 Task: Look for Airbnb options in Seremban, Malaysia from 9th December, 2023 to 16th December, 2023 for 2 adults, 1 child.2 bedrooms having 2 beds and 1 bathroom. Property type can be flat. Look for 4 properties as per requirement.
Action: Mouse moved to (562, 149)
Screenshot: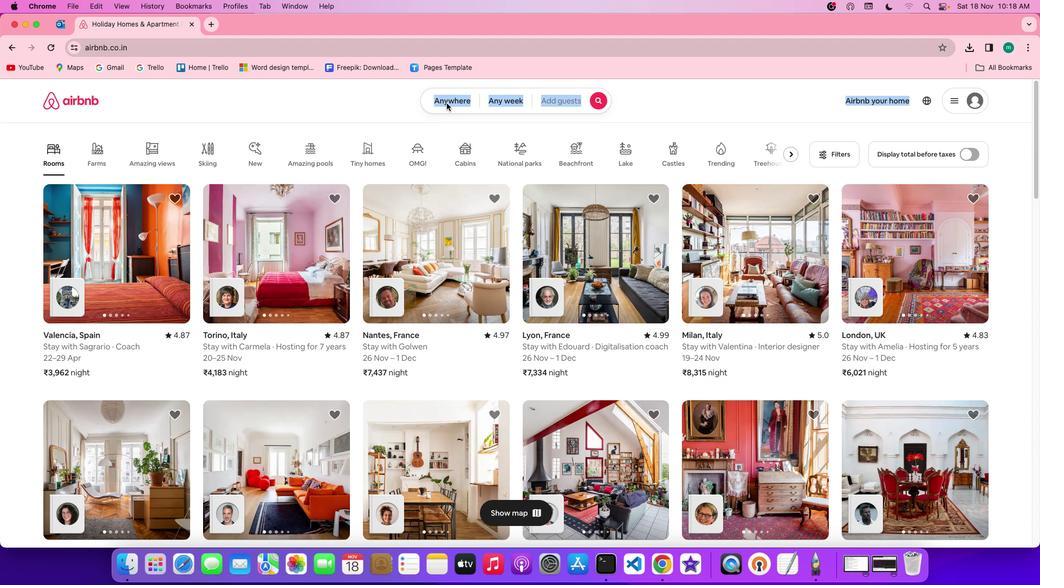 
Action: Mouse pressed left at (562, 149)
Screenshot: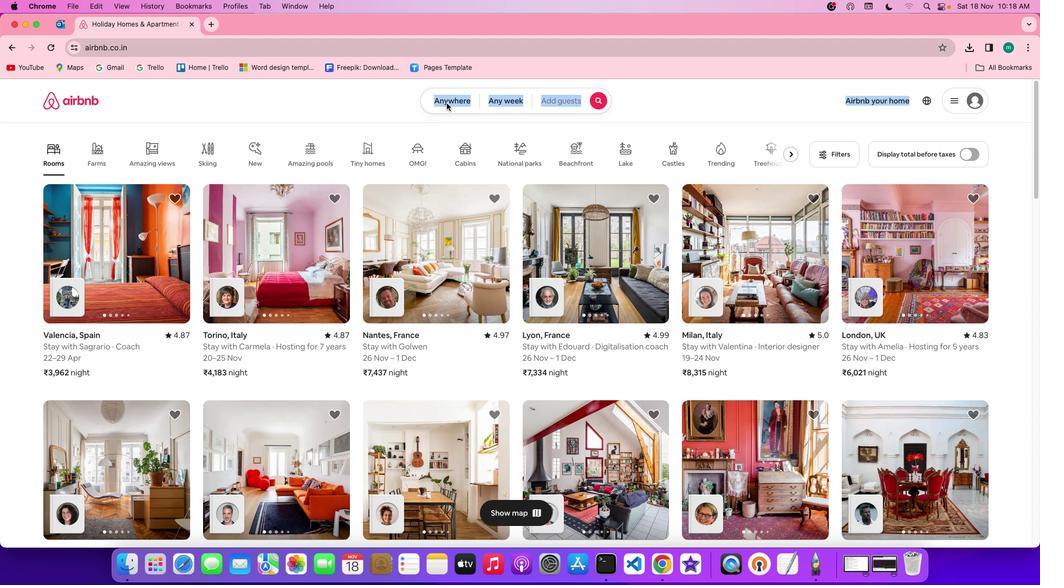 
Action: Mouse pressed left at (562, 149)
Screenshot: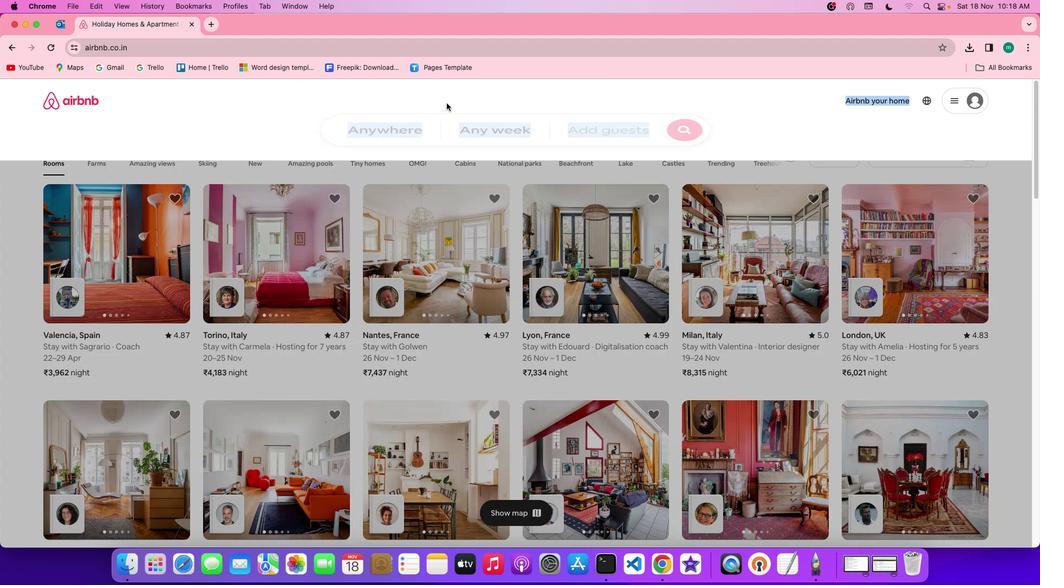 
Action: Mouse moved to (516, 189)
Screenshot: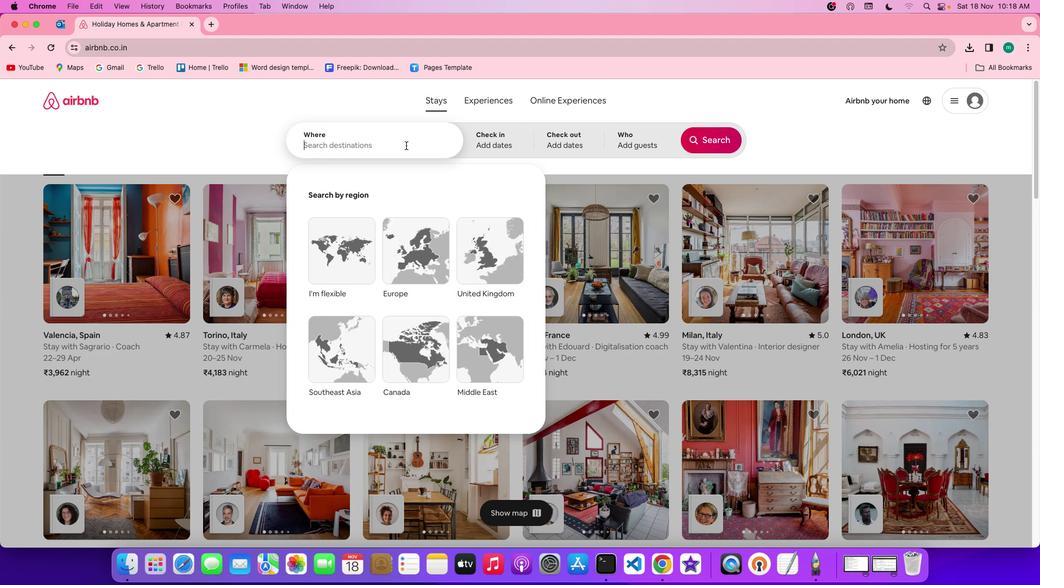 
Action: Mouse pressed left at (516, 189)
Screenshot: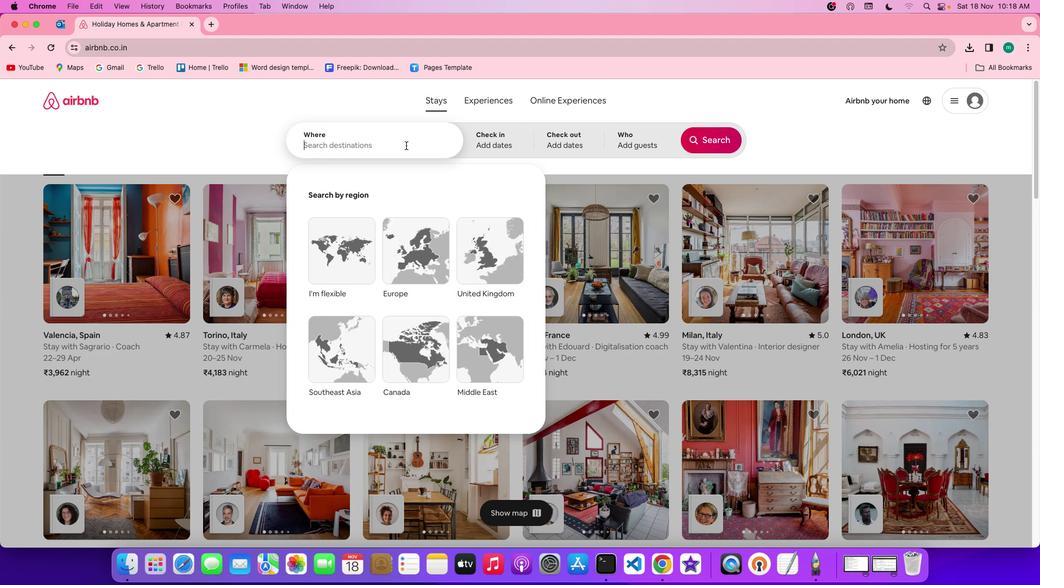 
Action: Mouse moved to (514, 190)
Screenshot: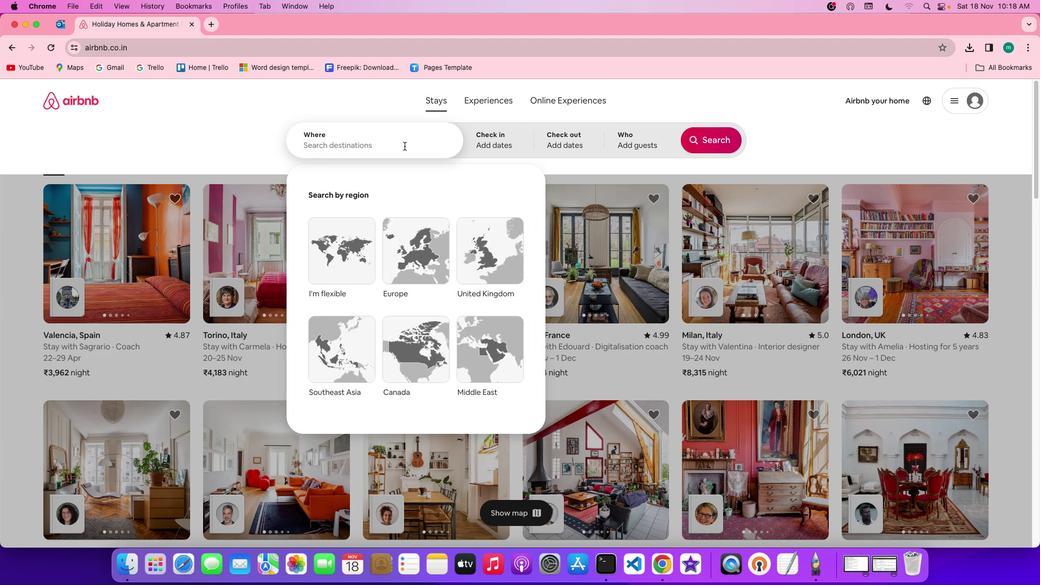 
Action: Key pressed Key.spaceKey.shift'S''e''r''e''m''b''a''n'','Key.spaceKey.shift'm''a''l''a''y''s''i''a'
Screenshot: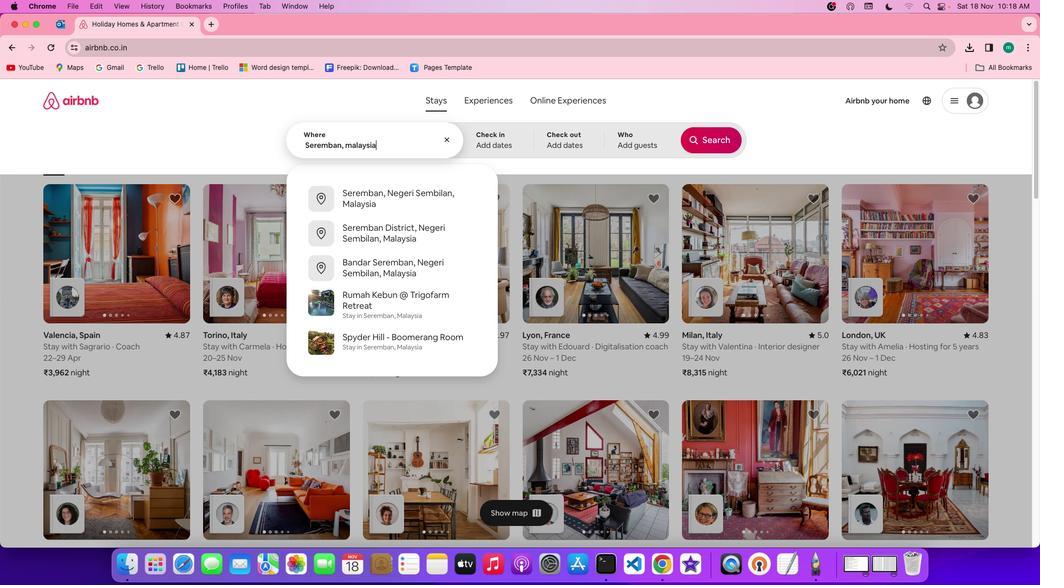 
Action: Mouse moved to (616, 189)
Screenshot: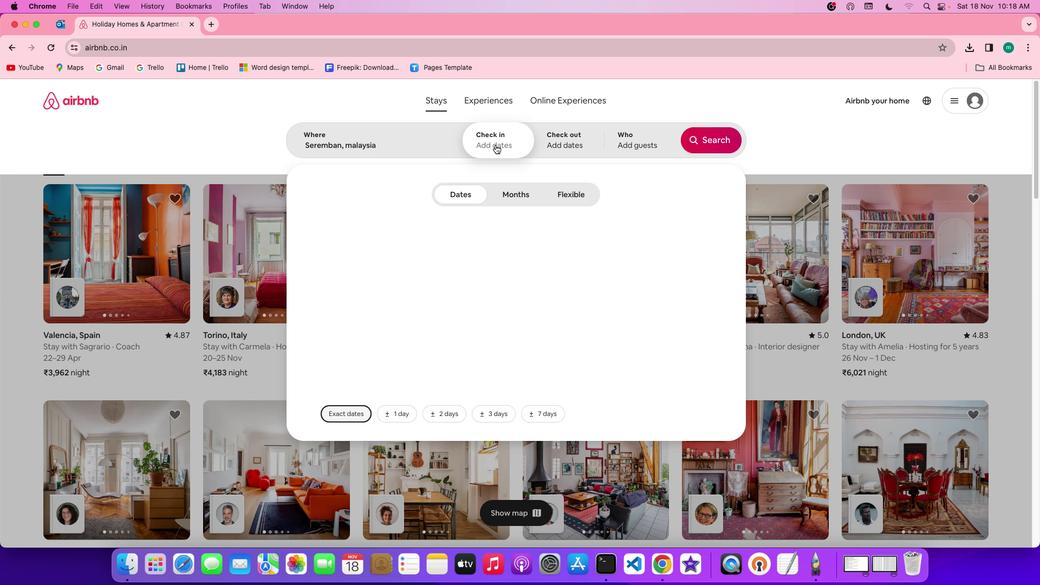 
Action: Mouse pressed left at (616, 189)
Screenshot: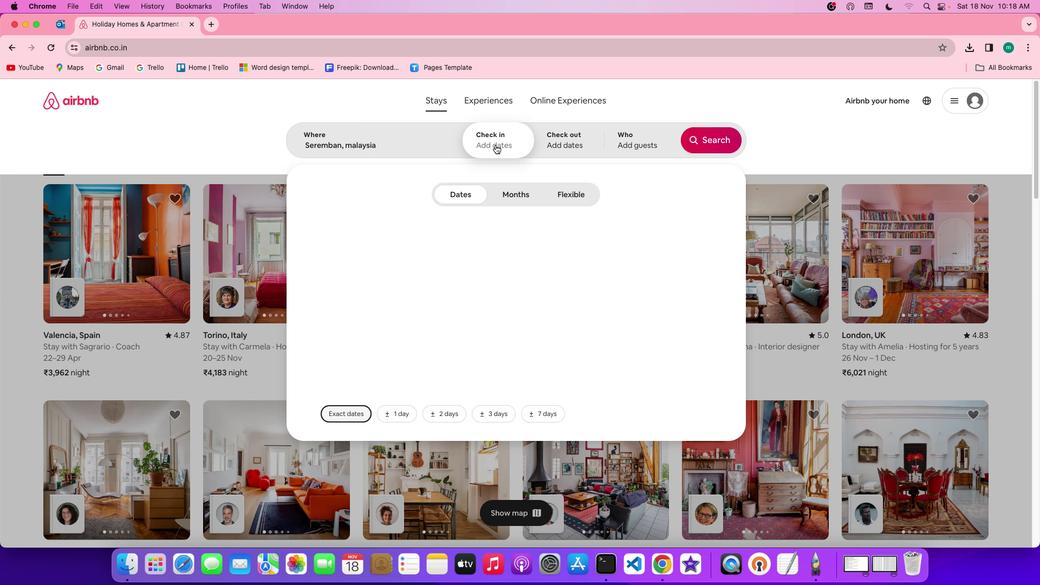 
Action: Mouse moved to (843, 338)
Screenshot: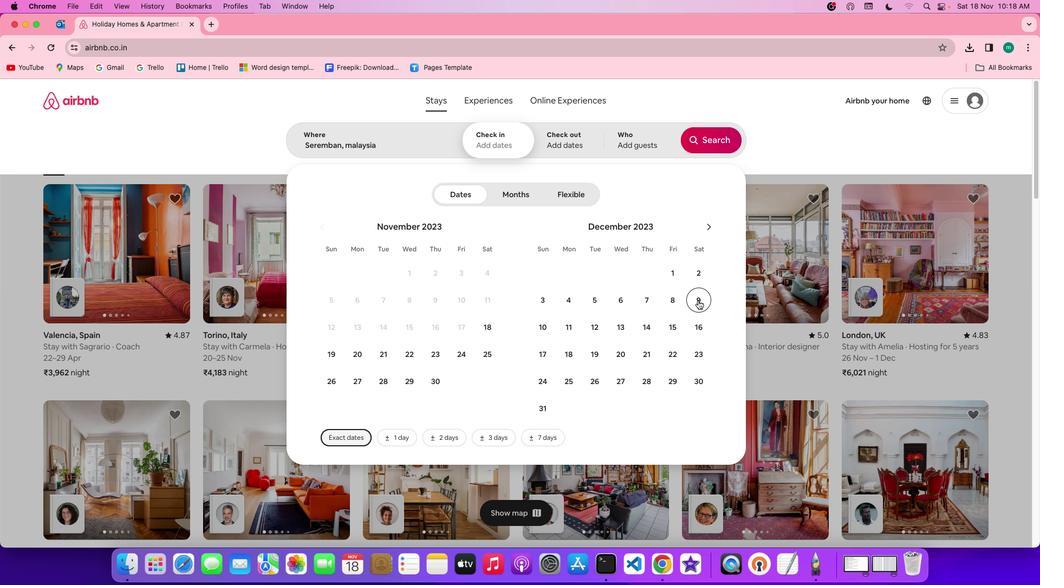 
Action: Mouse pressed left at (843, 338)
Screenshot: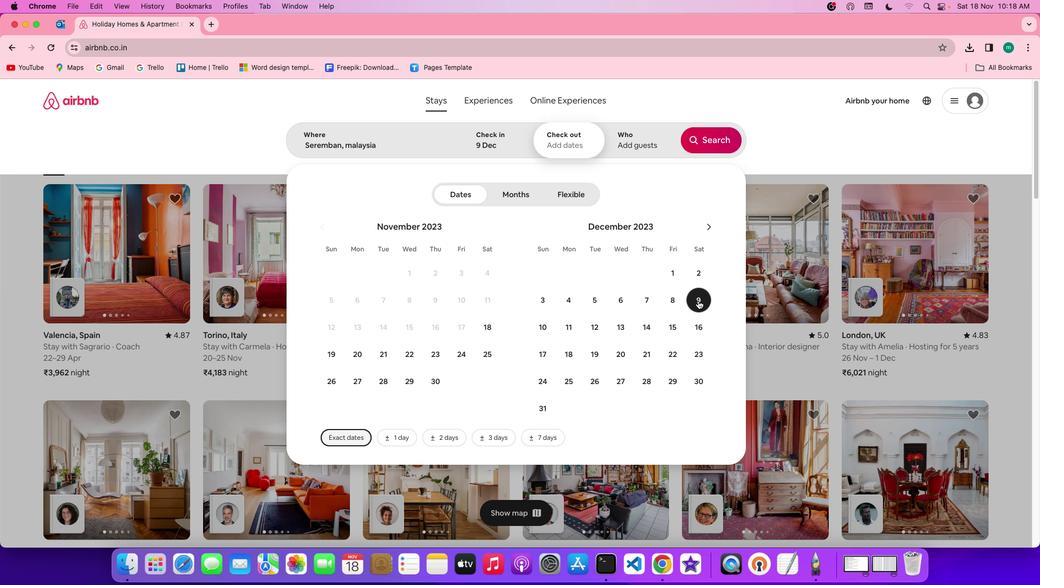 
Action: Mouse moved to (844, 365)
Screenshot: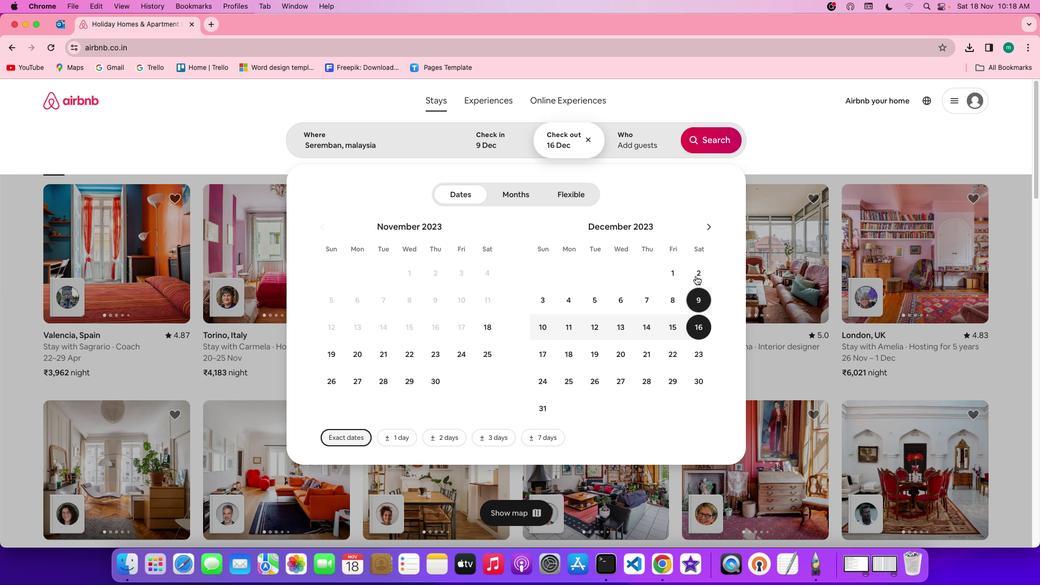 
Action: Mouse pressed left at (844, 365)
Screenshot: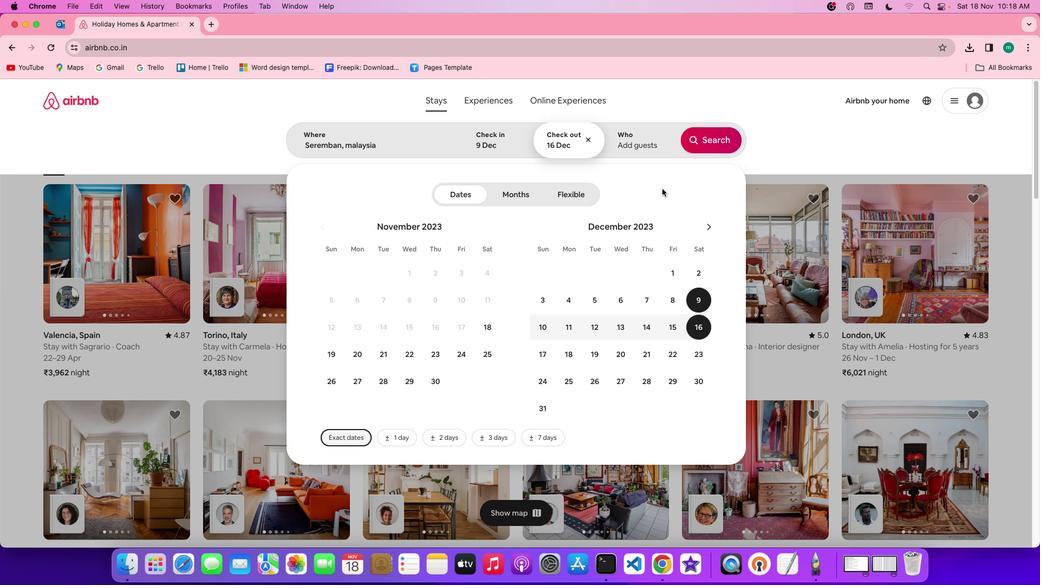 
Action: Mouse moved to (781, 179)
Screenshot: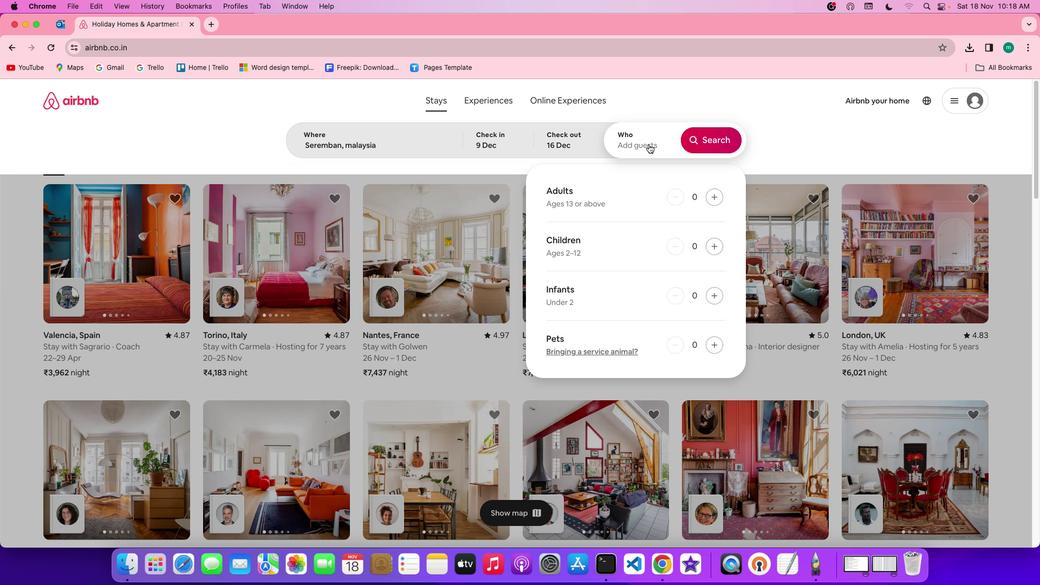 
Action: Mouse pressed left at (781, 179)
Screenshot: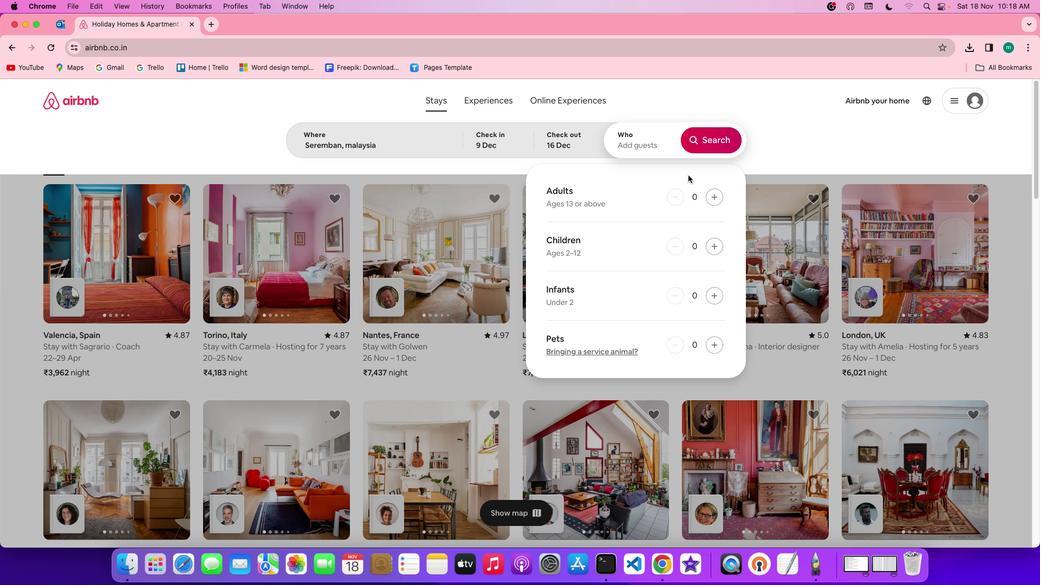 
Action: Mouse moved to (860, 241)
Screenshot: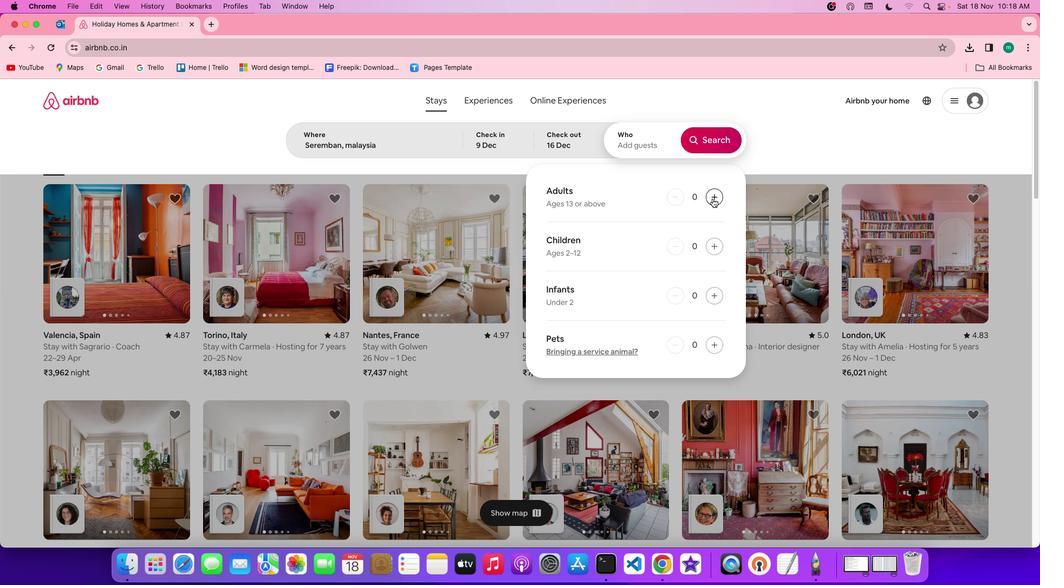 
Action: Mouse pressed left at (860, 241)
Screenshot: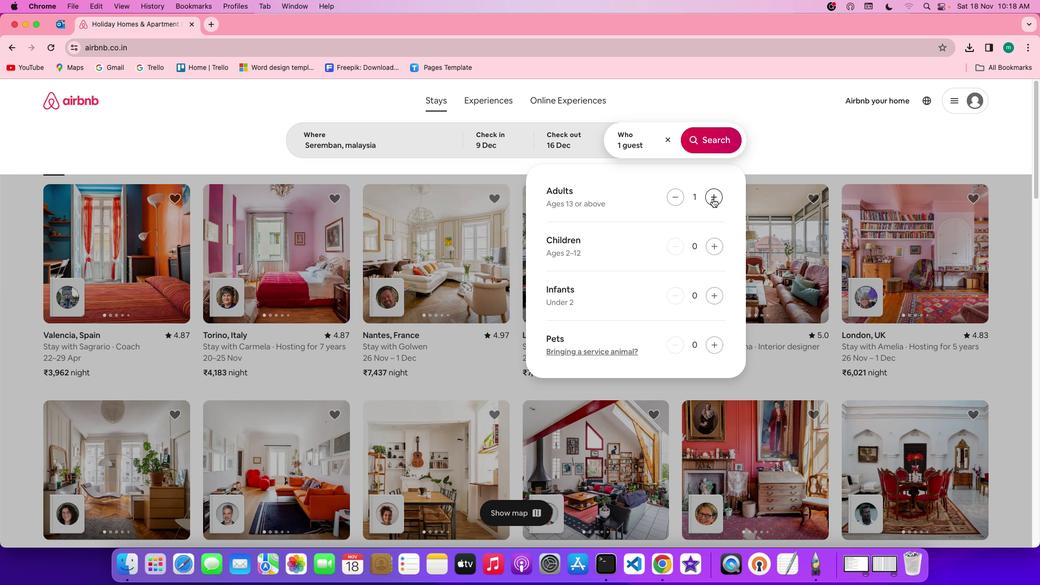 
Action: Mouse pressed left at (860, 241)
Screenshot: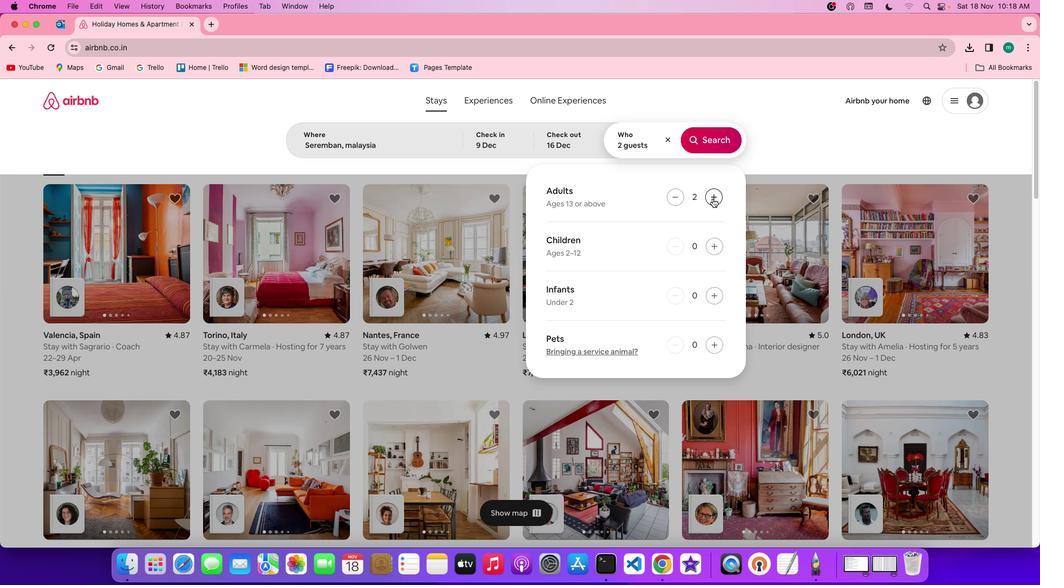 
Action: Mouse moved to (858, 287)
Screenshot: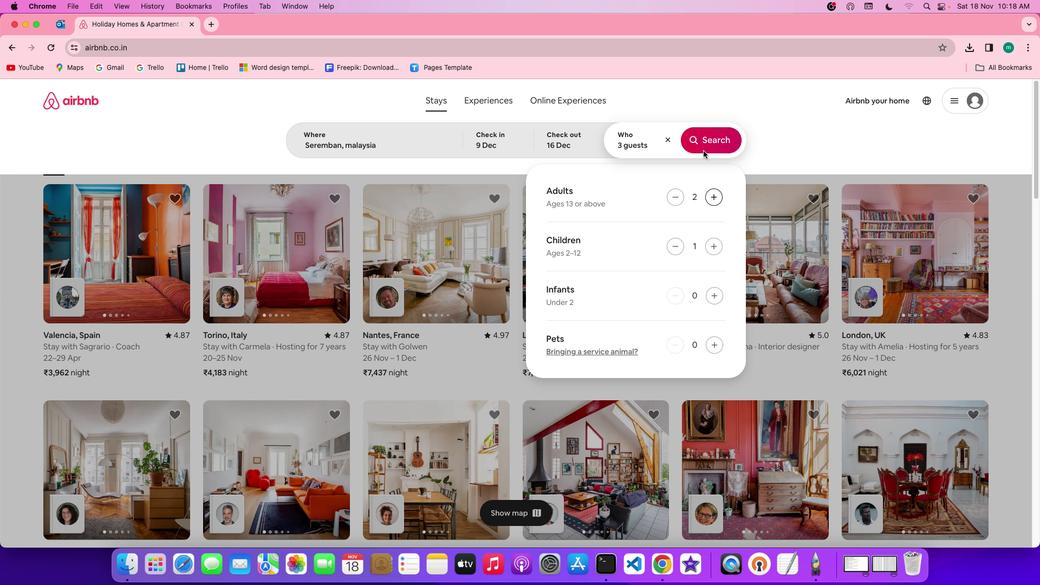 
Action: Mouse pressed left at (858, 287)
Screenshot: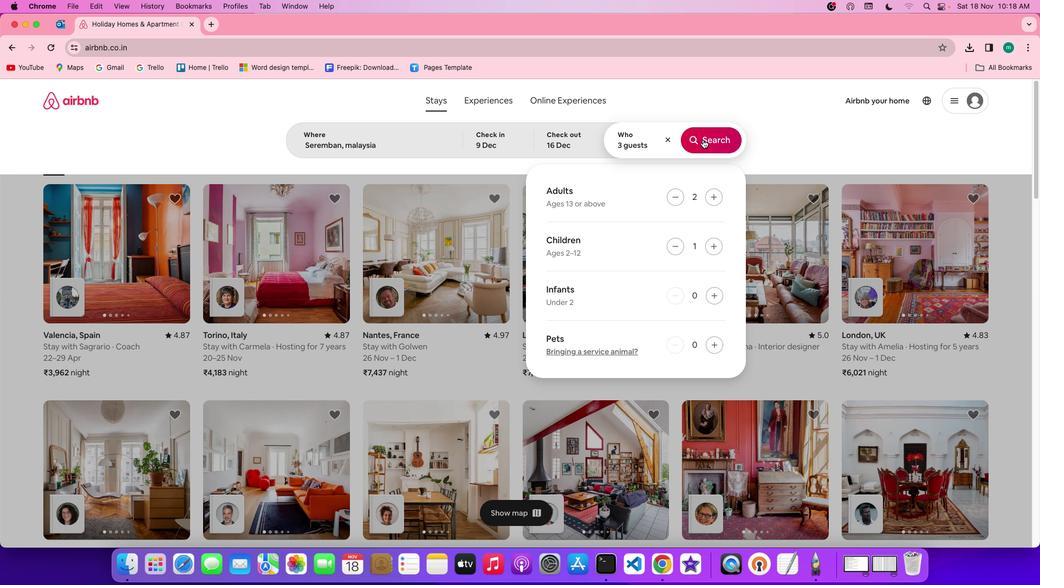 
Action: Mouse moved to (851, 179)
Screenshot: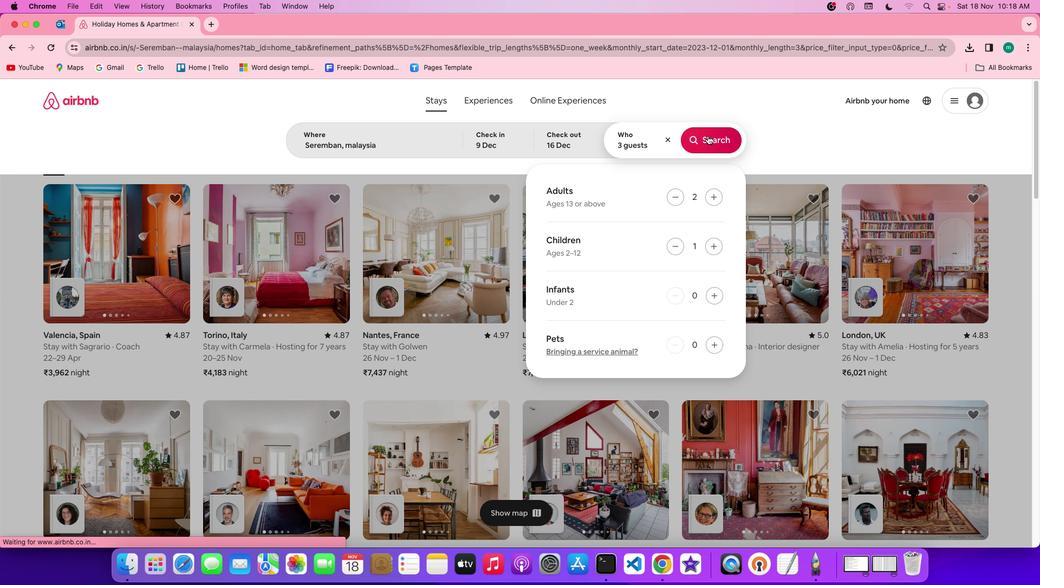 
Action: Mouse pressed left at (851, 179)
Screenshot: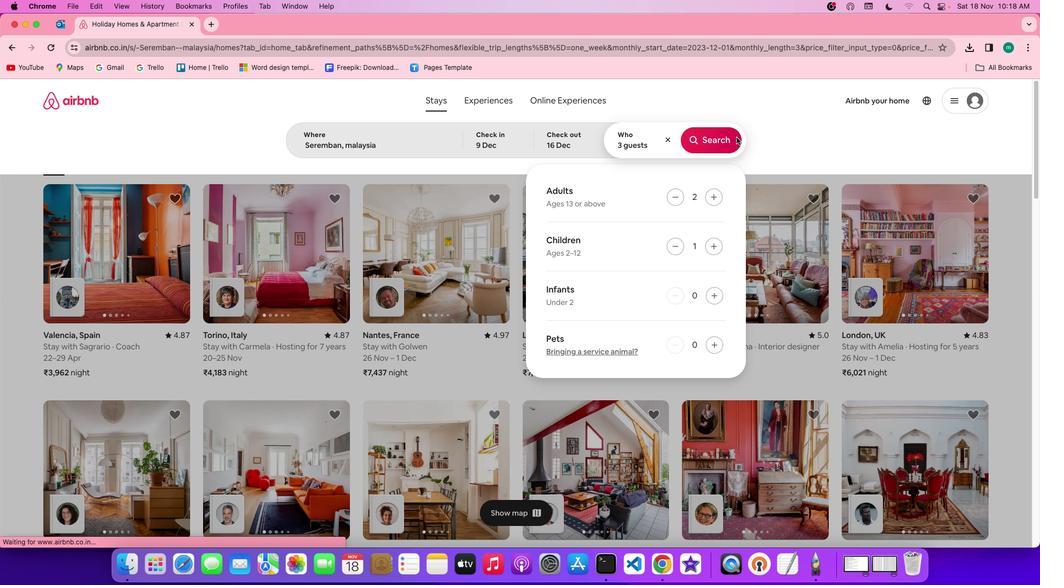 
Action: Mouse moved to (1045, 186)
Screenshot: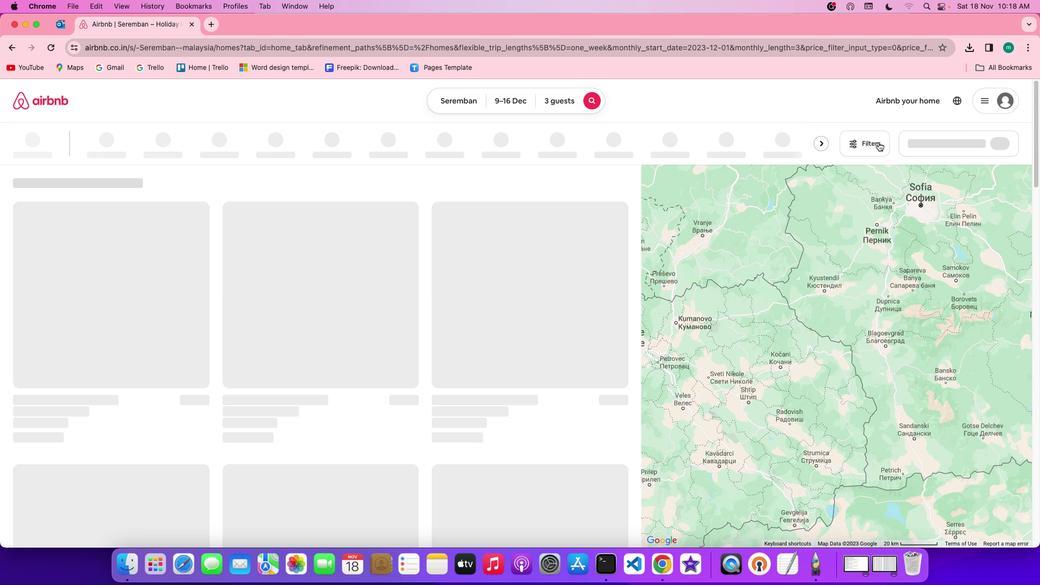 
Action: Mouse pressed left at (1045, 186)
Screenshot: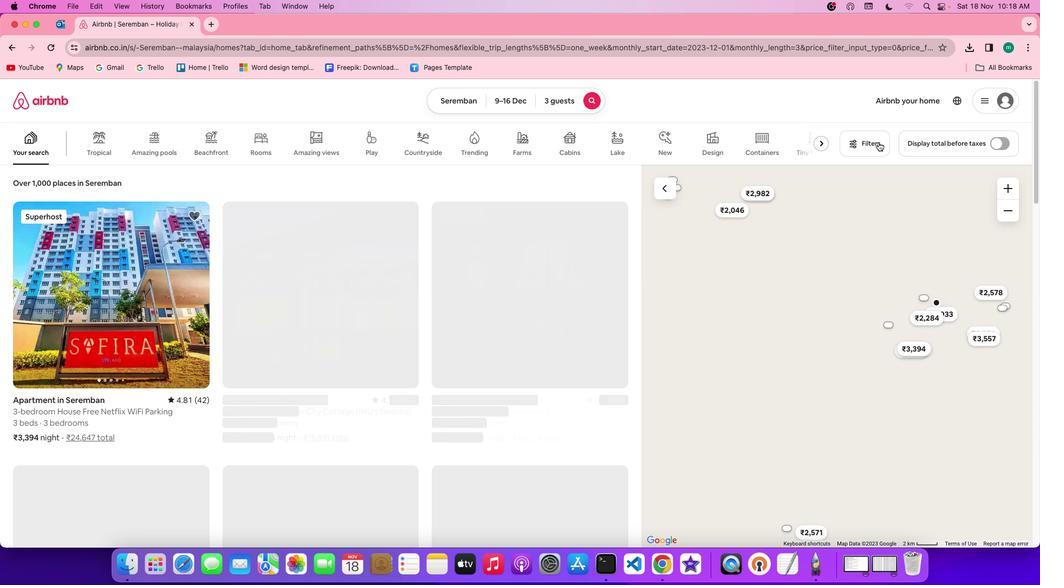 
Action: Mouse moved to (762, 332)
Screenshot: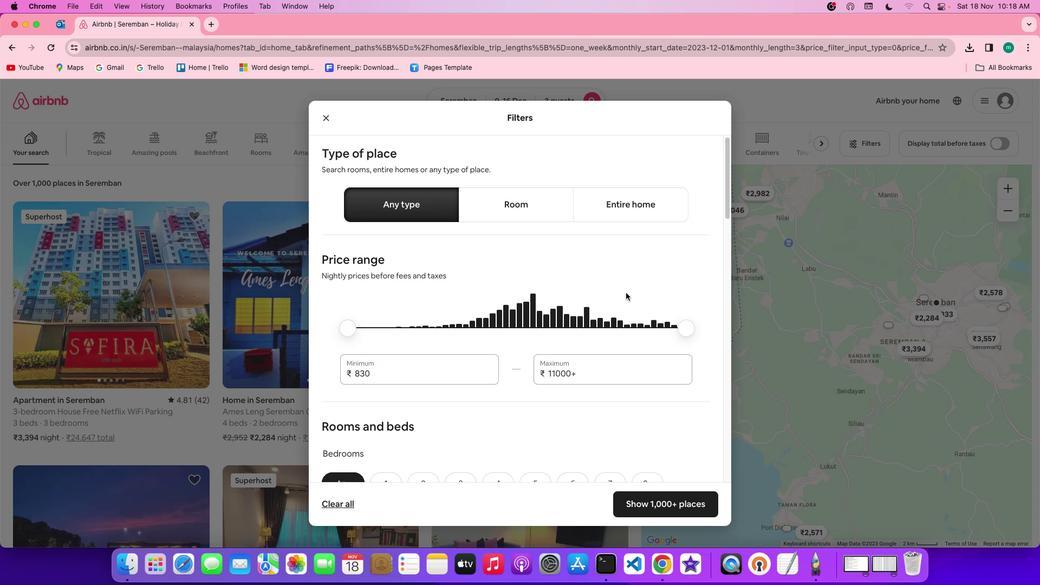 
Action: Mouse scrolled (762, 332) with delta (61, 49)
Screenshot: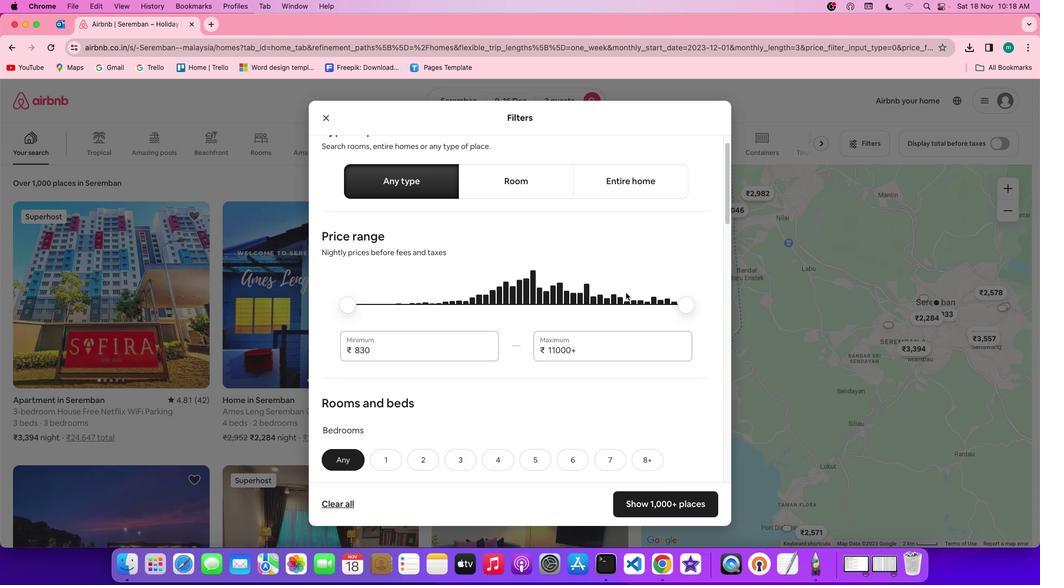 
Action: Mouse scrolled (762, 332) with delta (61, 49)
Screenshot: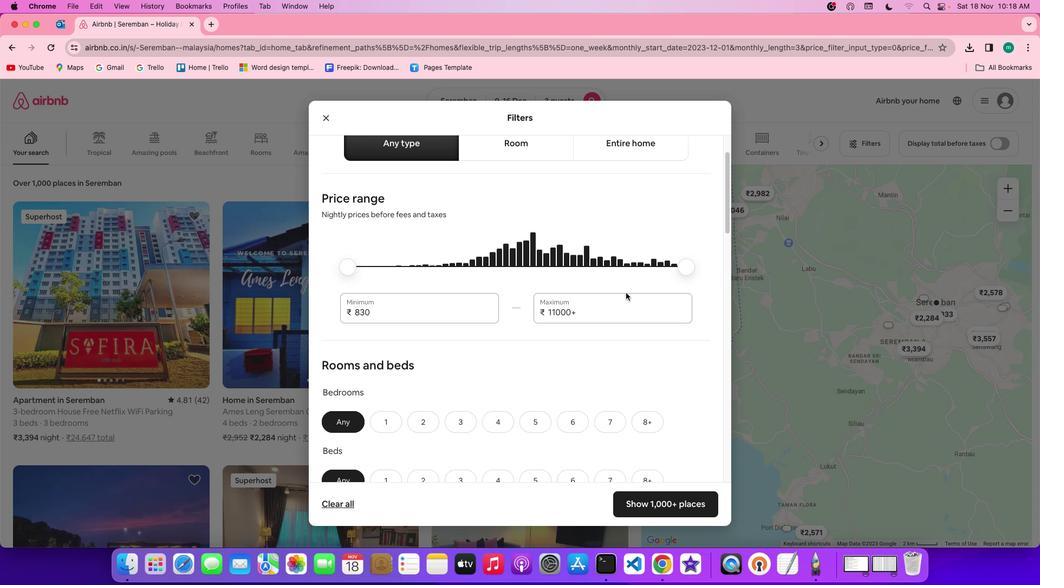 
Action: Mouse scrolled (762, 332) with delta (61, 49)
Screenshot: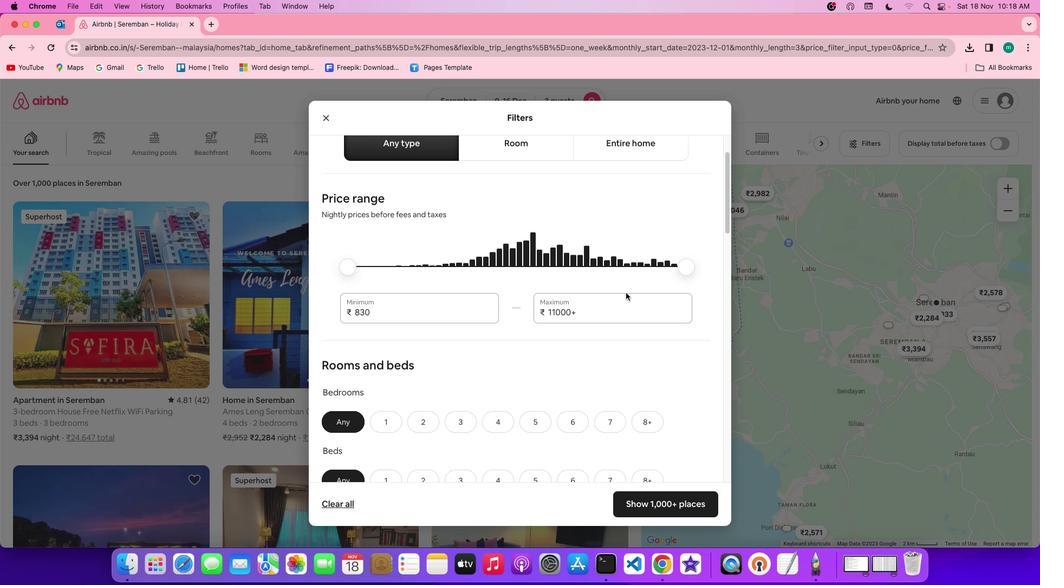 
Action: Mouse scrolled (762, 332) with delta (61, 49)
Screenshot: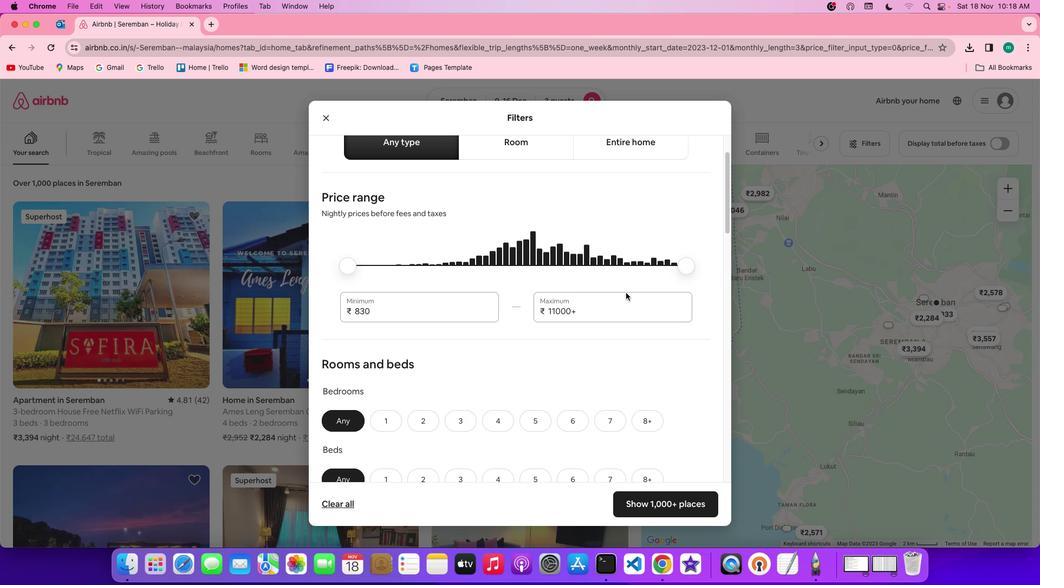 
Action: Mouse scrolled (762, 332) with delta (61, 49)
Screenshot: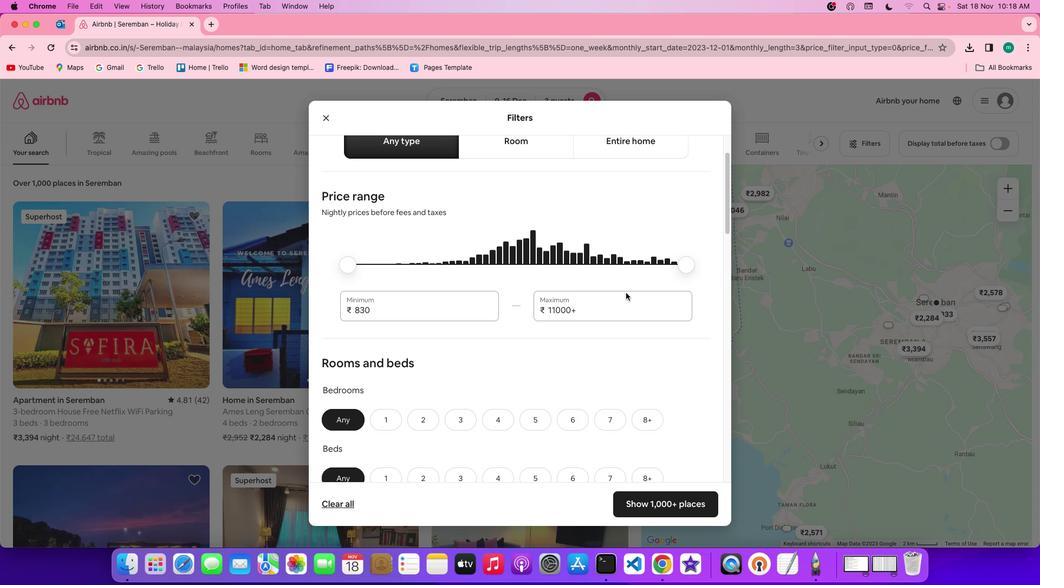 
Action: Mouse scrolled (762, 332) with delta (61, 49)
Screenshot: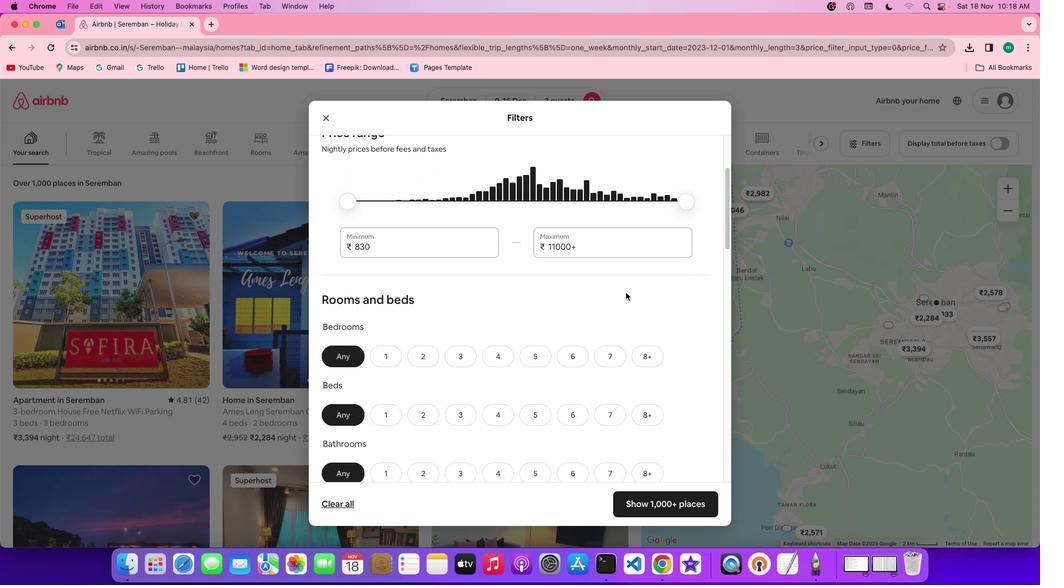 
Action: Mouse scrolled (762, 332) with delta (61, 49)
Screenshot: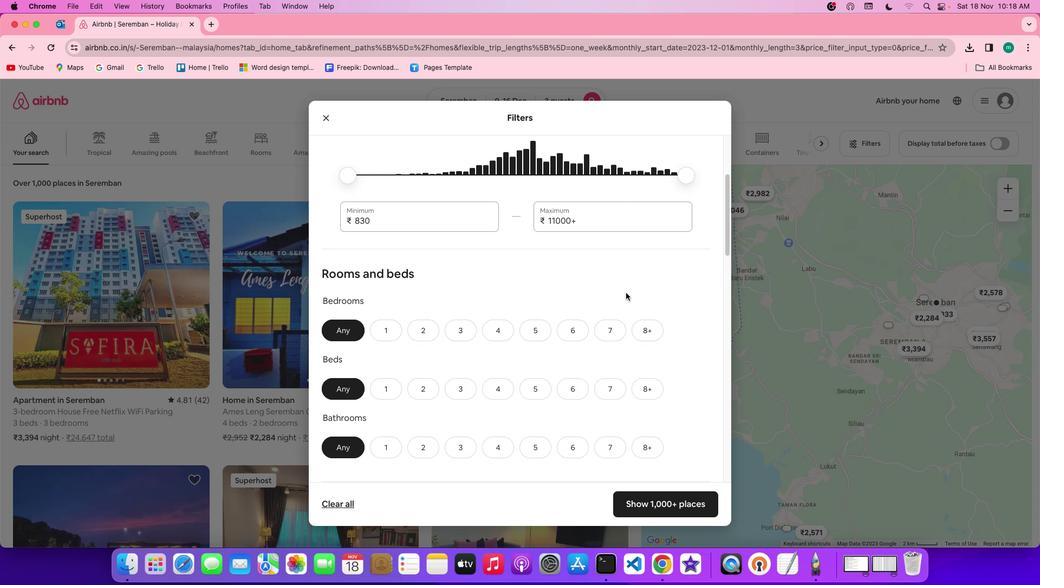 
Action: Mouse scrolled (762, 332) with delta (61, 49)
Screenshot: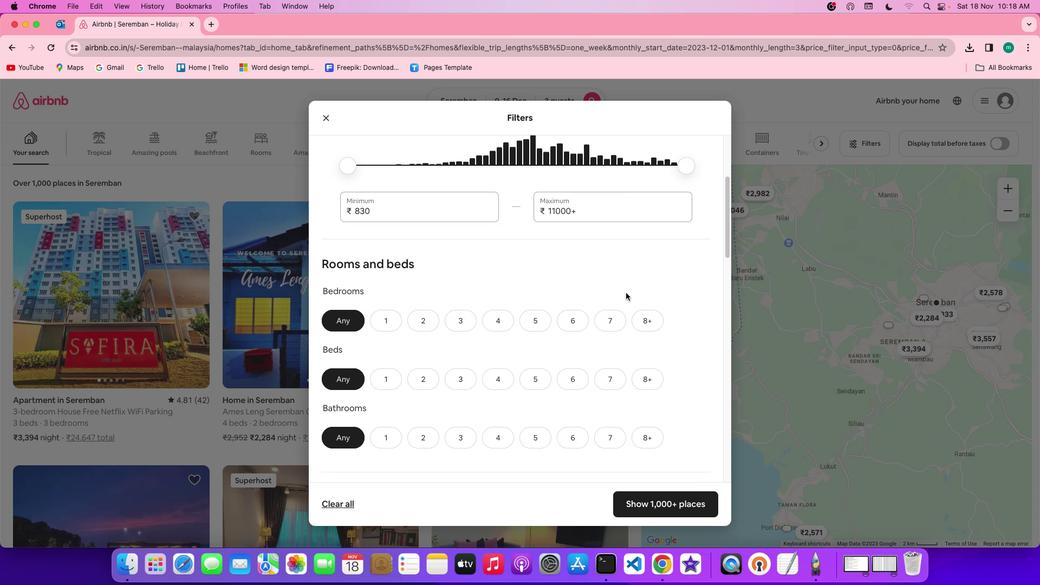 
Action: Mouse scrolled (762, 332) with delta (61, 49)
Screenshot: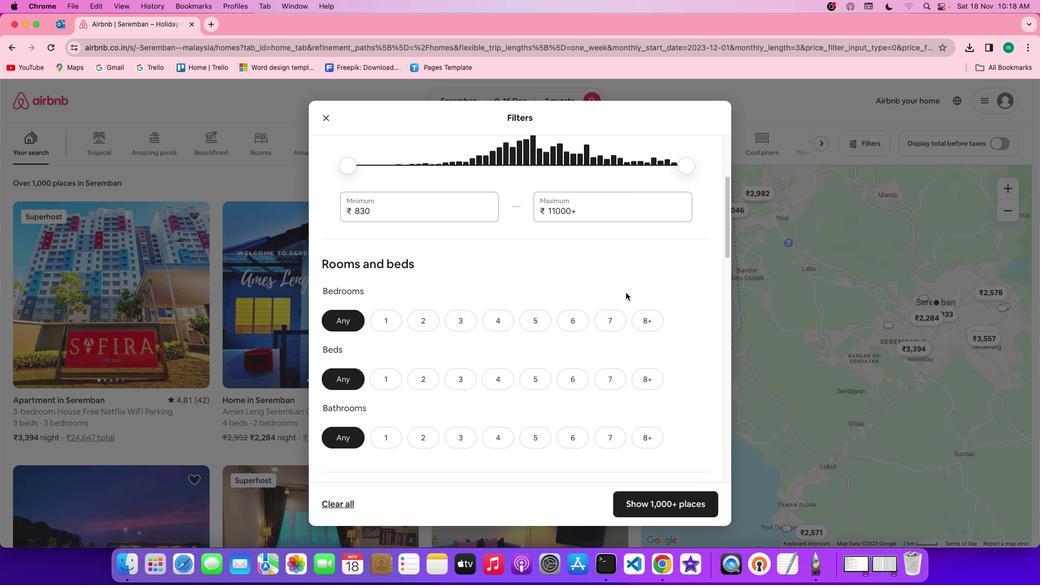 
Action: Mouse scrolled (762, 332) with delta (61, 49)
Screenshot: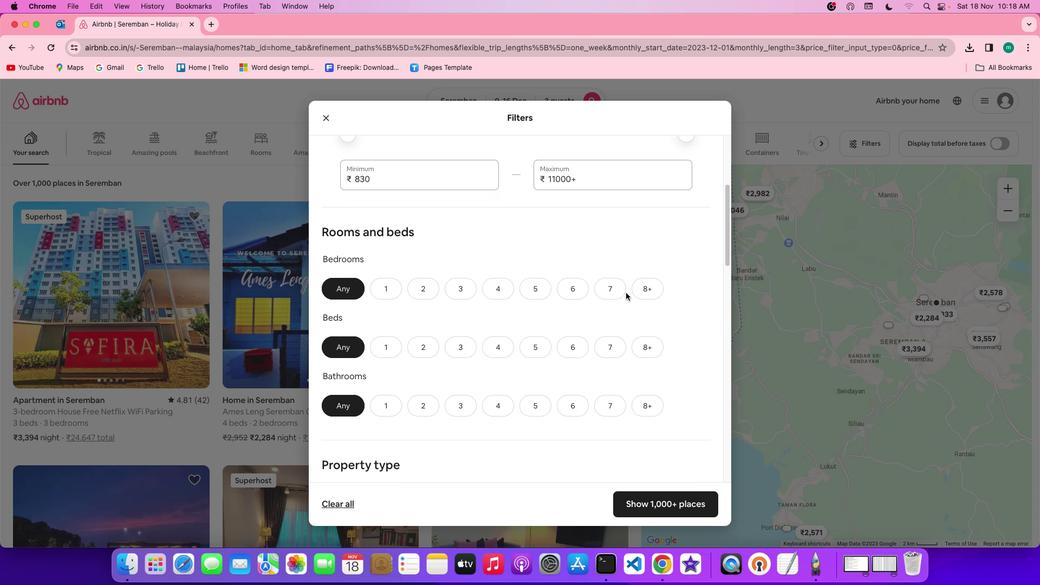 
Action: Mouse scrolled (762, 332) with delta (61, 49)
Screenshot: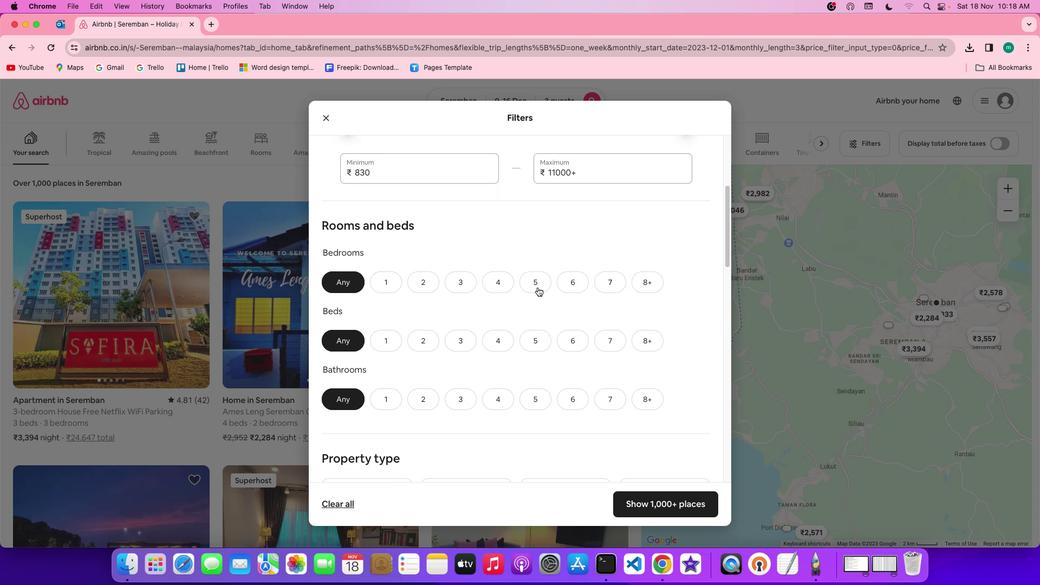 
Action: Mouse scrolled (762, 332) with delta (61, 49)
Screenshot: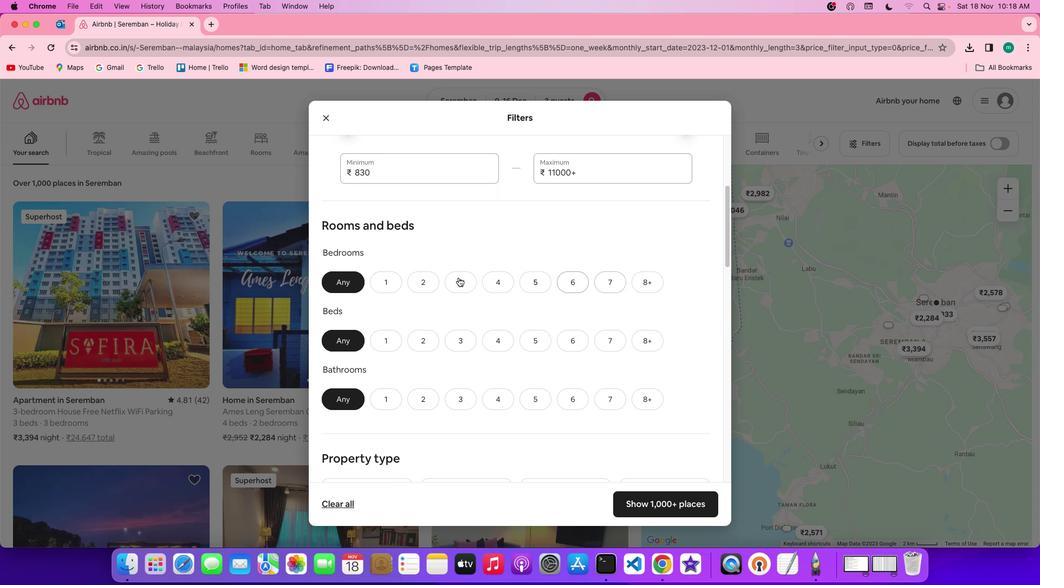 
Action: Mouse moved to (545, 318)
Screenshot: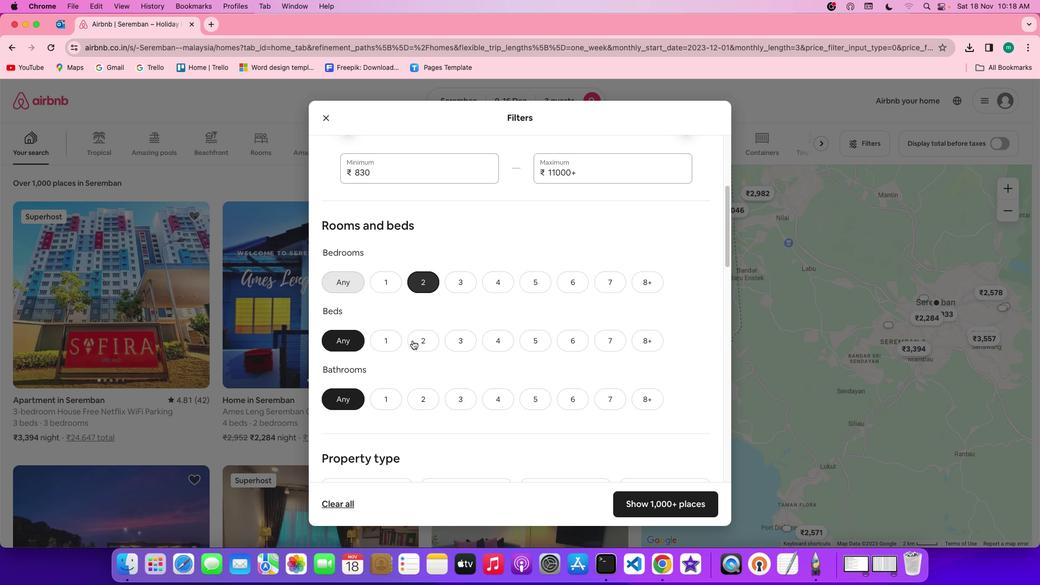 
Action: Mouse pressed left at (545, 318)
Screenshot: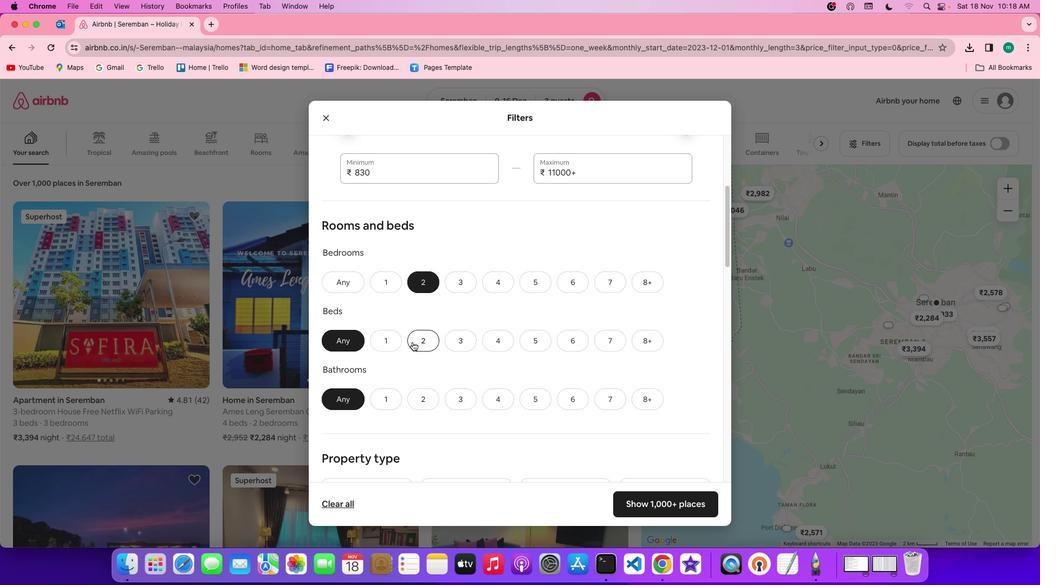 
Action: Mouse moved to (523, 378)
Screenshot: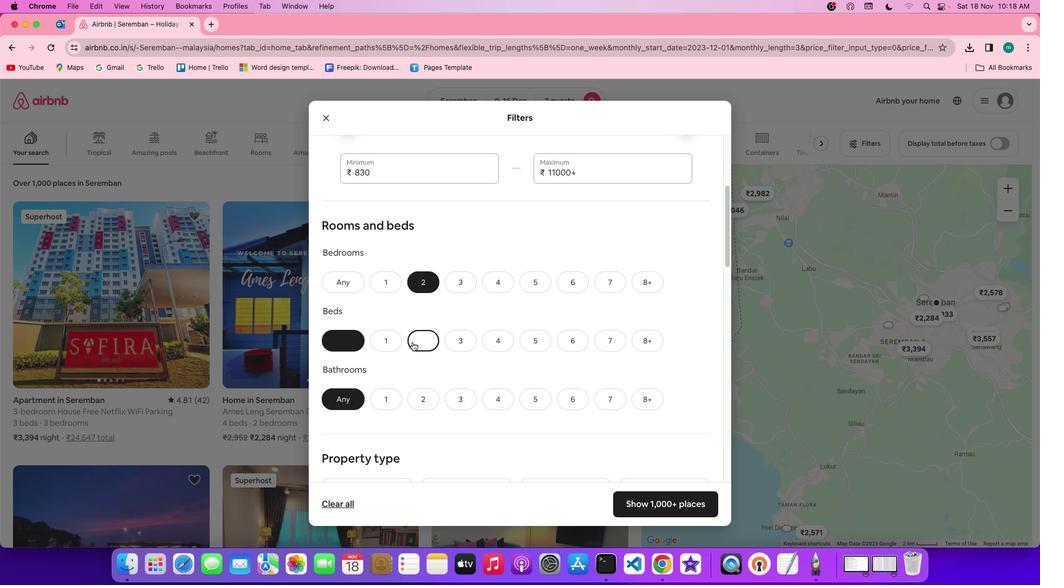 
Action: Mouse pressed left at (523, 378)
Screenshot: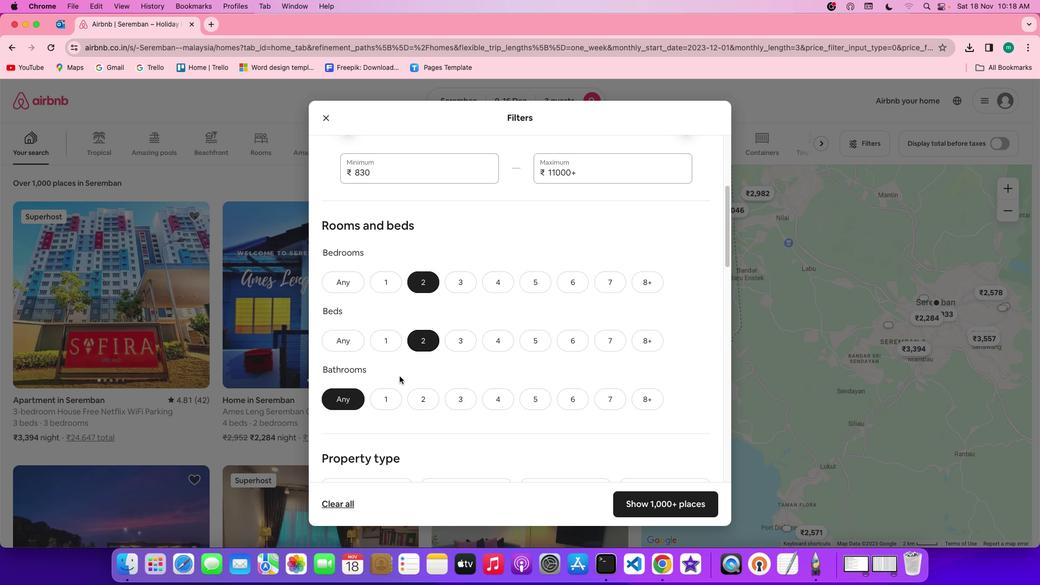 
Action: Mouse moved to (495, 434)
Screenshot: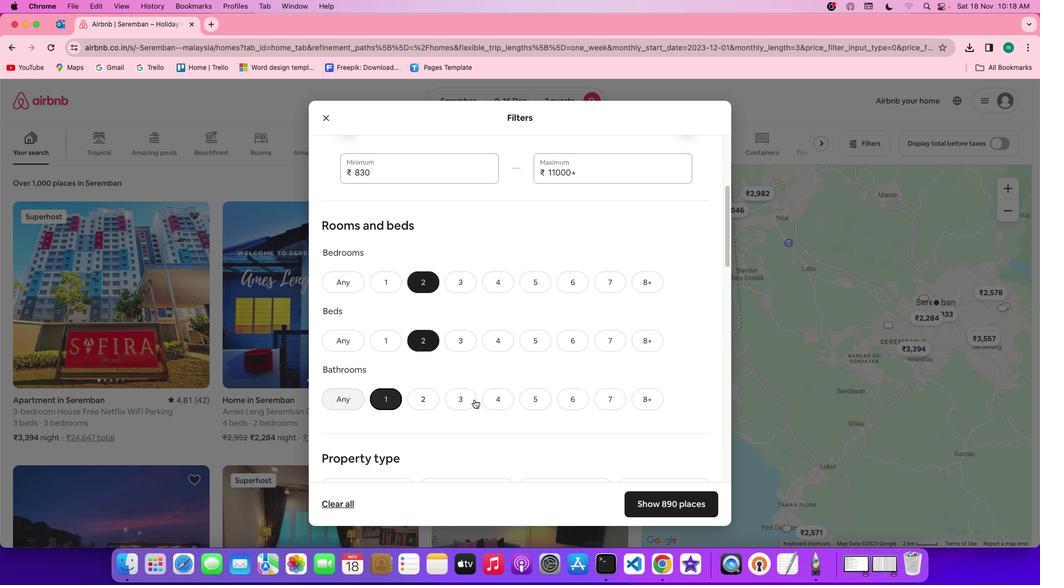
Action: Mouse pressed left at (495, 434)
Screenshot: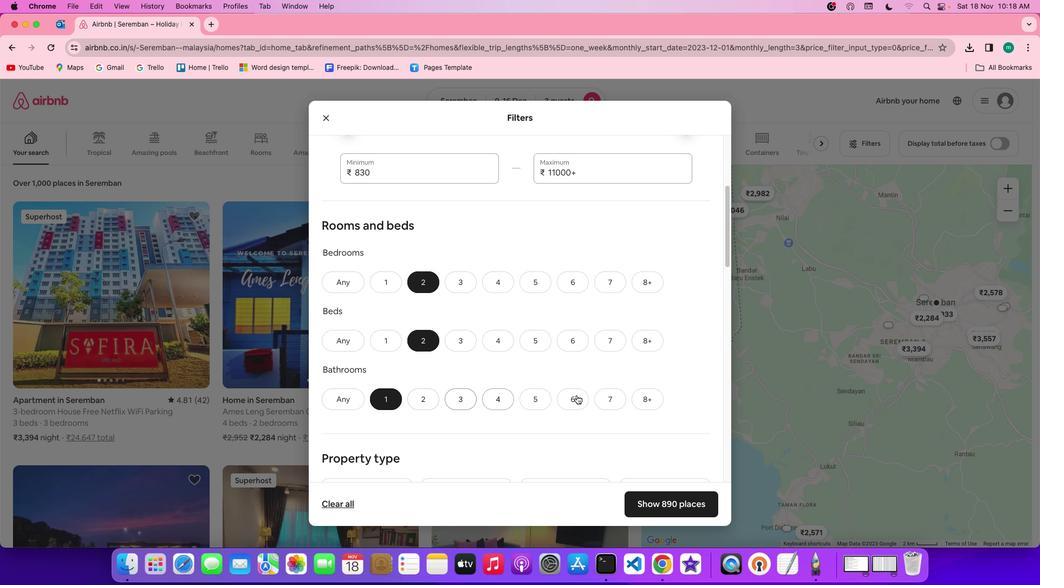 
Action: Mouse moved to (734, 430)
Screenshot: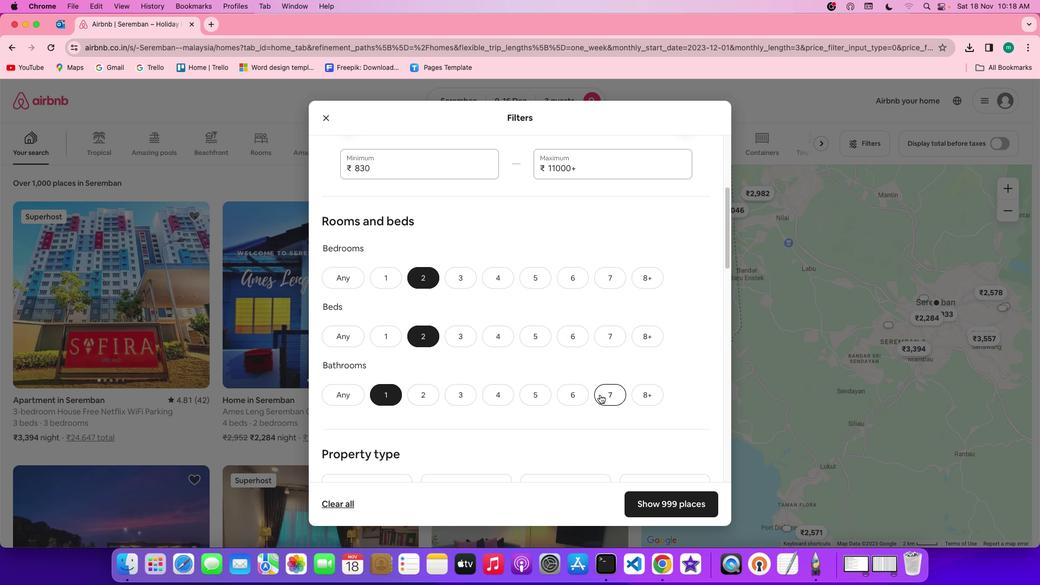 
Action: Mouse scrolled (734, 430) with delta (61, 49)
Screenshot: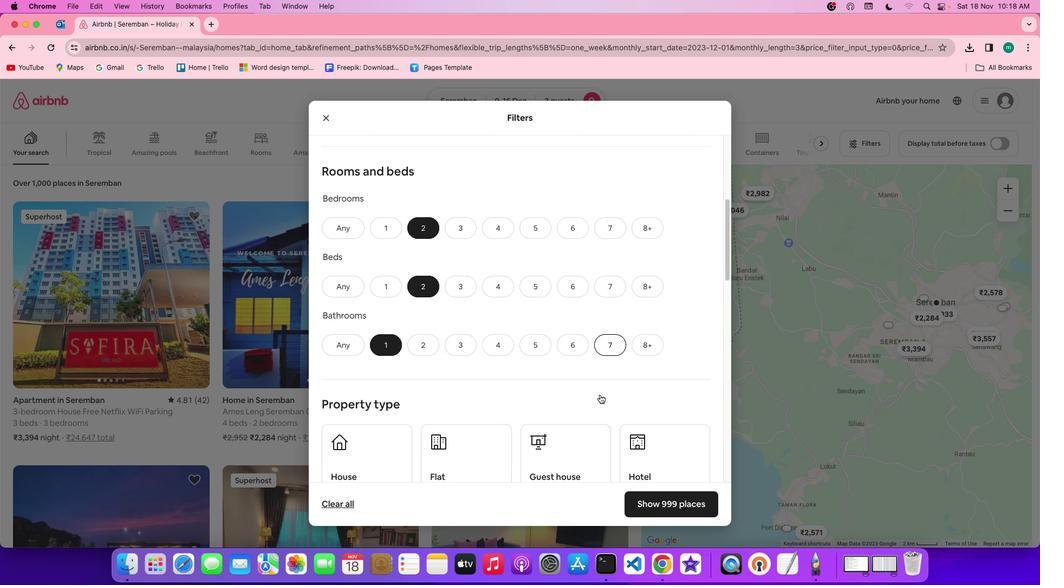 
Action: Mouse scrolled (734, 430) with delta (61, 49)
Screenshot: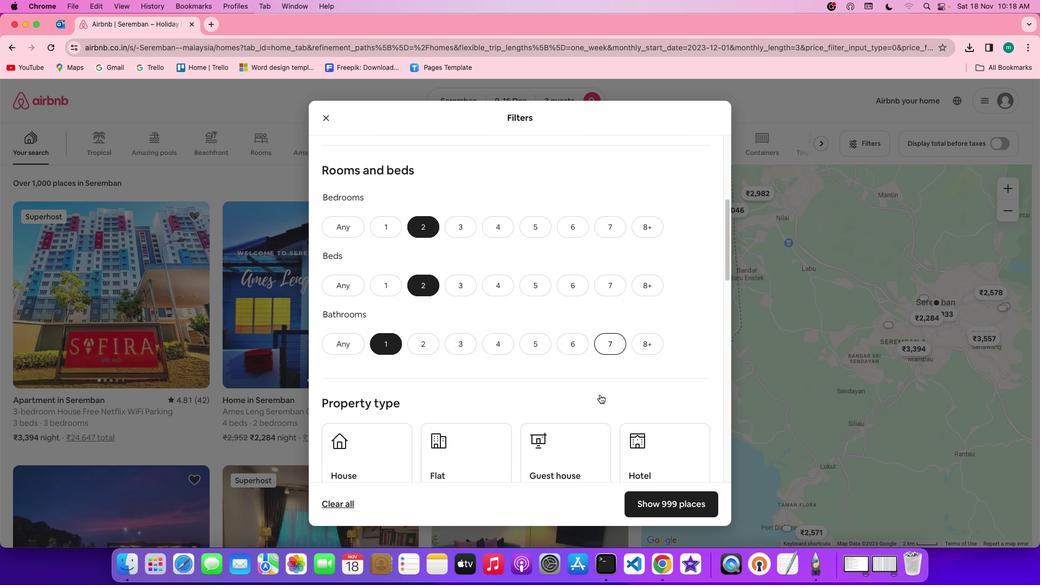 
Action: Mouse scrolled (734, 430) with delta (61, 49)
Screenshot: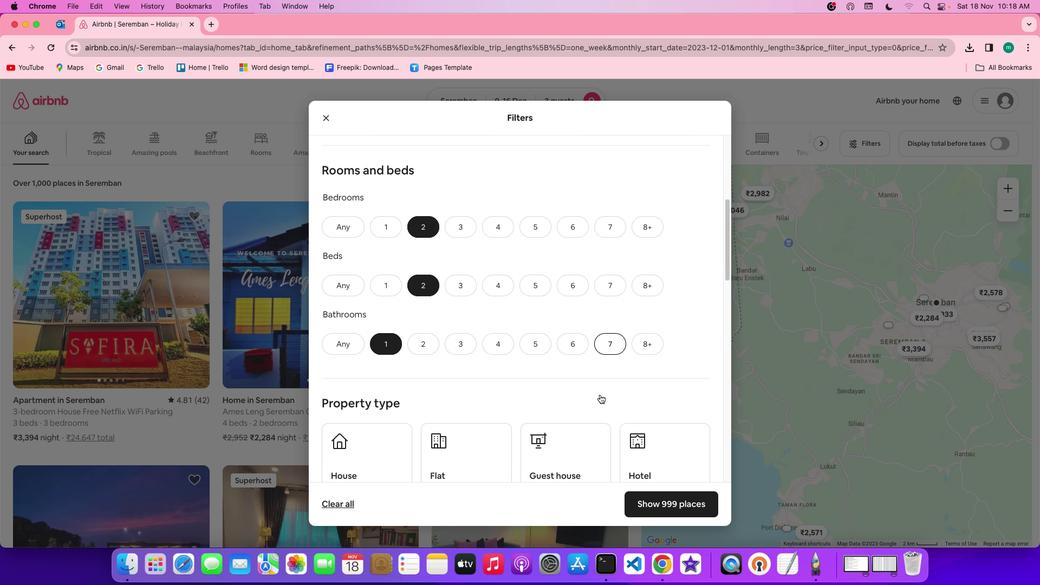 
Action: Mouse scrolled (734, 430) with delta (61, 49)
Screenshot: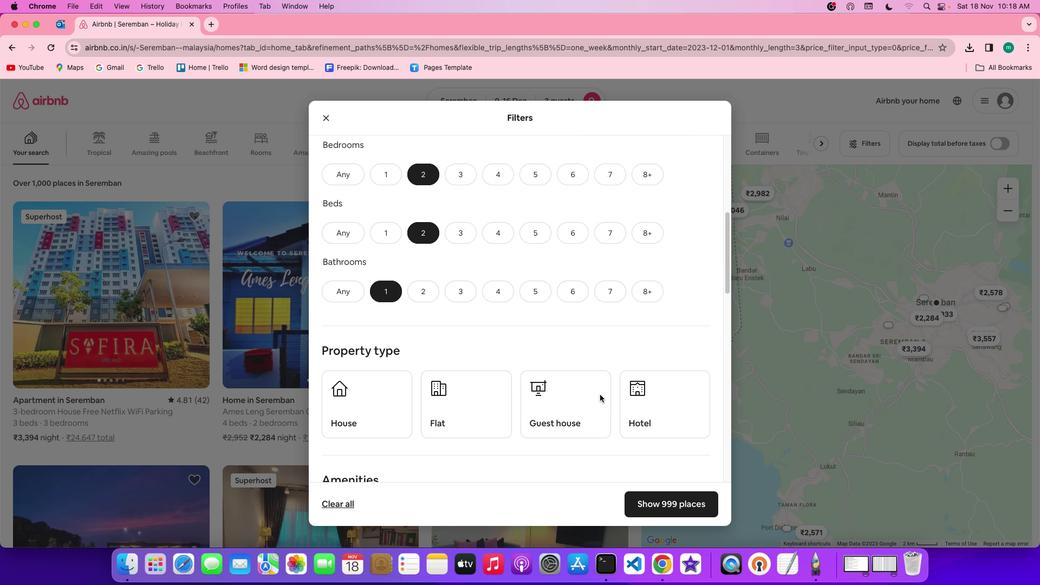 
Action: Mouse scrolled (734, 430) with delta (61, 49)
Screenshot: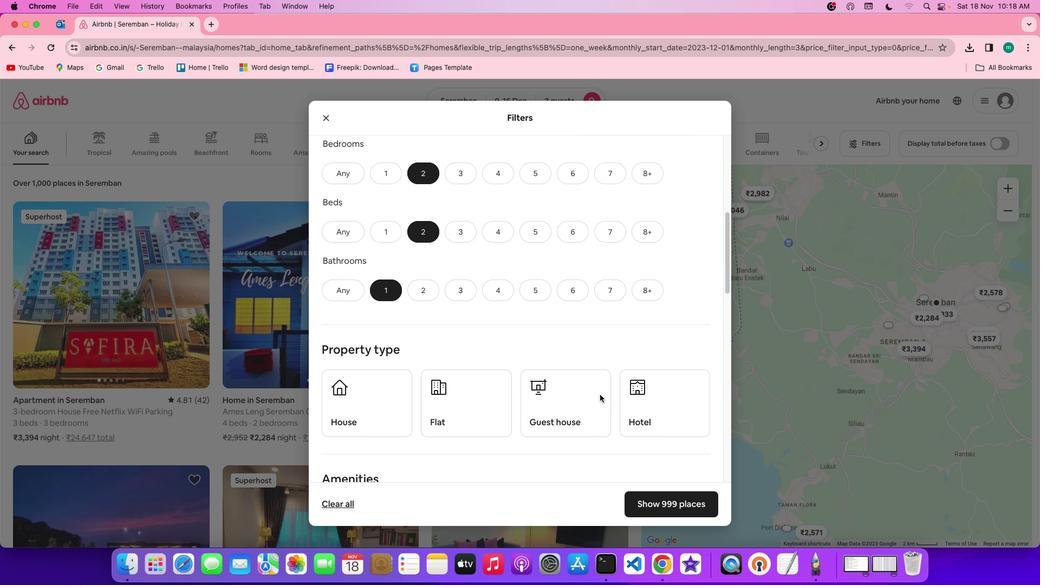 
Action: Mouse scrolled (734, 430) with delta (61, 49)
Screenshot: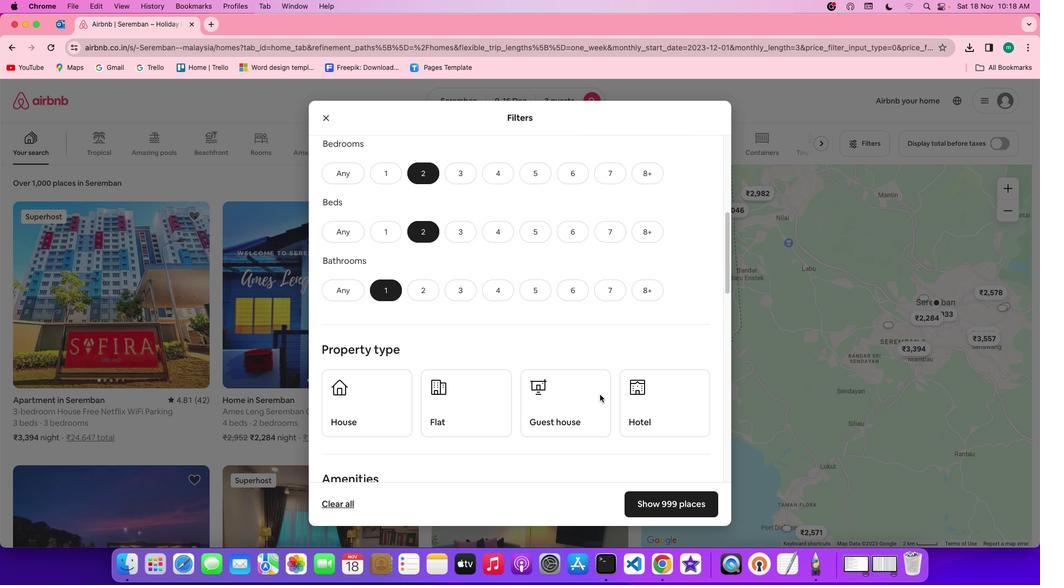 
Action: Mouse scrolled (734, 430) with delta (61, 49)
Screenshot: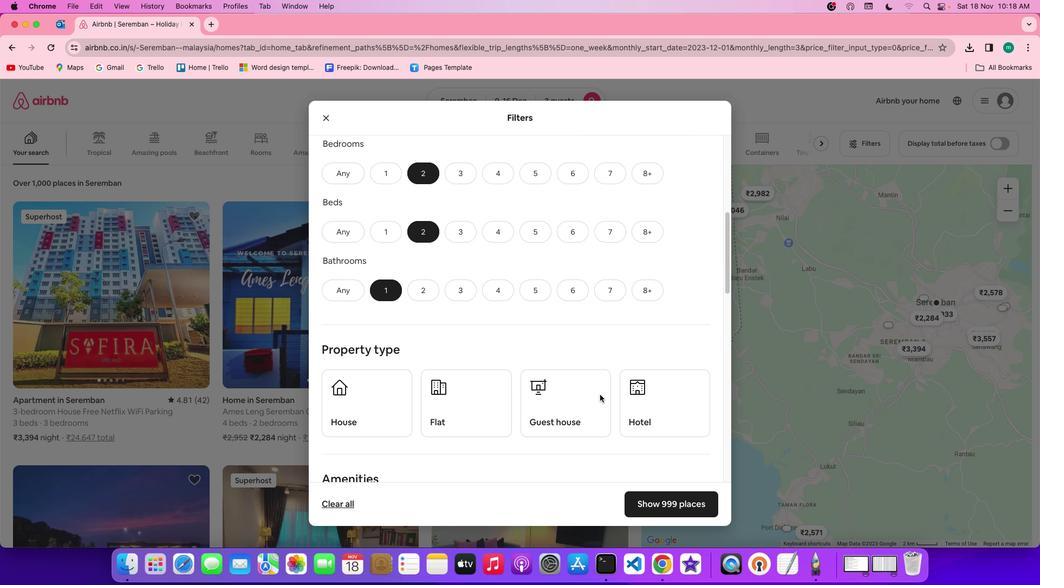 
Action: Mouse scrolled (734, 430) with delta (61, 49)
Screenshot: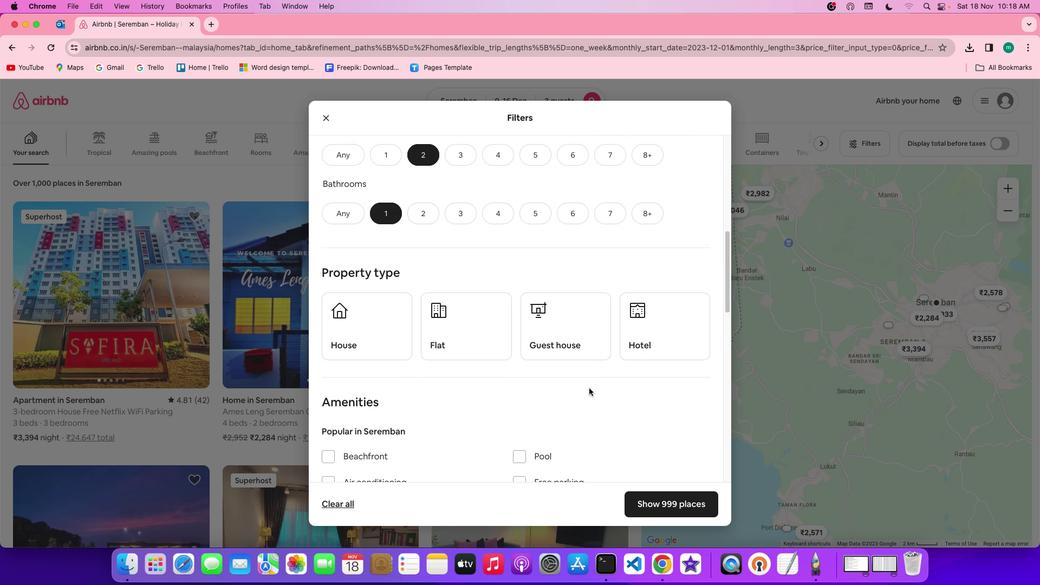 
Action: Mouse scrolled (734, 430) with delta (61, 49)
Screenshot: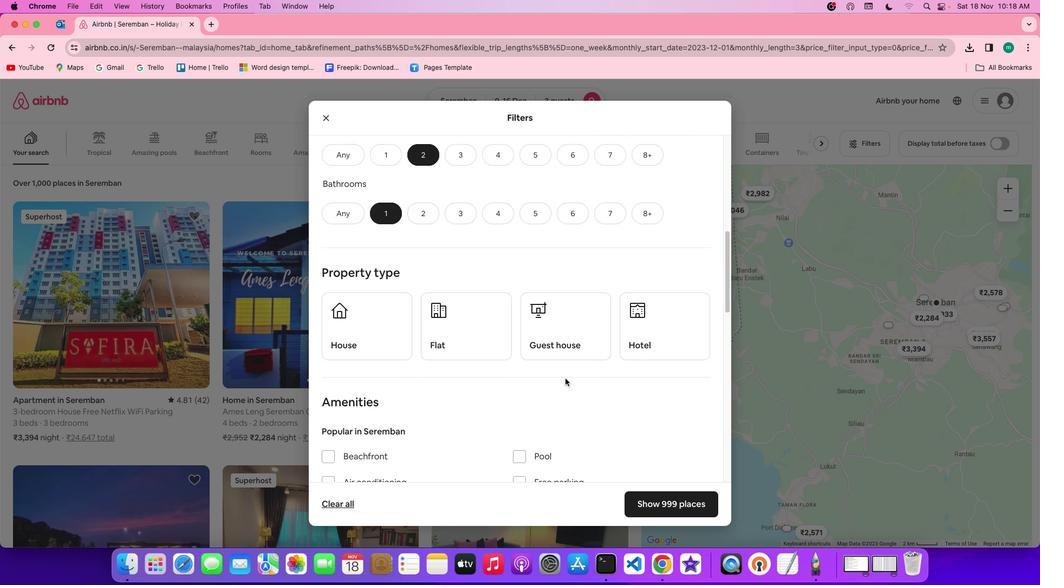 
Action: Mouse scrolled (734, 430) with delta (61, 48)
Screenshot: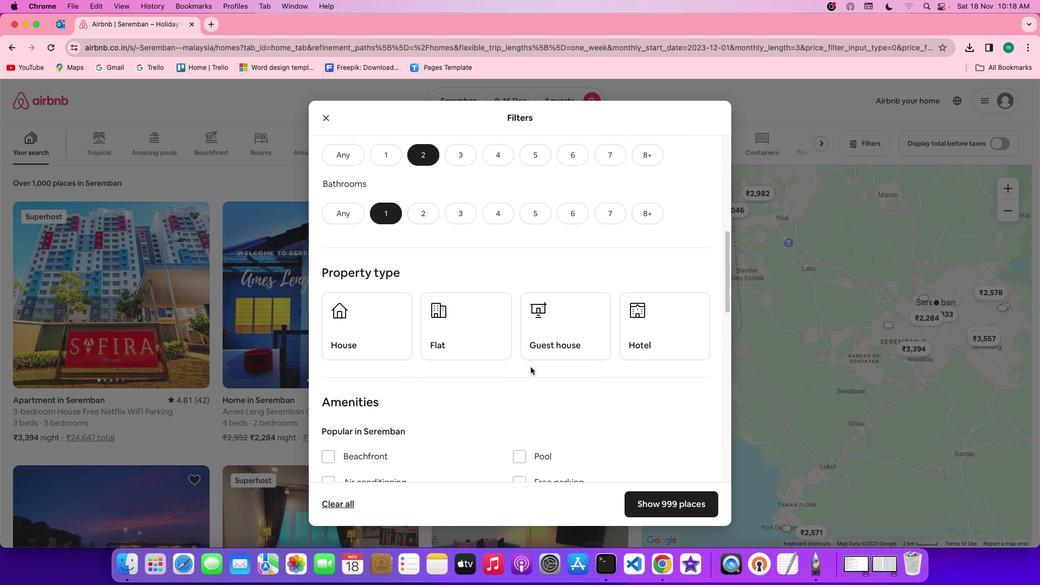 
Action: Mouse moved to (595, 384)
Screenshot: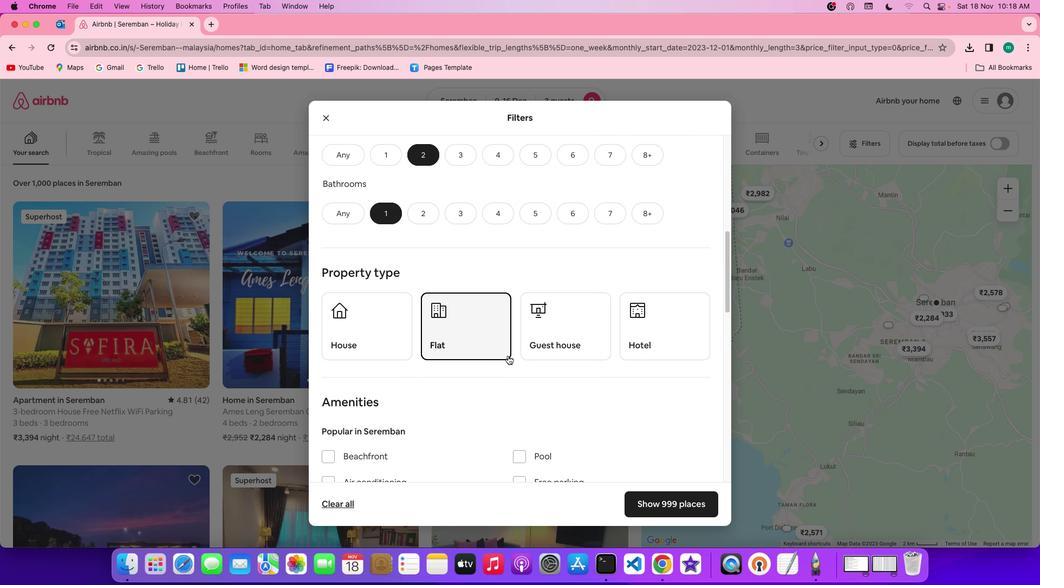
Action: Mouse pressed left at (595, 384)
Screenshot: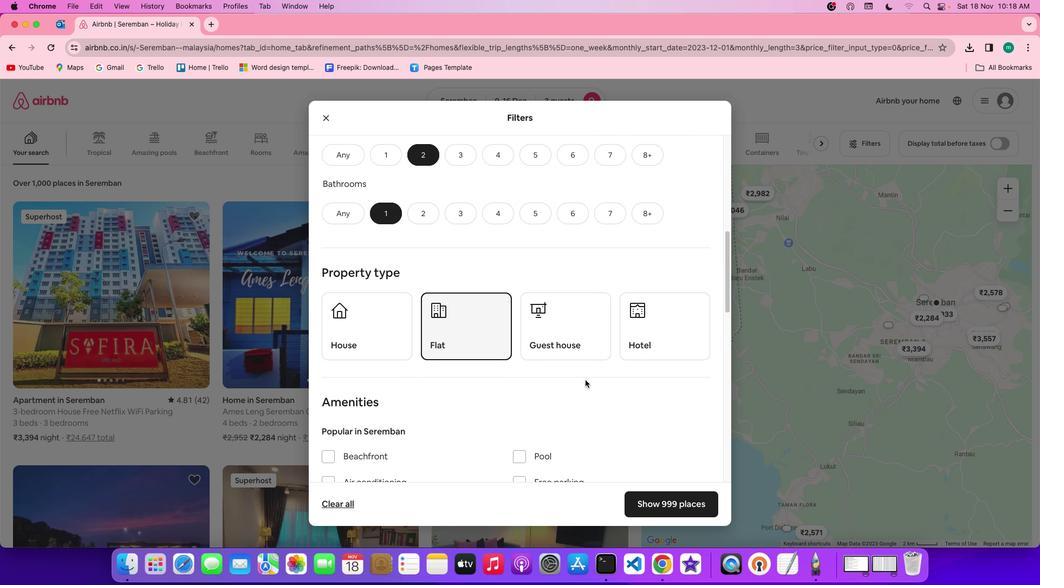 
Action: Mouse moved to (729, 418)
Screenshot: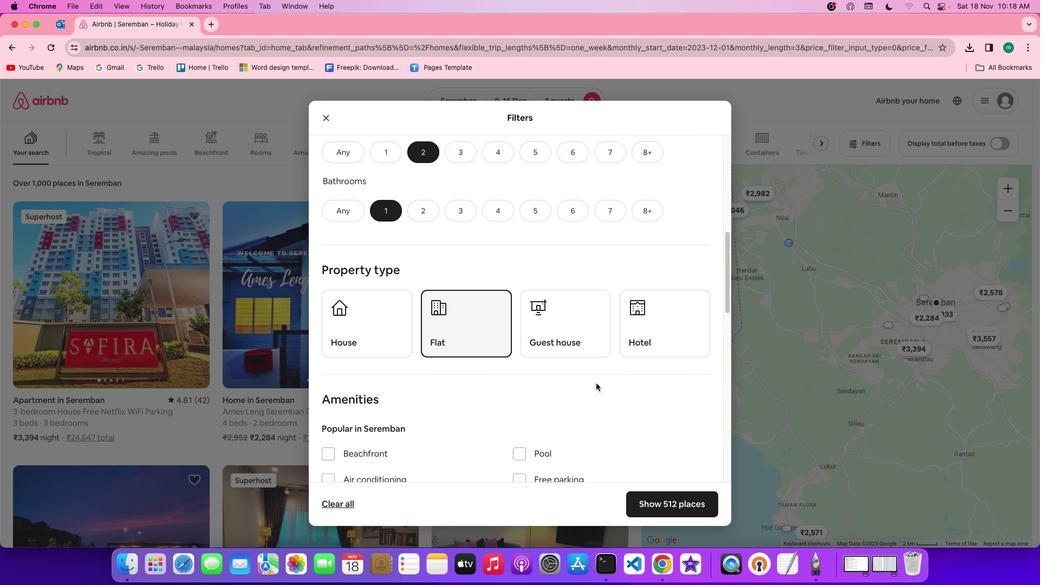 
Action: Mouse scrolled (729, 418) with delta (61, 49)
Screenshot: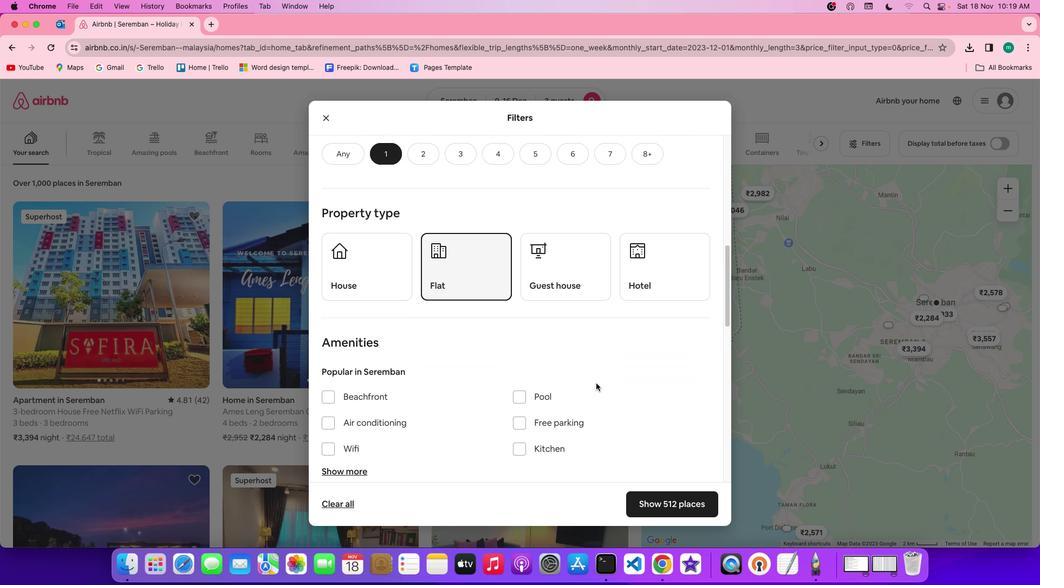 
Action: Mouse scrolled (729, 418) with delta (61, 49)
Screenshot: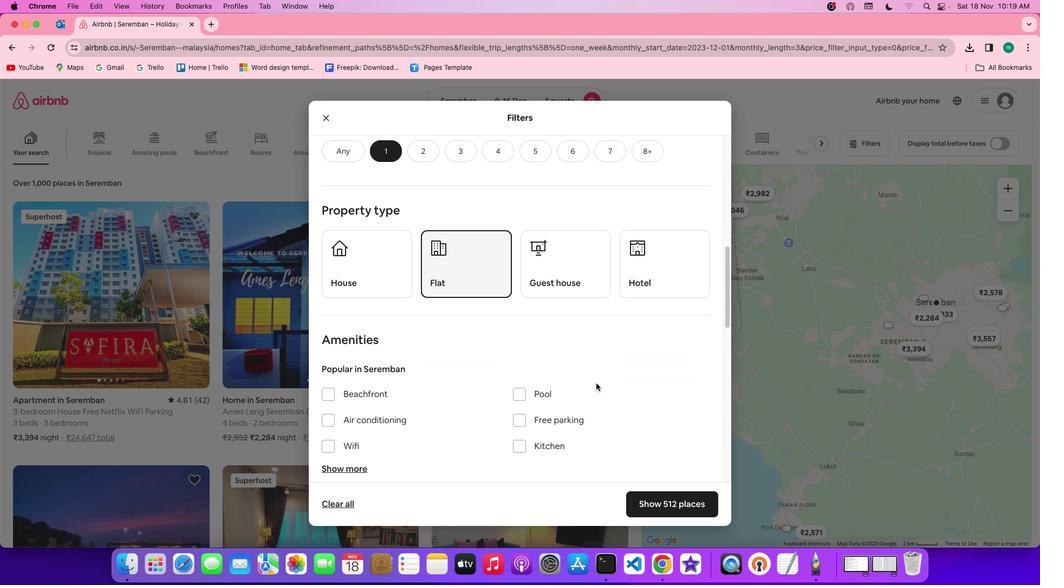 
Action: Mouse scrolled (729, 418) with delta (61, 48)
Screenshot: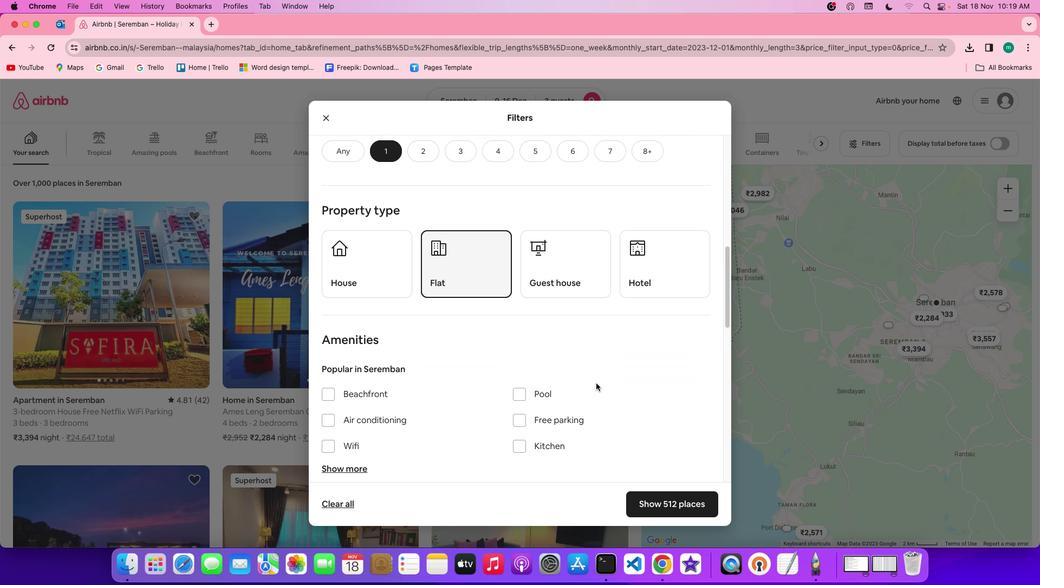 
Action: Mouse scrolled (729, 418) with delta (61, 49)
Screenshot: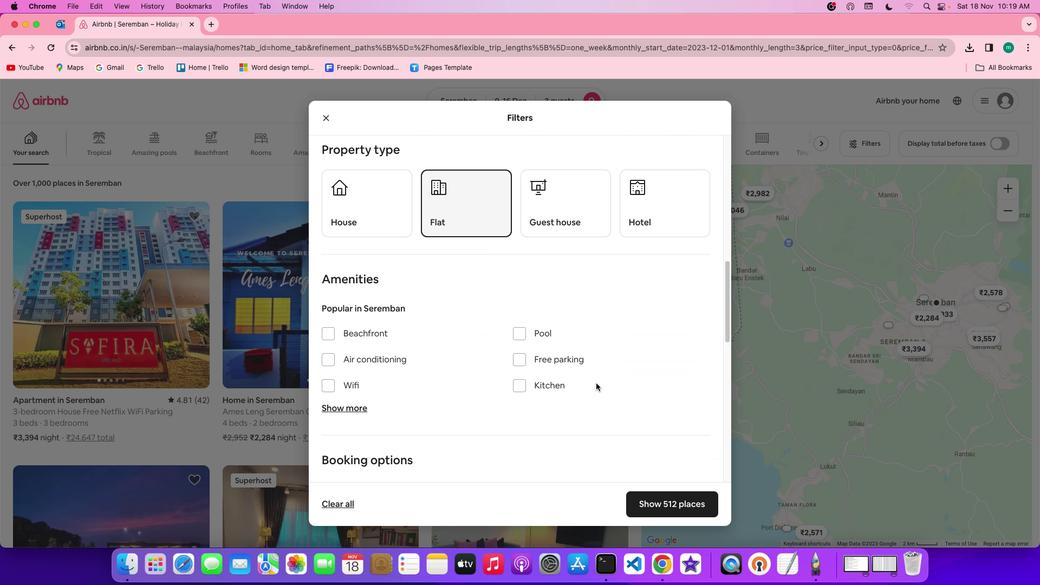 
Action: Mouse scrolled (729, 418) with delta (61, 49)
Screenshot: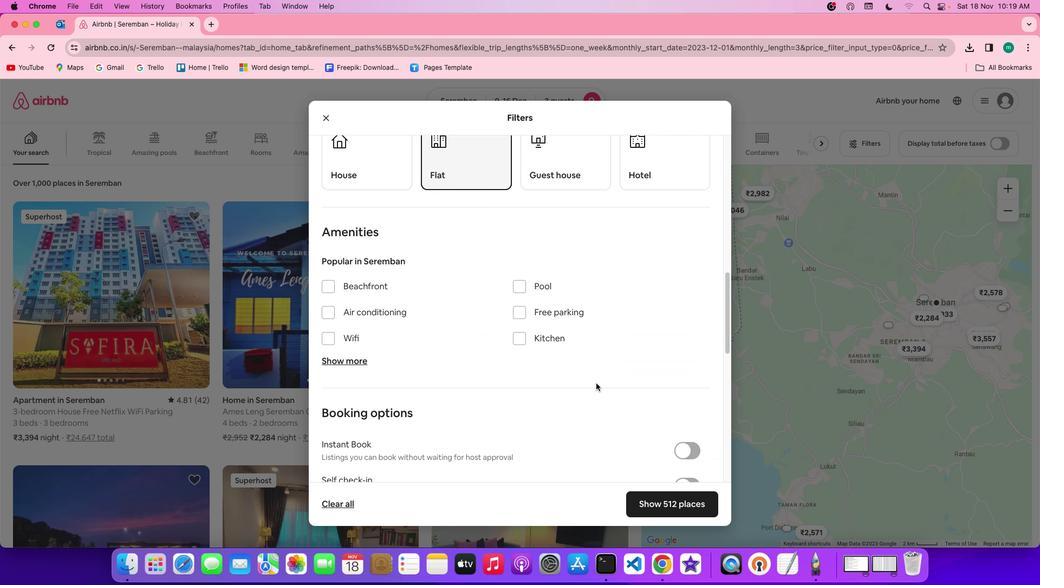 
Action: Mouse scrolled (729, 418) with delta (61, 49)
Screenshot: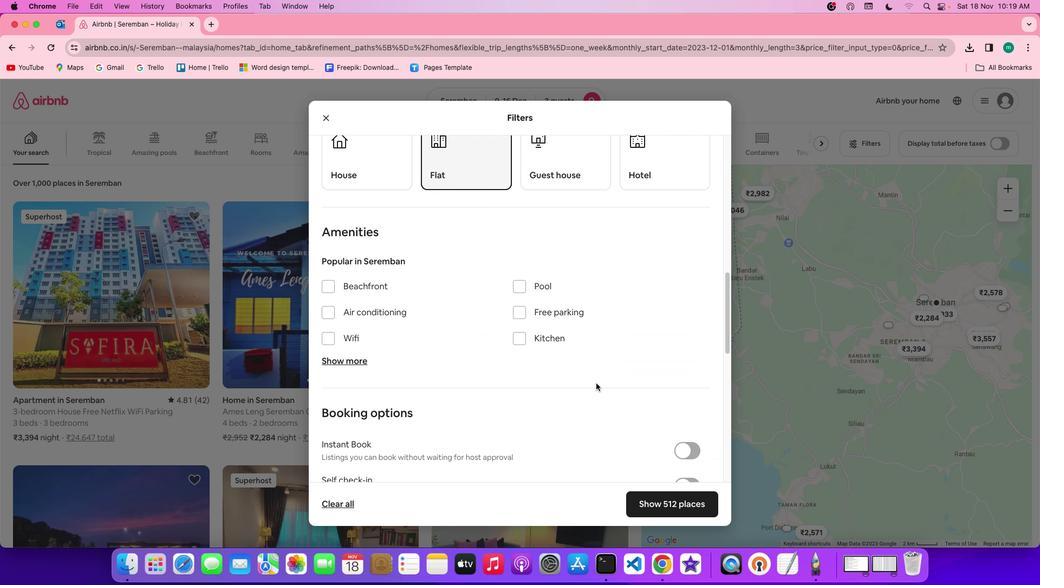 
Action: Mouse scrolled (729, 418) with delta (61, 48)
Screenshot: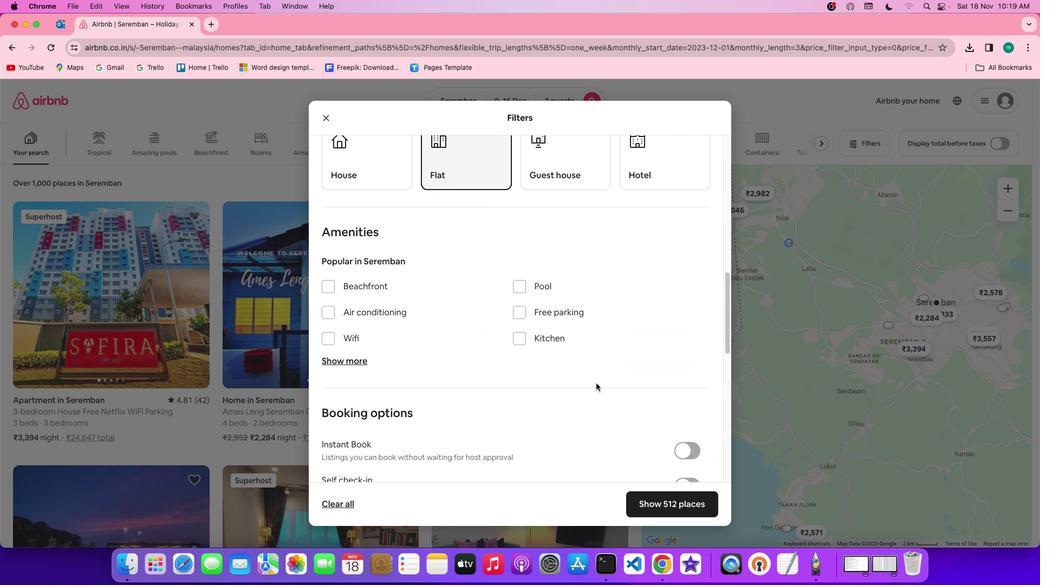 
Action: Mouse scrolled (729, 418) with delta (61, 49)
Screenshot: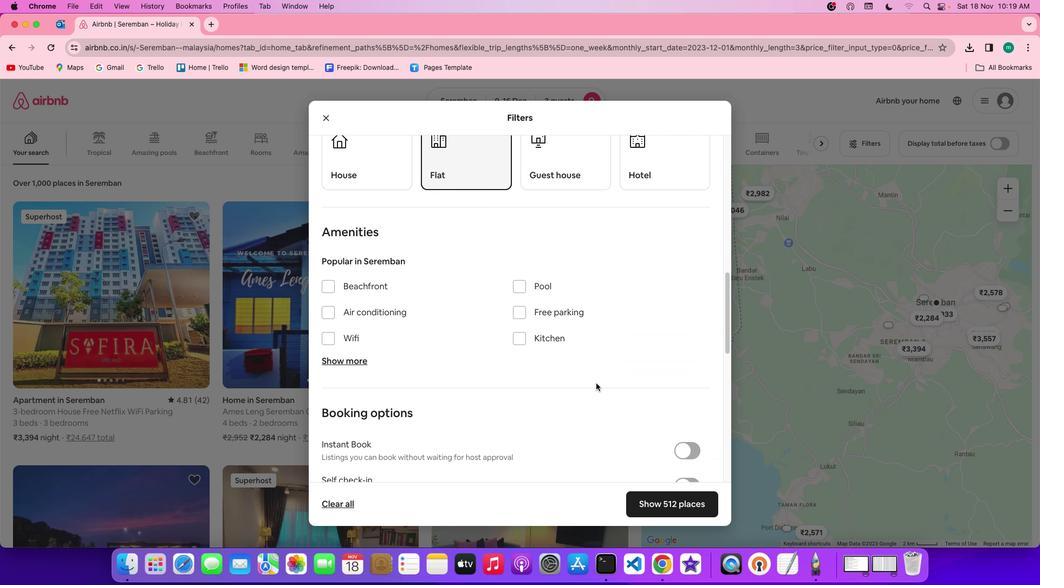 
Action: Mouse scrolled (729, 418) with delta (61, 49)
Screenshot: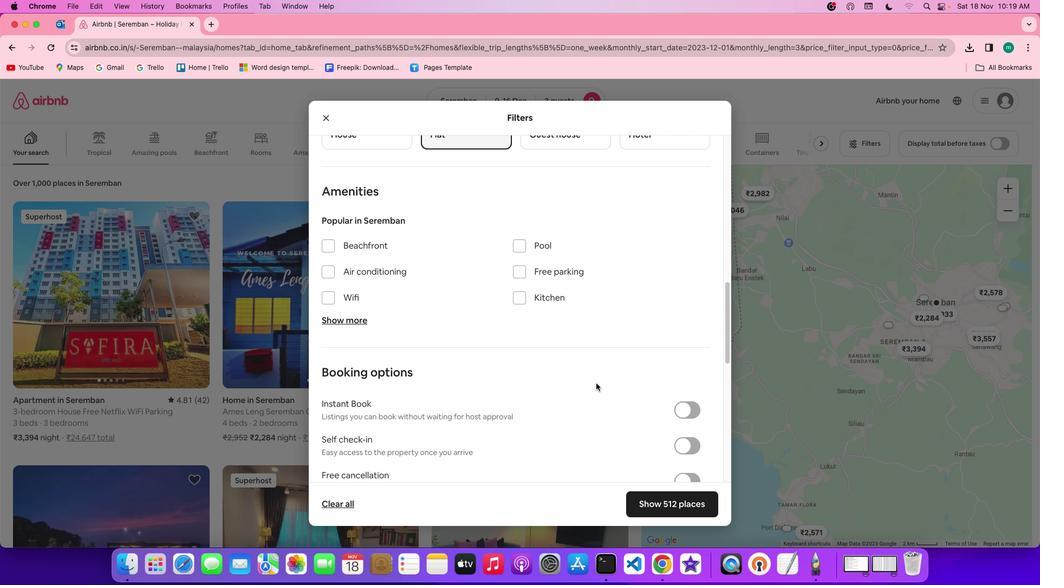 
Action: Mouse scrolled (729, 418) with delta (61, 49)
Screenshot: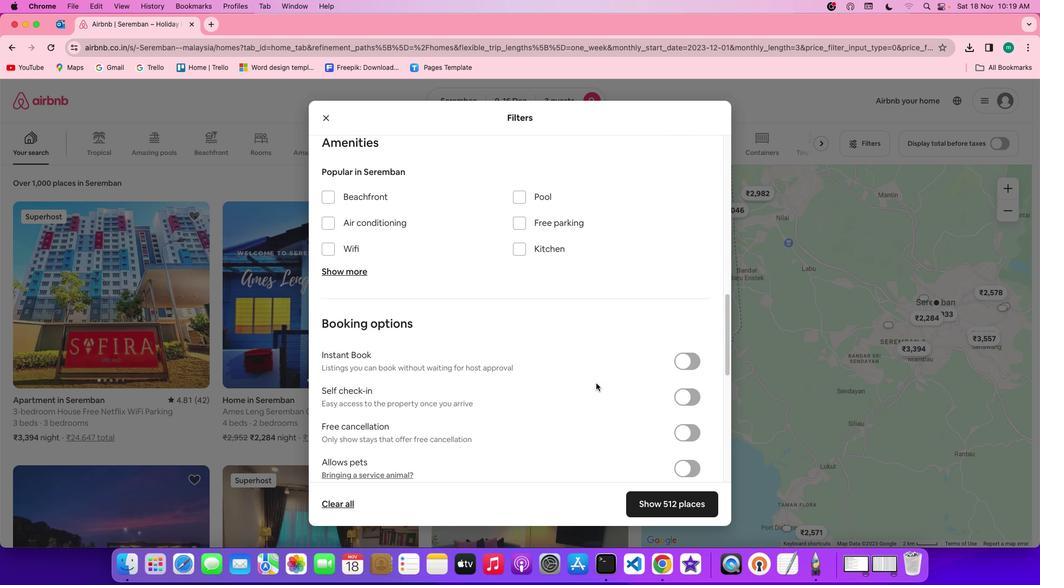 
Action: Mouse scrolled (729, 418) with delta (61, 49)
Screenshot: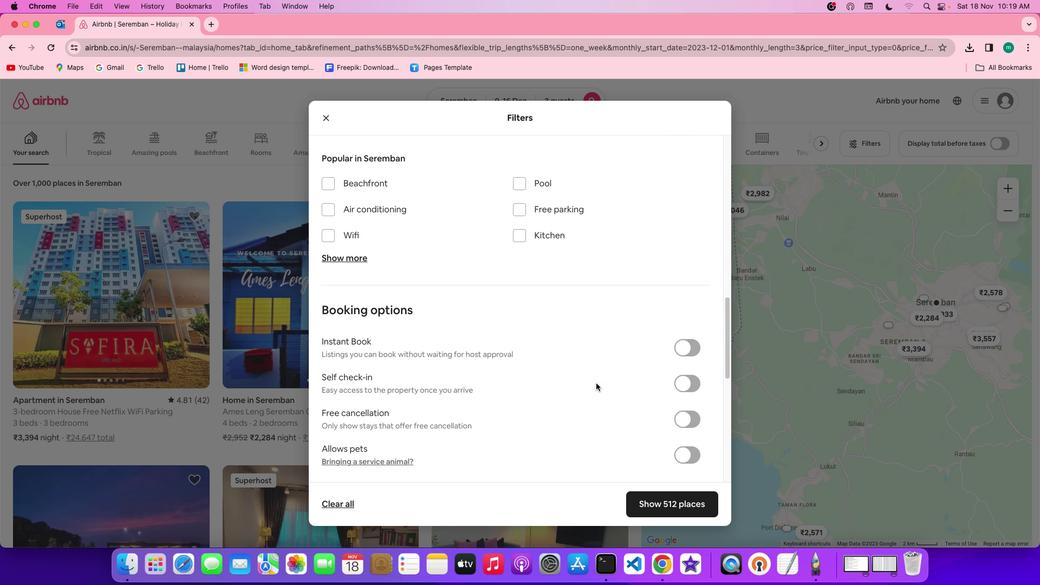
Action: Mouse scrolled (729, 418) with delta (61, 49)
Screenshot: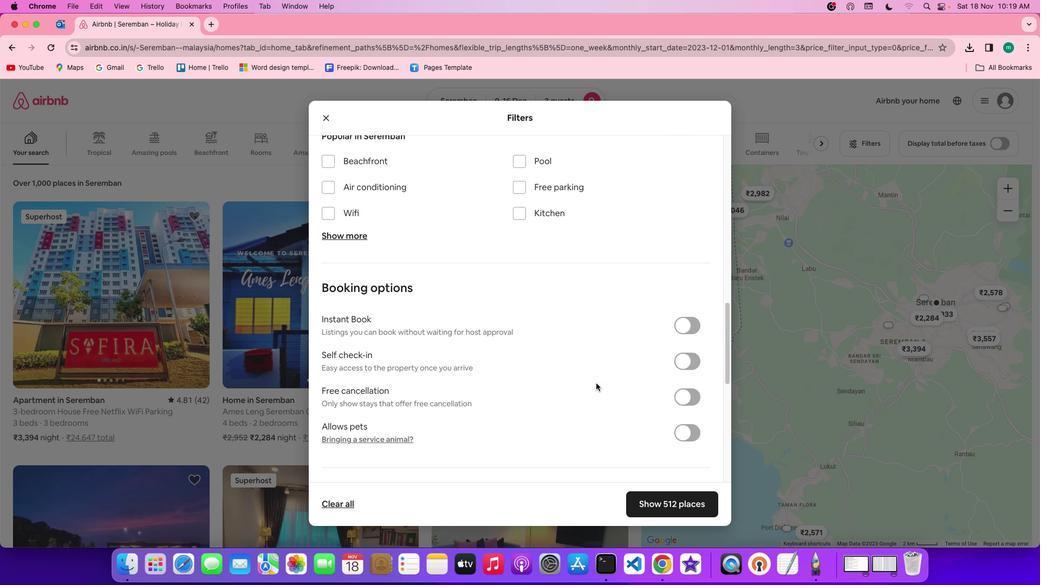 
Action: Mouse scrolled (729, 418) with delta (61, 49)
Screenshot: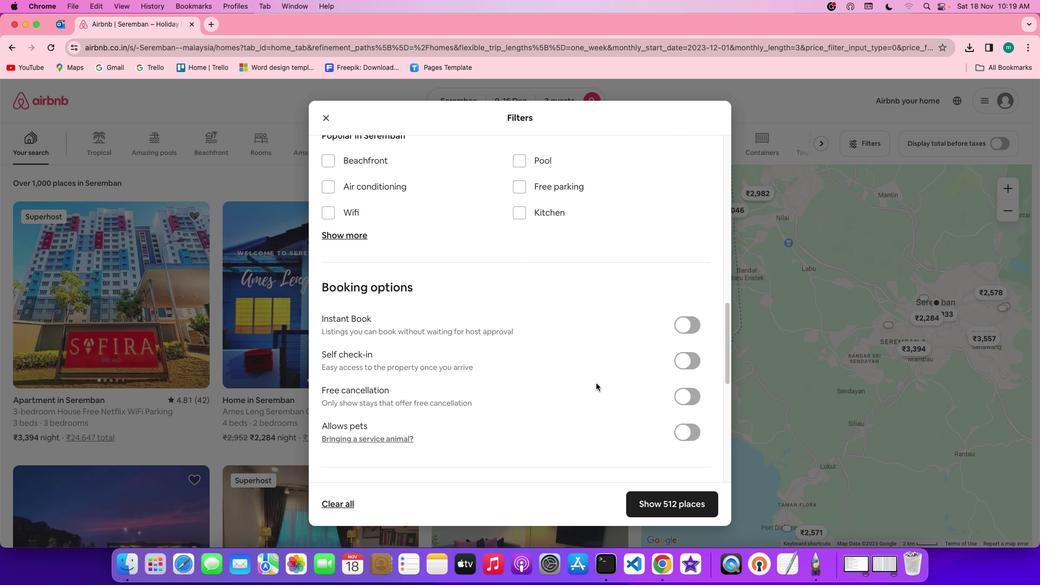 
Action: Mouse scrolled (729, 418) with delta (61, 49)
Screenshot: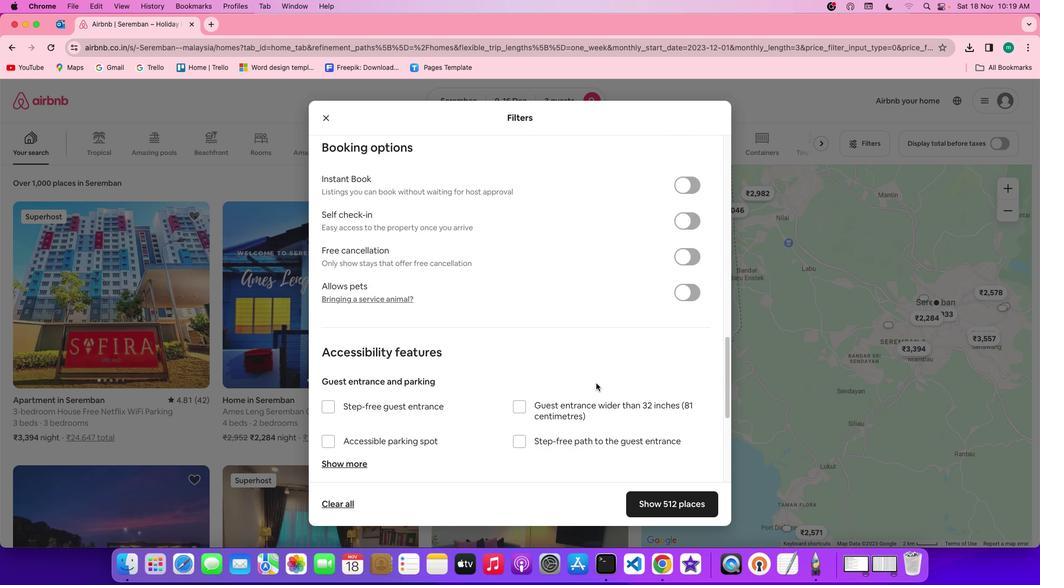 
Action: Mouse scrolled (729, 418) with delta (61, 49)
Screenshot: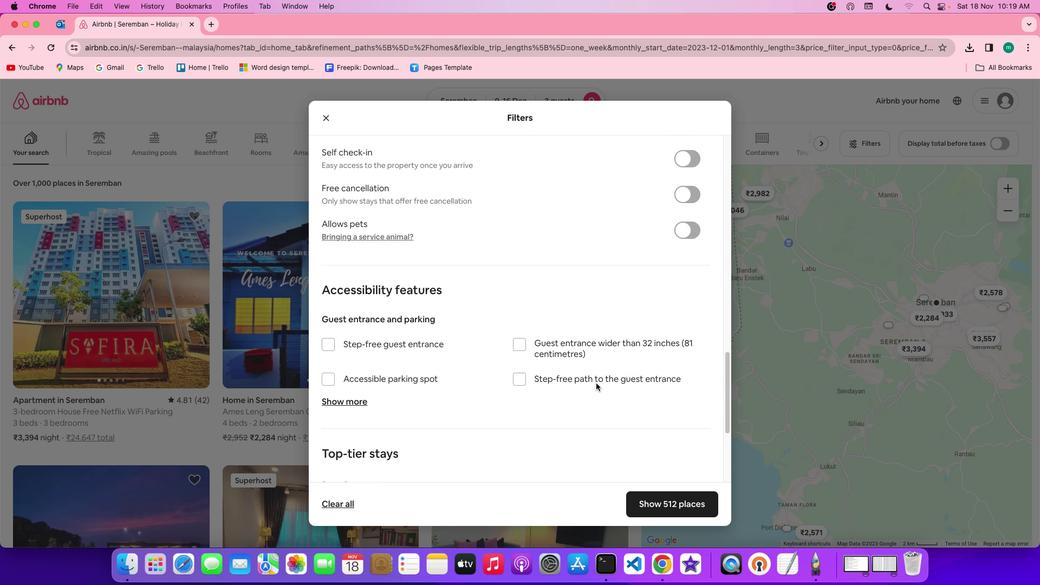
Action: Mouse scrolled (729, 418) with delta (61, 48)
Screenshot: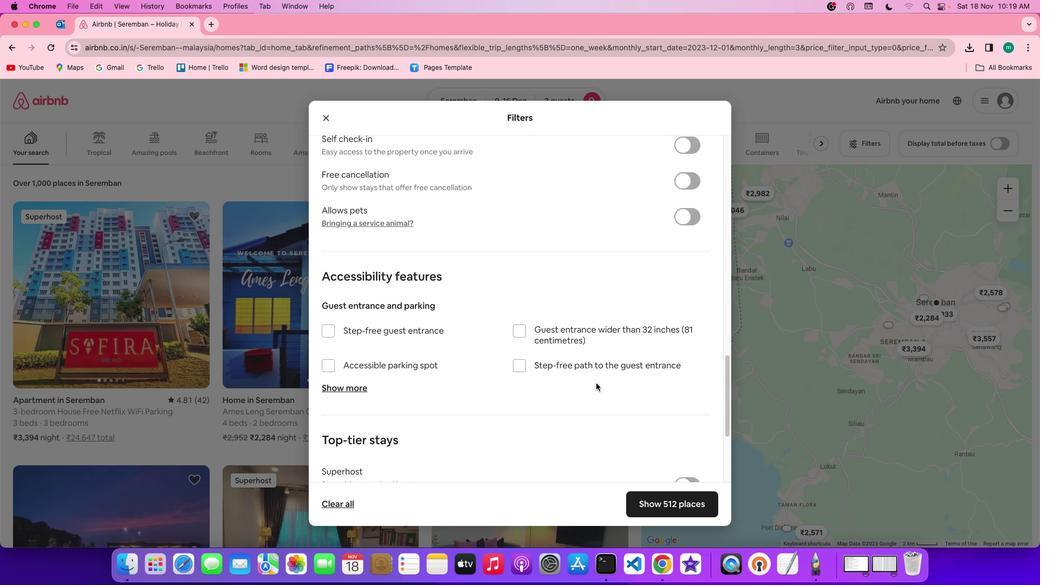 
Action: Mouse scrolled (729, 418) with delta (61, 48)
Screenshot: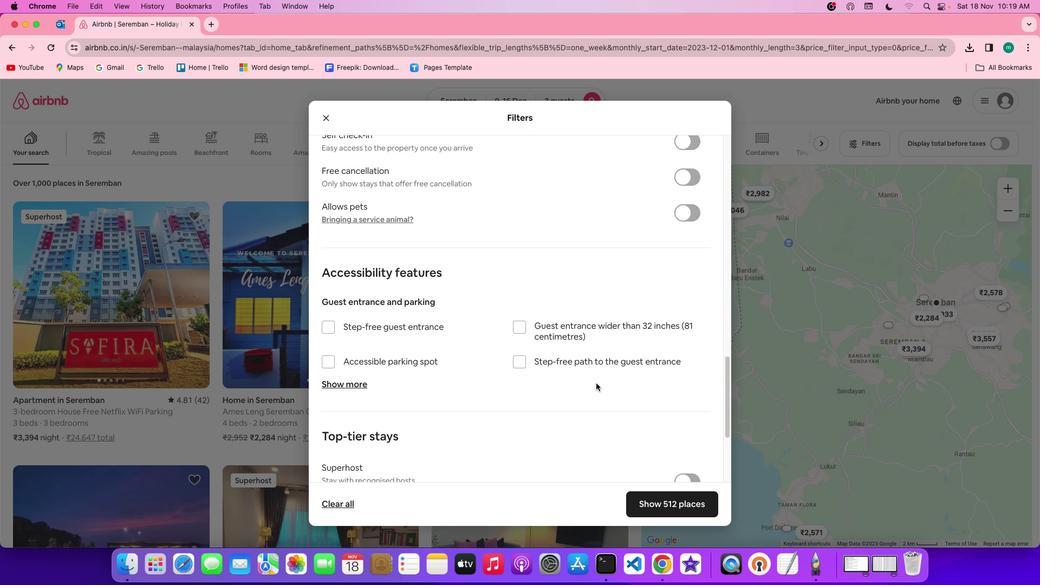 
Action: Mouse scrolled (729, 418) with delta (61, 48)
Screenshot: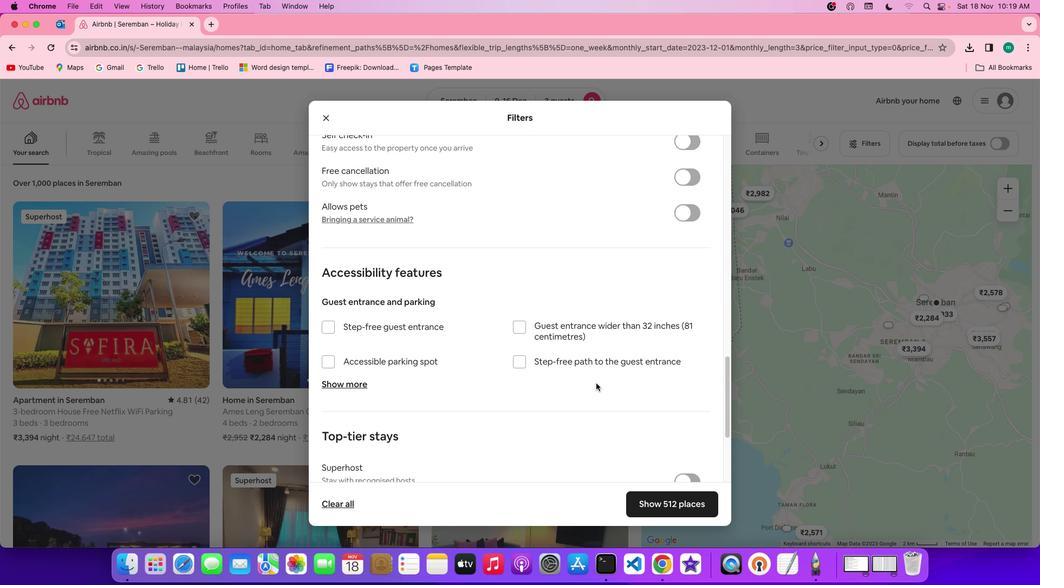 
Action: Mouse scrolled (729, 418) with delta (61, 49)
Screenshot: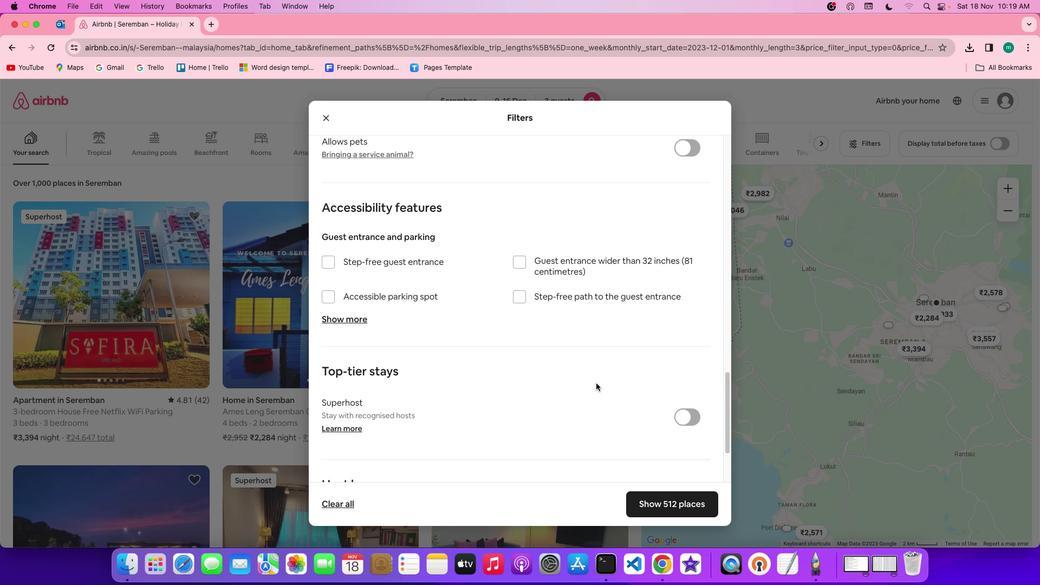 
Action: Mouse scrolled (729, 418) with delta (61, 49)
Screenshot: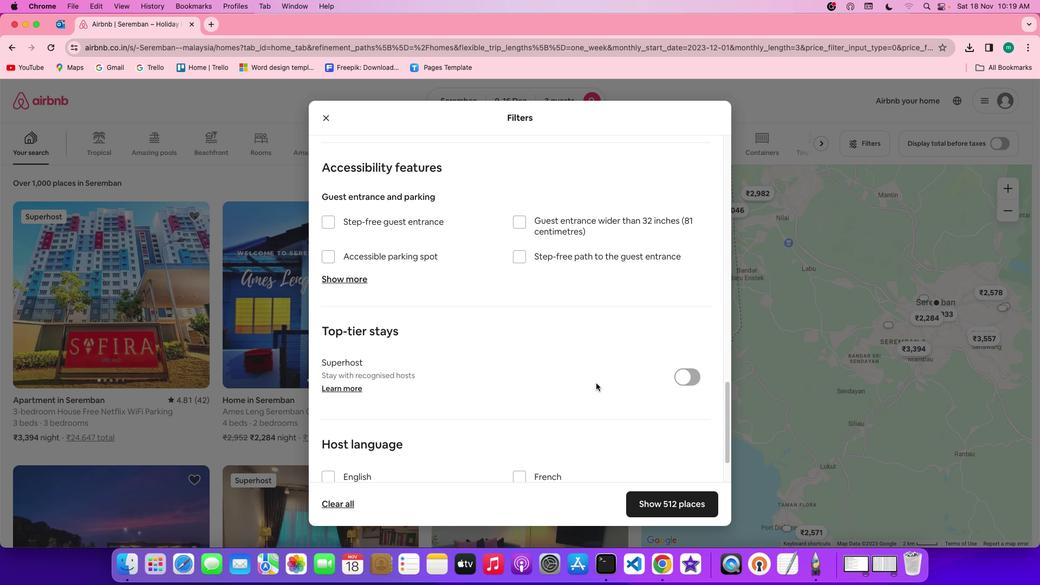 
Action: Mouse scrolled (729, 418) with delta (61, 49)
Screenshot: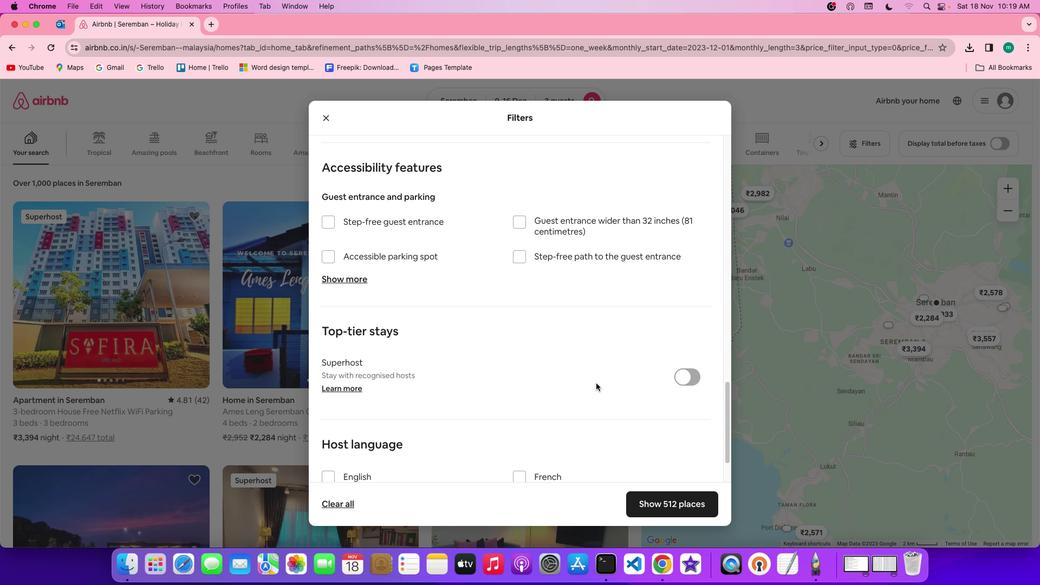 
Action: Mouse scrolled (729, 418) with delta (61, 48)
Screenshot: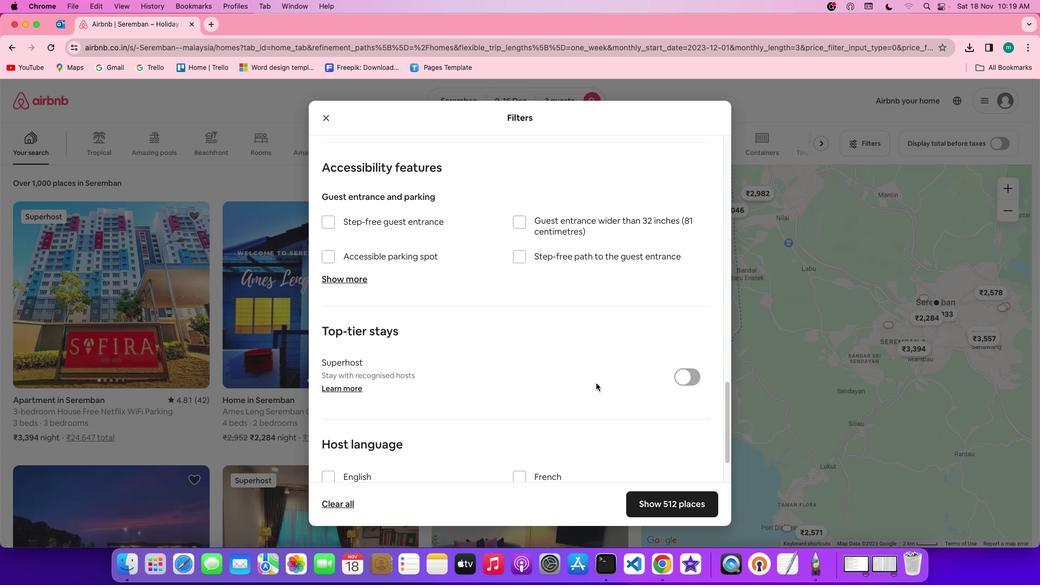 
Action: Mouse scrolled (729, 418) with delta (61, 49)
Screenshot: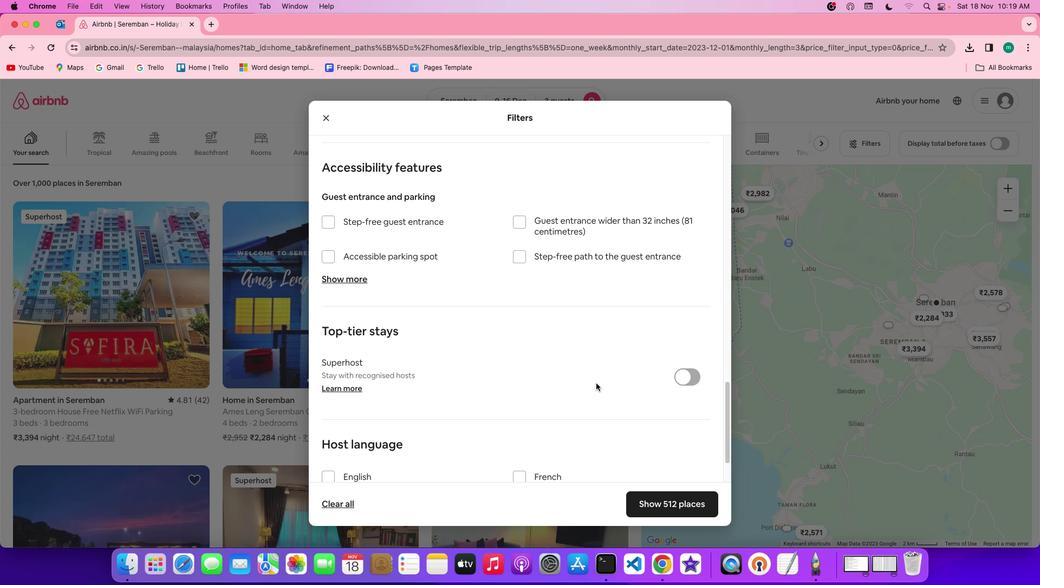 
Action: Mouse scrolled (729, 418) with delta (61, 49)
Screenshot: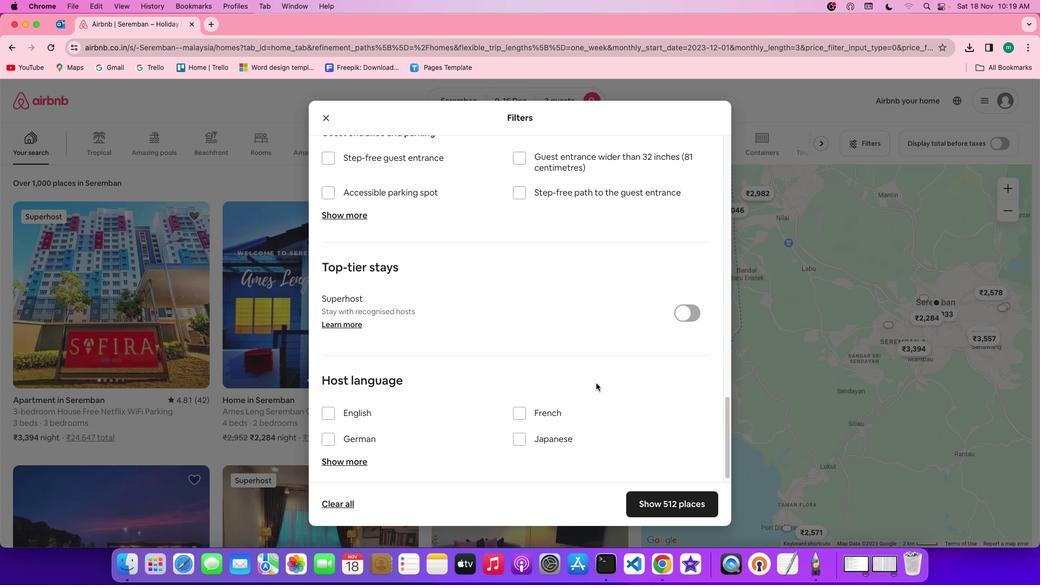 
Action: Mouse scrolled (729, 418) with delta (61, 49)
Screenshot: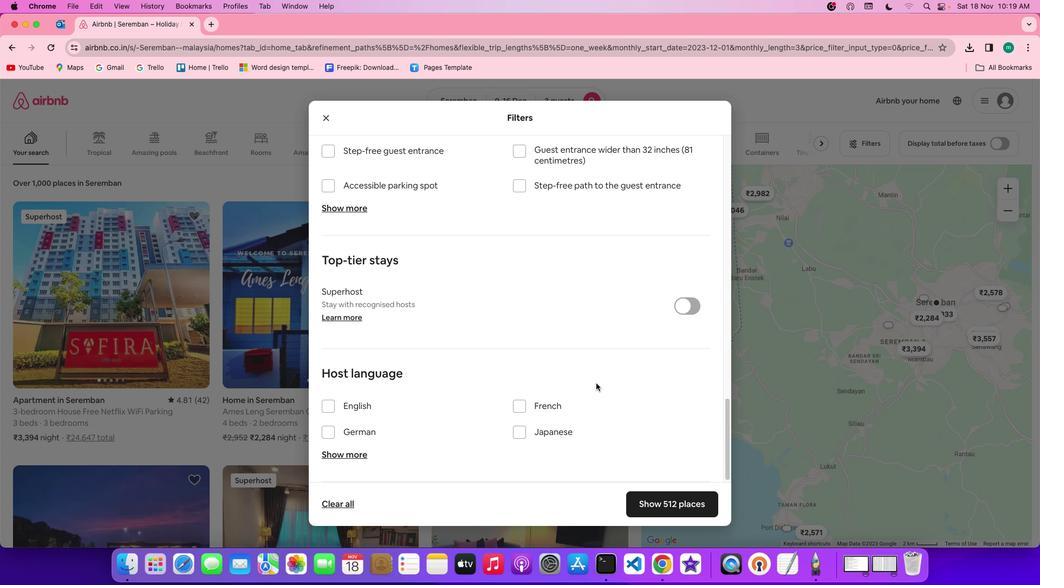 
Action: Mouse scrolled (729, 418) with delta (61, 48)
Screenshot: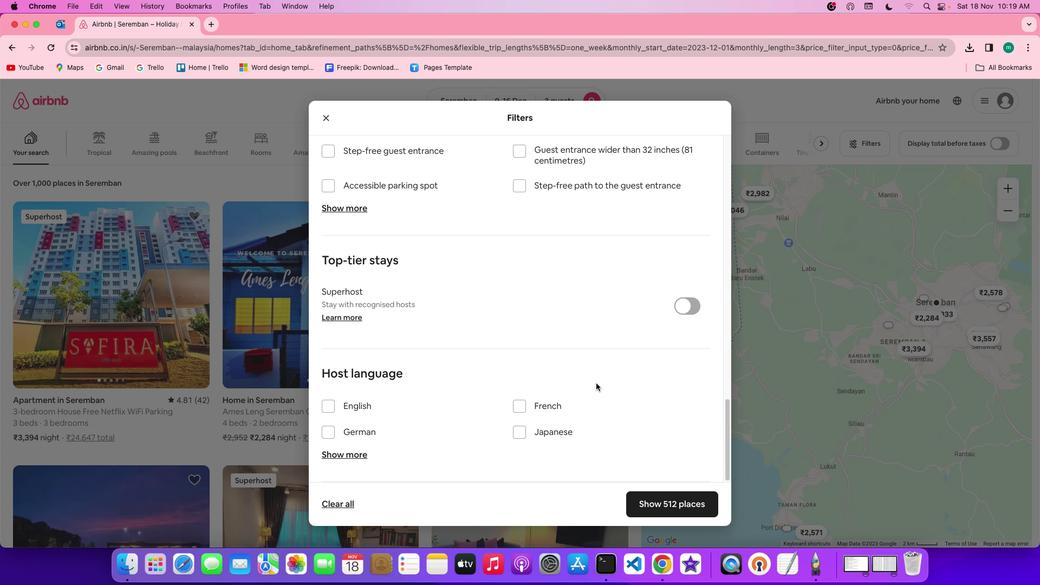 
Action: Mouse scrolled (729, 418) with delta (61, 48)
Screenshot: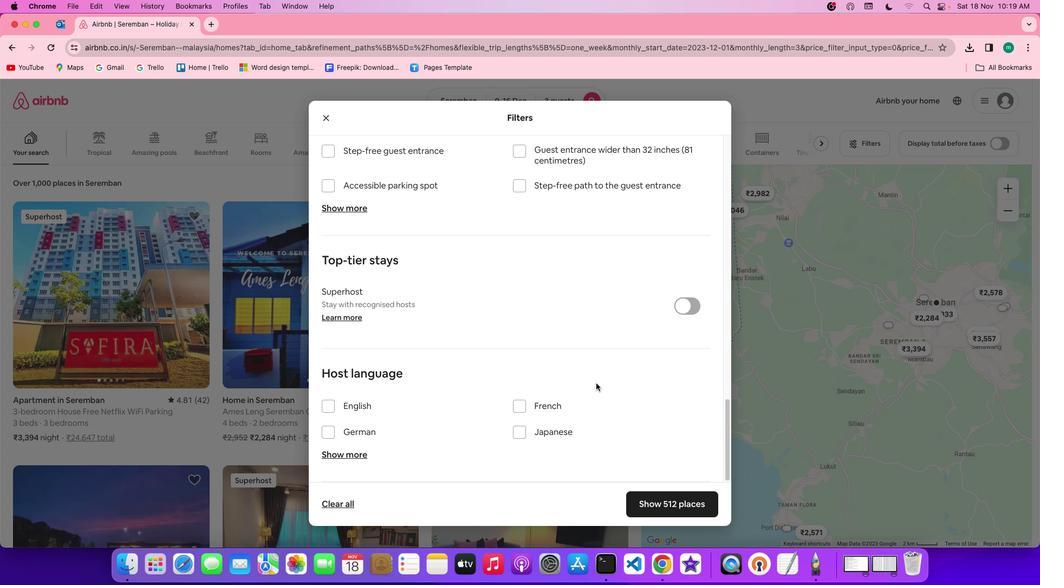 
Action: Mouse scrolled (729, 418) with delta (61, 48)
Screenshot: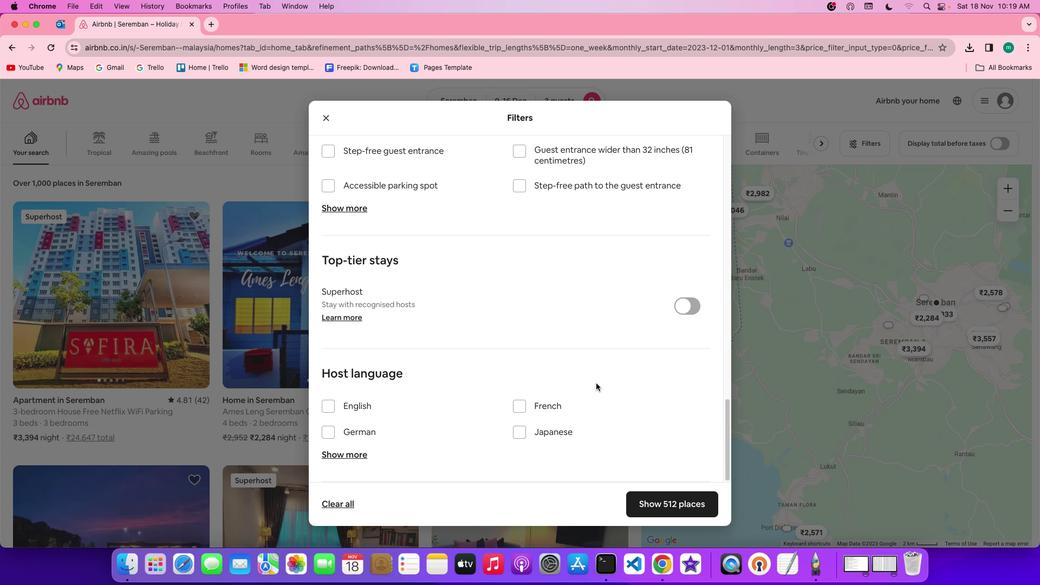 
Action: Mouse scrolled (729, 418) with delta (61, 49)
Screenshot: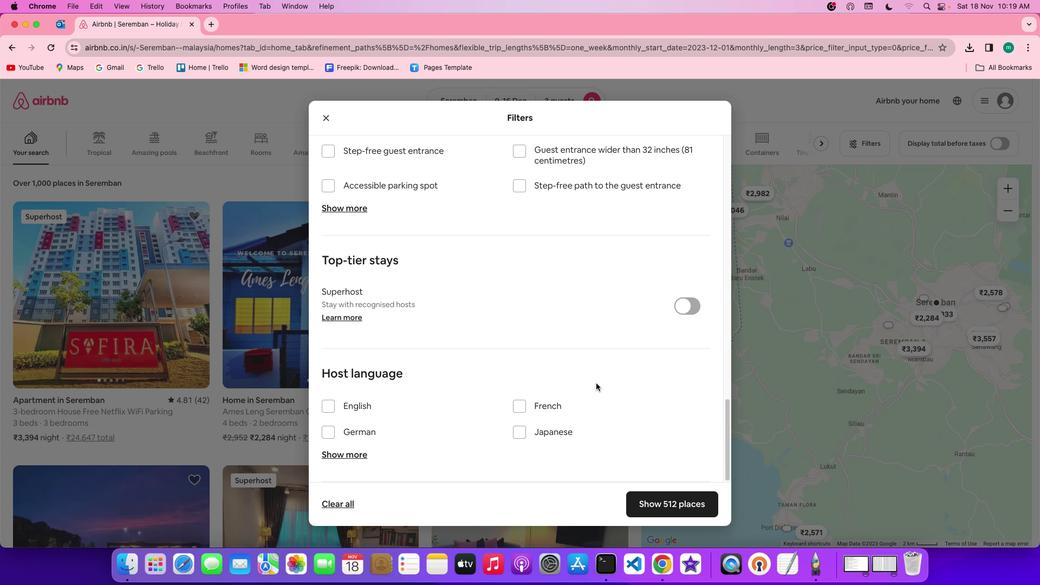 
Action: Mouse scrolled (729, 418) with delta (61, 49)
Screenshot: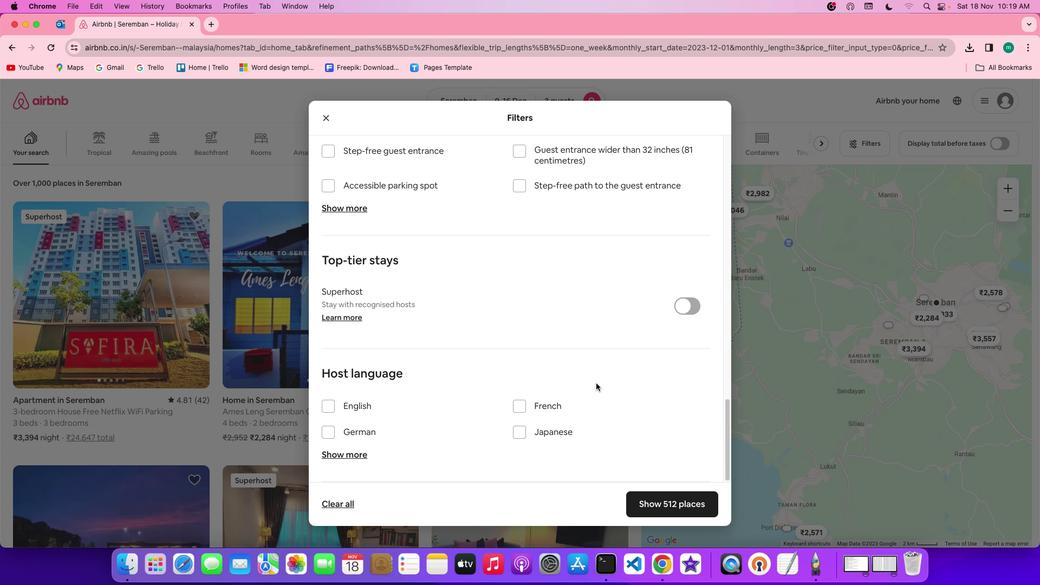 
Action: Mouse scrolled (729, 418) with delta (61, 48)
Screenshot: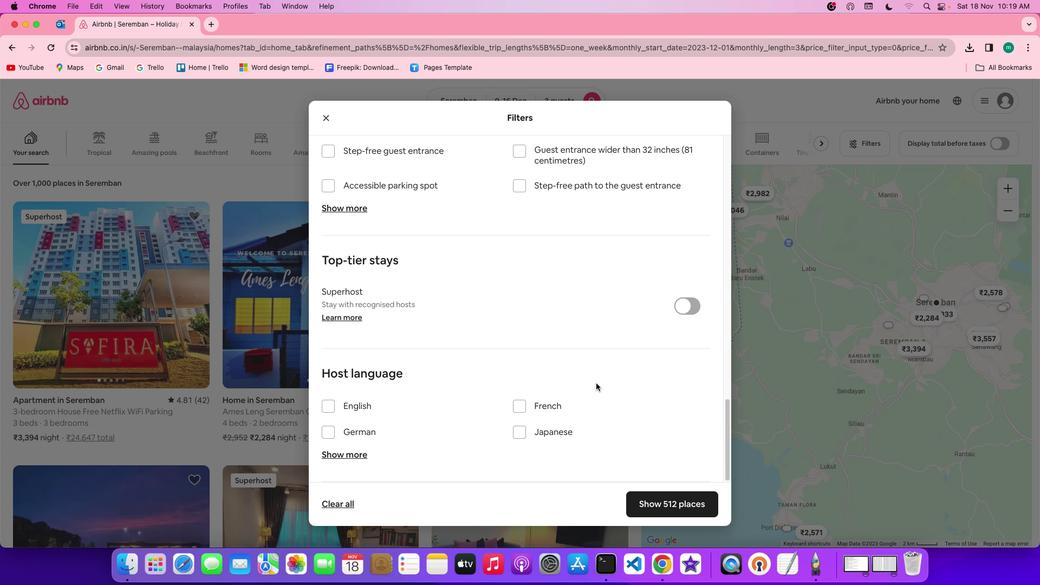 
Action: Mouse scrolled (729, 418) with delta (61, 47)
Screenshot: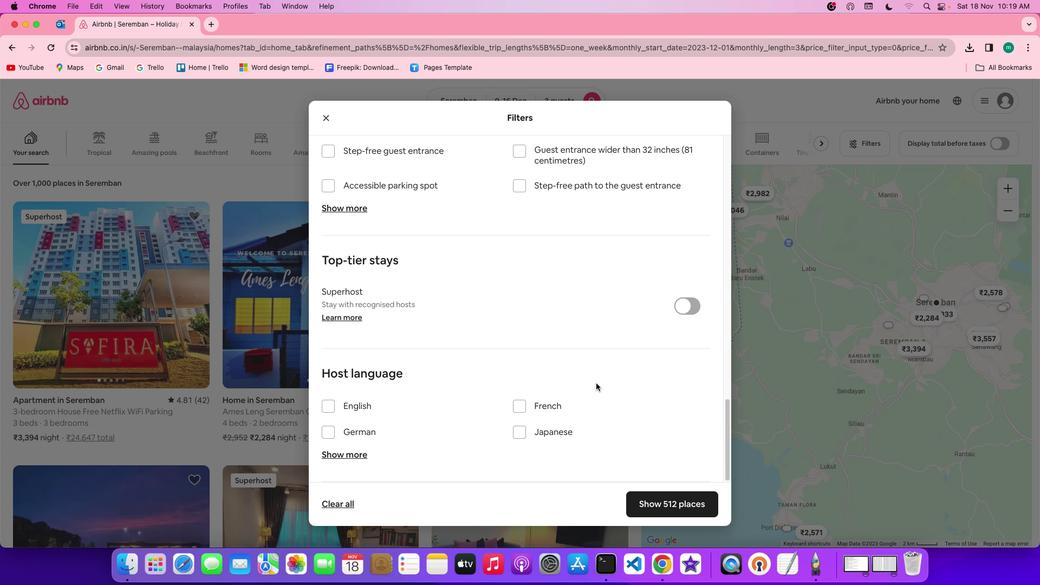 
Action: Mouse scrolled (729, 418) with delta (61, 47)
Screenshot: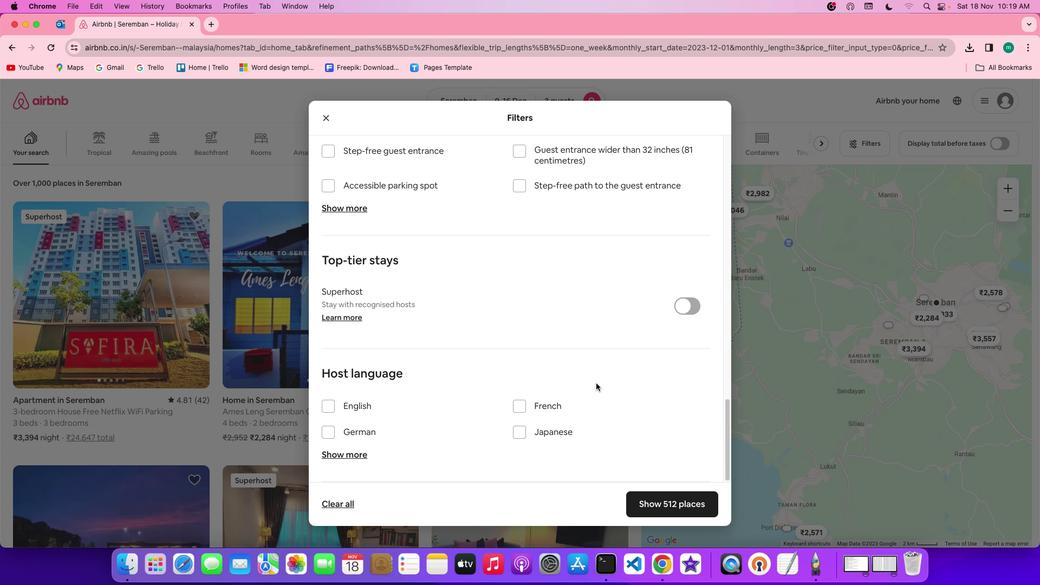 
Action: Mouse moved to (821, 539)
Screenshot: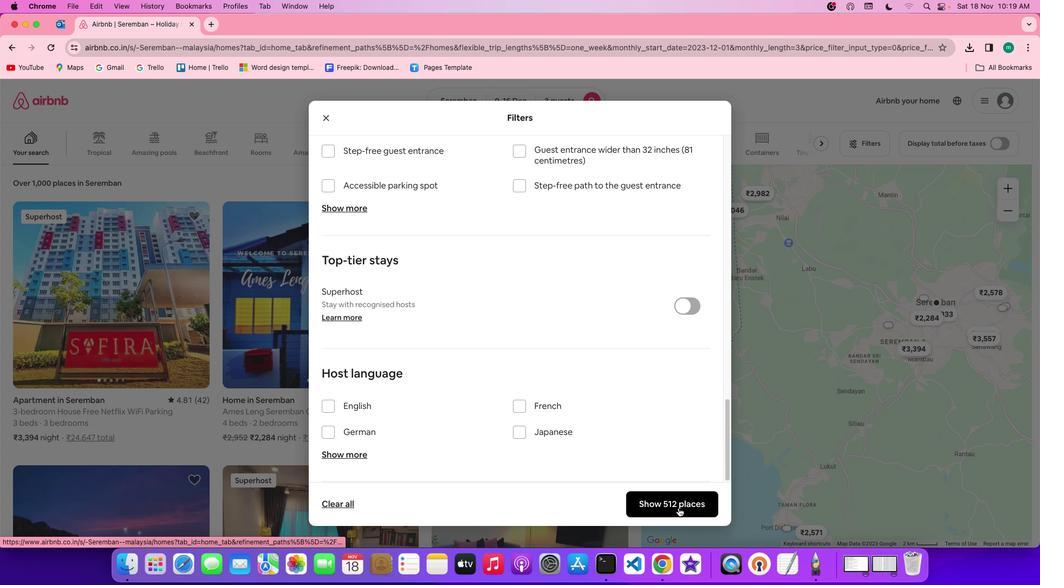 
Action: Mouse pressed left at (821, 539)
Screenshot: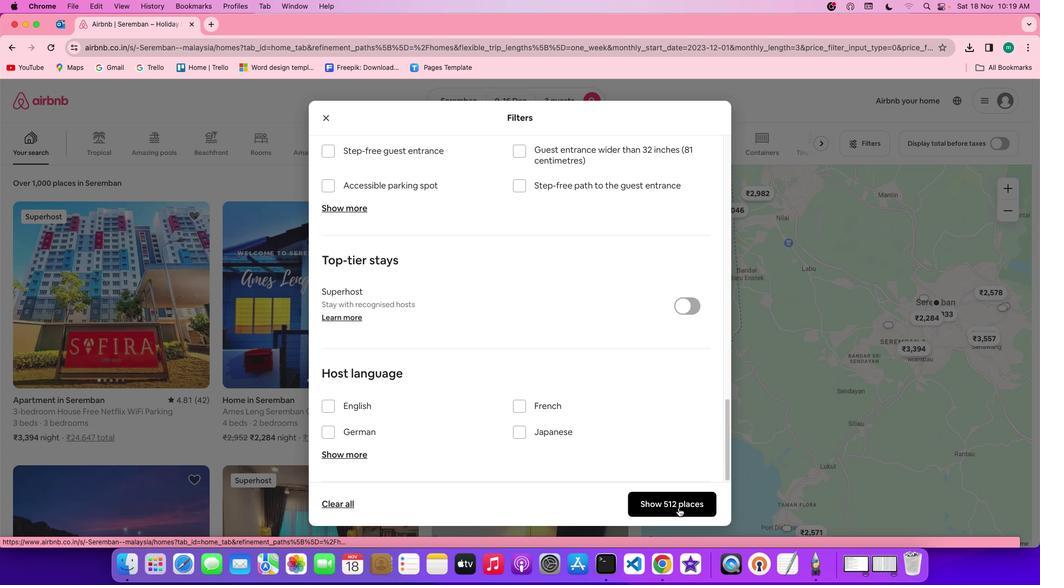 
Action: Mouse moved to (435, 446)
Screenshot: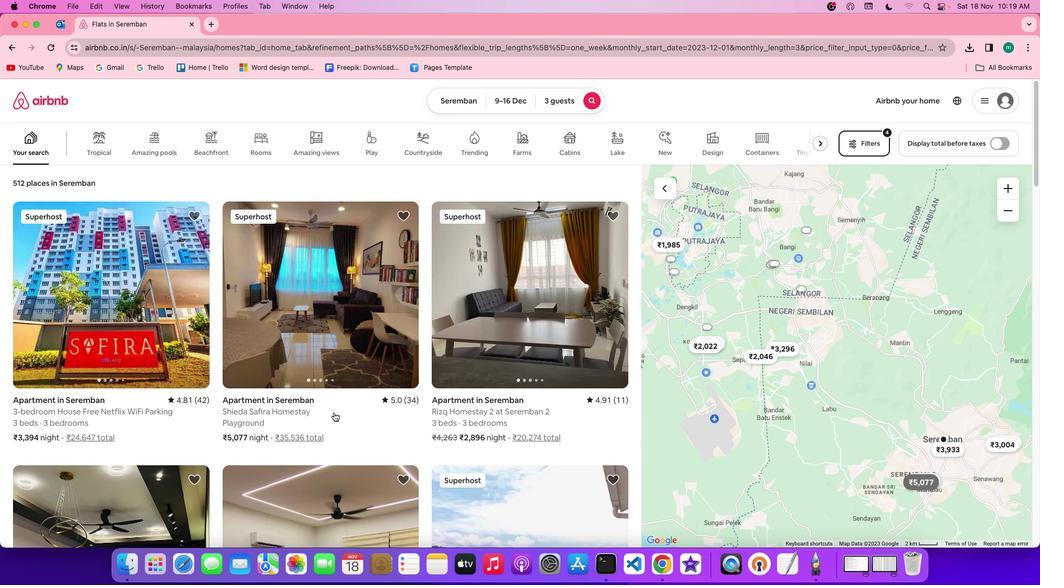 
Action: Mouse scrolled (435, 446) with delta (61, 49)
Screenshot: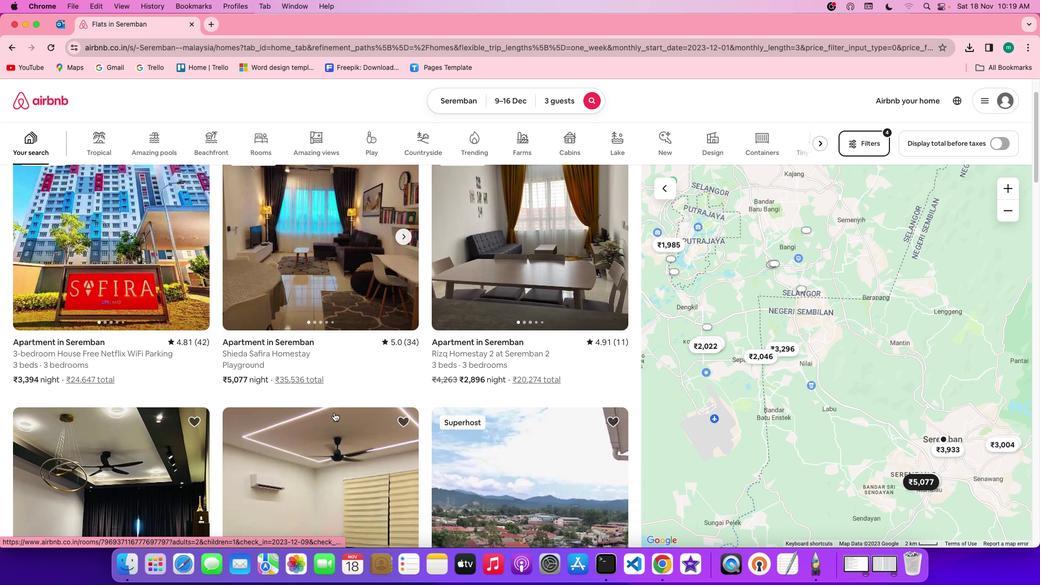
Action: Mouse scrolled (435, 446) with delta (61, 49)
Screenshot: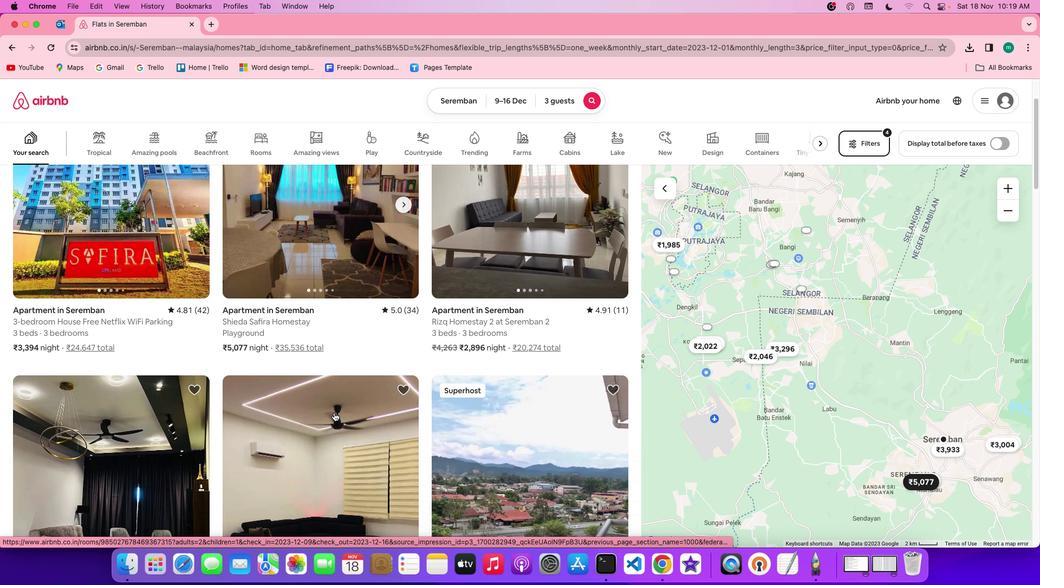 
Action: Mouse scrolled (435, 446) with delta (61, 49)
Screenshot: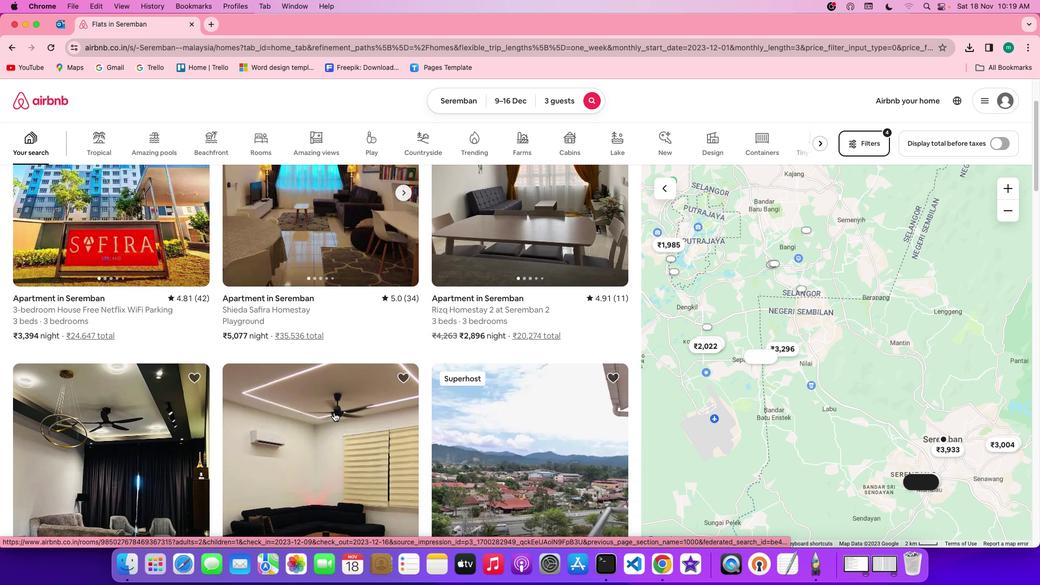 
Action: Mouse scrolled (435, 446) with delta (61, 48)
Screenshot: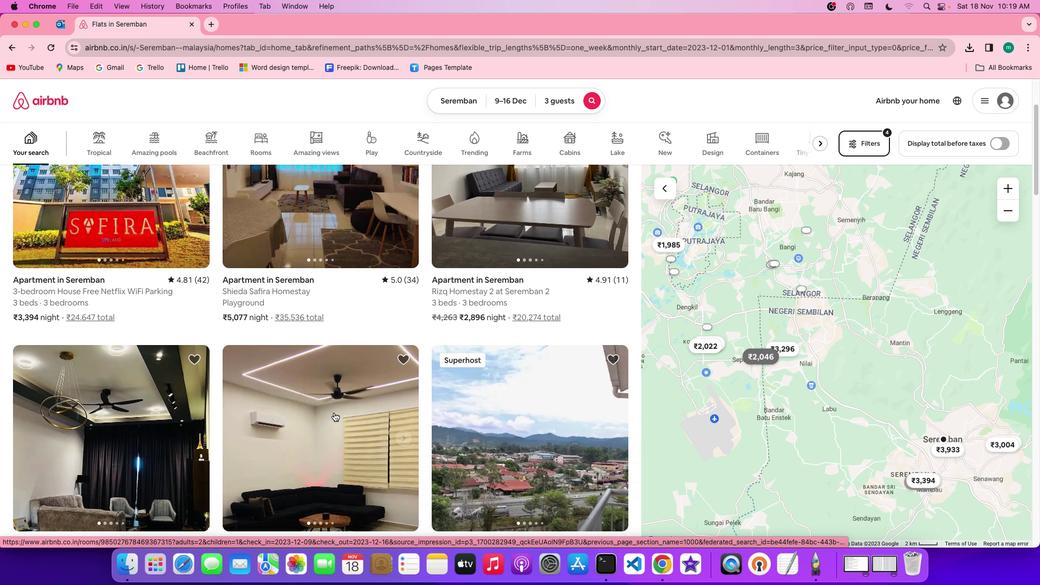 
Action: Mouse scrolled (435, 446) with delta (61, 49)
Screenshot: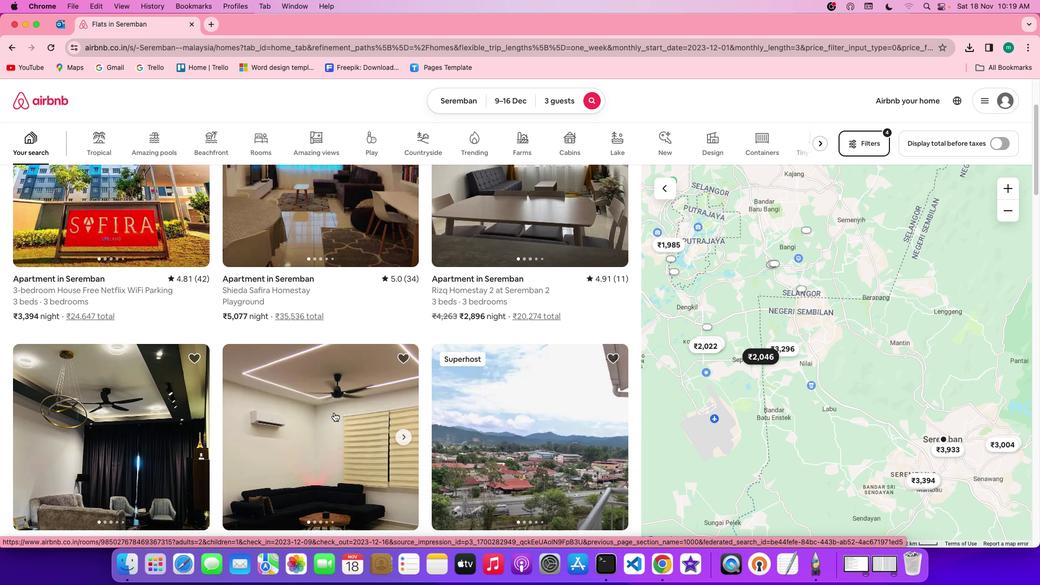 
Action: Mouse scrolled (435, 446) with delta (61, 49)
Screenshot: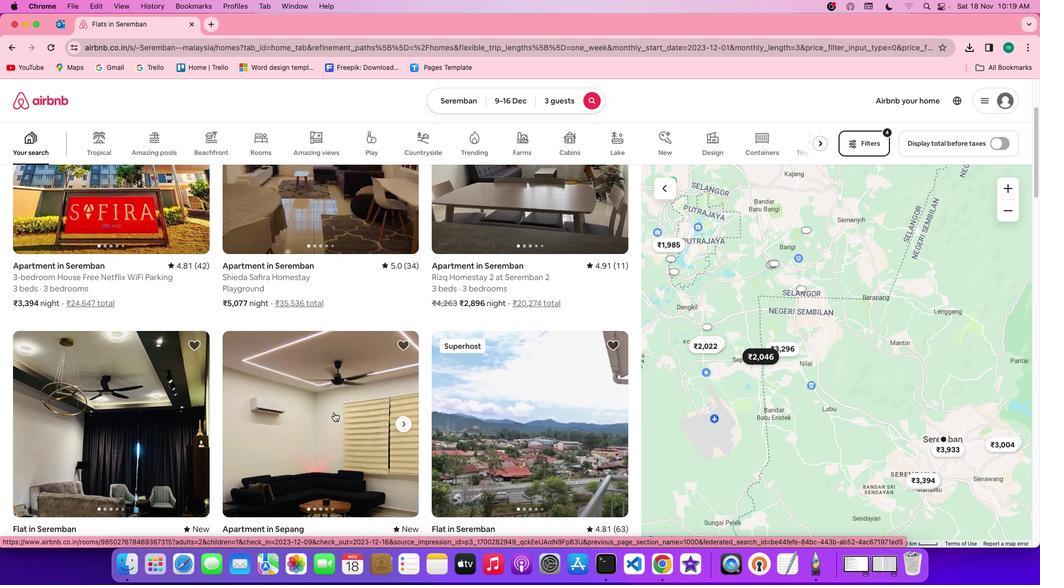 
Action: Mouse scrolled (435, 446) with delta (61, 49)
Screenshot: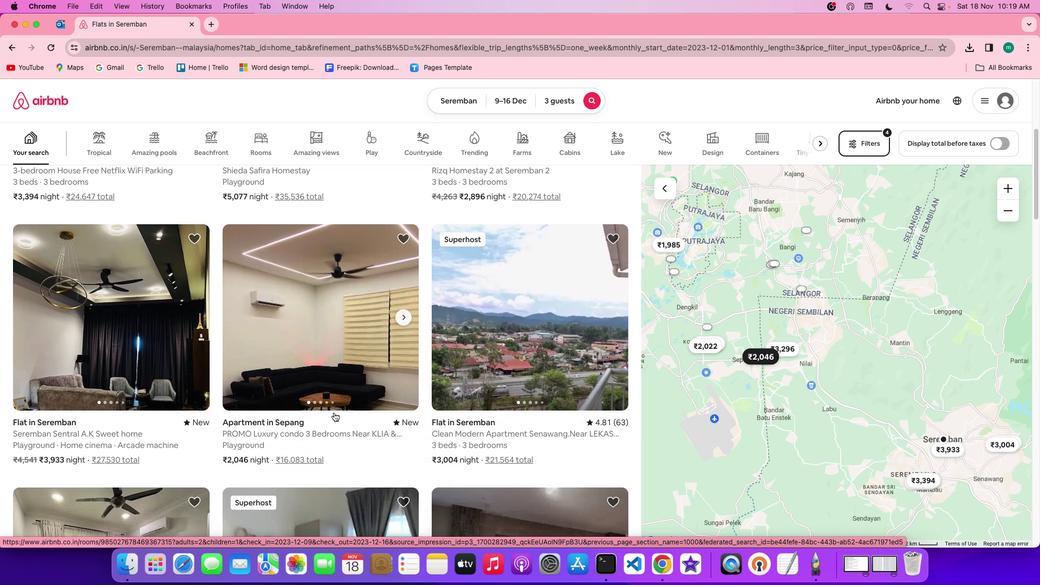 
Action: Mouse scrolled (435, 446) with delta (61, 49)
Screenshot: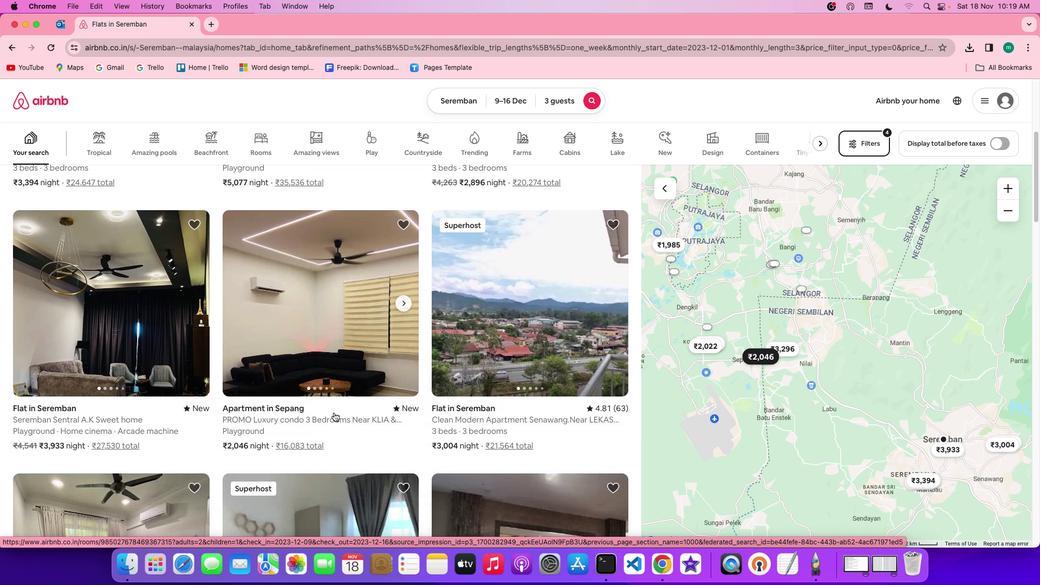 
Action: Mouse scrolled (435, 446) with delta (61, 48)
Screenshot: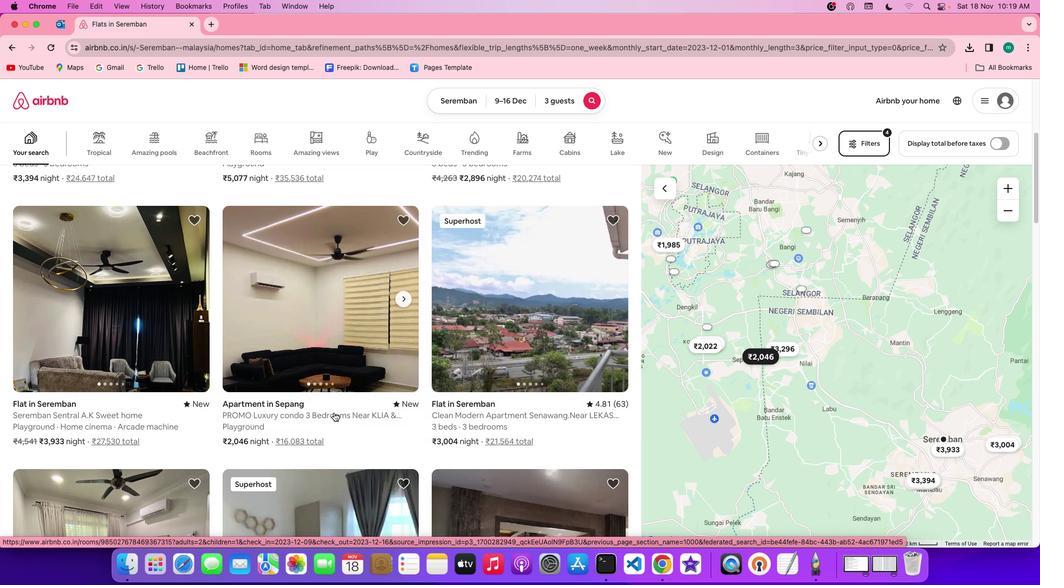 
Action: Mouse scrolled (435, 446) with delta (61, 48)
Screenshot: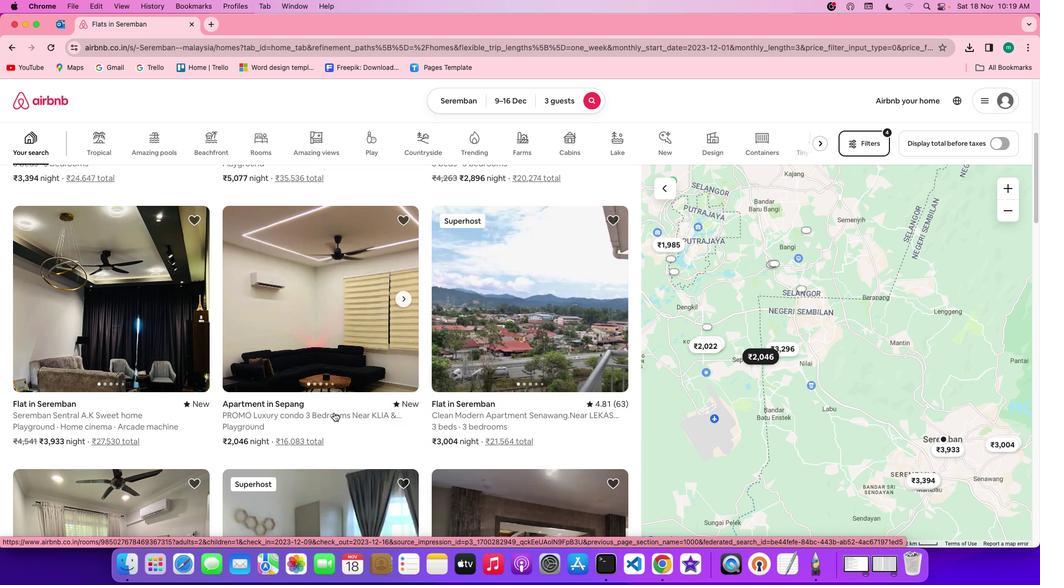 
Action: Mouse scrolled (435, 446) with delta (61, 49)
Screenshot: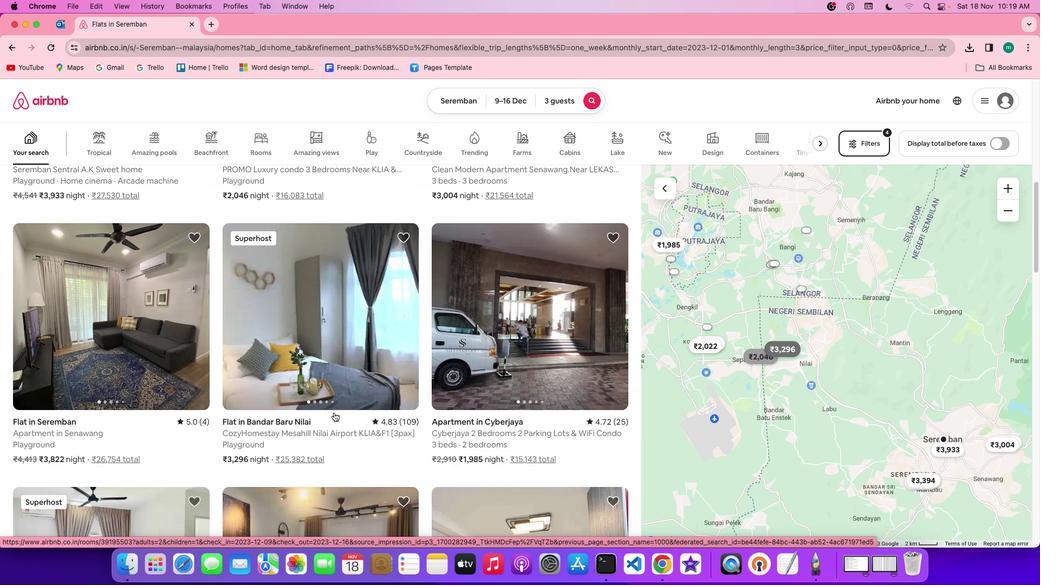 
Action: Mouse scrolled (435, 446) with delta (61, 49)
Screenshot: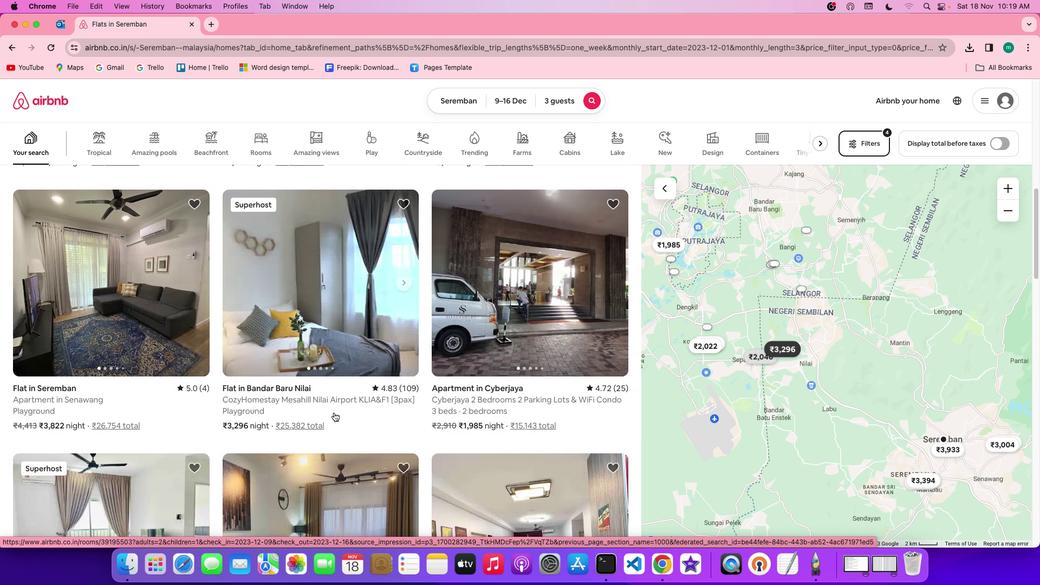 
Action: Mouse scrolled (435, 446) with delta (61, 48)
Screenshot: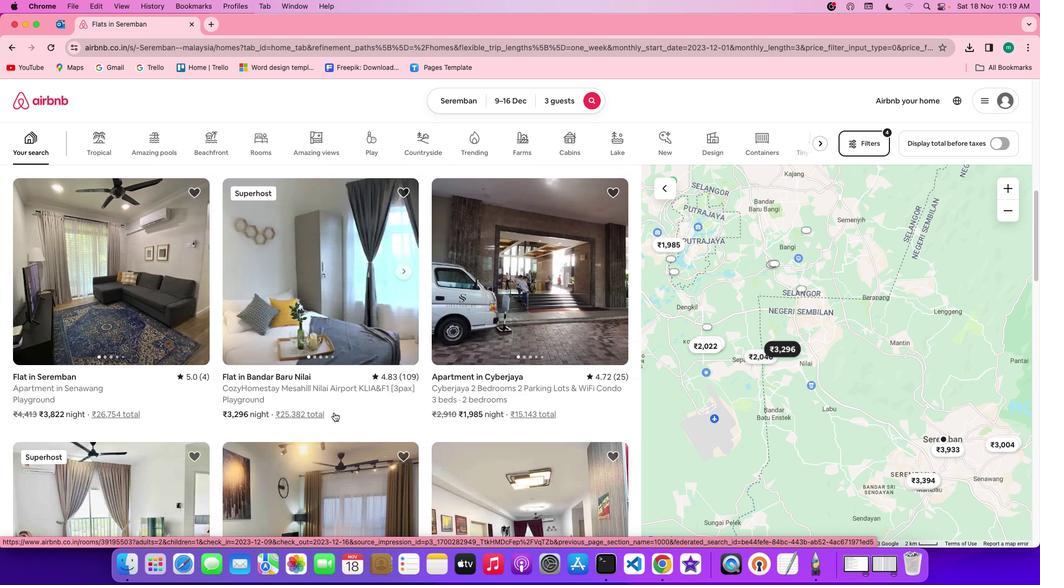 
Action: Mouse scrolled (435, 446) with delta (61, 47)
Screenshot: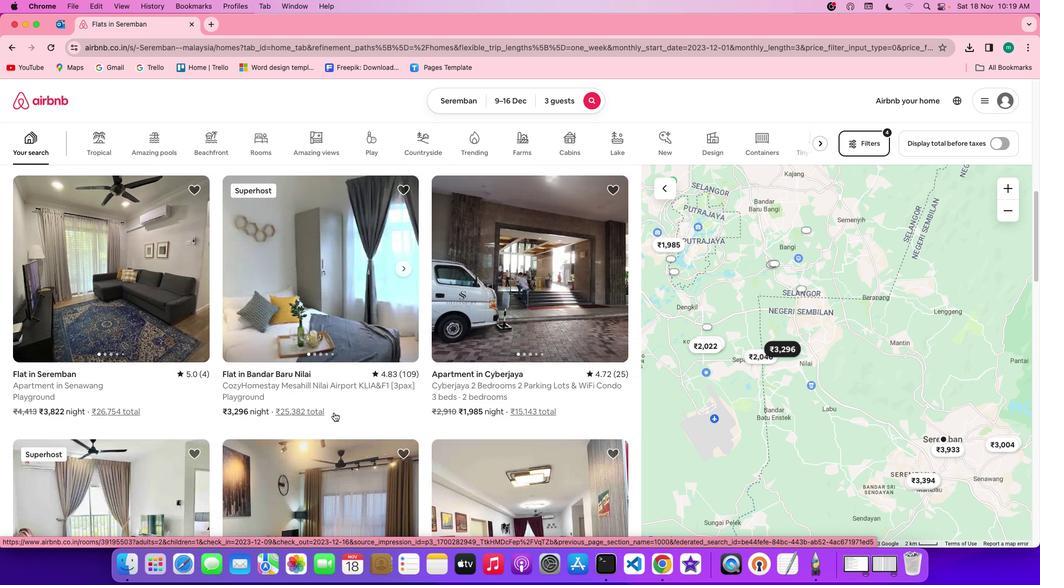 
Action: Mouse scrolled (435, 446) with delta (61, 47)
Screenshot: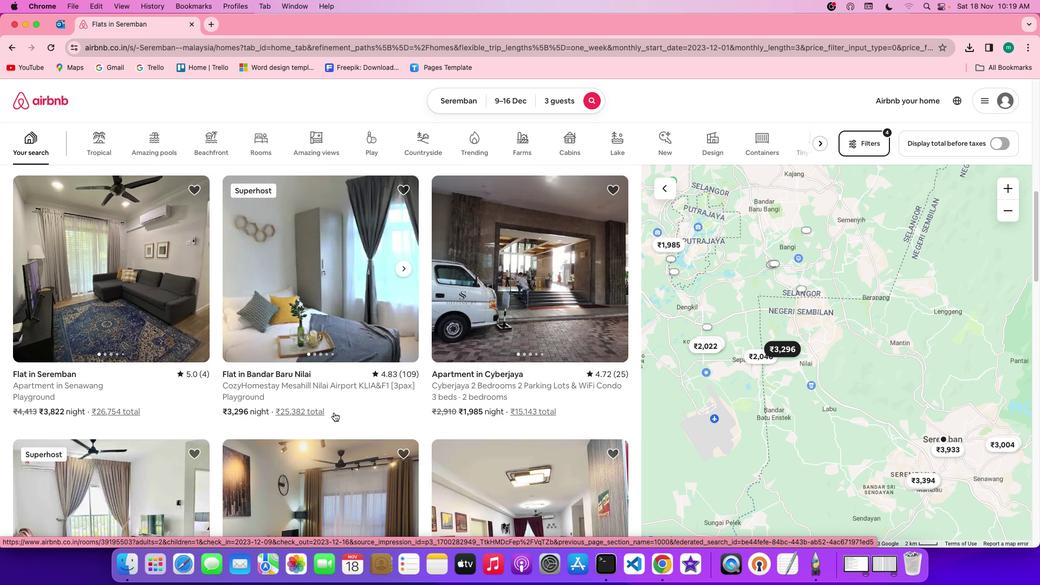 
Action: Mouse scrolled (435, 446) with delta (61, 49)
Screenshot: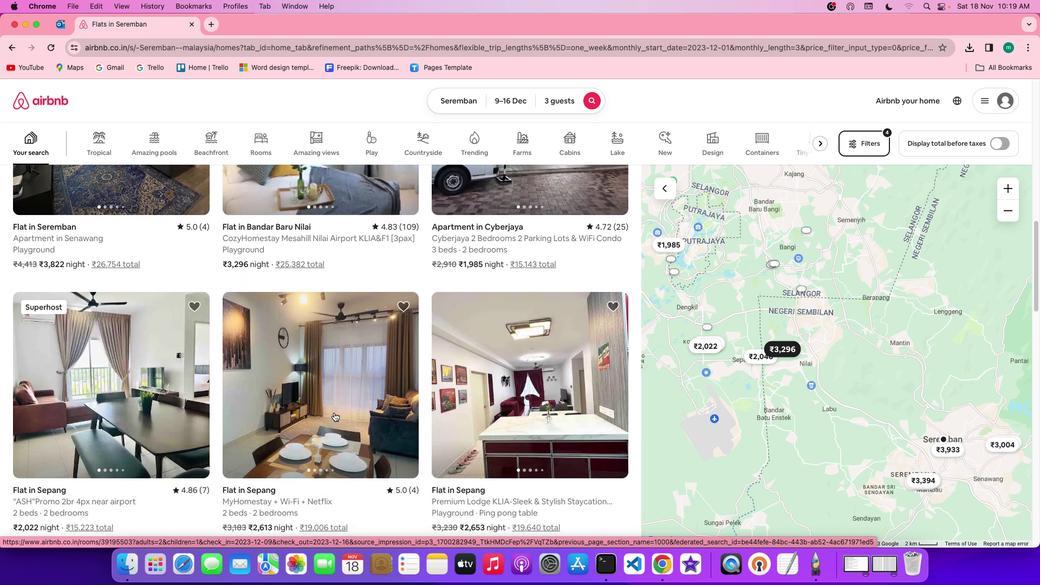 
Action: Mouse scrolled (435, 446) with delta (61, 49)
Screenshot: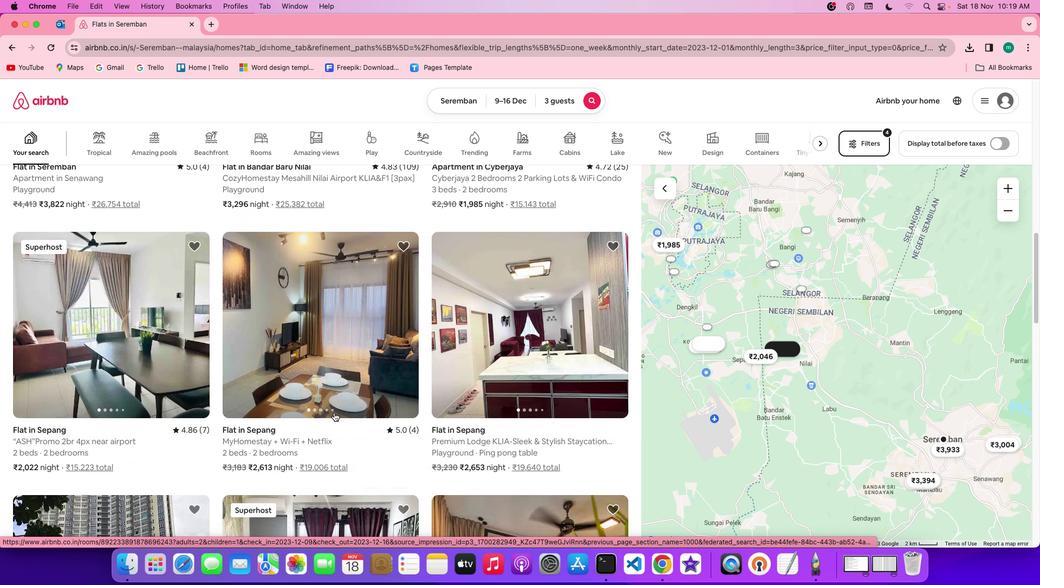 
Action: Mouse scrolled (435, 446) with delta (61, 49)
Screenshot: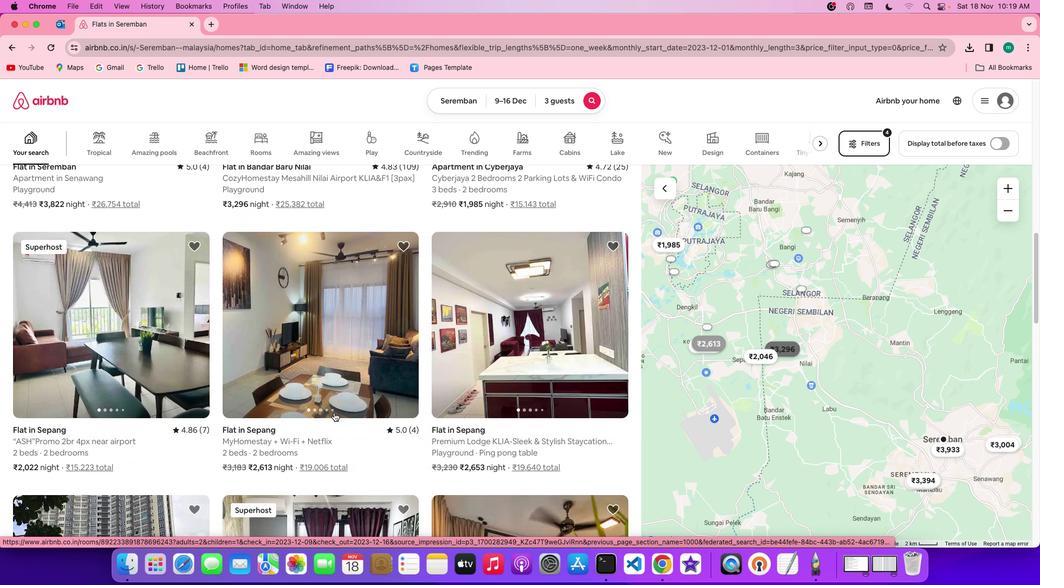 
Action: Mouse scrolled (435, 446) with delta (61, 48)
Screenshot: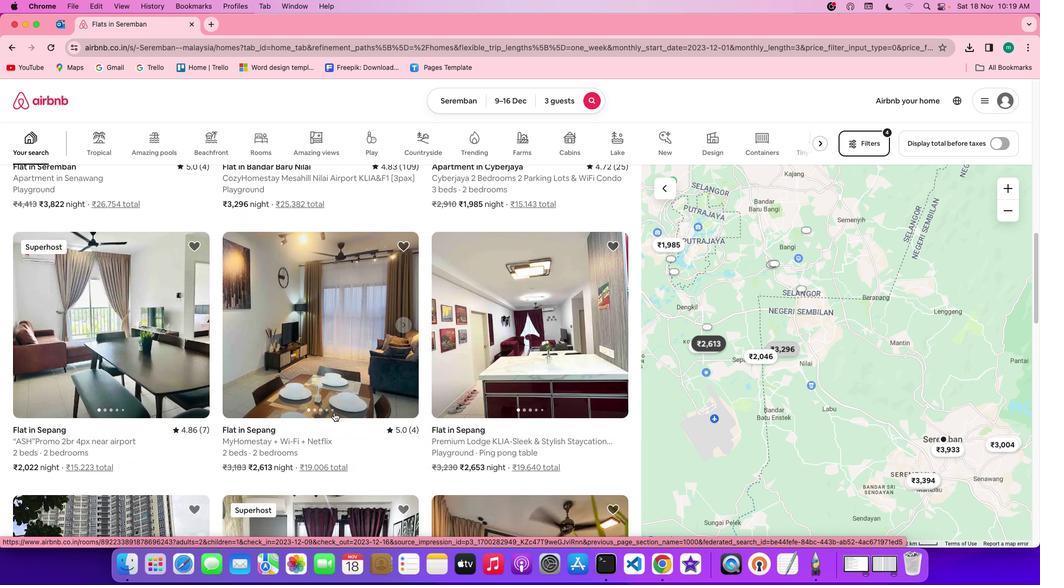
Action: Mouse scrolled (435, 446) with delta (61, 47)
Screenshot: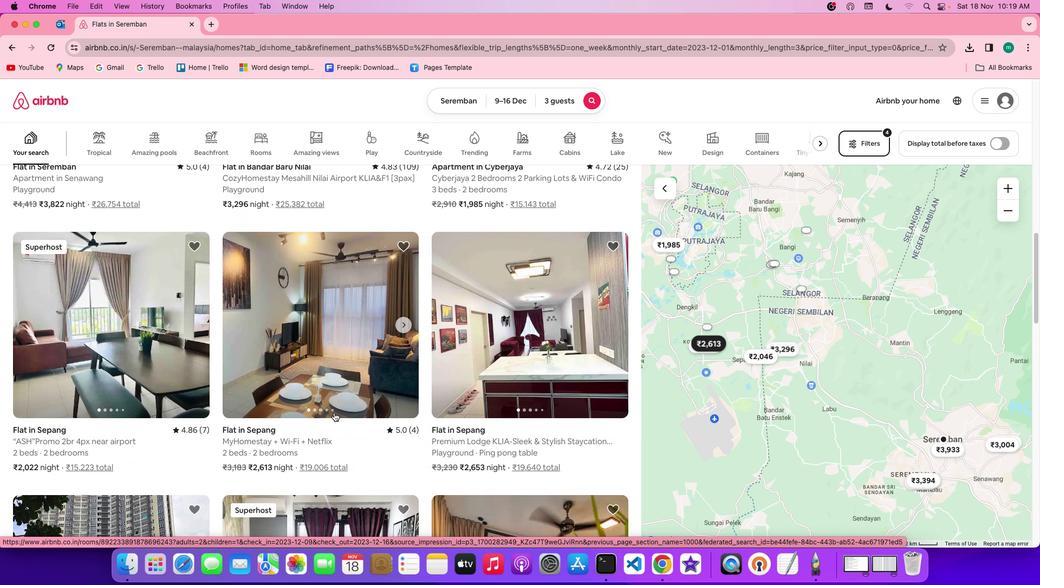 
Action: Mouse scrolled (435, 446) with delta (61, 49)
Screenshot: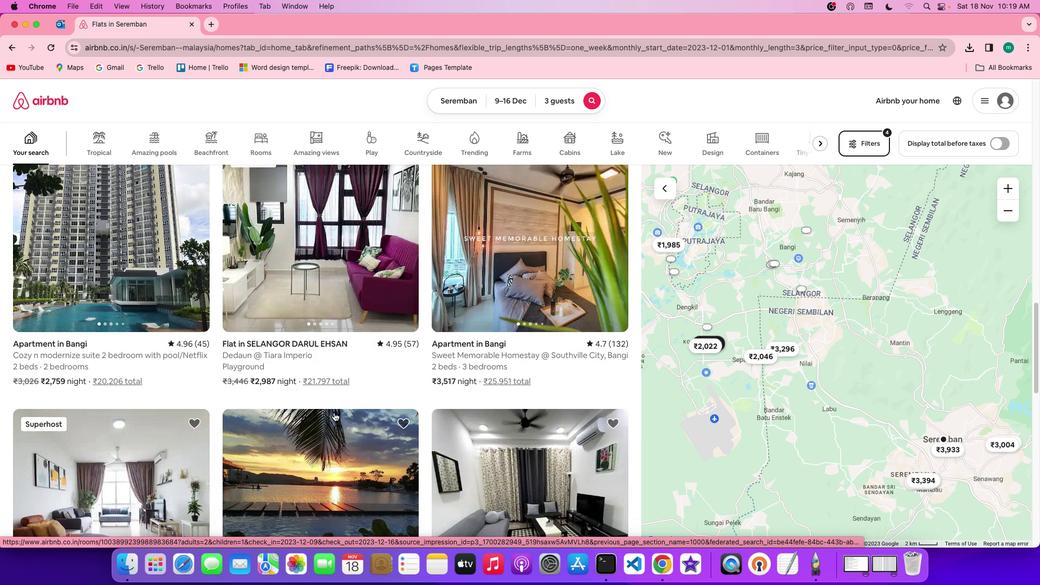 
Action: Mouse scrolled (435, 446) with delta (61, 49)
Screenshot: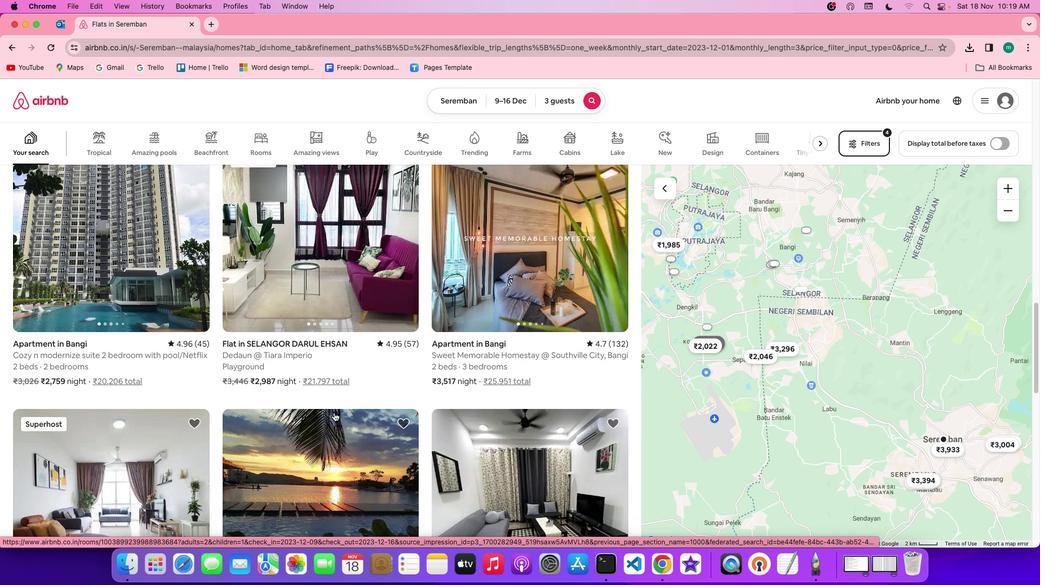 
Action: Mouse scrolled (435, 446) with delta (61, 48)
Screenshot: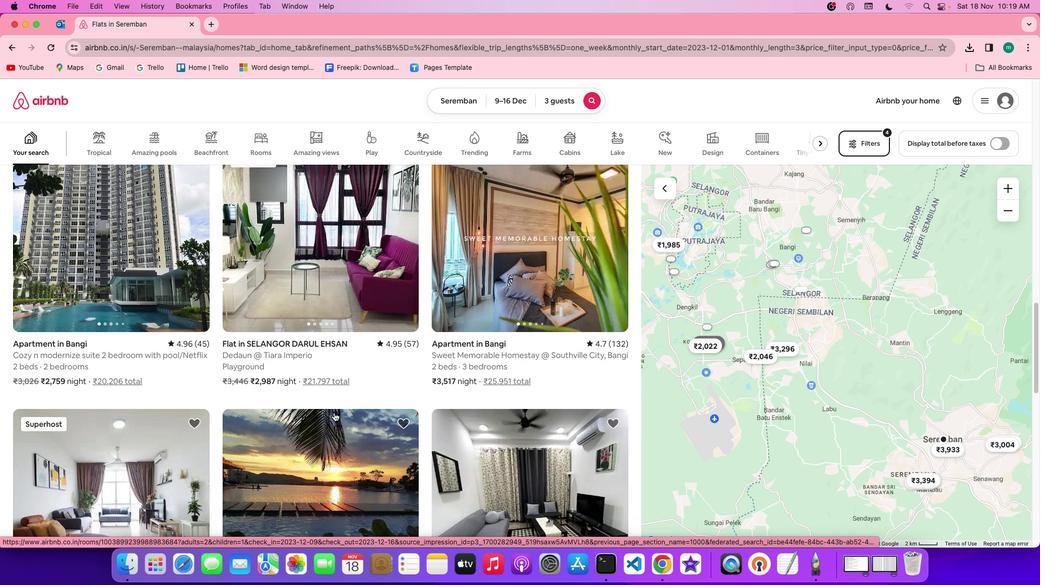 
Action: Mouse scrolled (435, 446) with delta (61, 47)
Screenshot: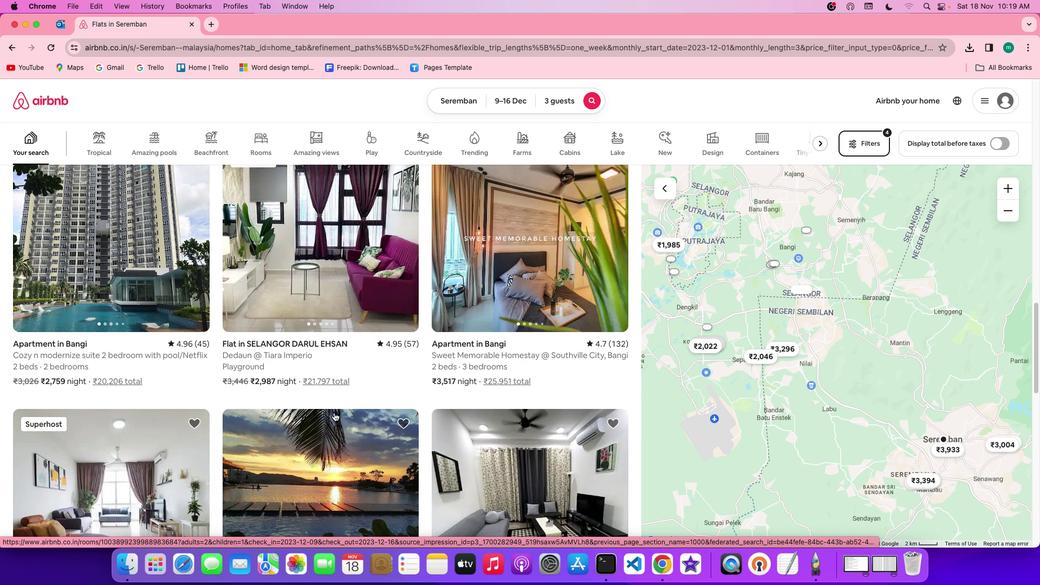 
Action: Mouse scrolled (435, 446) with delta (61, 47)
Screenshot: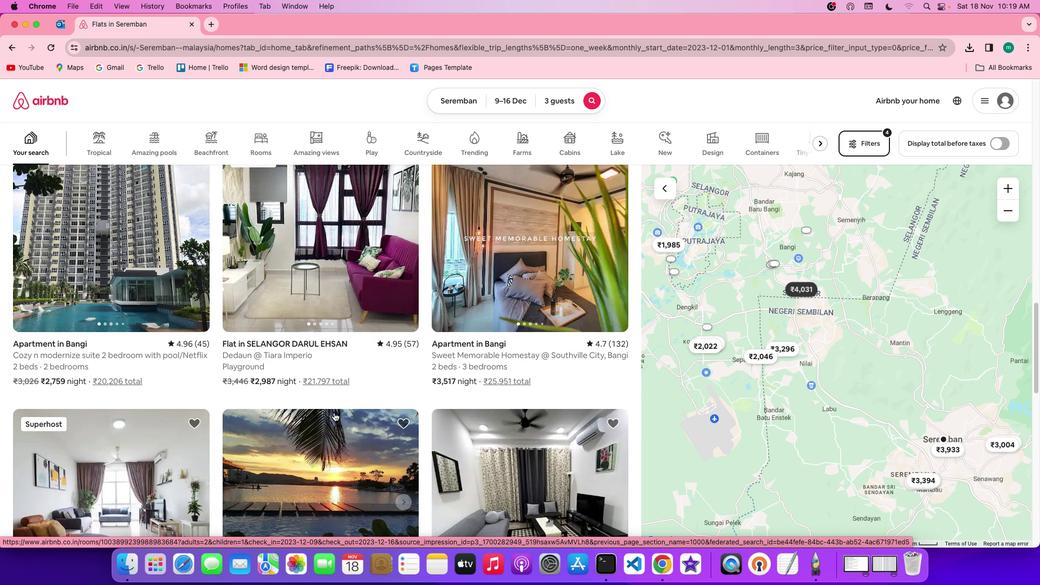 
Action: Mouse scrolled (435, 446) with delta (61, 49)
Screenshot: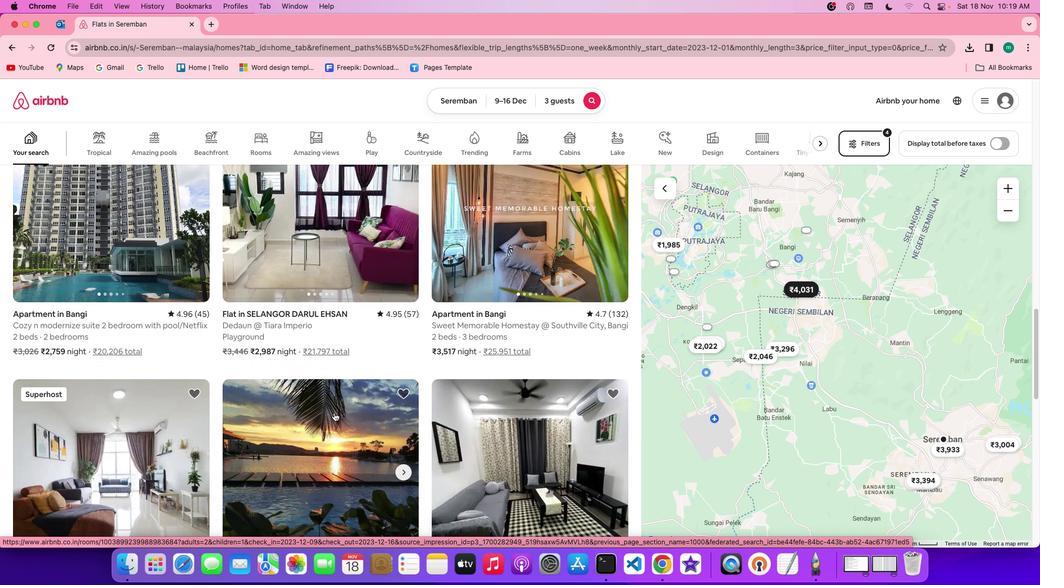 
Action: Mouse scrolled (435, 446) with delta (61, 49)
Screenshot: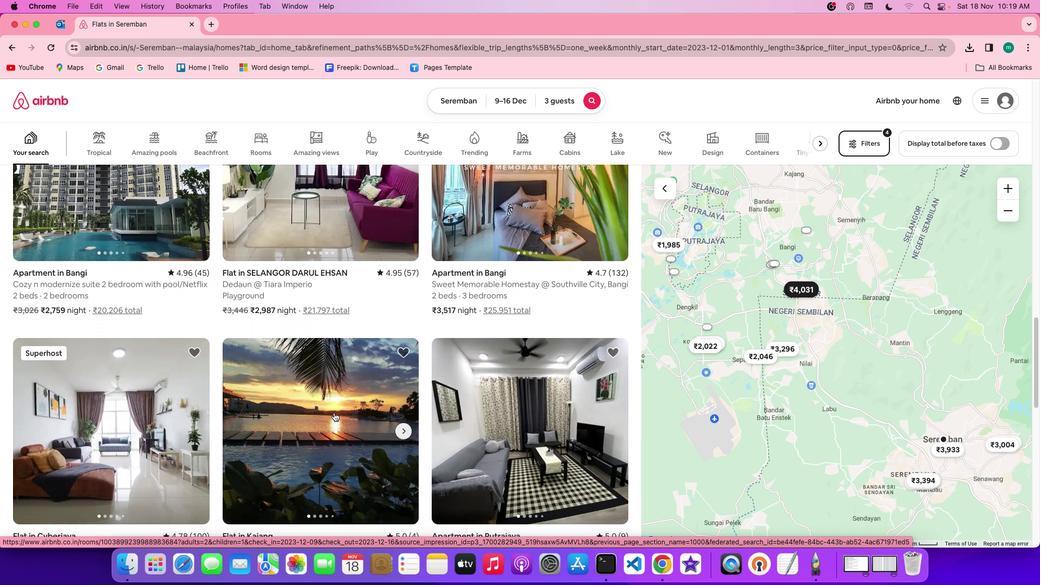 
Action: Mouse scrolled (435, 446) with delta (61, 49)
Screenshot: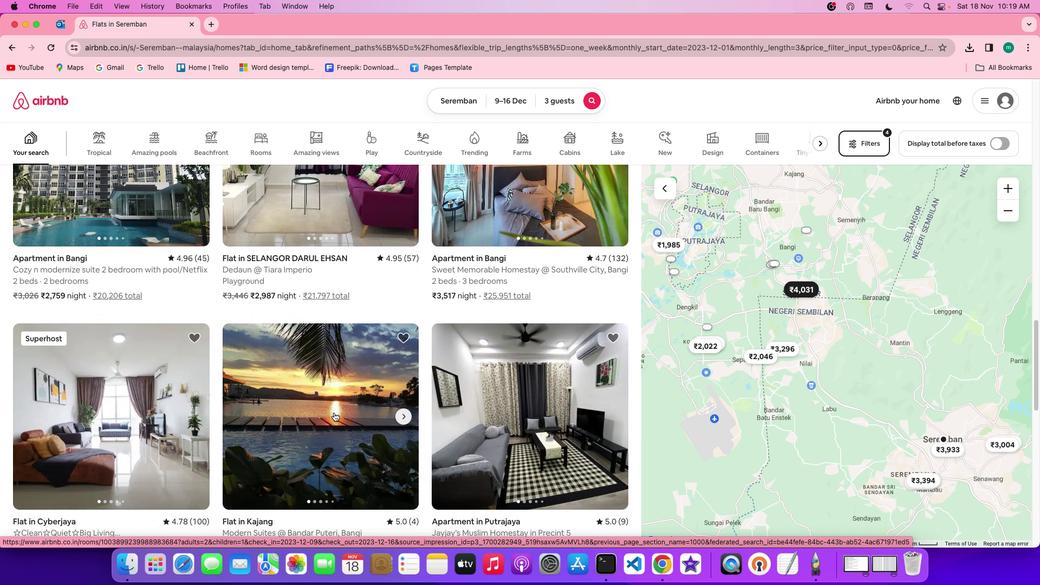 
Action: Mouse scrolled (435, 446) with delta (61, 49)
Screenshot: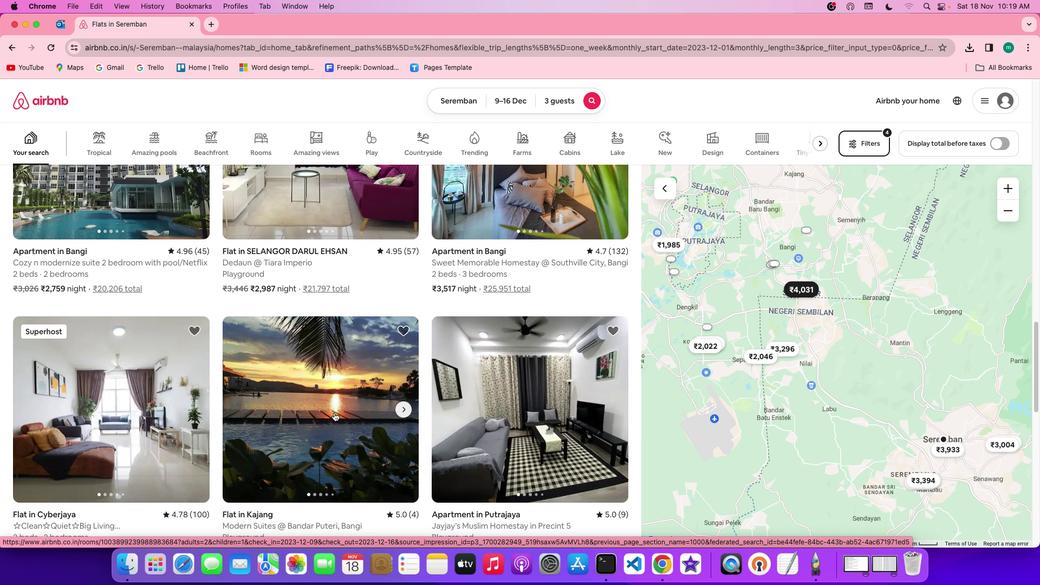 
Action: Mouse scrolled (435, 446) with delta (61, 49)
Screenshot: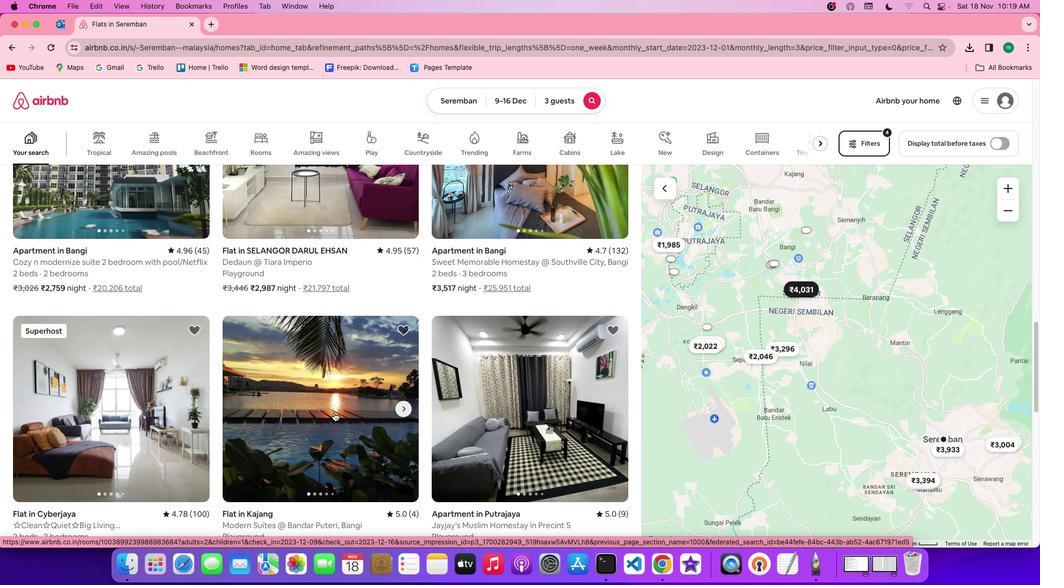 
Action: Mouse scrolled (435, 446) with delta (61, 49)
Screenshot: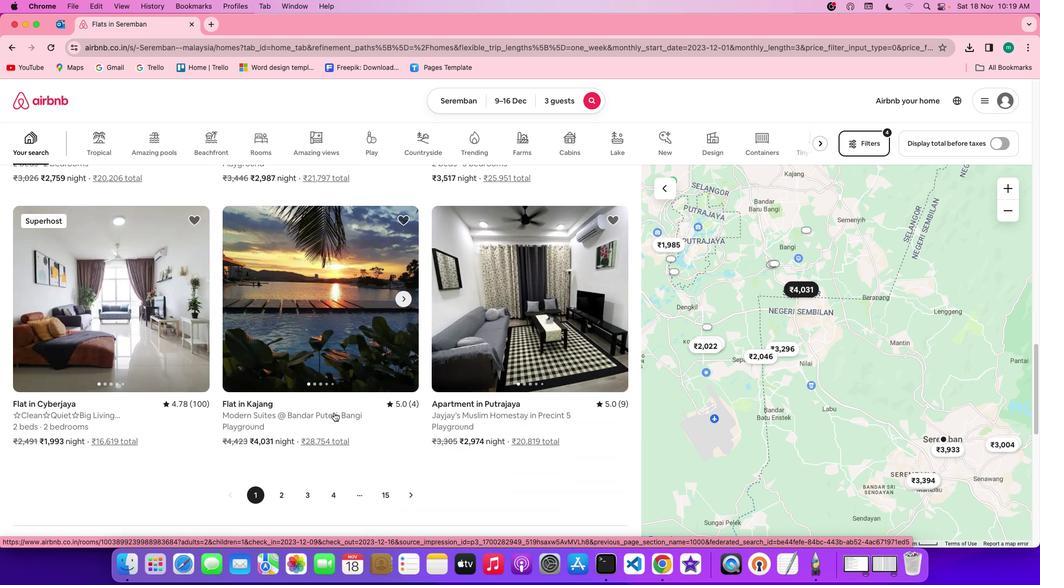 
Action: Mouse scrolled (435, 446) with delta (61, 49)
Screenshot: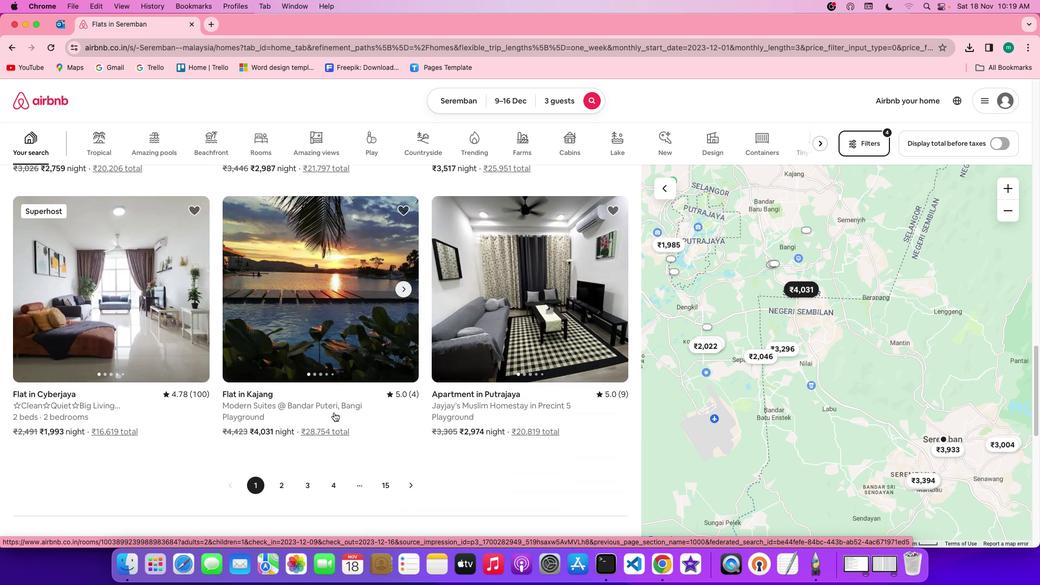
Action: Mouse scrolled (435, 446) with delta (61, 48)
Screenshot: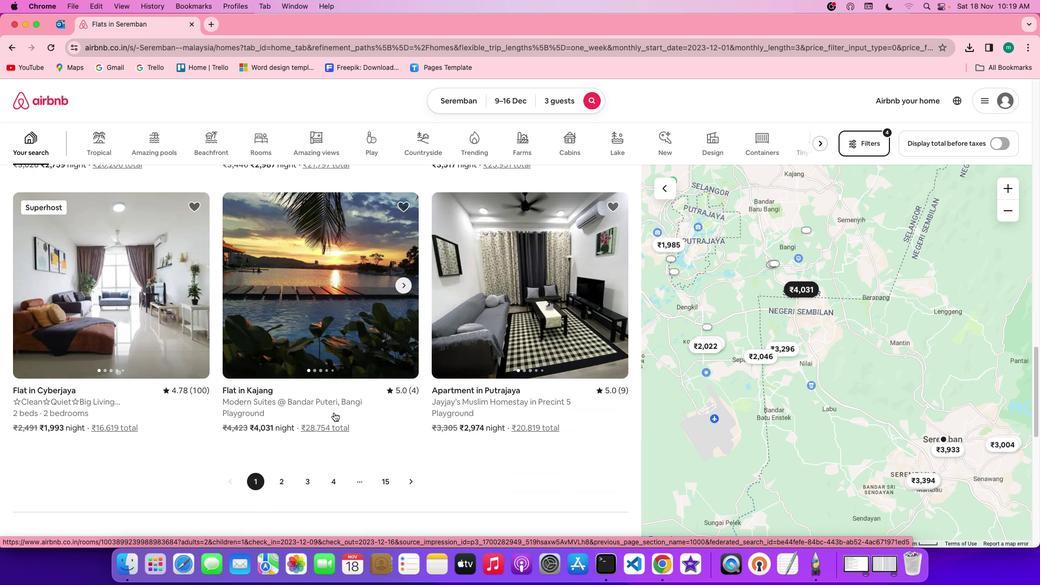 
Action: Mouse scrolled (435, 446) with delta (61, 48)
Screenshot: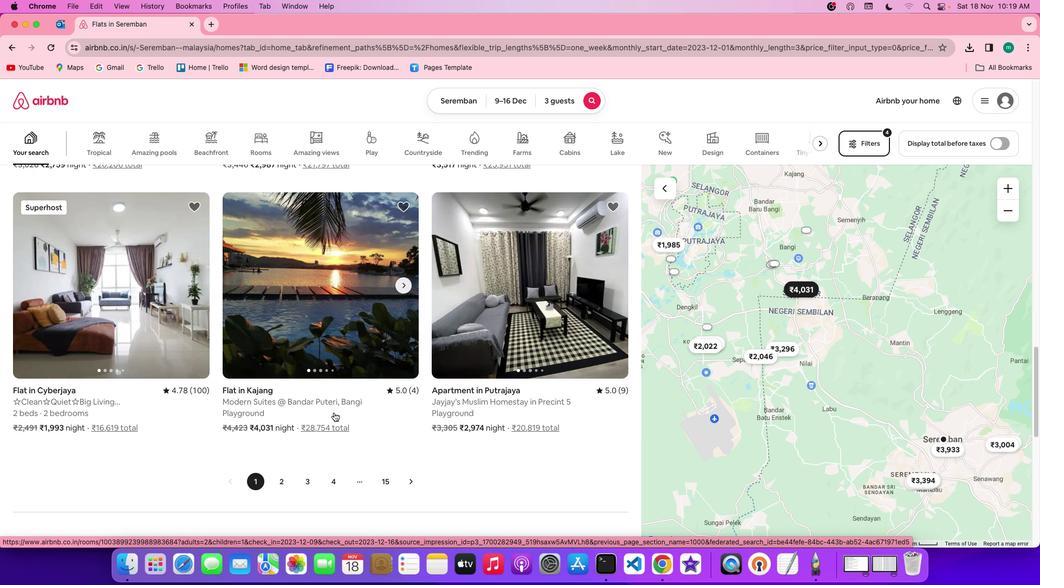 
Action: Mouse scrolled (435, 446) with delta (61, 49)
Screenshot: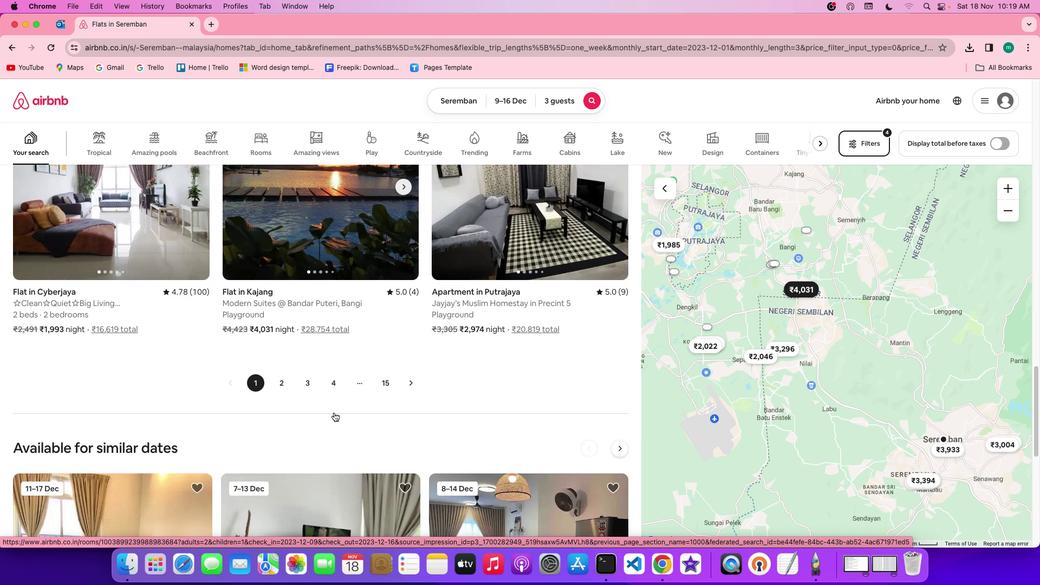 
Action: Mouse scrolled (435, 446) with delta (61, 49)
Screenshot: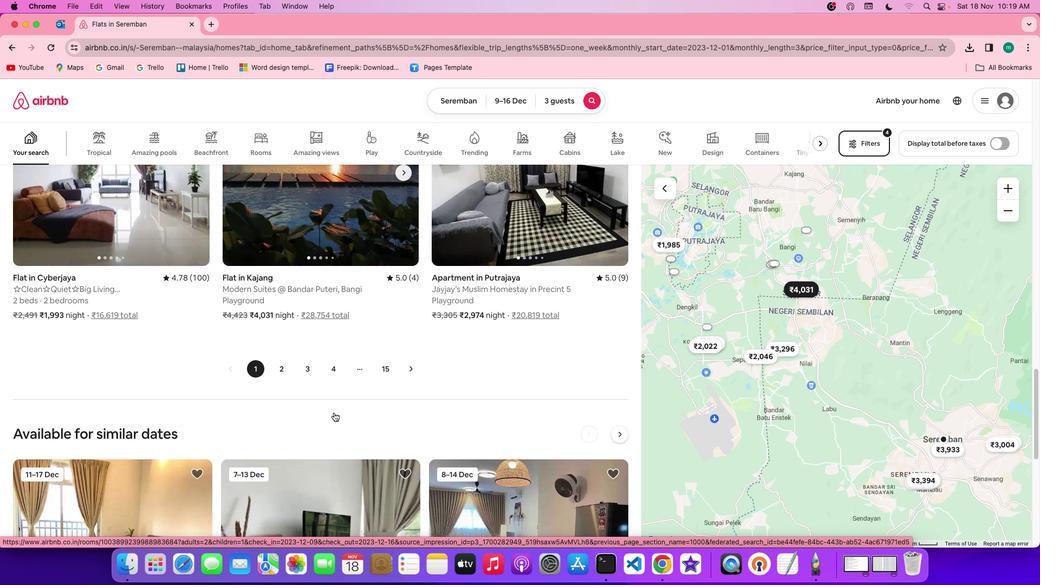 
Action: Mouse scrolled (435, 446) with delta (61, 48)
Screenshot: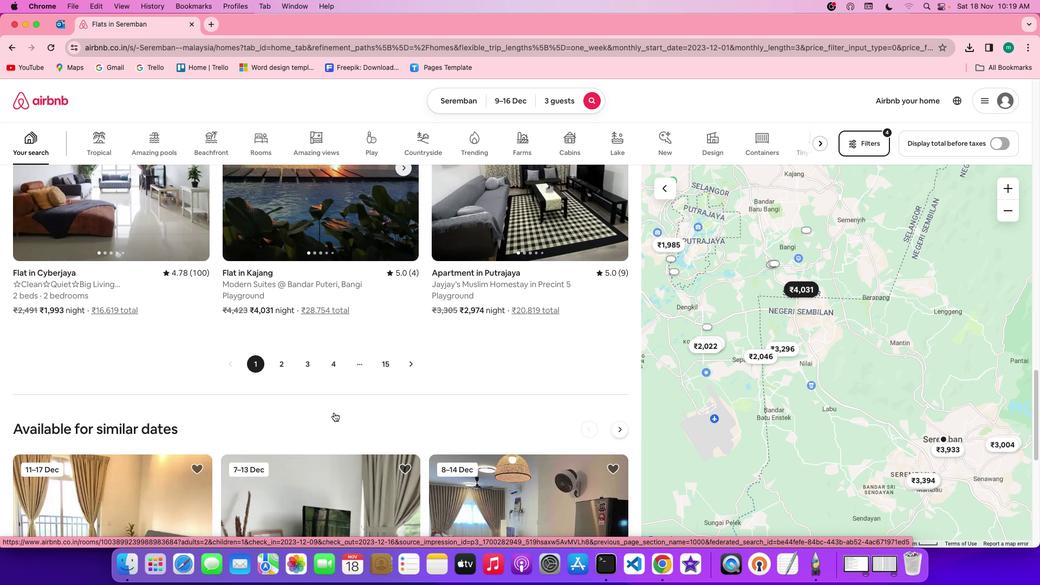 
Action: Mouse scrolled (435, 446) with delta (61, 49)
Screenshot: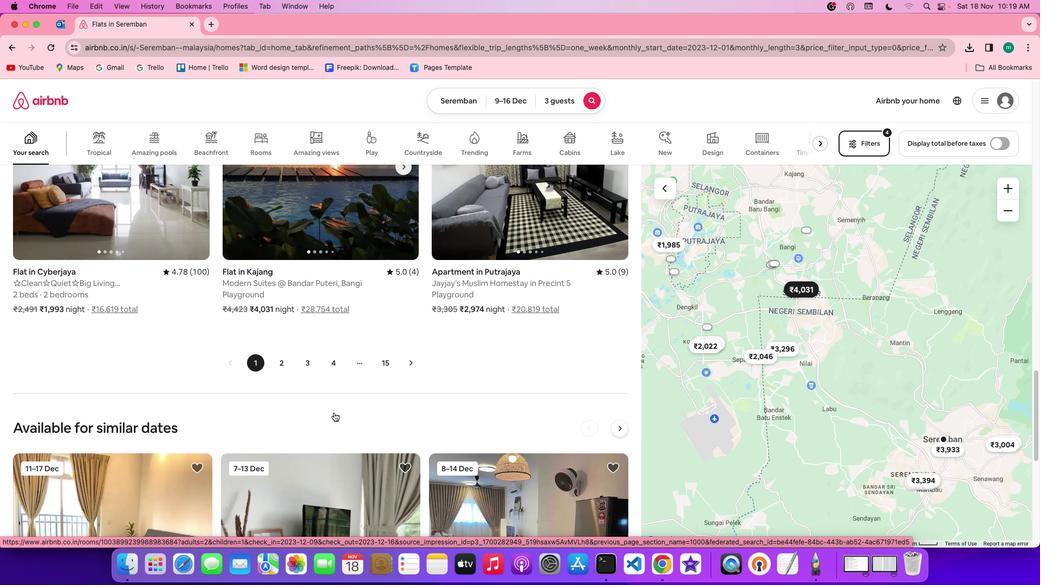 
Action: Mouse moved to (416, 422)
Screenshot: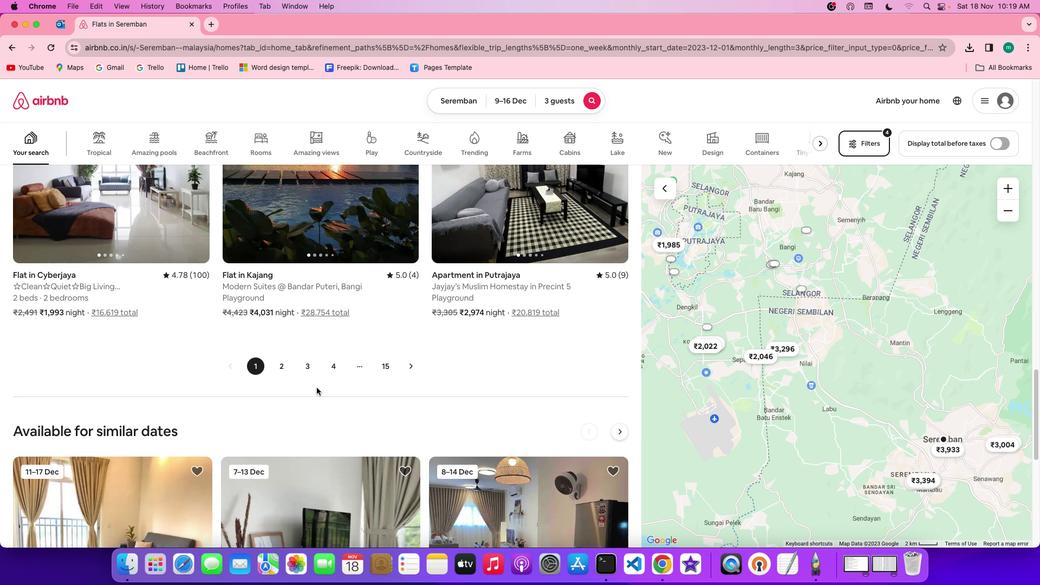 
Action: Mouse scrolled (416, 422) with delta (61, 50)
Screenshot: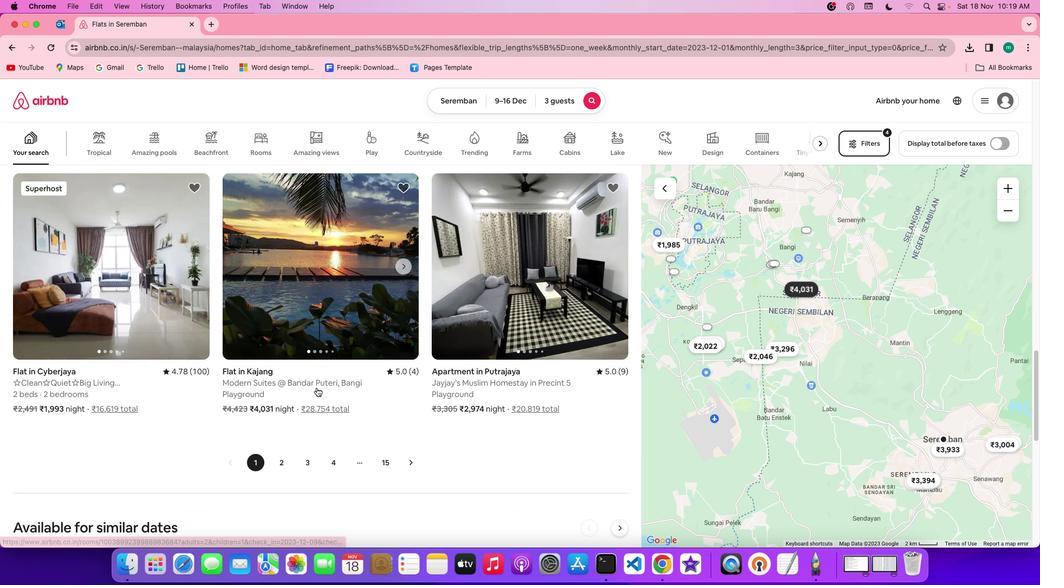 
Action: Mouse scrolled (416, 422) with delta (61, 50)
Screenshot: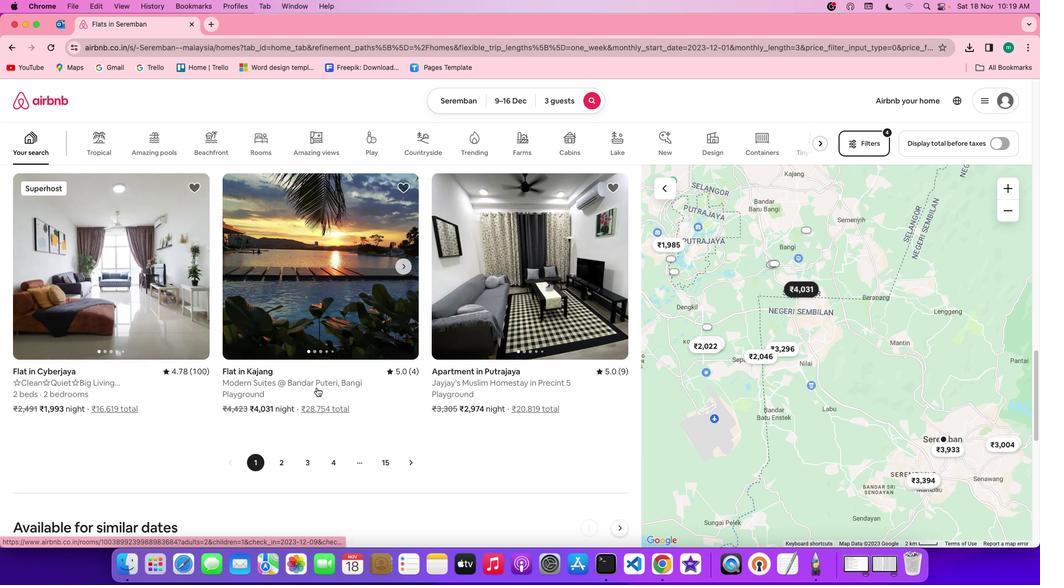 
Action: Mouse scrolled (416, 422) with delta (61, 51)
Screenshot: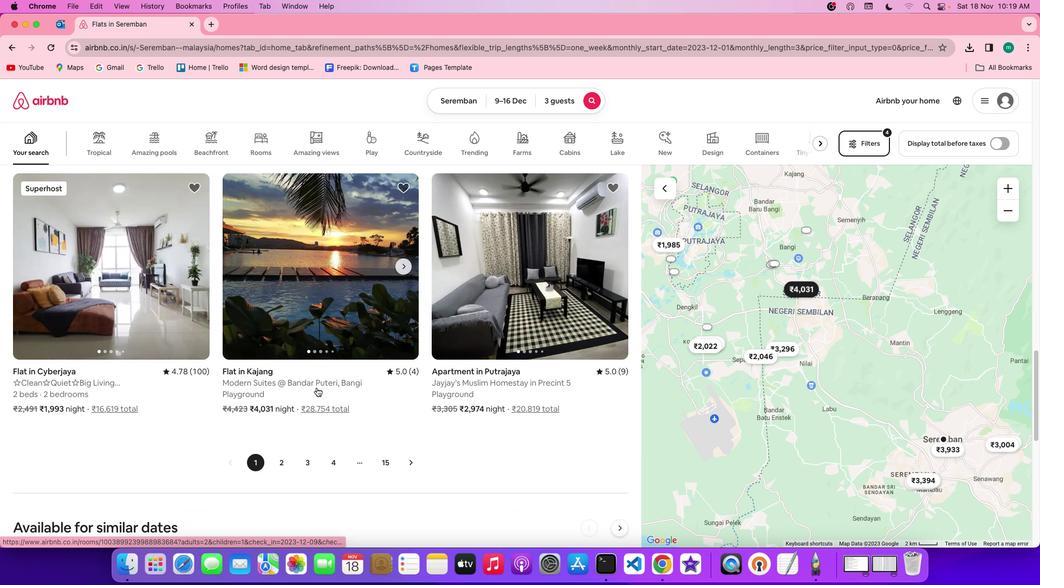 
Action: Mouse moved to (375, 491)
Screenshot: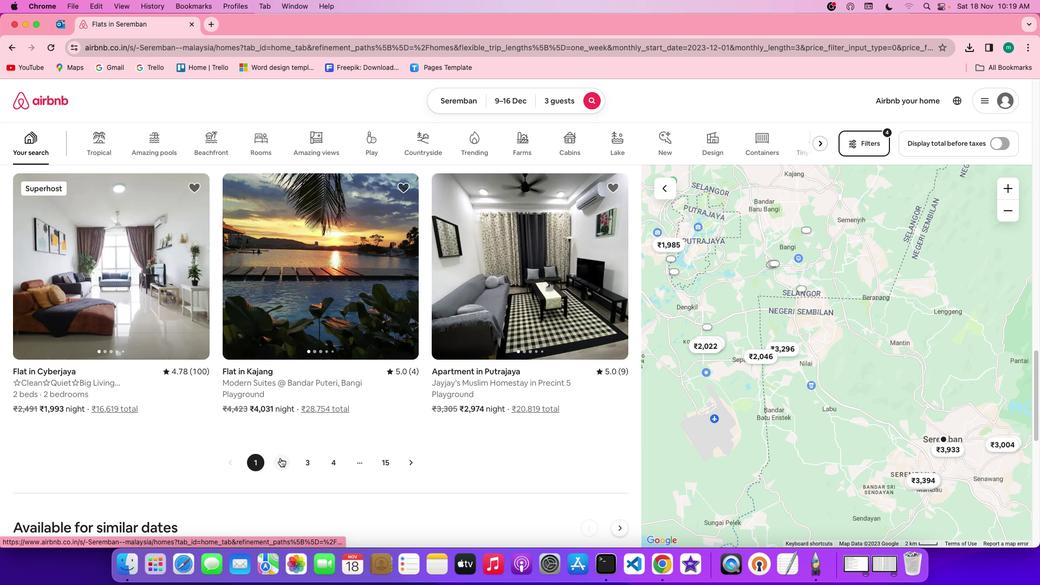 
Action: Mouse pressed left at (375, 491)
Screenshot: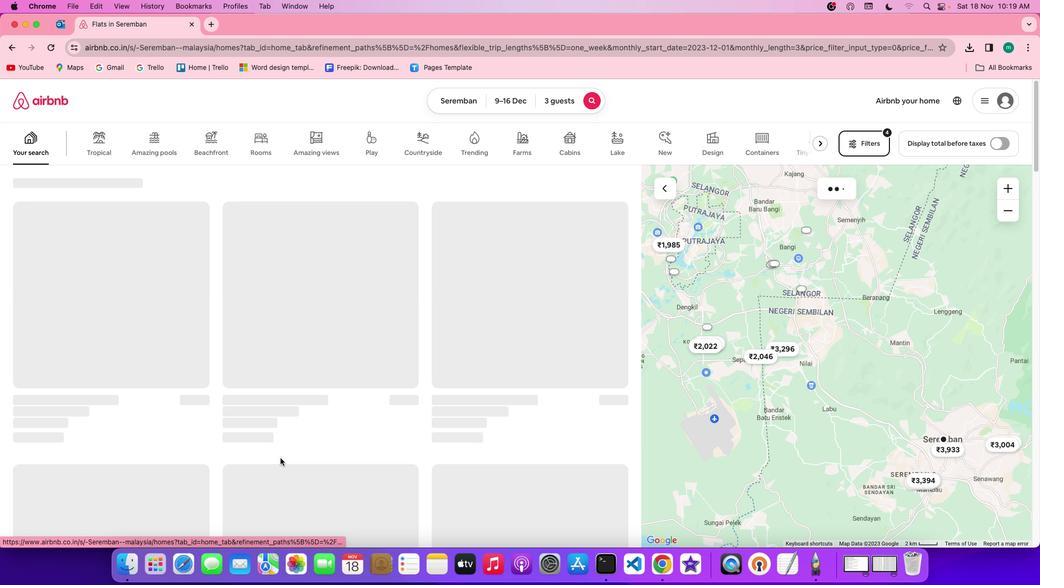 
Action: Mouse moved to (501, 453)
Screenshot: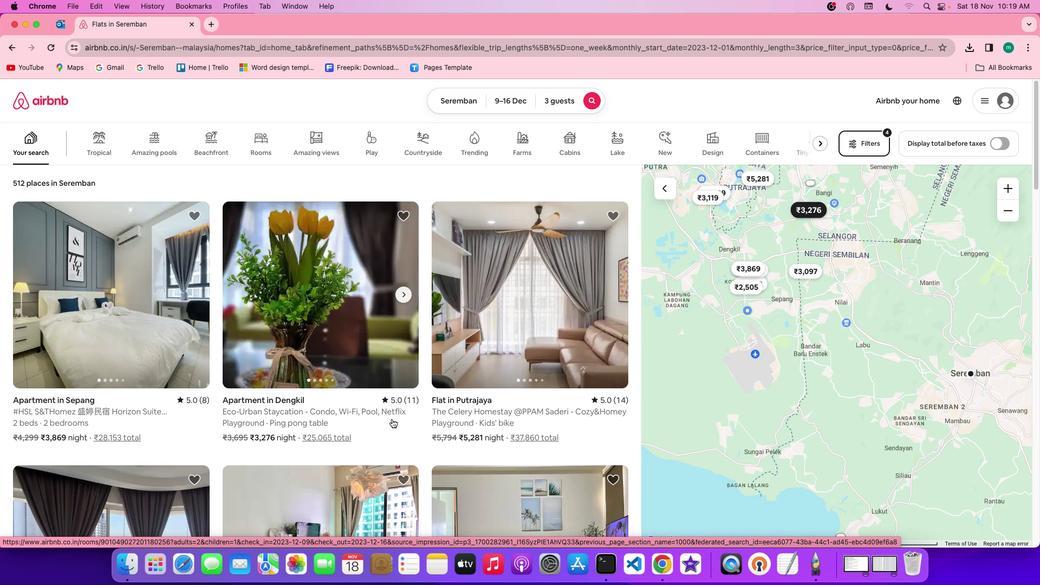 
Action: Mouse scrolled (501, 453) with delta (61, 49)
Screenshot: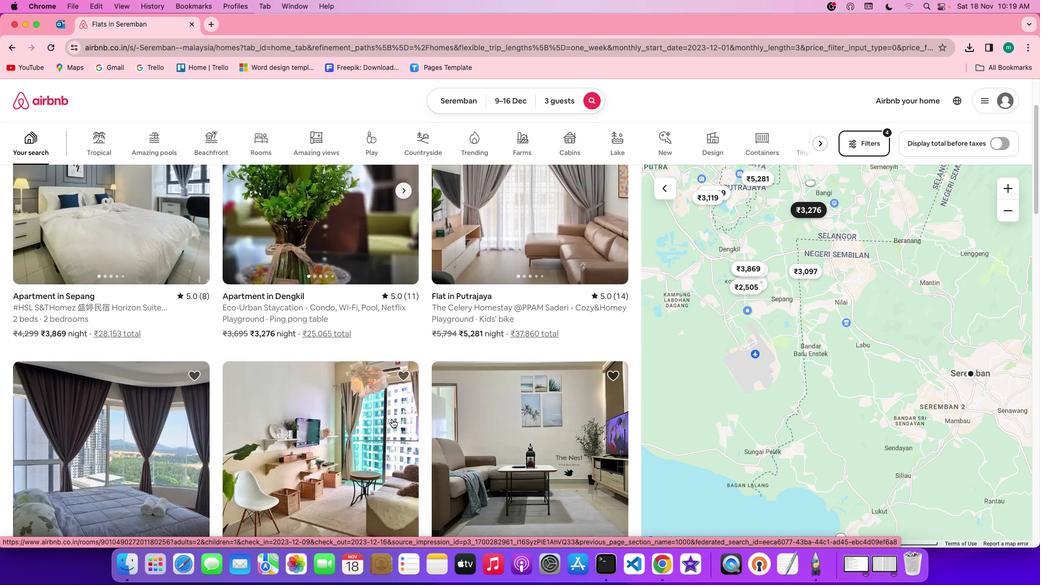 
Action: Mouse scrolled (501, 453) with delta (61, 49)
Screenshot: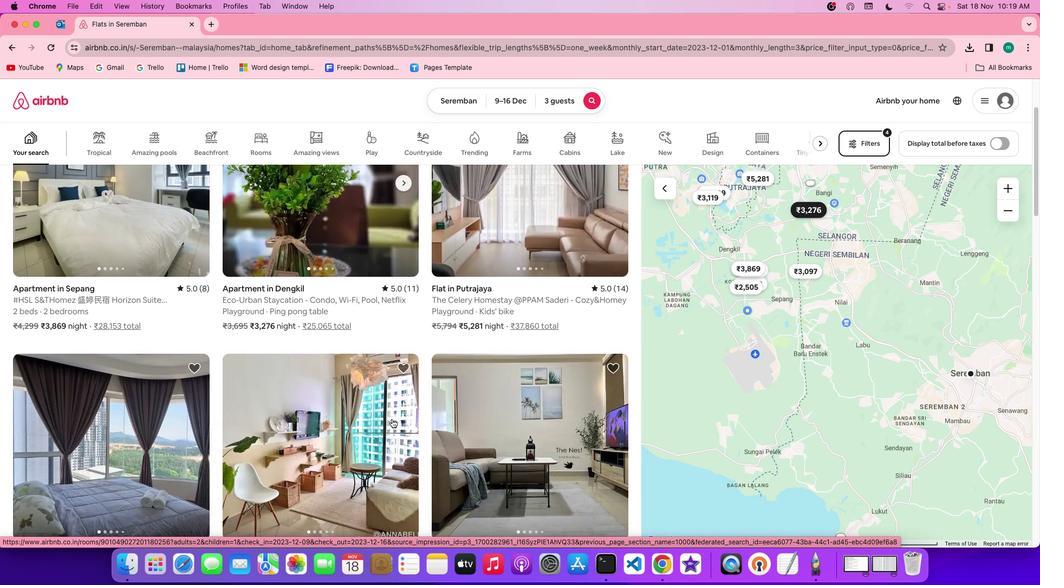 
Action: Mouse scrolled (501, 453) with delta (61, 49)
Screenshot: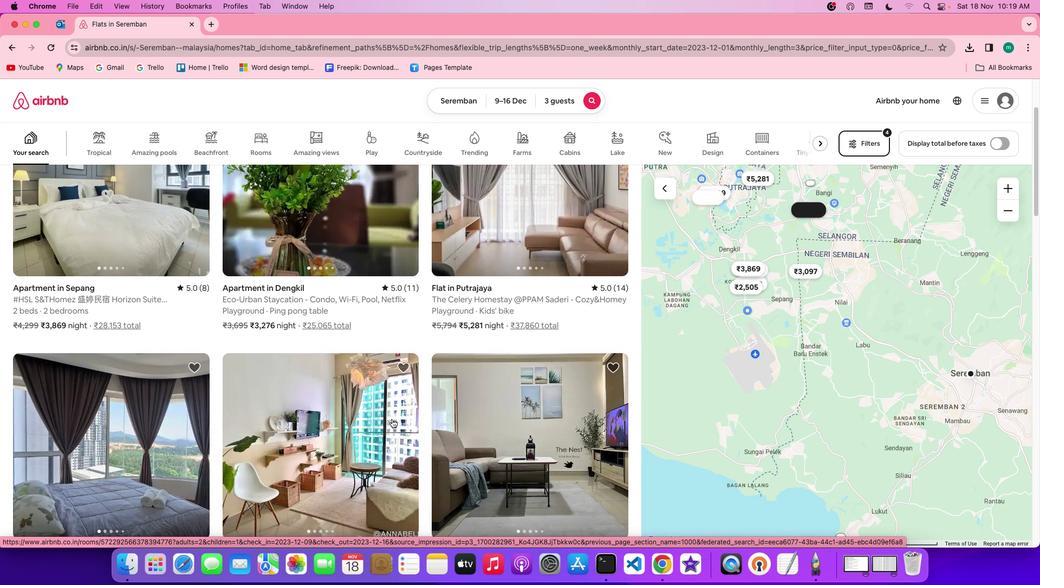 
Action: Mouse scrolled (501, 453) with delta (61, 48)
Screenshot: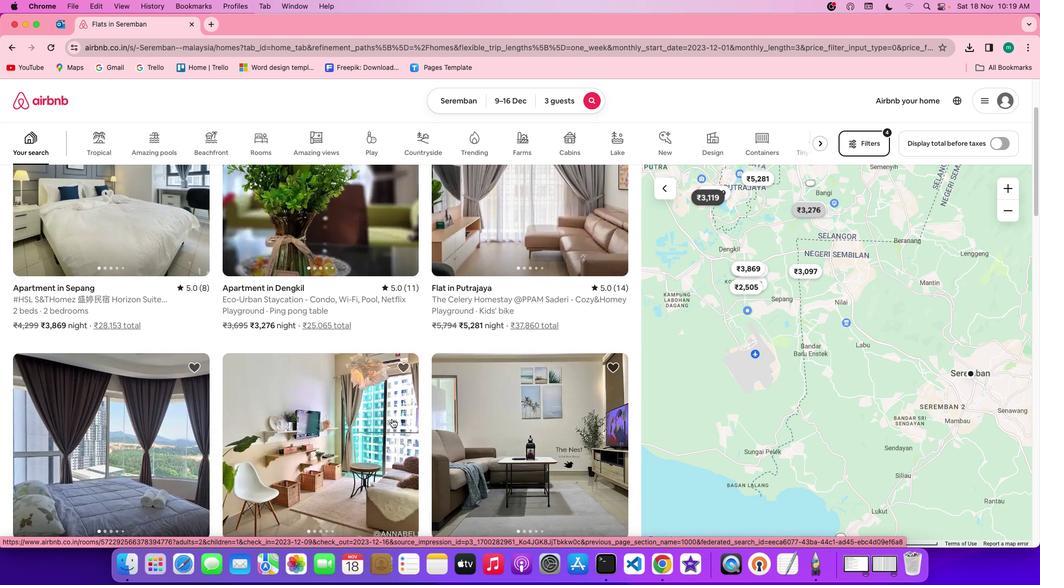 
Action: Mouse scrolled (501, 453) with delta (61, 49)
Screenshot: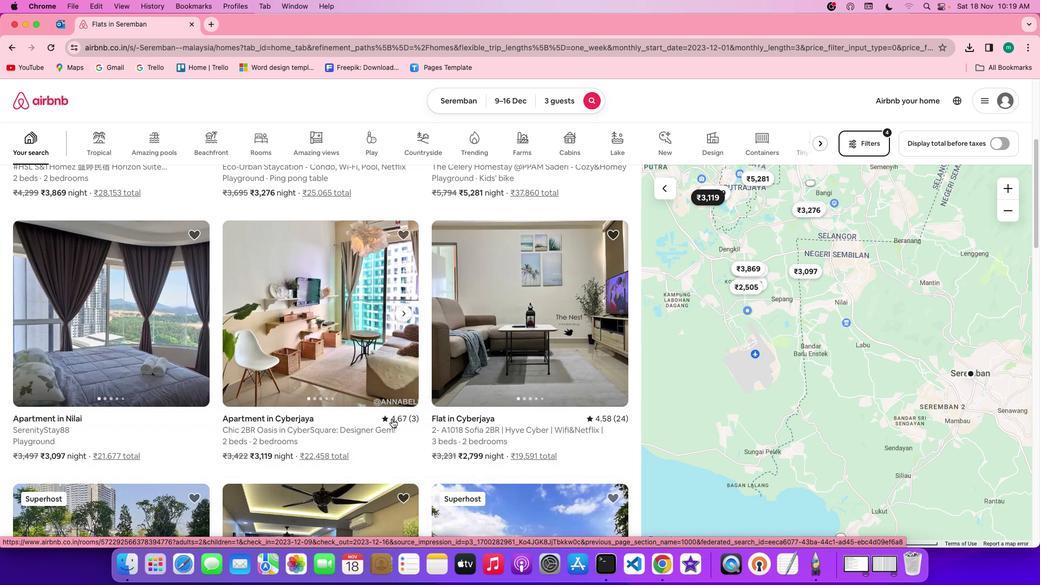 
Action: Mouse scrolled (501, 453) with delta (61, 49)
Screenshot: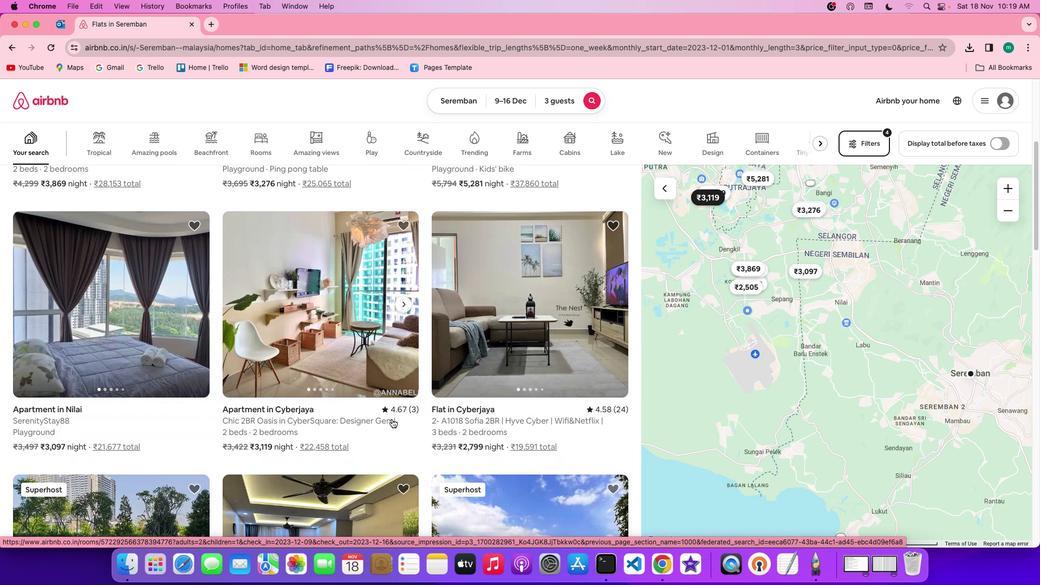 
Action: Mouse scrolled (501, 453) with delta (61, 48)
Screenshot: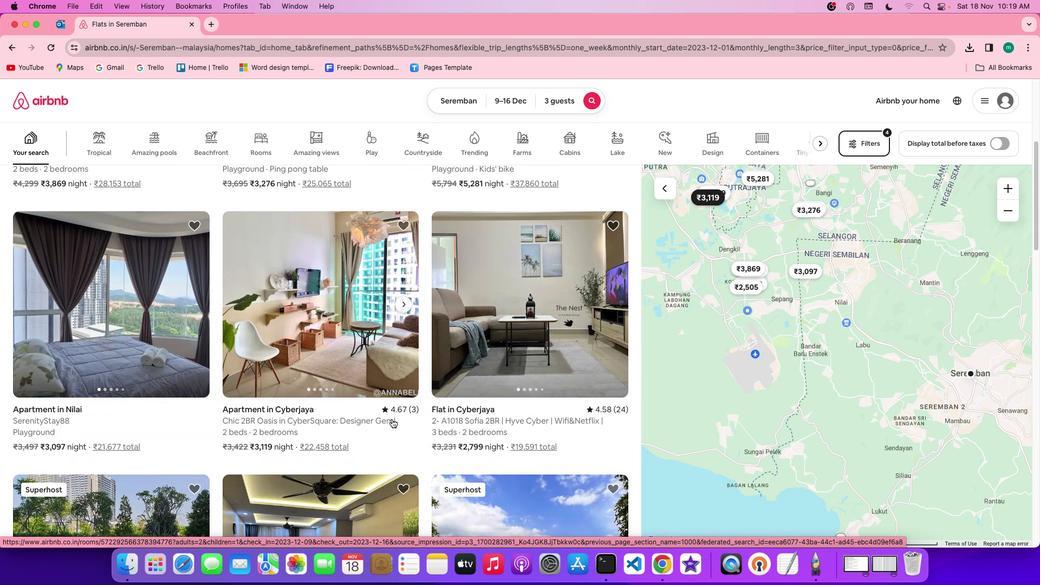 
Action: Mouse scrolled (501, 453) with delta (61, 48)
Screenshot: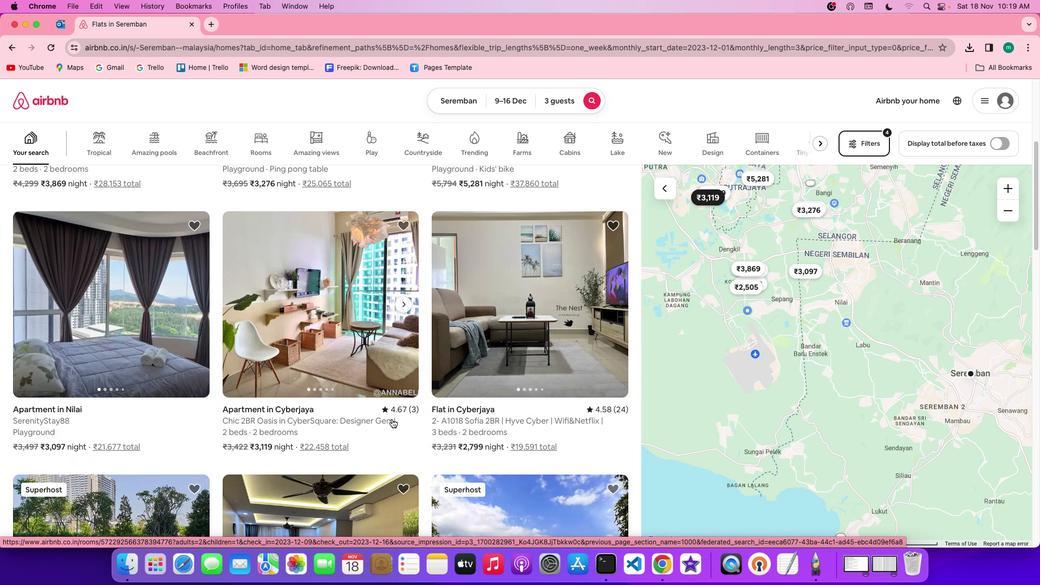 
Action: Mouse scrolled (501, 453) with delta (61, 49)
Screenshot: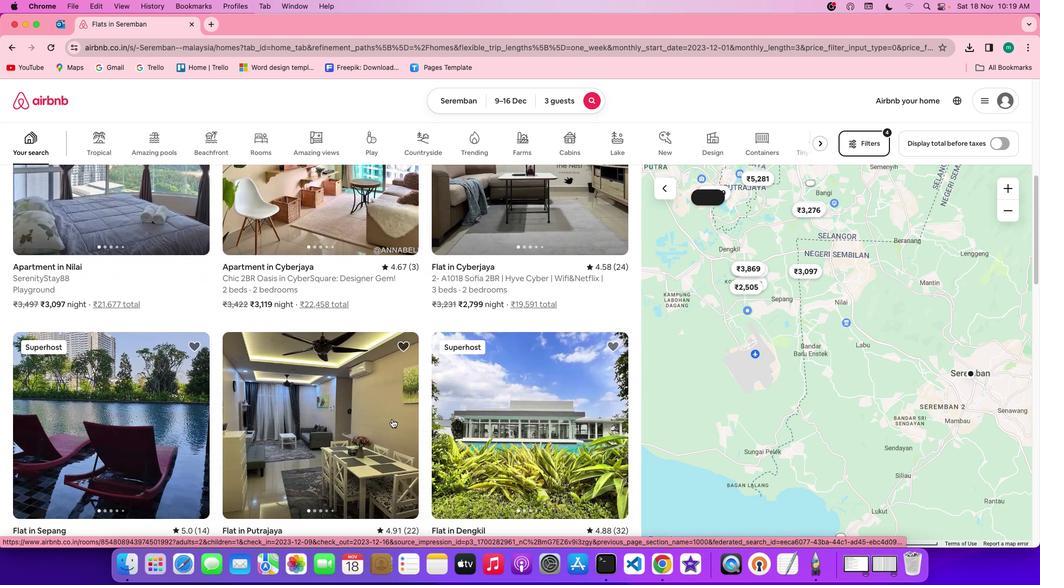 
Action: Mouse scrolled (501, 453) with delta (61, 49)
Screenshot: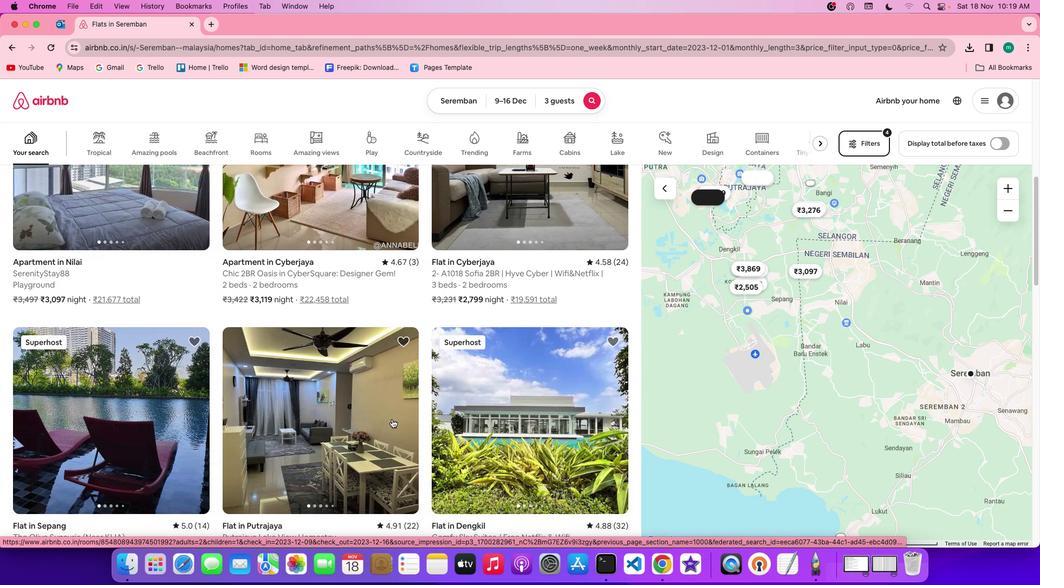 
Action: Mouse scrolled (501, 453) with delta (61, 48)
Screenshot: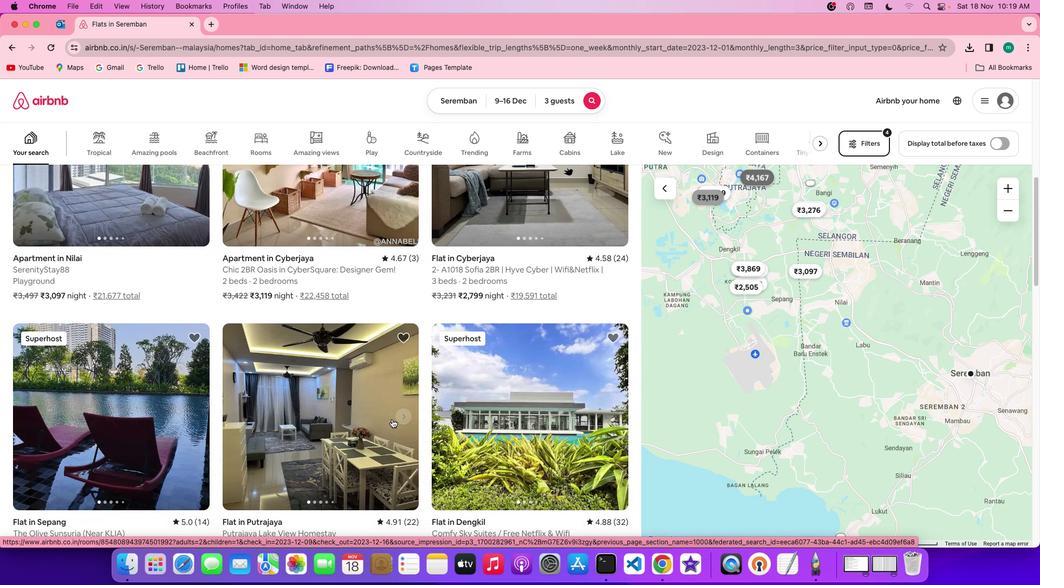 
Action: Mouse scrolled (501, 453) with delta (61, 48)
Screenshot: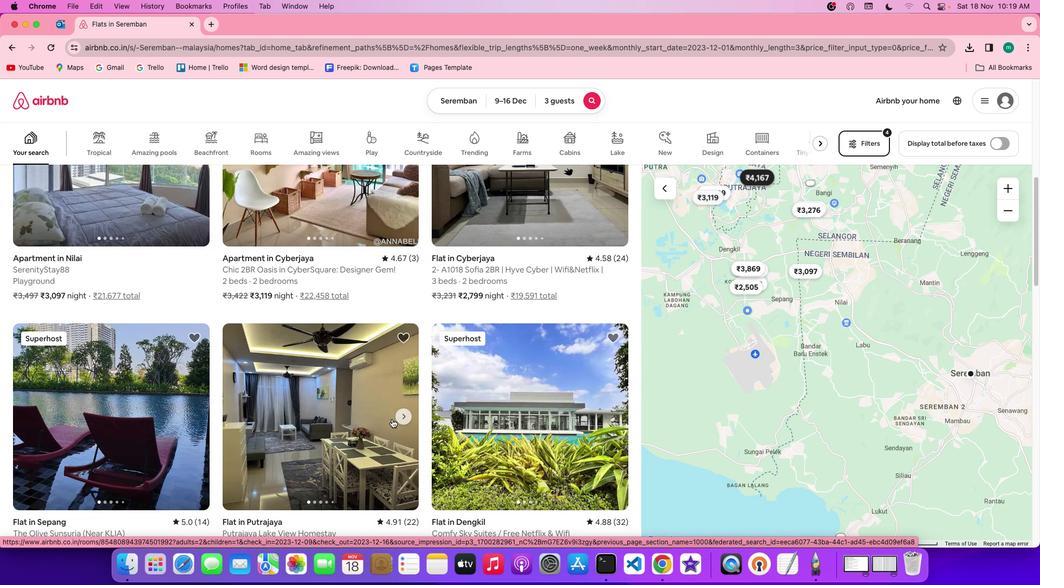 
Action: Mouse scrolled (501, 453) with delta (61, 49)
Screenshot: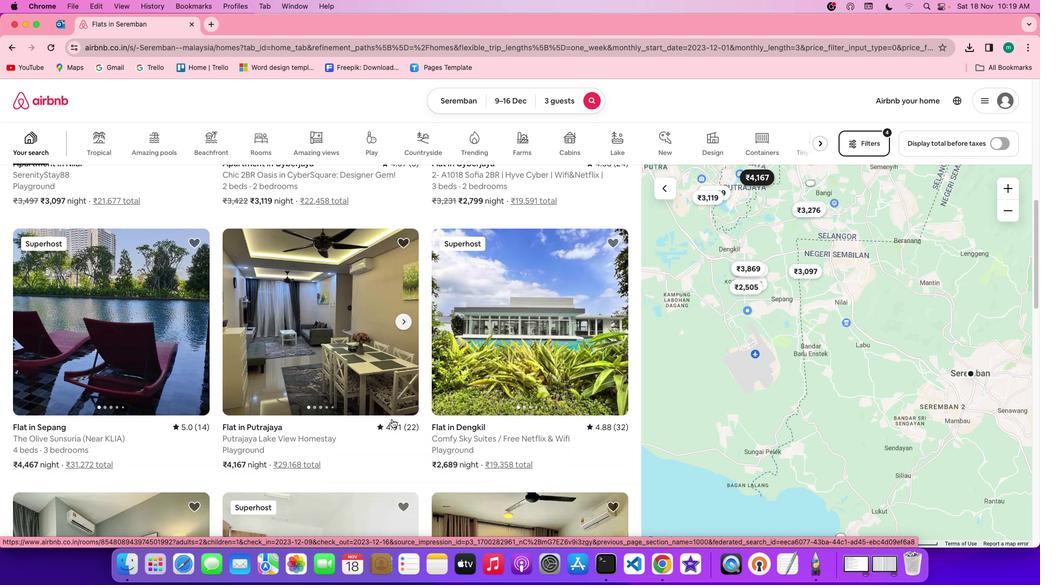 
Action: Mouse scrolled (501, 453) with delta (61, 49)
Screenshot: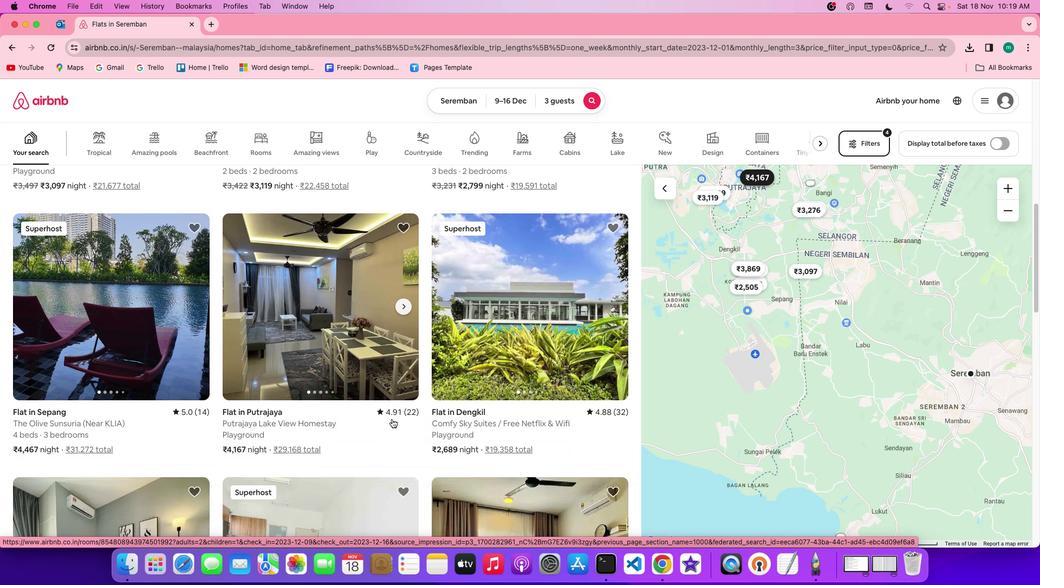 
Action: Mouse scrolled (501, 453) with delta (61, 48)
Screenshot: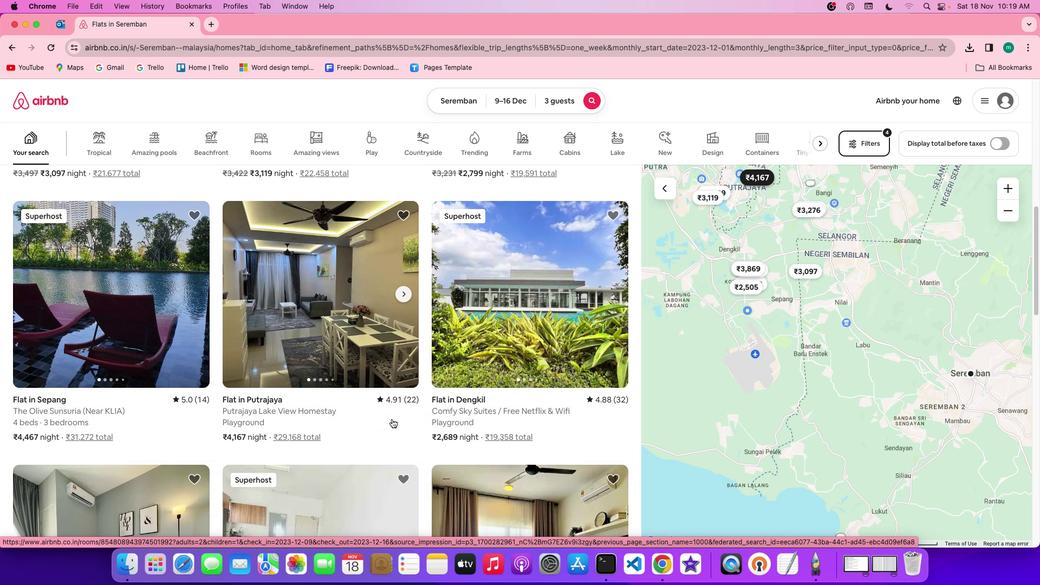 
Action: Mouse scrolled (501, 453) with delta (61, 48)
Screenshot: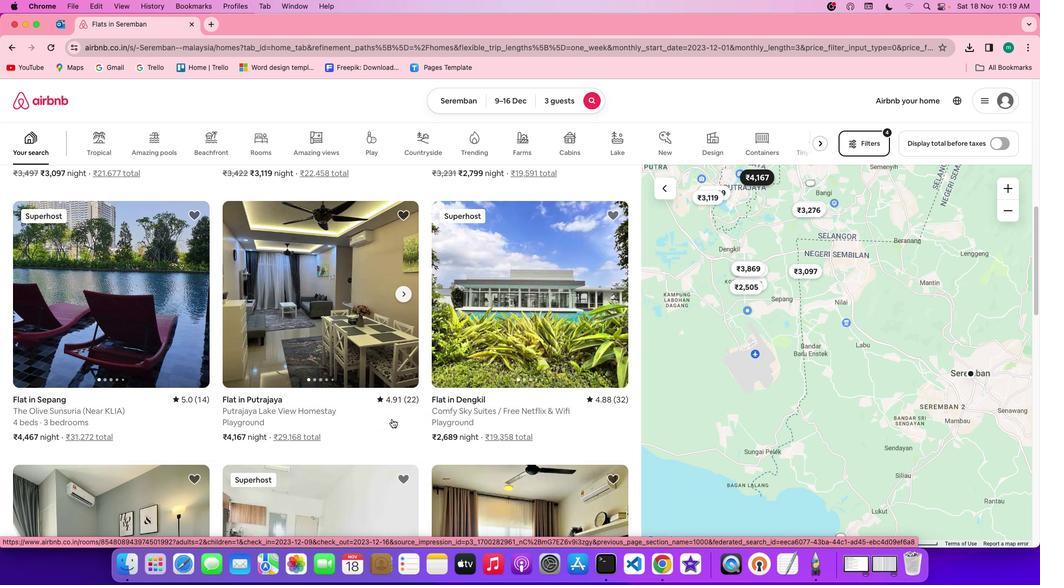 
Action: Mouse moved to (240, 376)
Screenshot: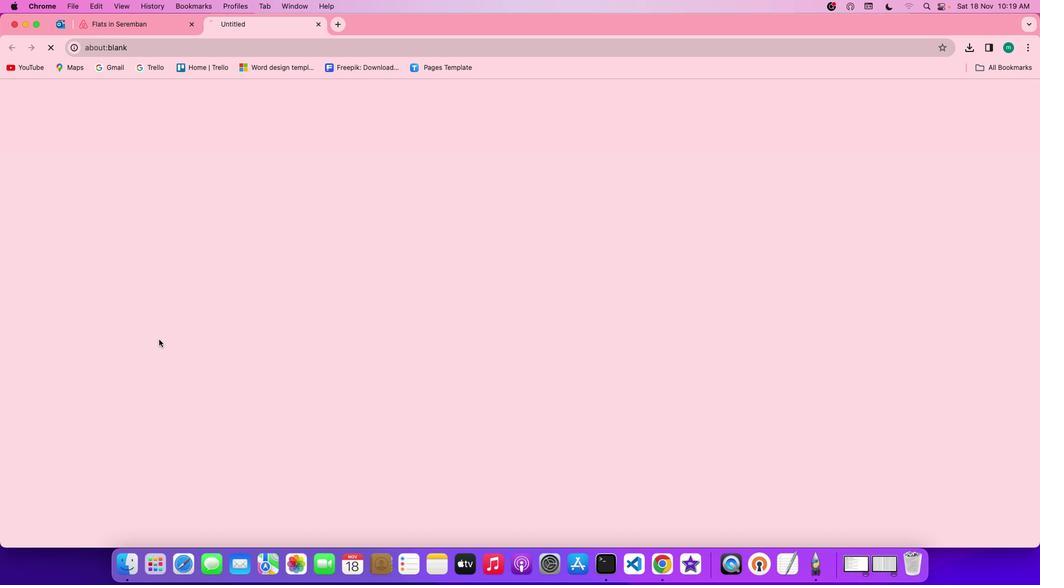 
Action: Mouse pressed left at (240, 376)
Screenshot: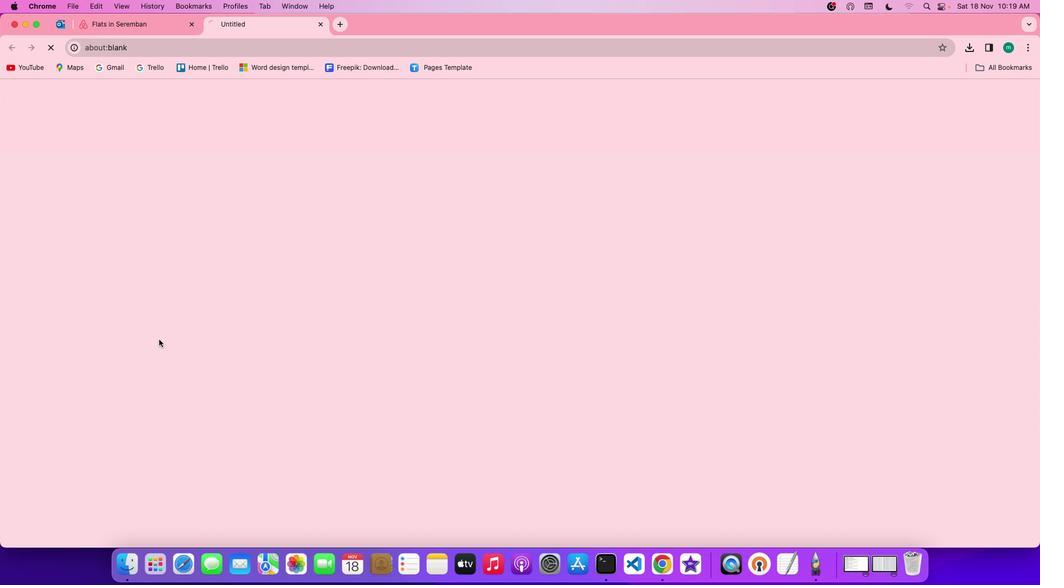 
Action: Mouse moved to (921, 436)
Screenshot: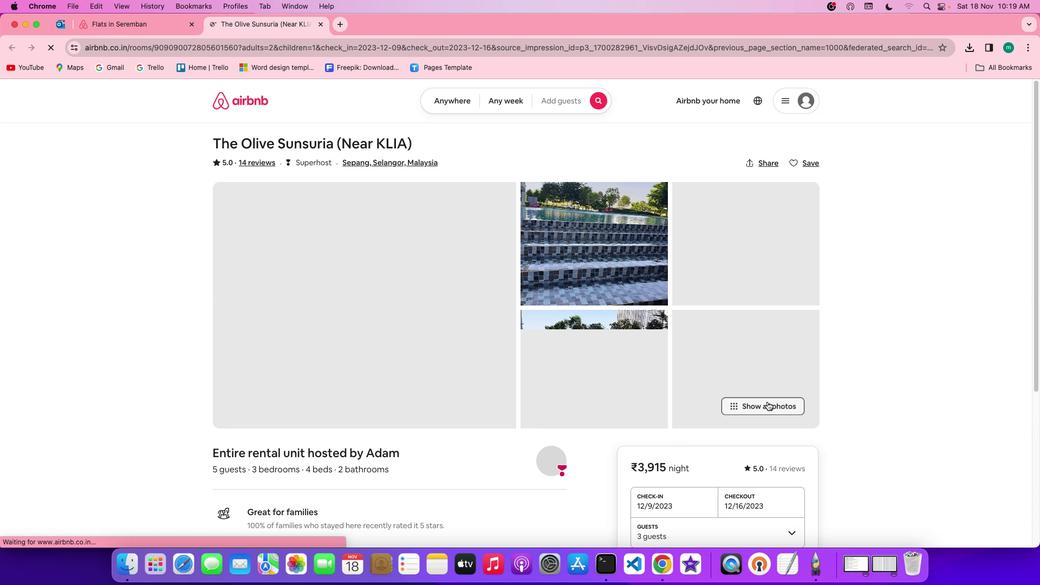 
Action: Mouse pressed left at (921, 436)
Screenshot: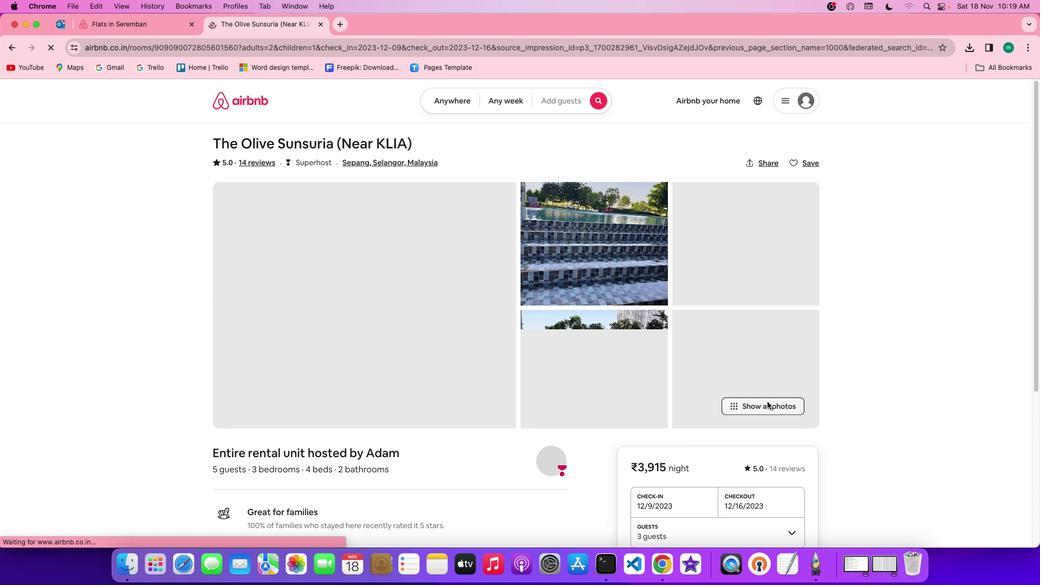 
Action: Mouse moved to (652, 485)
Screenshot: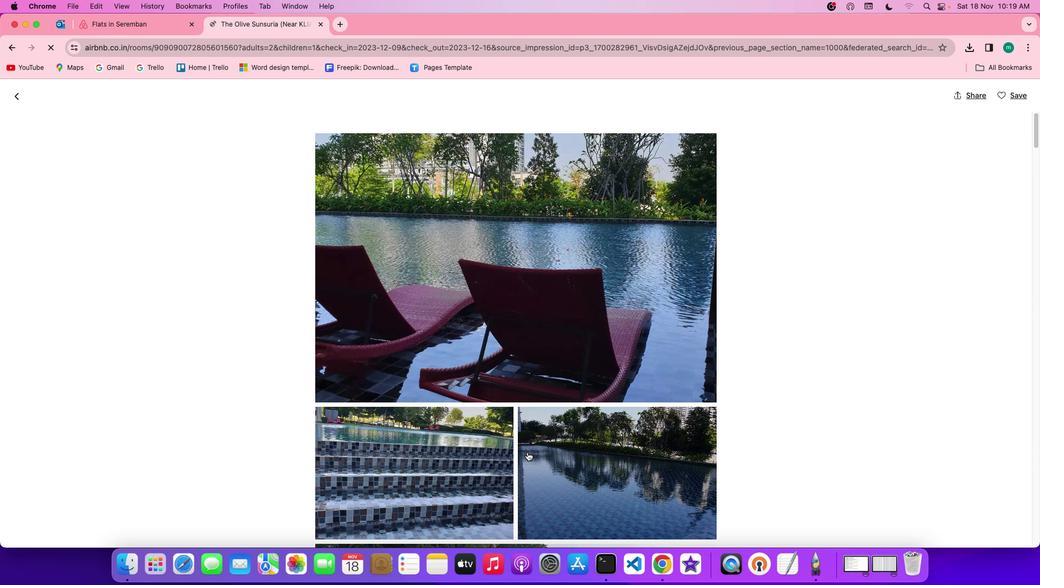 
Action: Mouse scrolled (652, 485) with delta (61, 49)
Screenshot: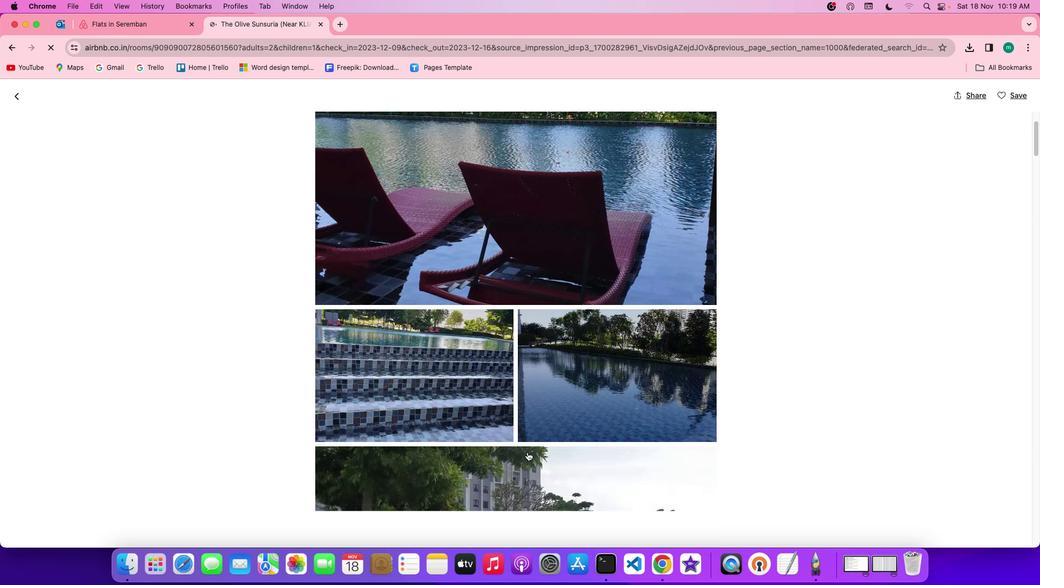 
Action: Mouse scrolled (652, 485) with delta (61, 49)
Screenshot: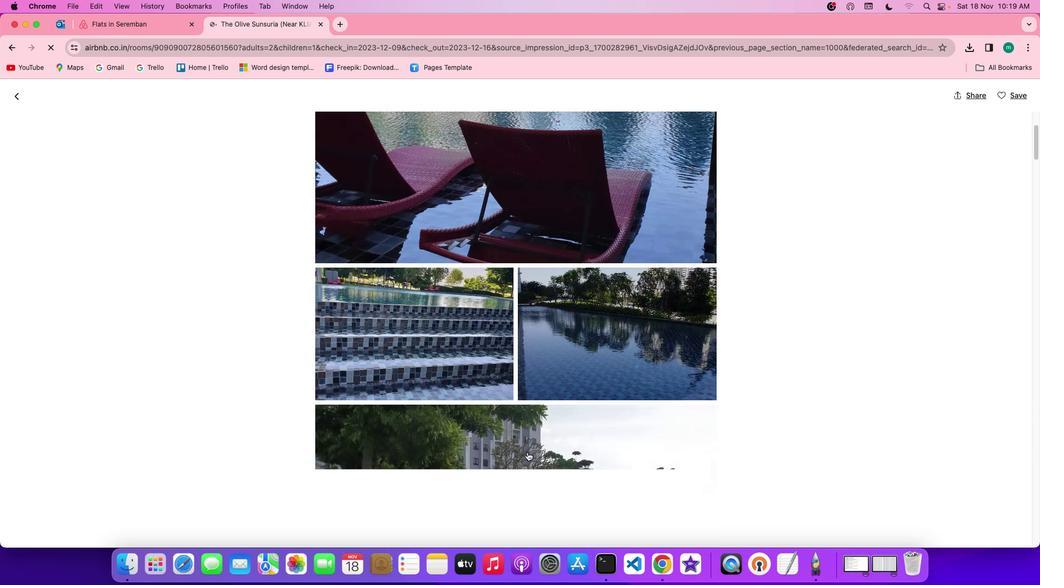 
Action: Mouse scrolled (652, 485) with delta (61, 48)
Screenshot: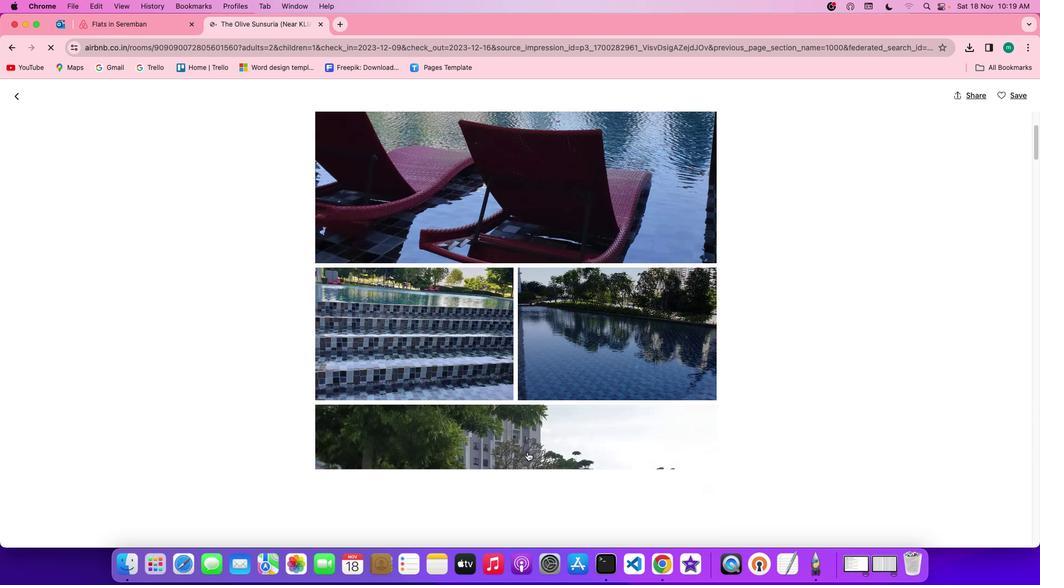 
Action: Mouse scrolled (652, 485) with delta (61, 48)
Screenshot: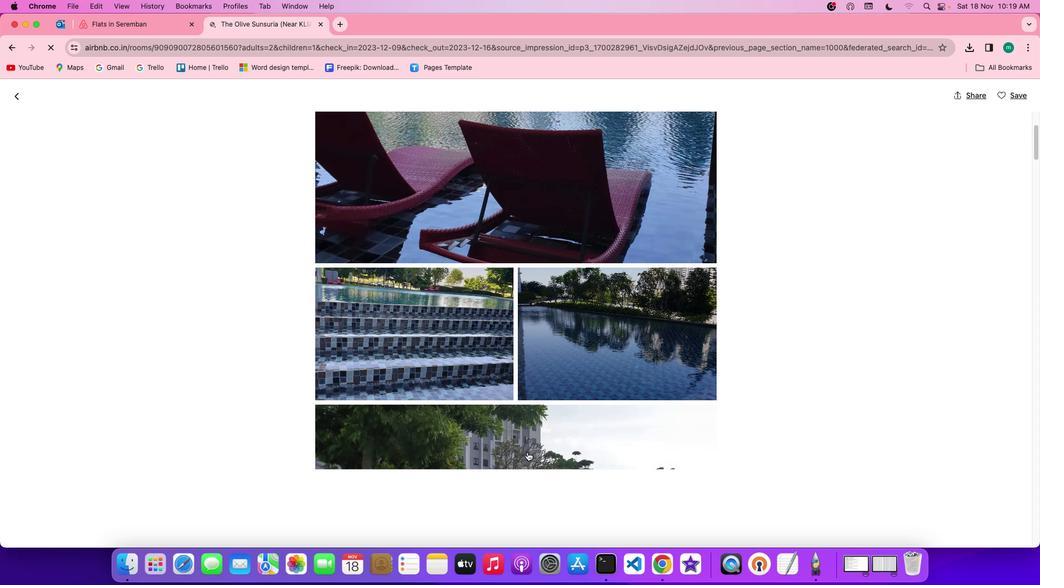 
Action: Mouse scrolled (652, 485) with delta (61, 49)
Screenshot: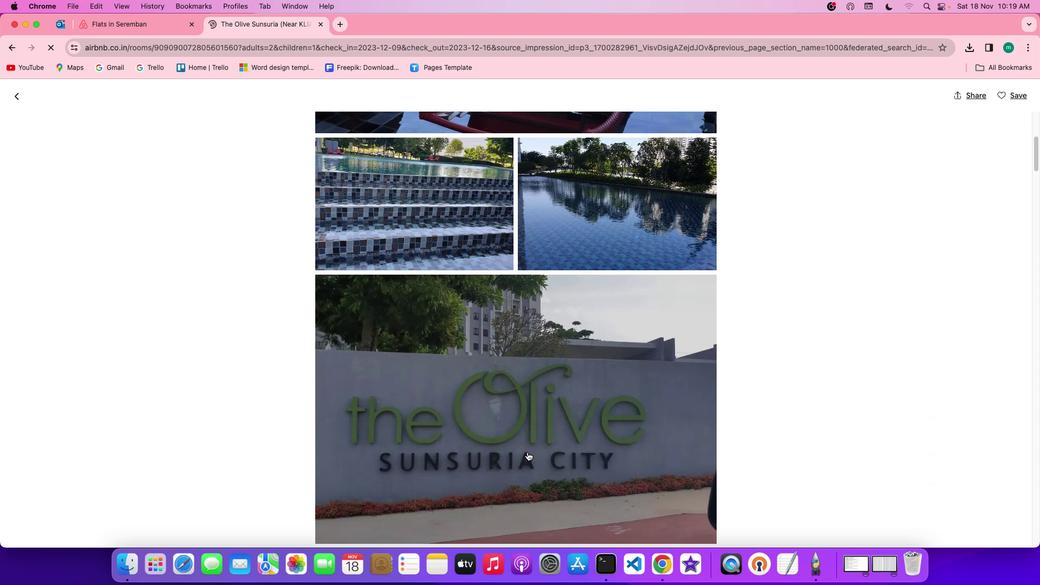 
Action: Mouse scrolled (652, 485) with delta (61, 49)
Screenshot: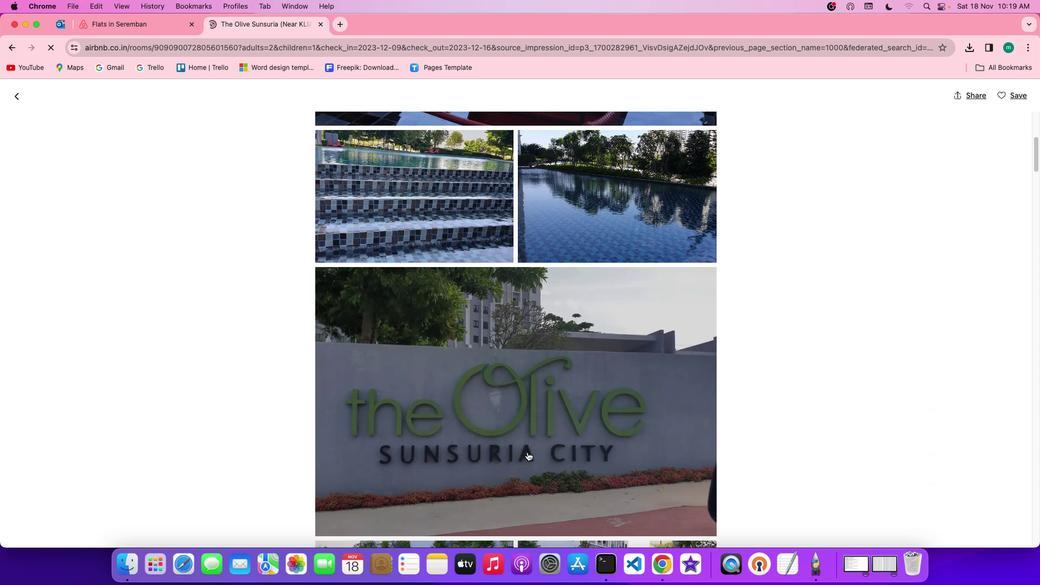 
Action: Mouse scrolled (652, 485) with delta (61, 48)
Screenshot: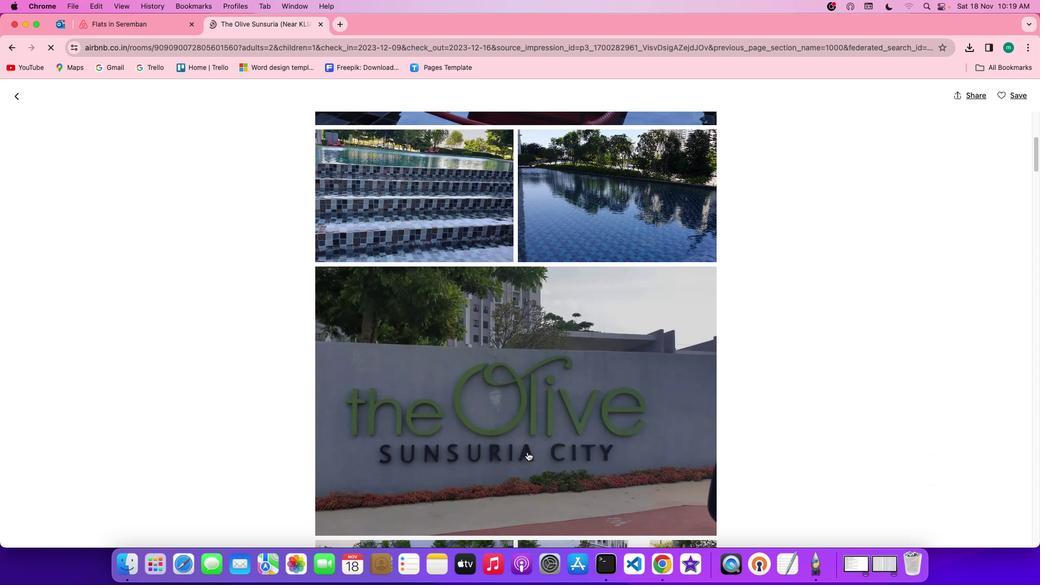 
Action: Mouse scrolled (652, 485) with delta (61, 48)
Screenshot: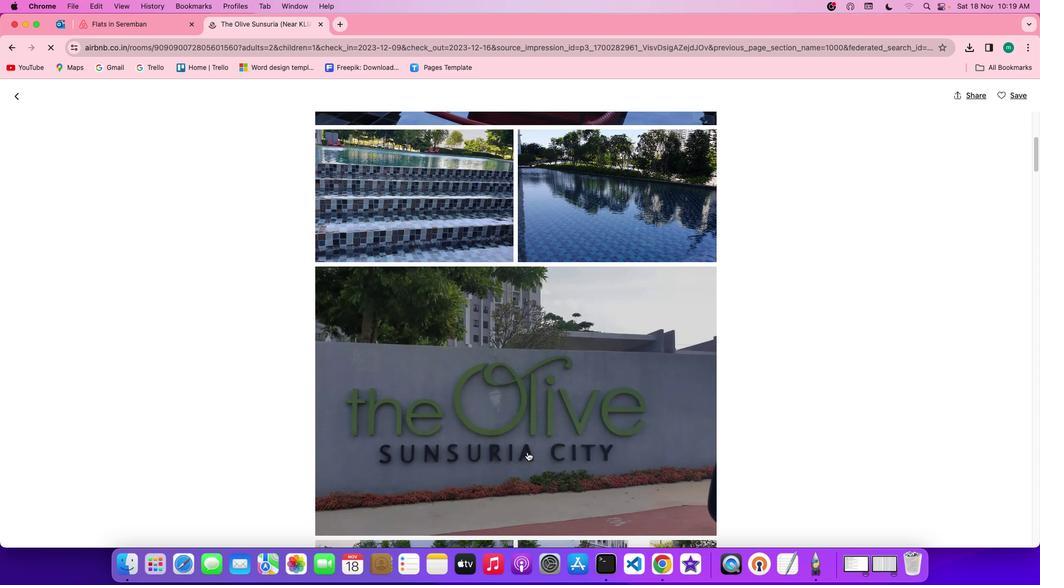 
Action: Mouse scrolled (652, 485) with delta (61, 49)
Screenshot: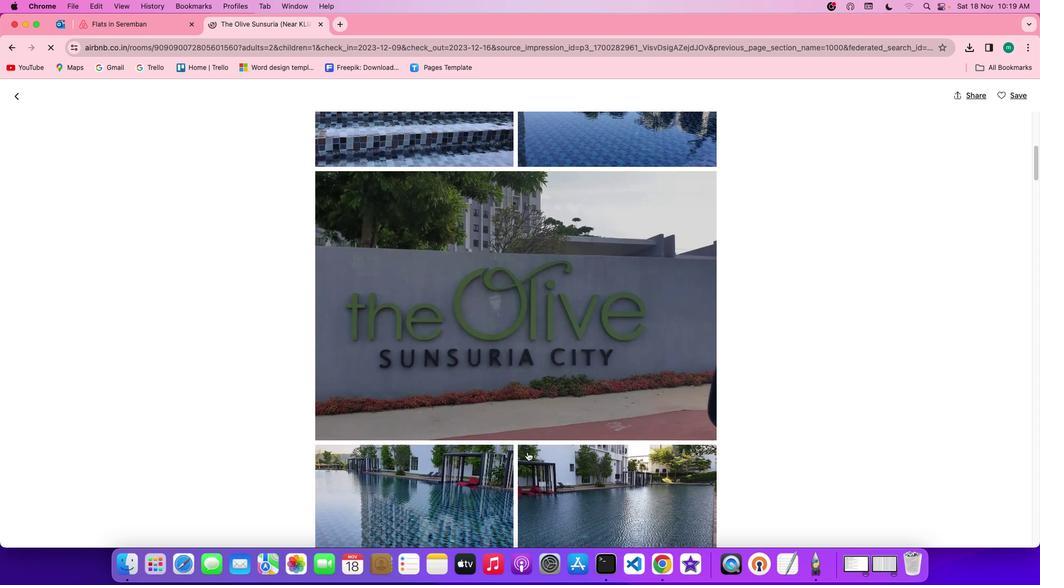 
Action: Mouse scrolled (652, 485) with delta (61, 49)
Screenshot: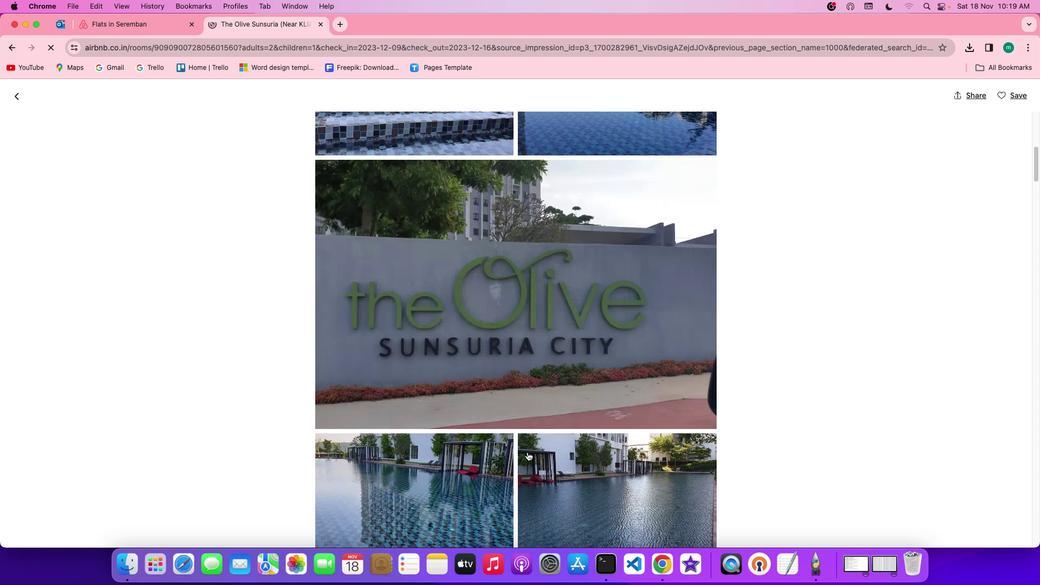 
Action: Mouse scrolled (652, 485) with delta (61, 48)
Screenshot: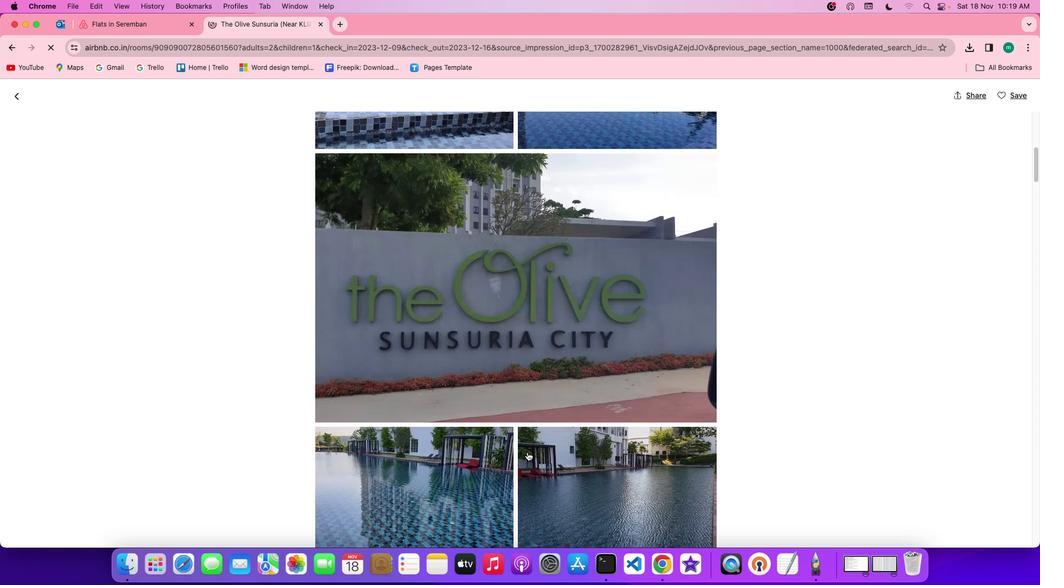 
Action: Mouse scrolled (652, 485) with delta (61, 48)
Screenshot: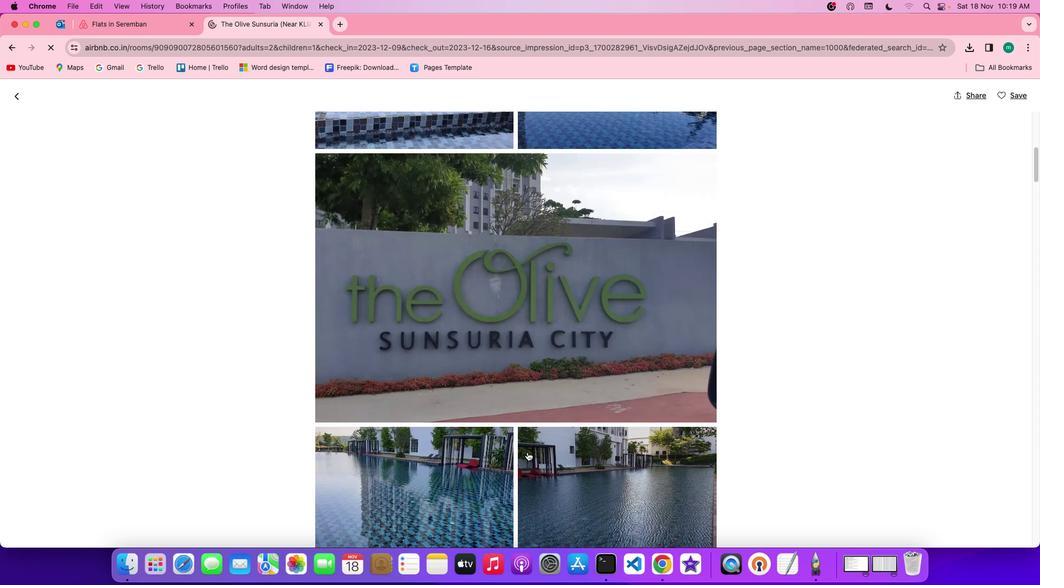 
Action: Mouse scrolled (652, 485) with delta (61, 49)
Screenshot: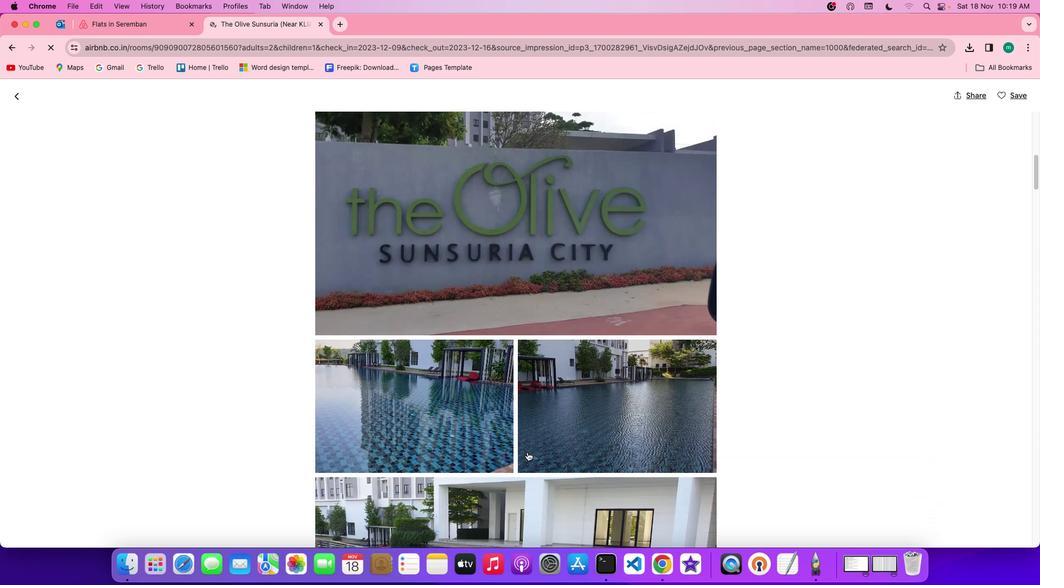 
Action: Mouse scrolled (652, 485) with delta (61, 49)
Screenshot: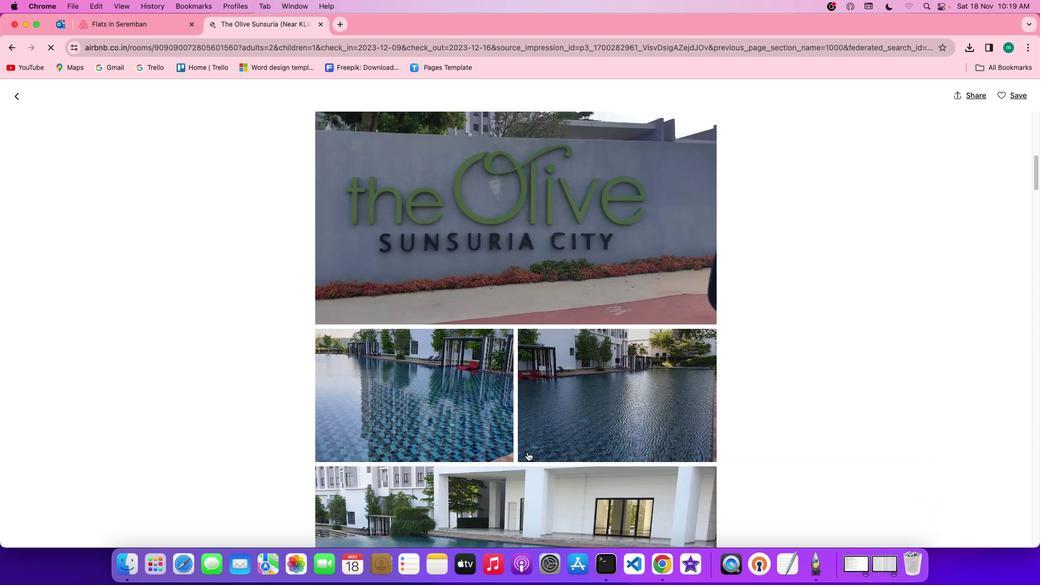 
Action: Mouse scrolled (652, 485) with delta (61, 48)
Screenshot: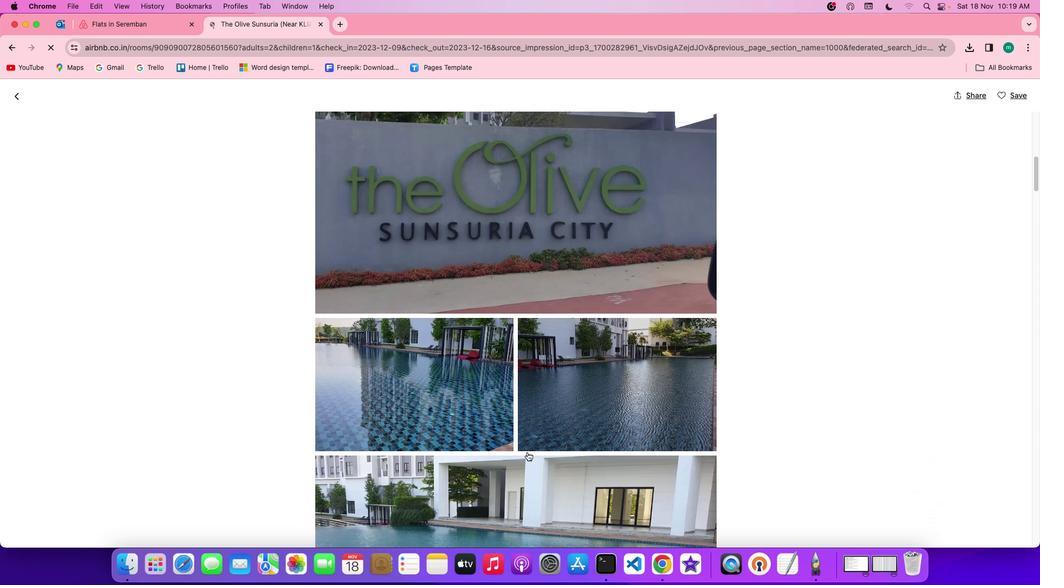 
Action: Mouse scrolled (652, 485) with delta (61, 49)
Screenshot: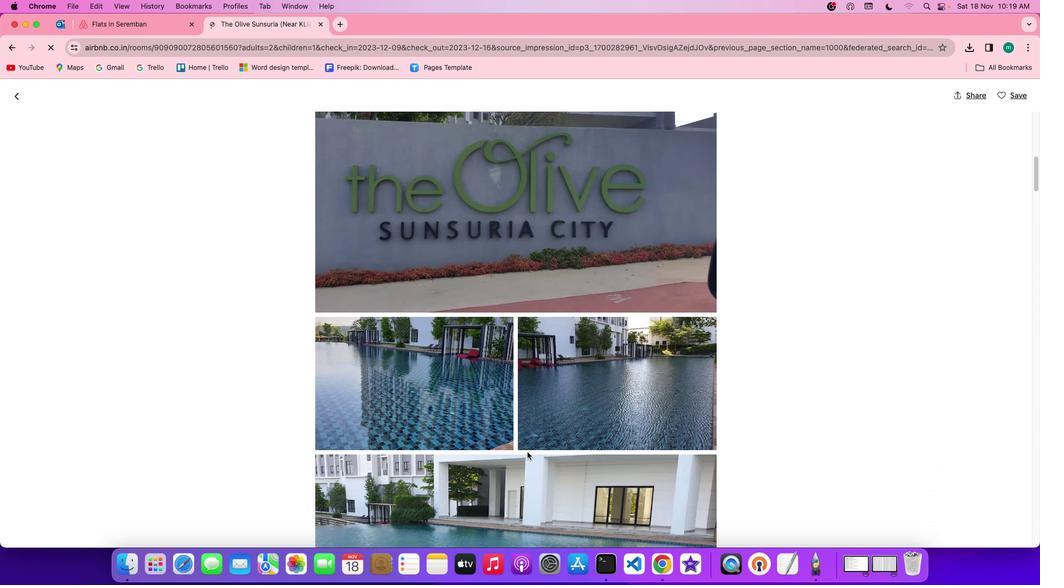 
Action: Mouse scrolled (652, 485) with delta (61, 49)
Screenshot: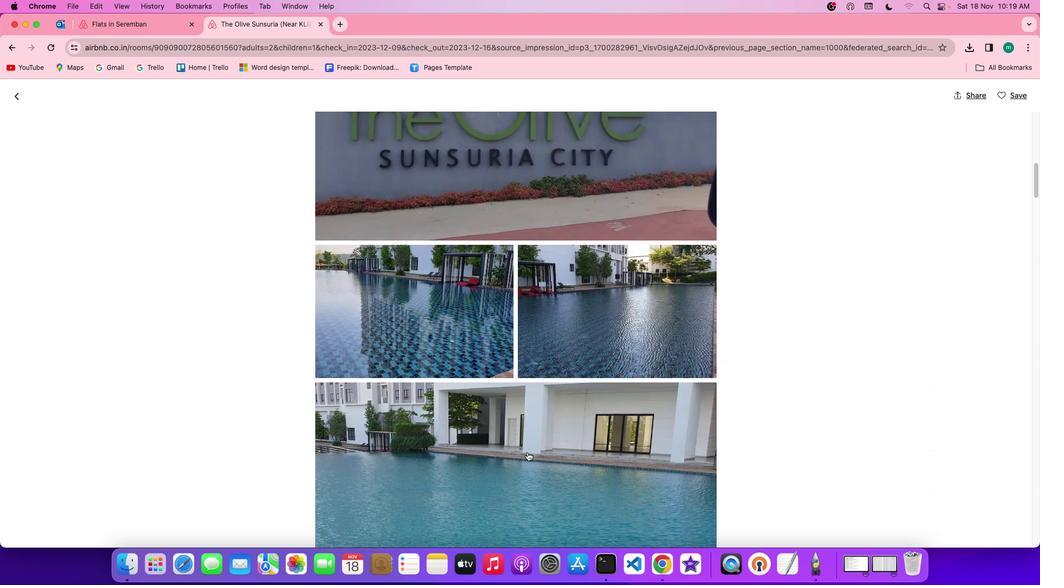 
Action: Mouse scrolled (652, 485) with delta (61, 49)
Screenshot: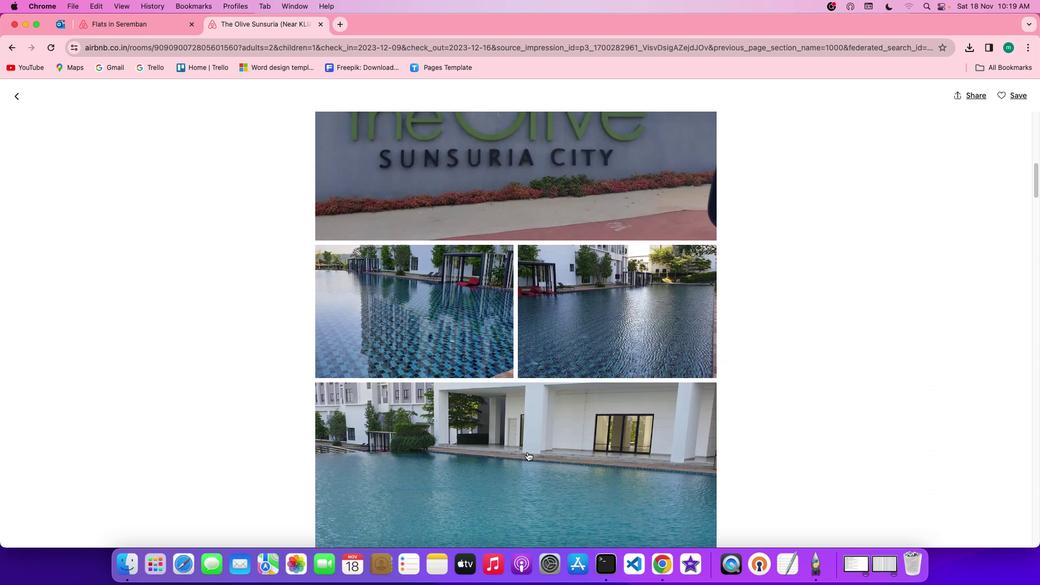 
Action: Mouse scrolled (652, 485) with delta (61, 48)
Screenshot: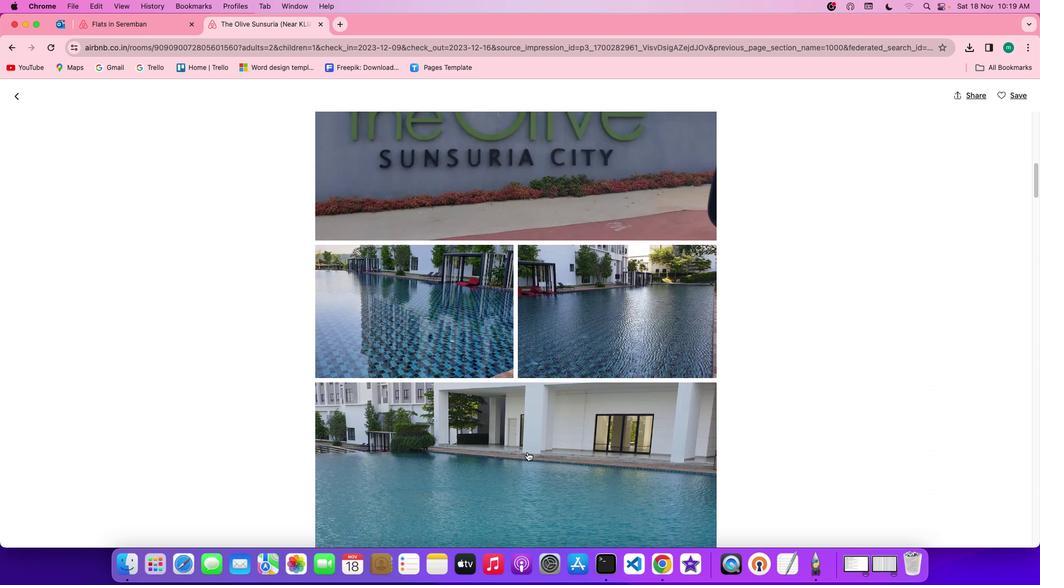 
Action: Mouse scrolled (652, 485) with delta (61, 49)
Screenshot: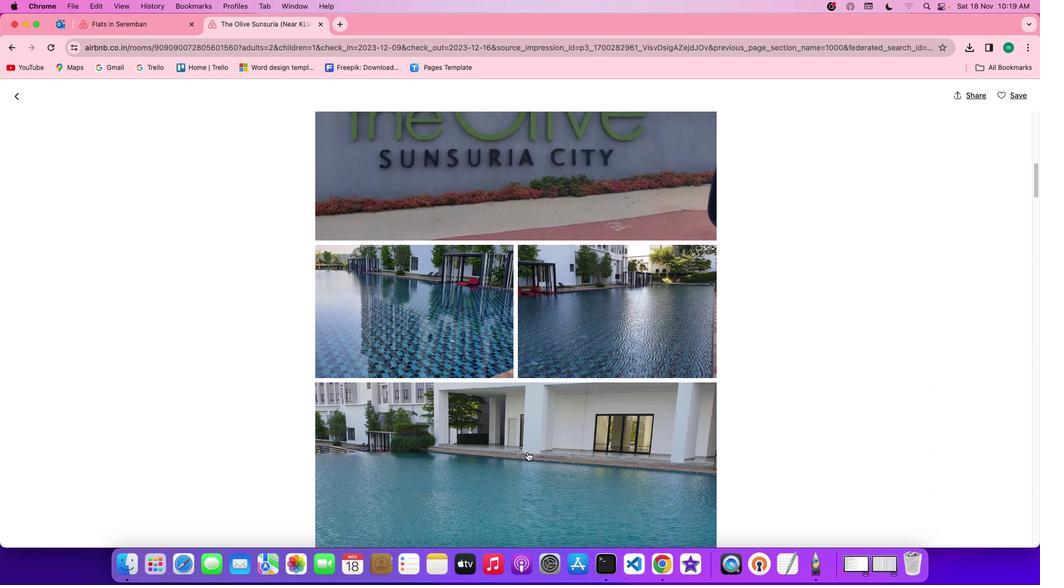 
Action: Mouse scrolled (652, 485) with delta (61, 49)
Screenshot: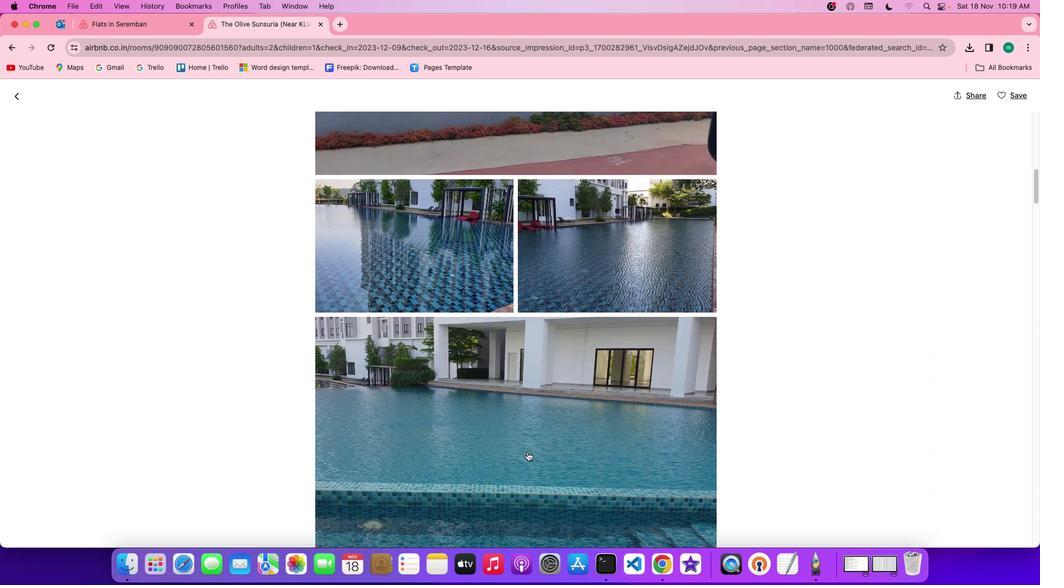 
Action: Mouse scrolled (652, 485) with delta (61, 49)
Screenshot: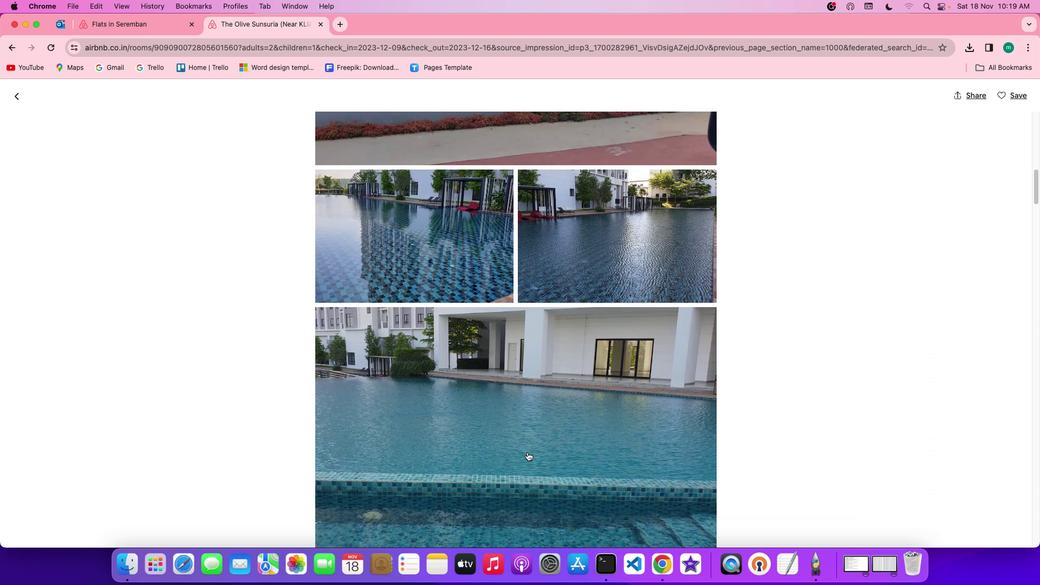 
Action: Mouse scrolled (652, 485) with delta (61, 49)
Screenshot: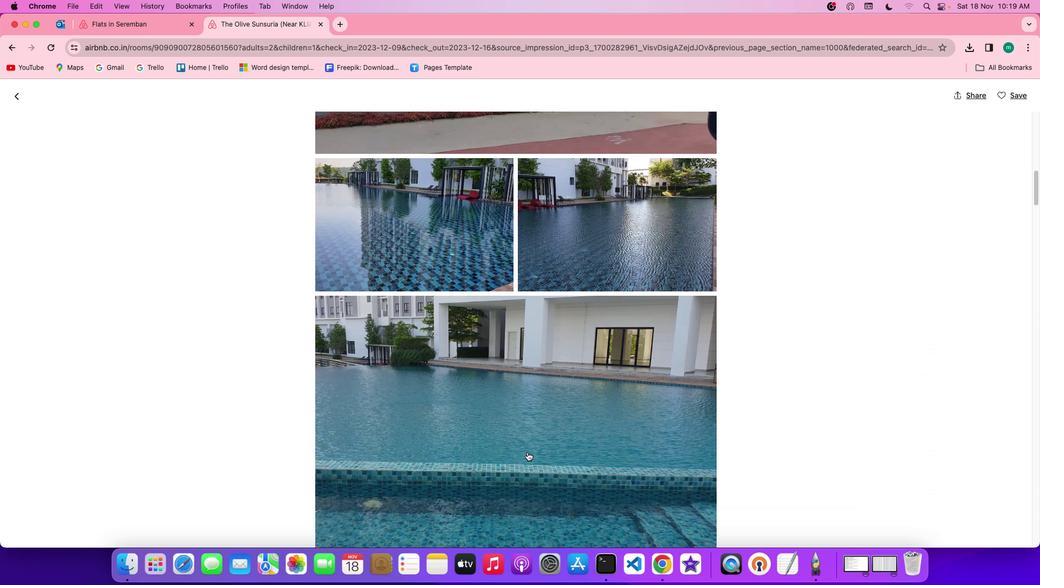 
Action: Mouse scrolled (652, 485) with delta (61, 49)
Screenshot: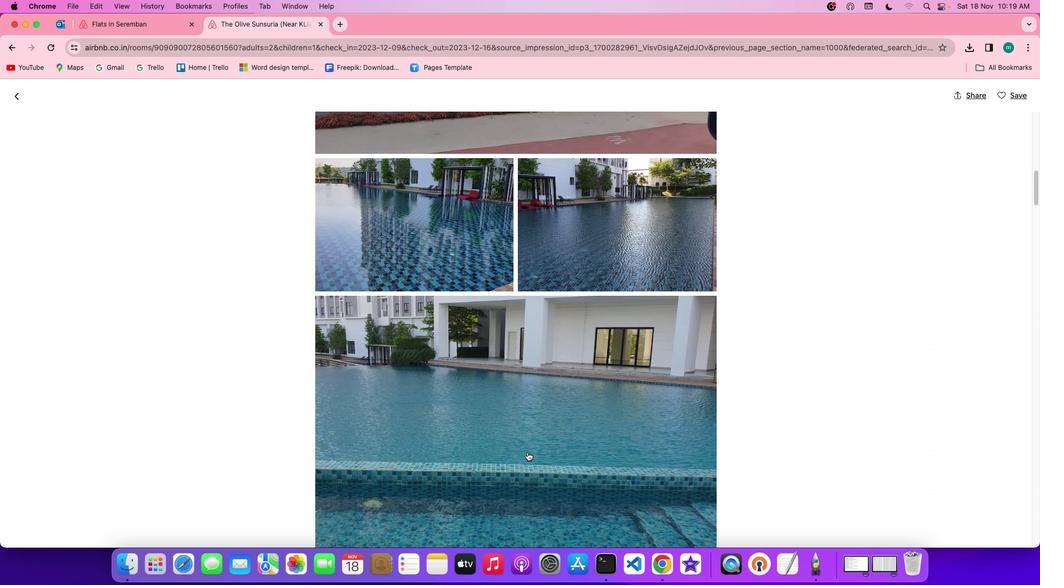 
Action: Mouse scrolled (652, 485) with delta (61, 49)
Screenshot: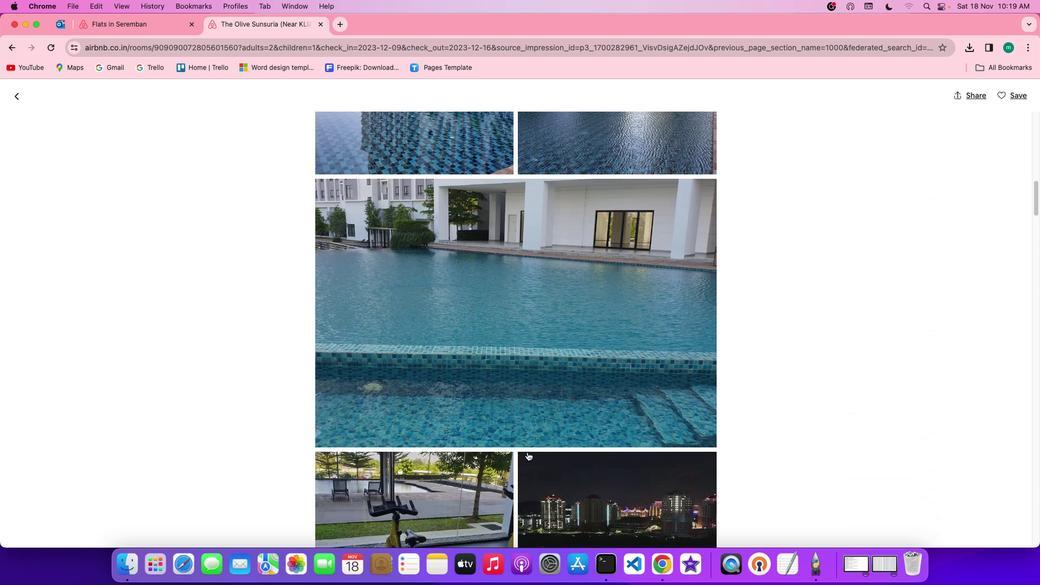 
Action: Mouse scrolled (652, 485) with delta (61, 49)
Screenshot: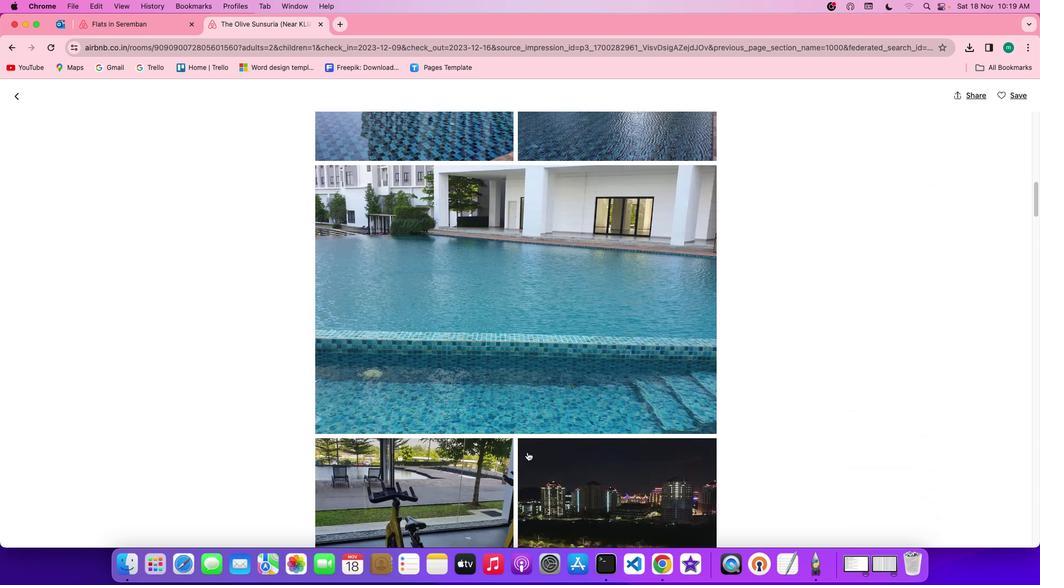 
Action: Mouse scrolled (652, 485) with delta (61, 48)
Screenshot: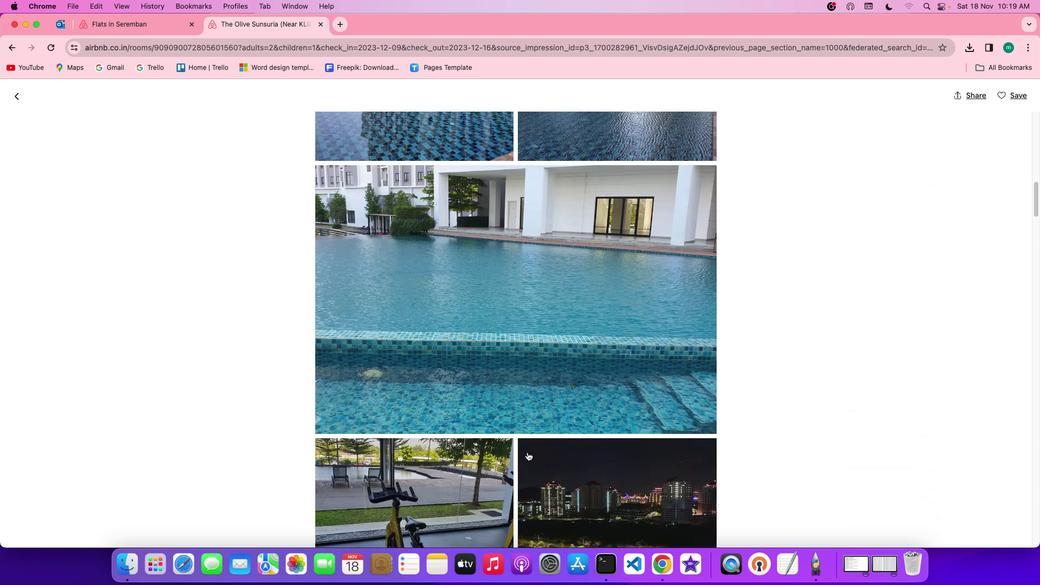 
Action: Mouse scrolled (652, 485) with delta (61, 48)
Screenshot: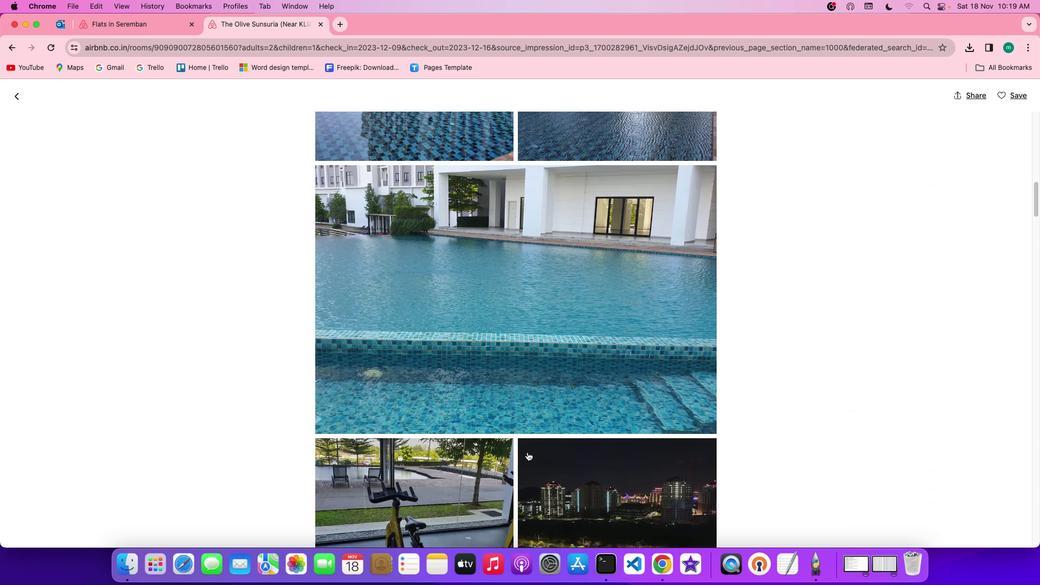 
Action: Mouse scrolled (652, 485) with delta (61, 49)
Screenshot: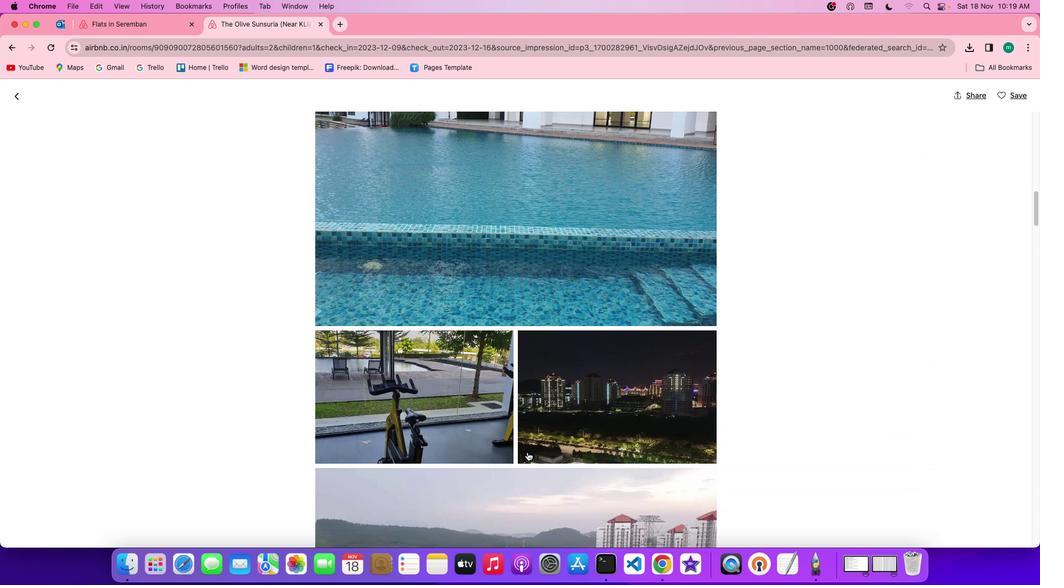 
Action: Mouse scrolled (652, 485) with delta (61, 49)
Screenshot: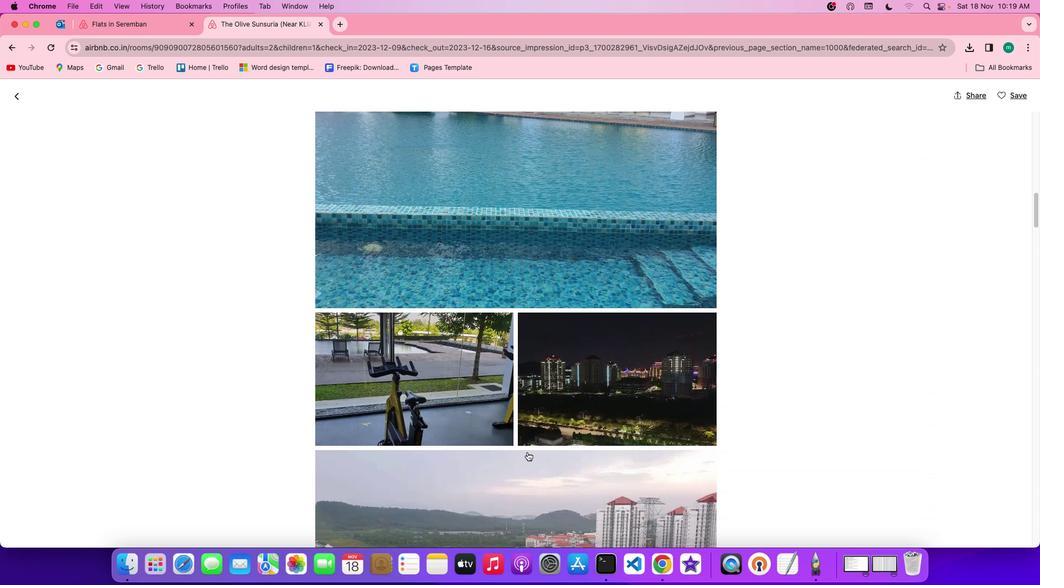 
Action: Mouse scrolled (652, 485) with delta (61, 48)
Screenshot: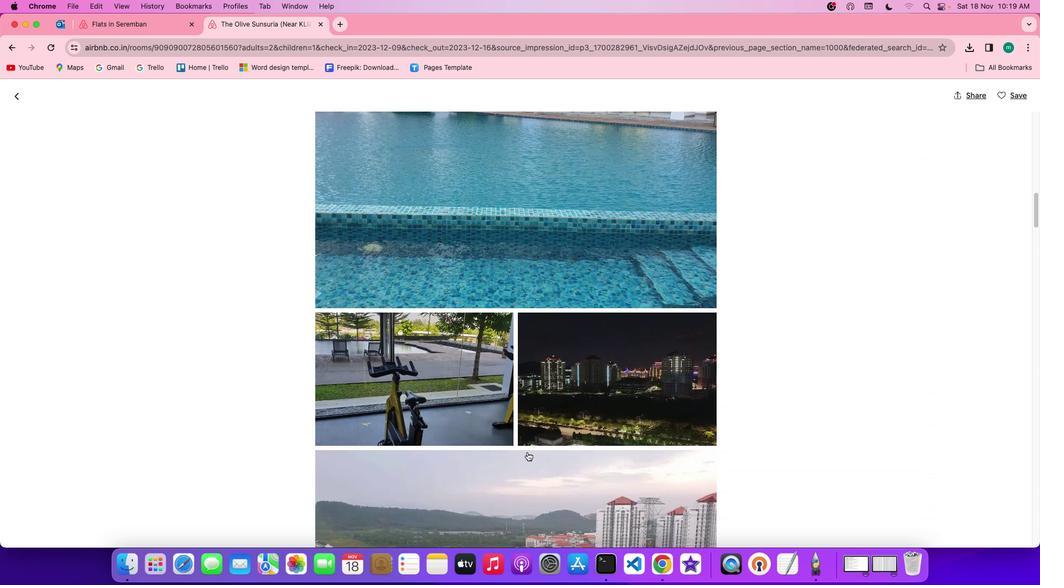 
Action: Mouse scrolled (652, 485) with delta (61, 48)
Screenshot: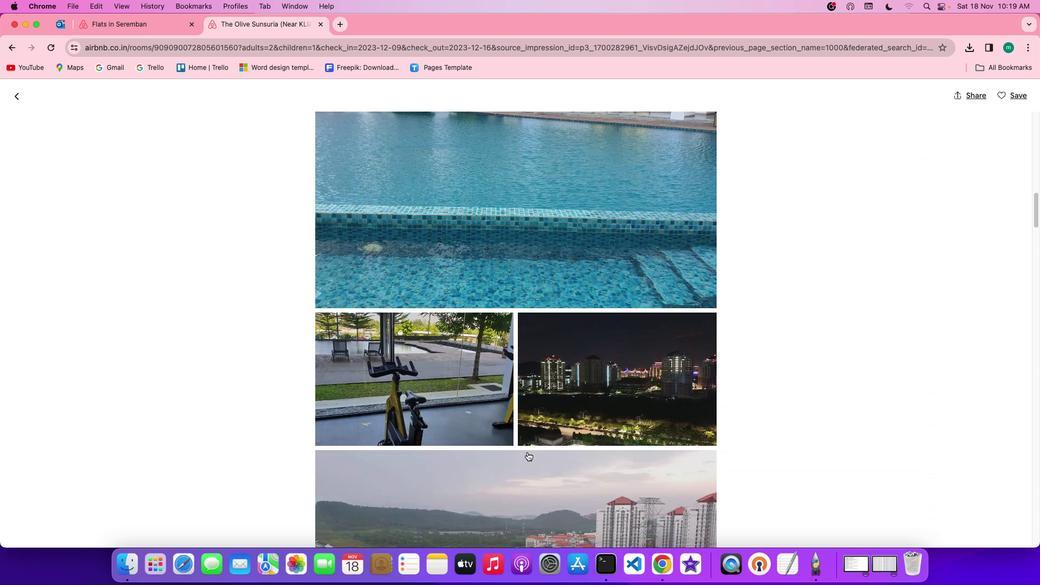 
Action: Mouse scrolled (652, 485) with delta (61, 49)
Screenshot: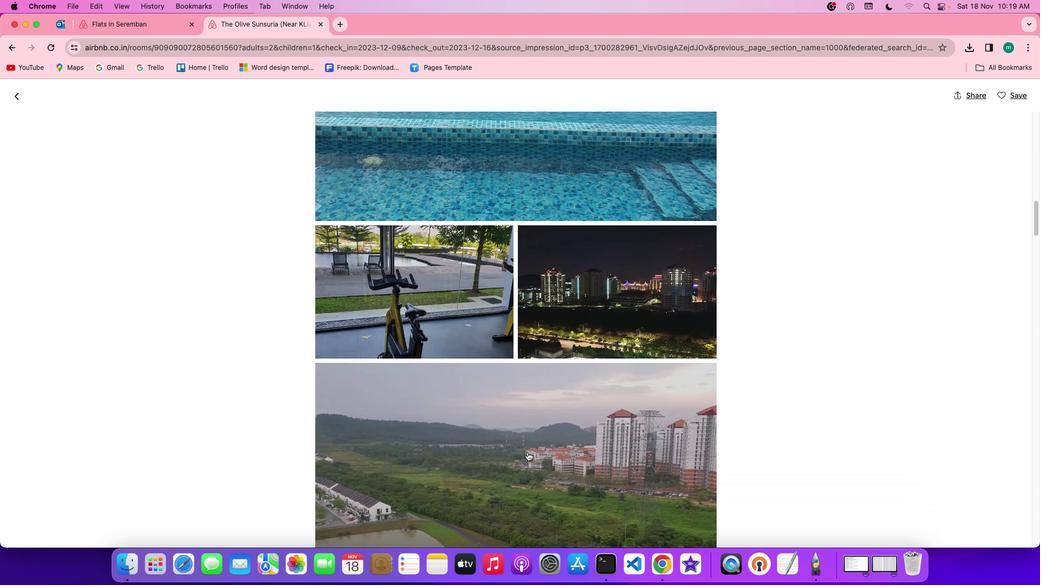 
Action: Mouse scrolled (652, 485) with delta (61, 49)
Screenshot: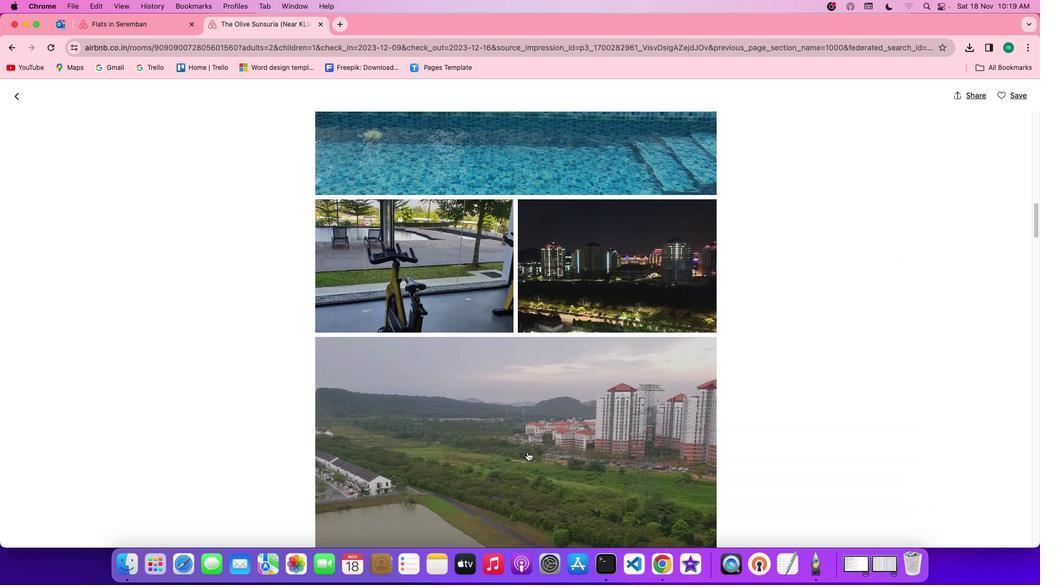 
Action: Mouse scrolled (652, 485) with delta (61, 48)
Screenshot: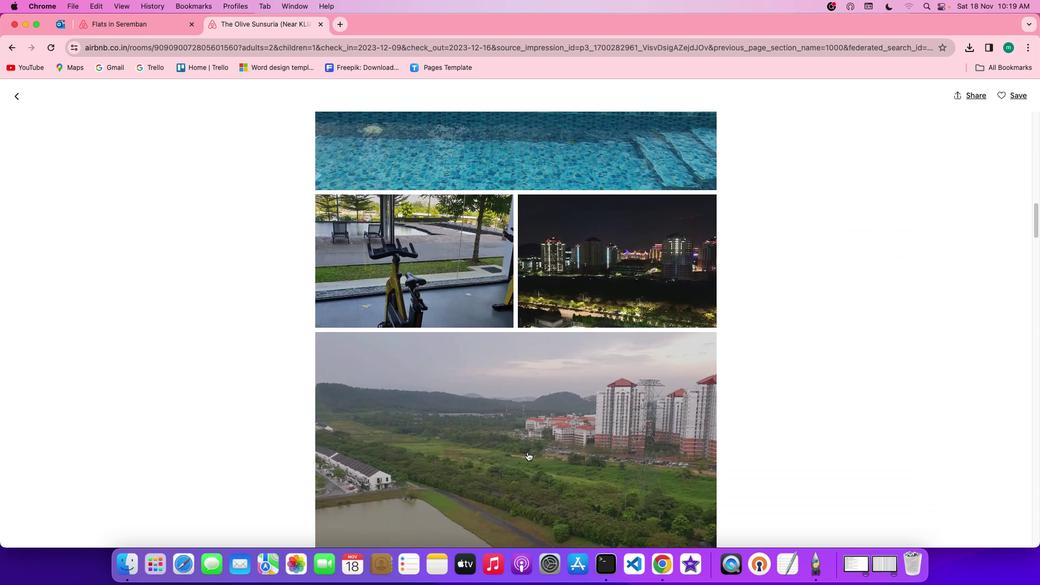 
Action: Mouse scrolled (652, 485) with delta (61, 48)
Screenshot: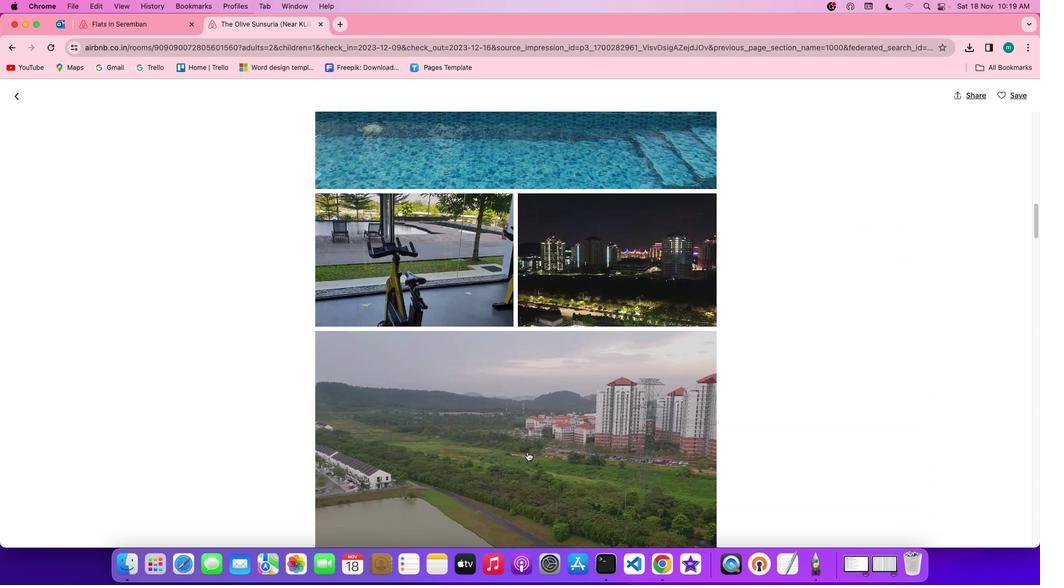 
Action: Mouse moved to (653, 485)
Screenshot: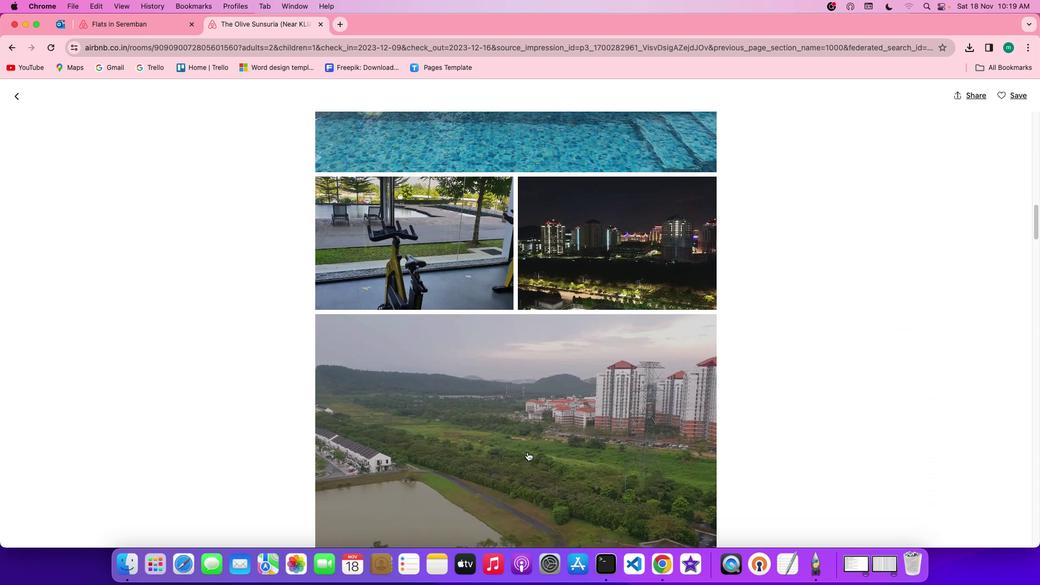 
Action: Mouse scrolled (653, 485) with delta (61, 49)
Screenshot: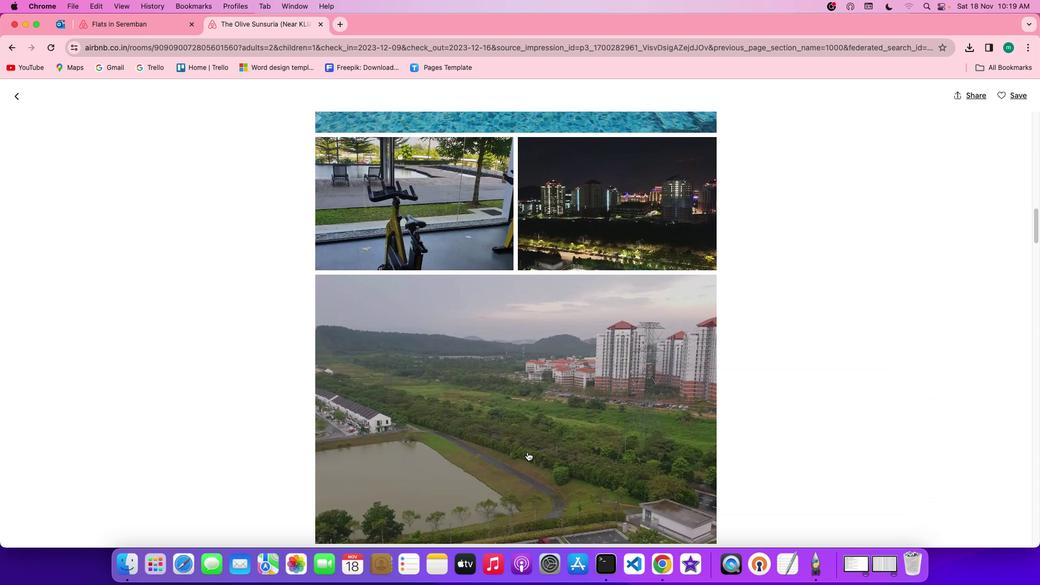 
Action: Mouse scrolled (653, 485) with delta (61, 49)
Screenshot: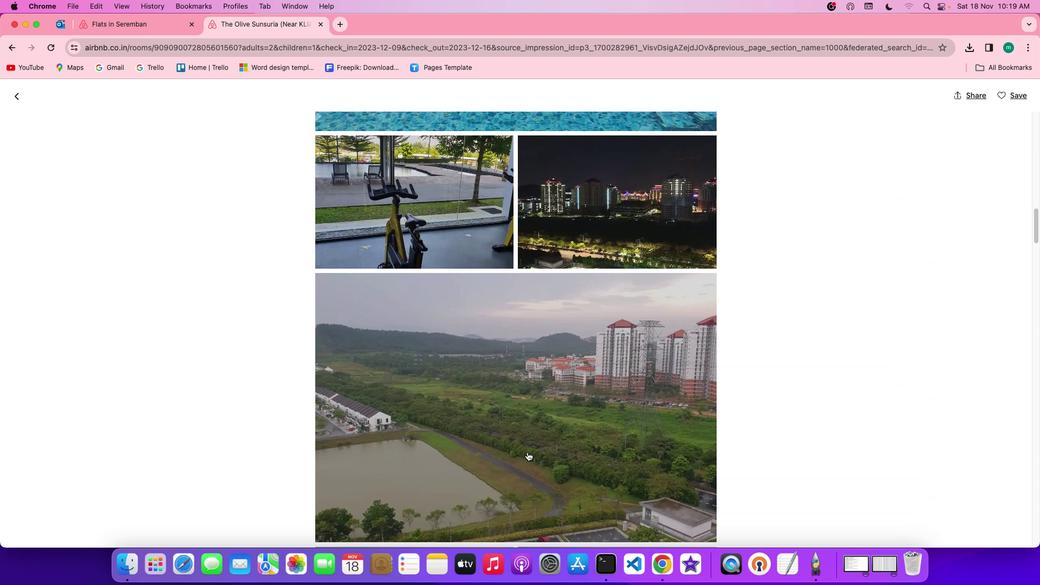 
Action: Mouse scrolled (653, 485) with delta (61, 49)
Screenshot: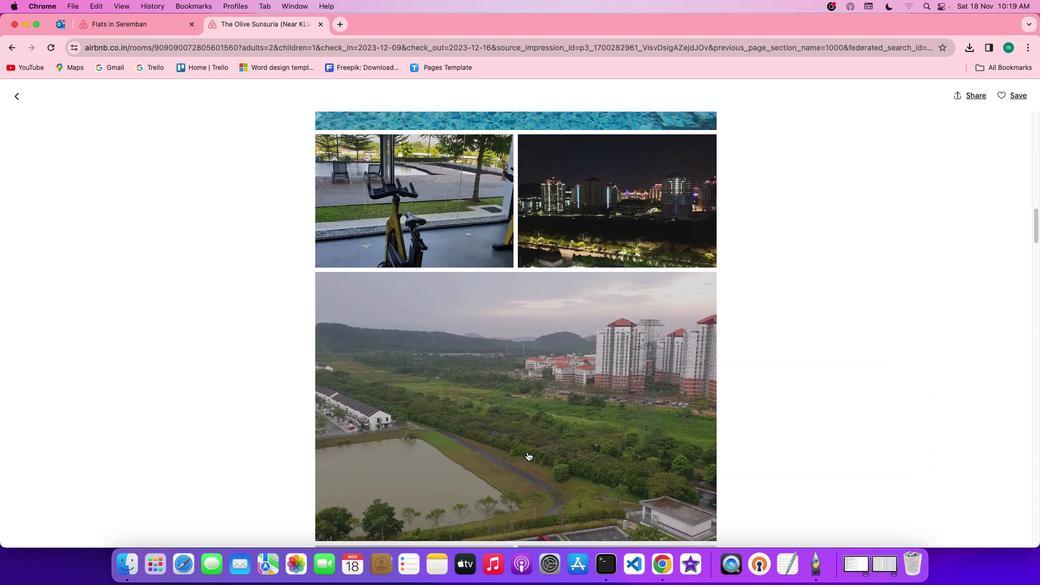 
Action: Mouse scrolled (653, 485) with delta (61, 49)
Screenshot: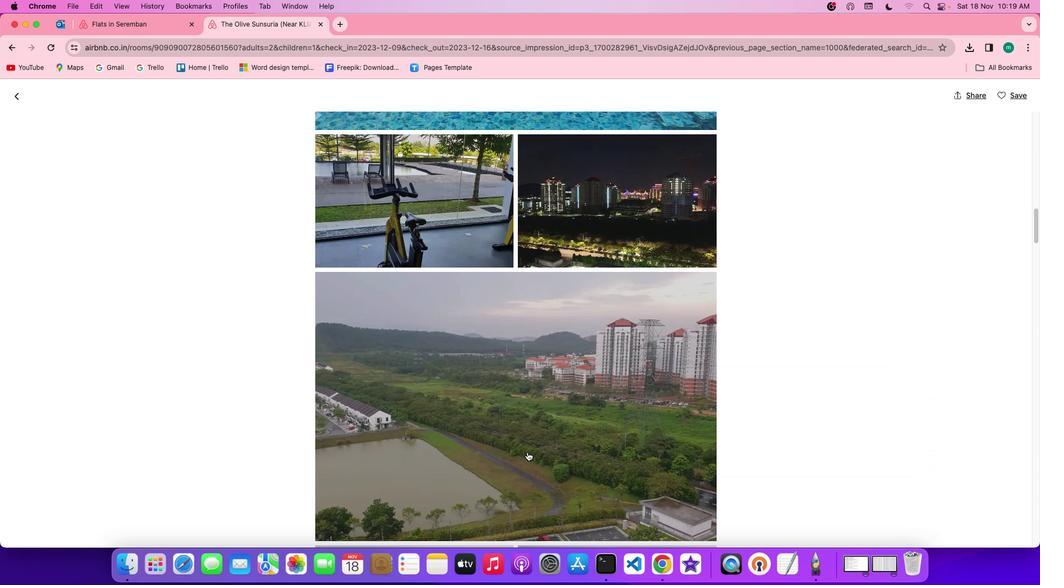 
Action: Mouse scrolled (653, 485) with delta (61, 49)
Screenshot: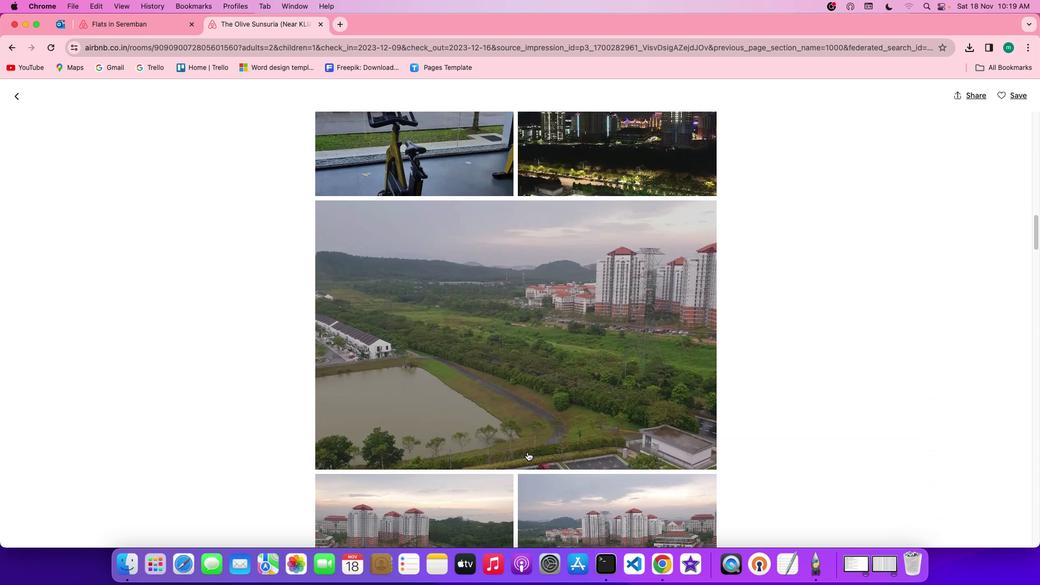 
Action: Mouse scrolled (653, 485) with delta (61, 49)
Screenshot: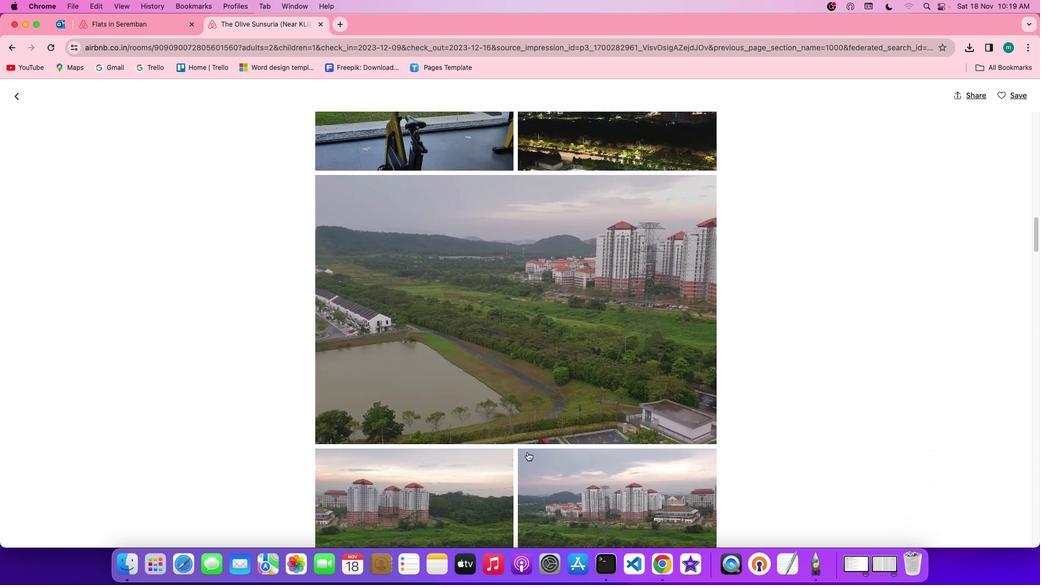 
Action: Mouse scrolled (653, 485) with delta (61, 49)
Screenshot: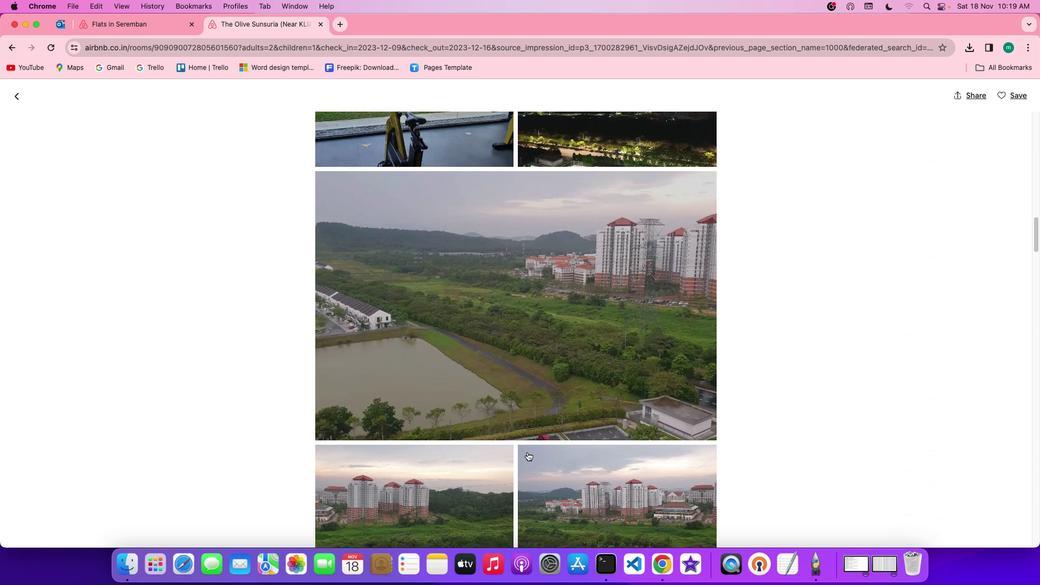 
Action: Mouse scrolled (653, 485) with delta (61, 48)
Screenshot: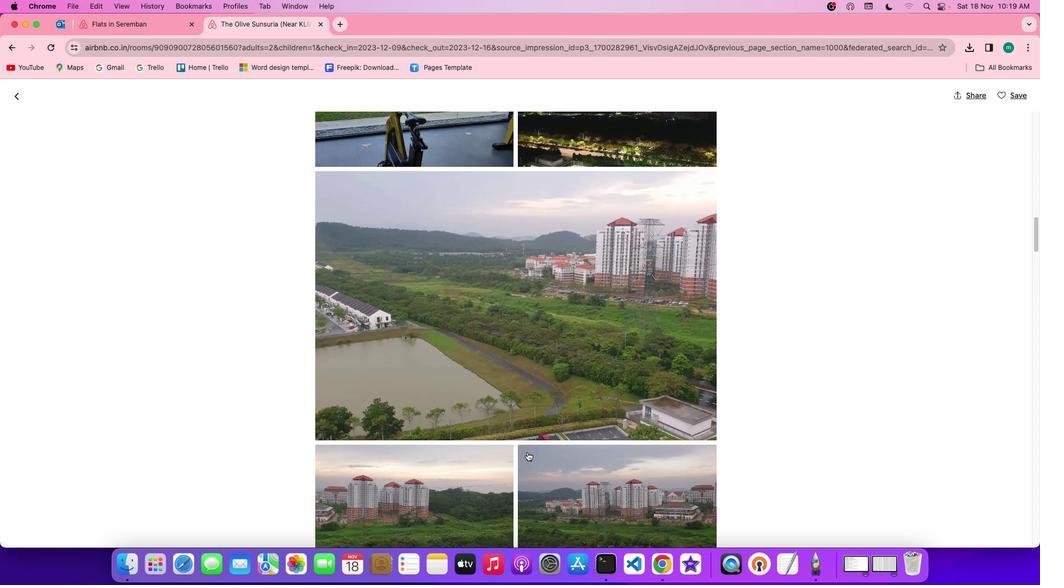 
Action: Mouse scrolled (653, 485) with delta (61, 49)
Screenshot: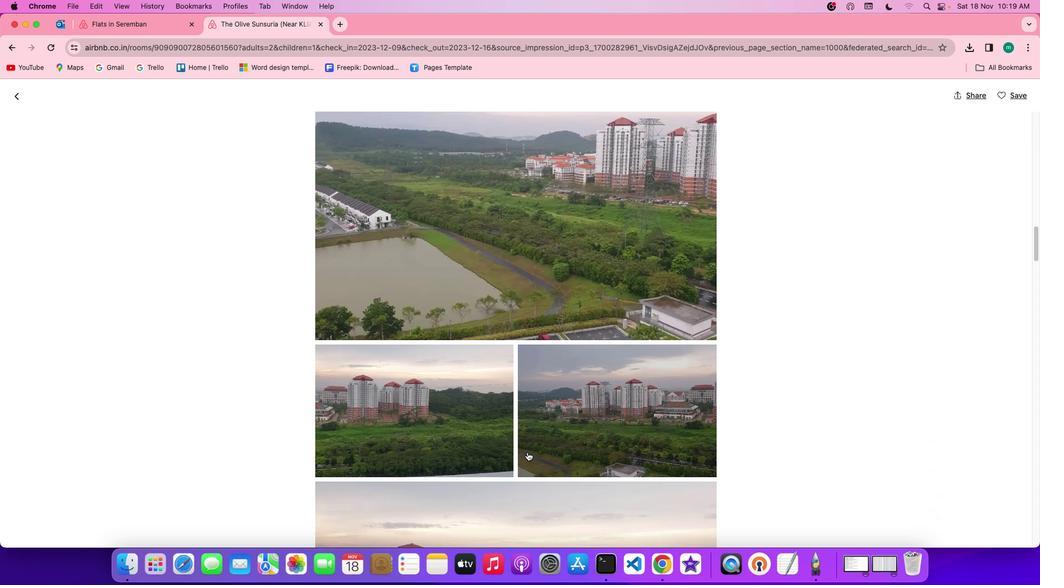 
Action: Mouse scrolled (653, 485) with delta (61, 49)
Screenshot: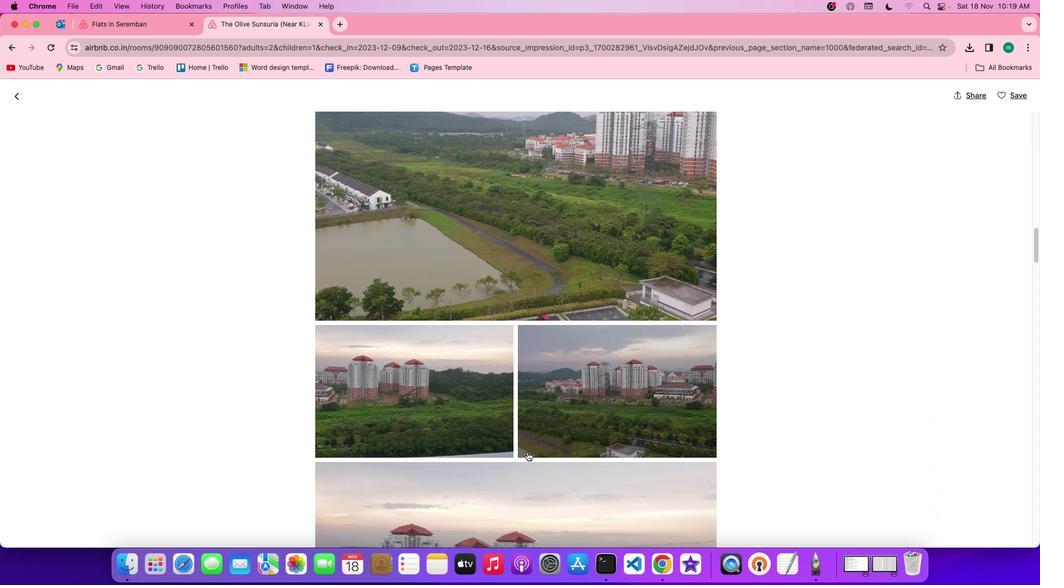 
Action: Mouse scrolled (653, 485) with delta (61, 48)
Screenshot: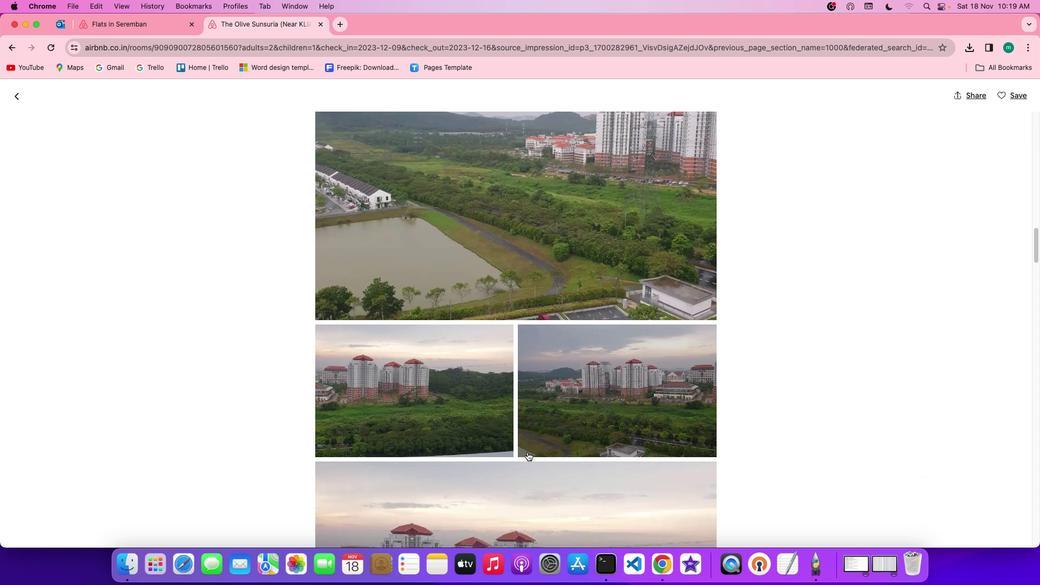 
Action: Mouse scrolled (653, 485) with delta (61, 48)
Screenshot: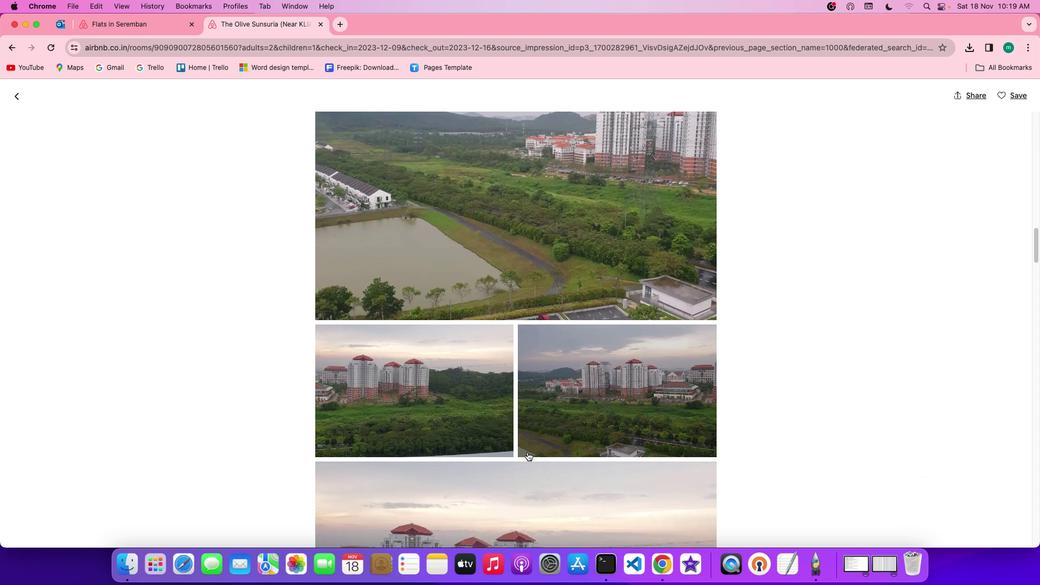 
Action: Mouse scrolled (653, 485) with delta (61, 49)
Screenshot: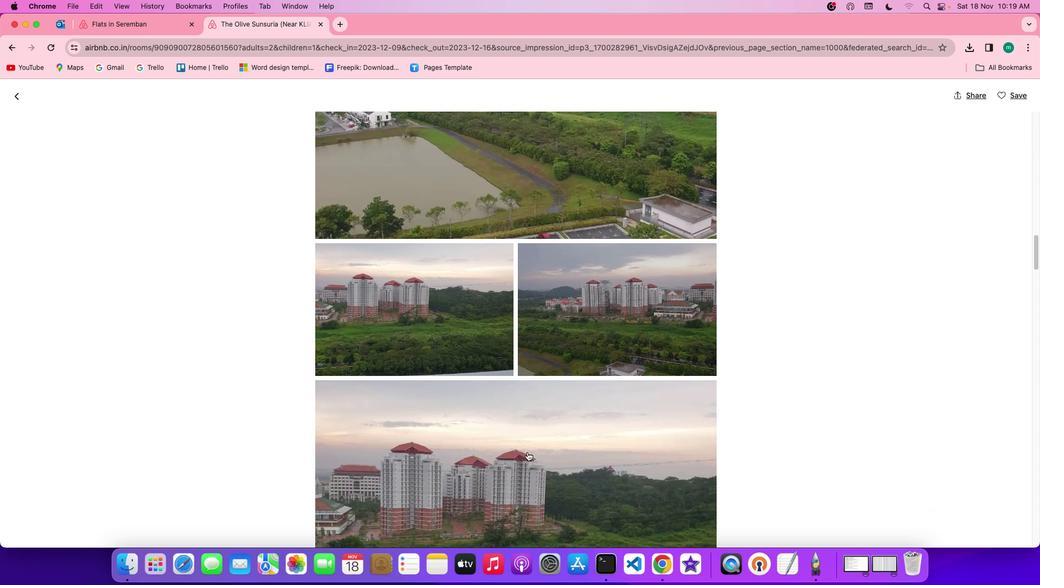 
Action: Mouse scrolled (653, 485) with delta (61, 49)
Screenshot: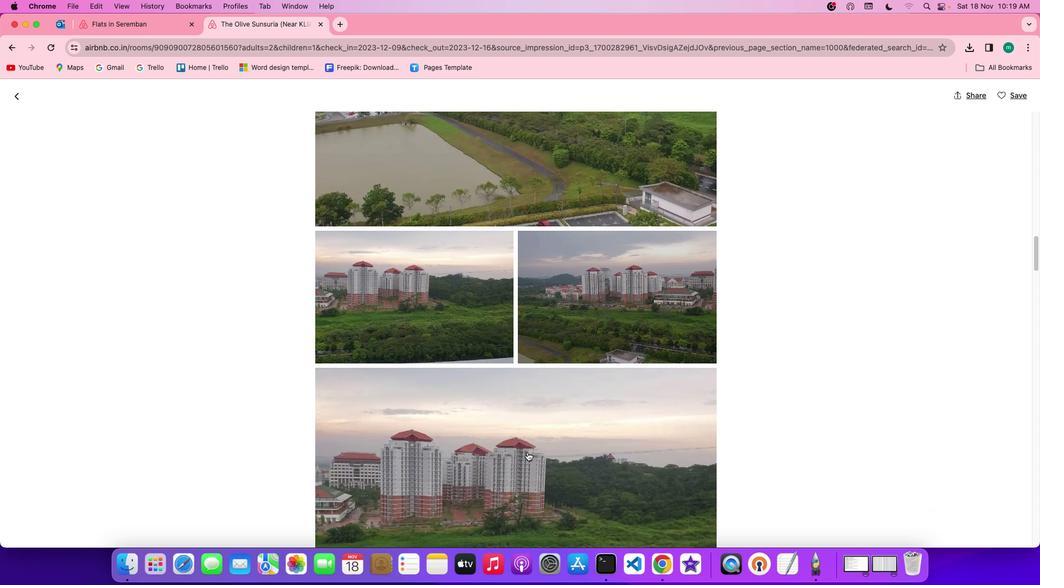
Action: Mouse scrolled (653, 485) with delta (61, 49)
Screenshot: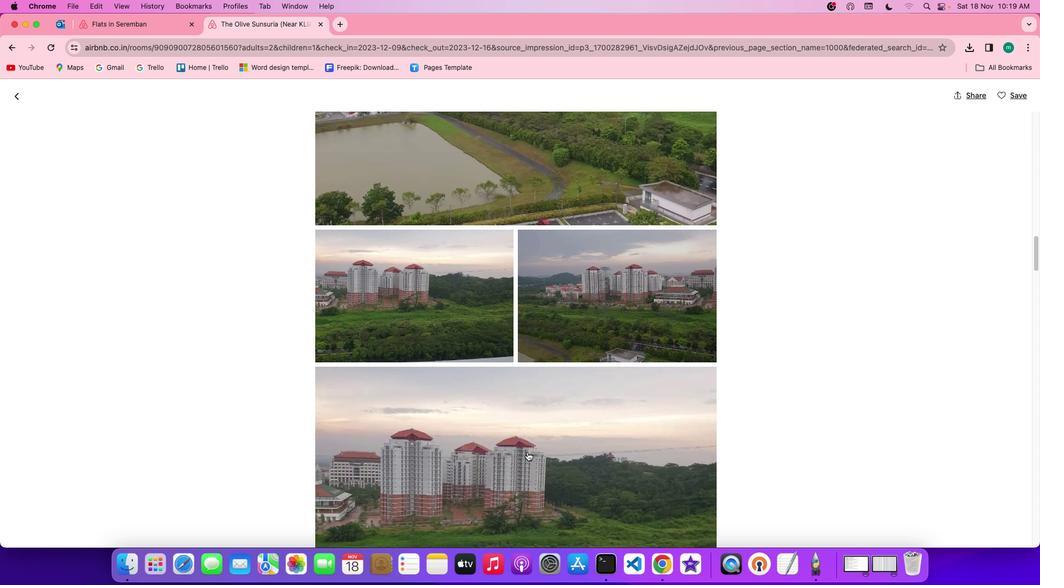 
Action: Mouse scrolled (653, 485) with delta (61, 49)
Screenshot: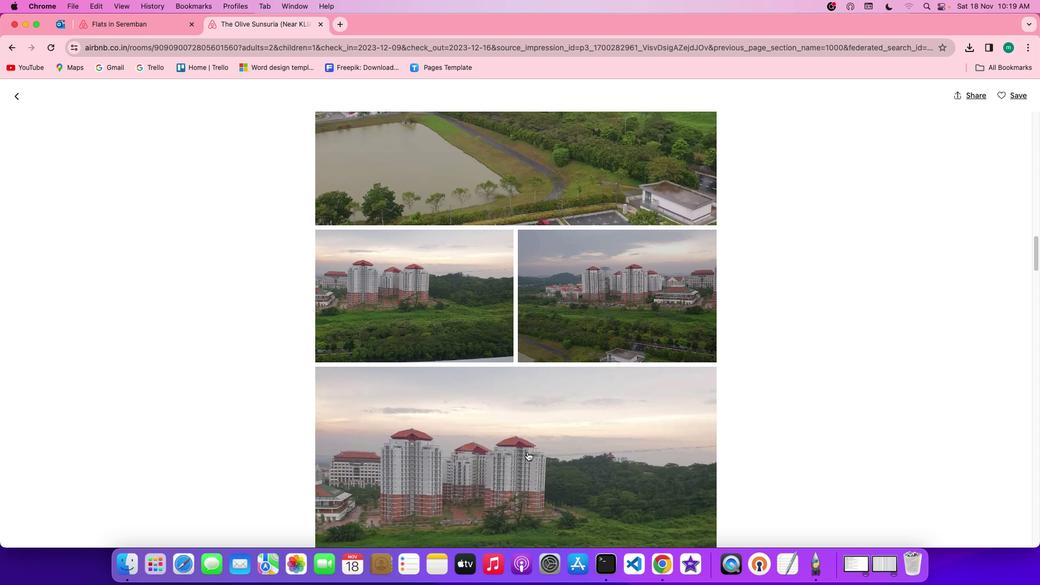 
Action: Mouse scrolled (653, 485) with delta (61, 49)
Screenshot: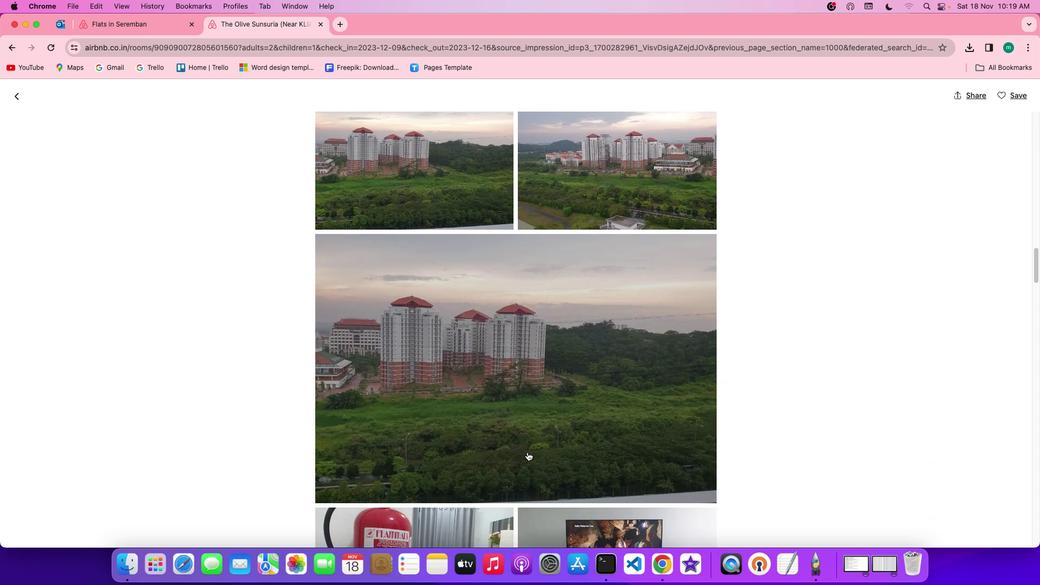 
Action: Mouse scrolled (653, 485) with delta (61, 49)
Screenshot: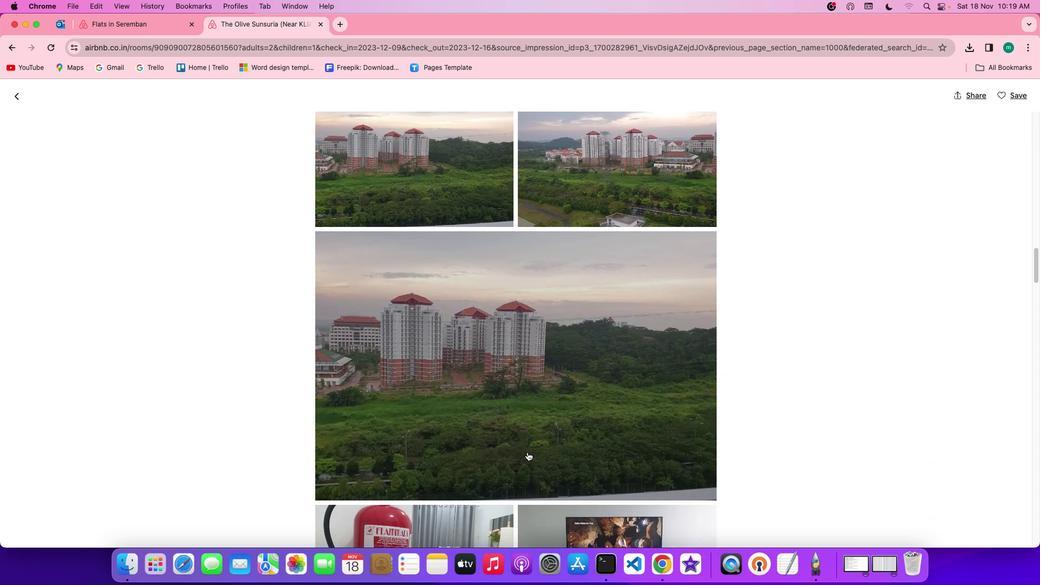 
Action: Mouse scrolled (653, 485) with delta (61, 48)
Screenshot: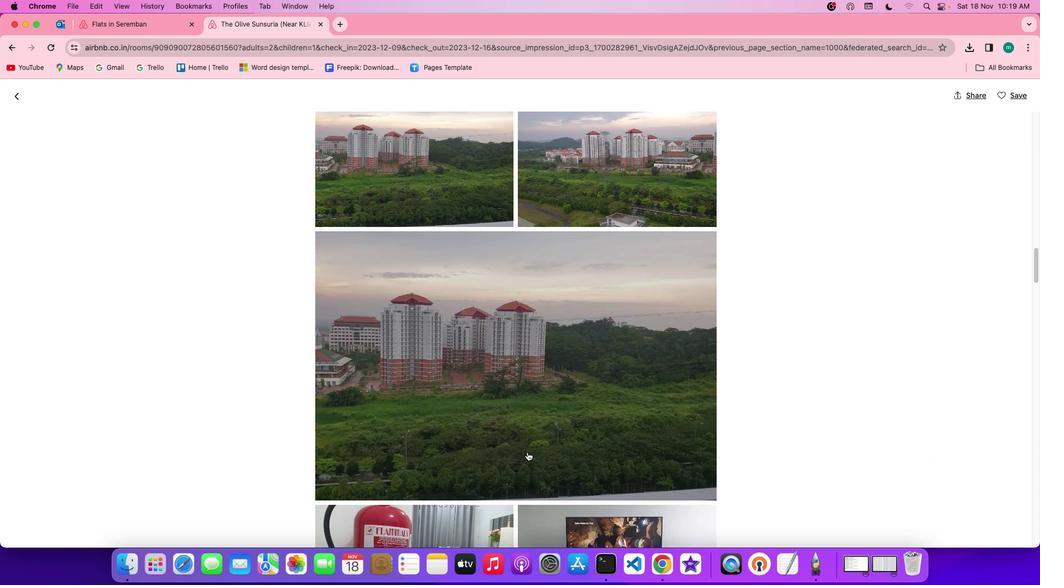 
Action: Mouse scrolled (653, 485) with delta (61, 48)
Screenshot: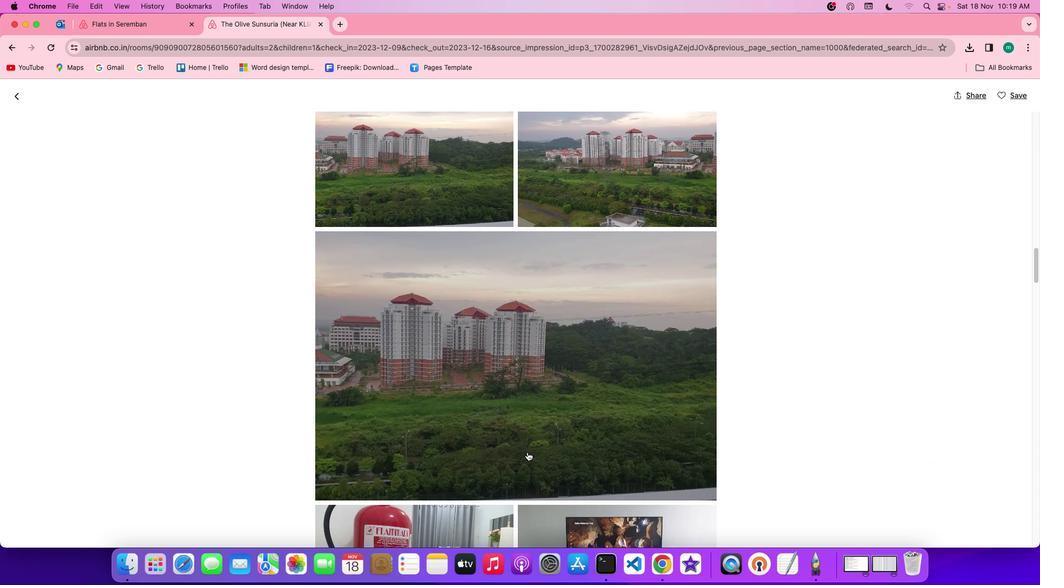 
Action: Mouse scrolled (653, 485) with delta (61, 49)
Screenshot: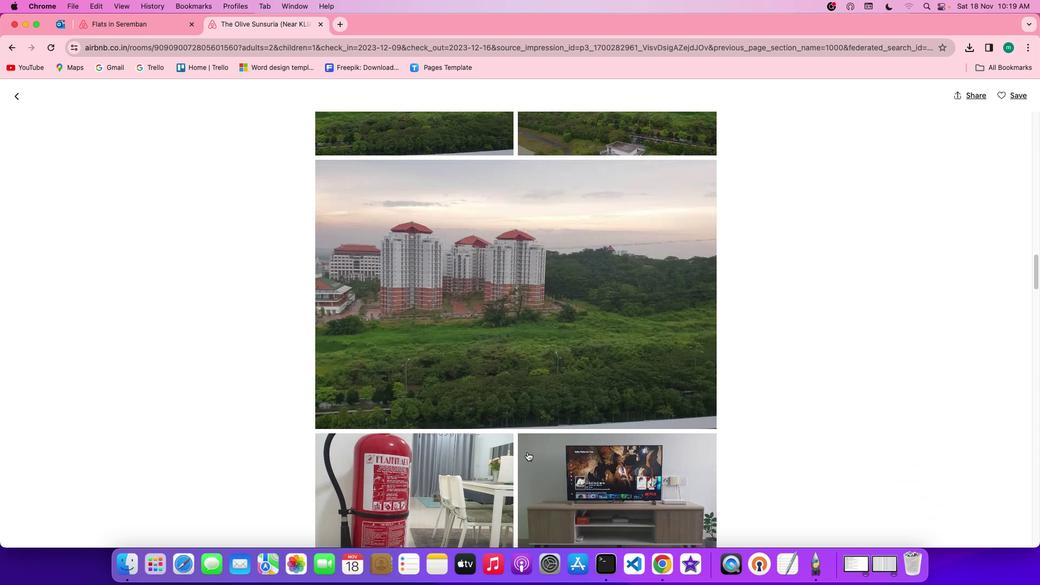 
Action: Mouse scrolled (653, 485) with delta (61, 49)
Screenshot: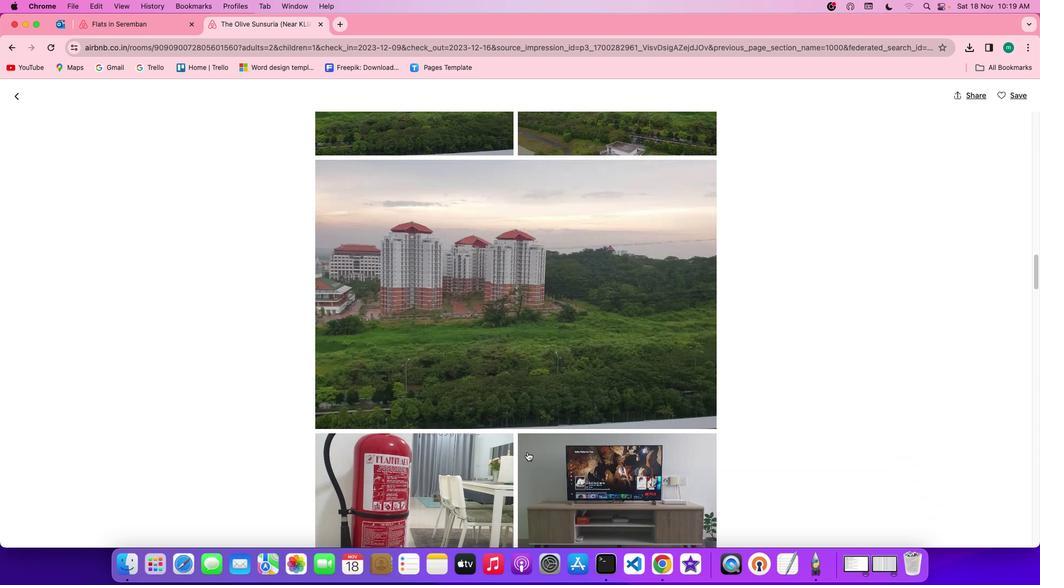 
Action: Mouse scrolled (653, 485) with delta (61, 48)
Screenshot: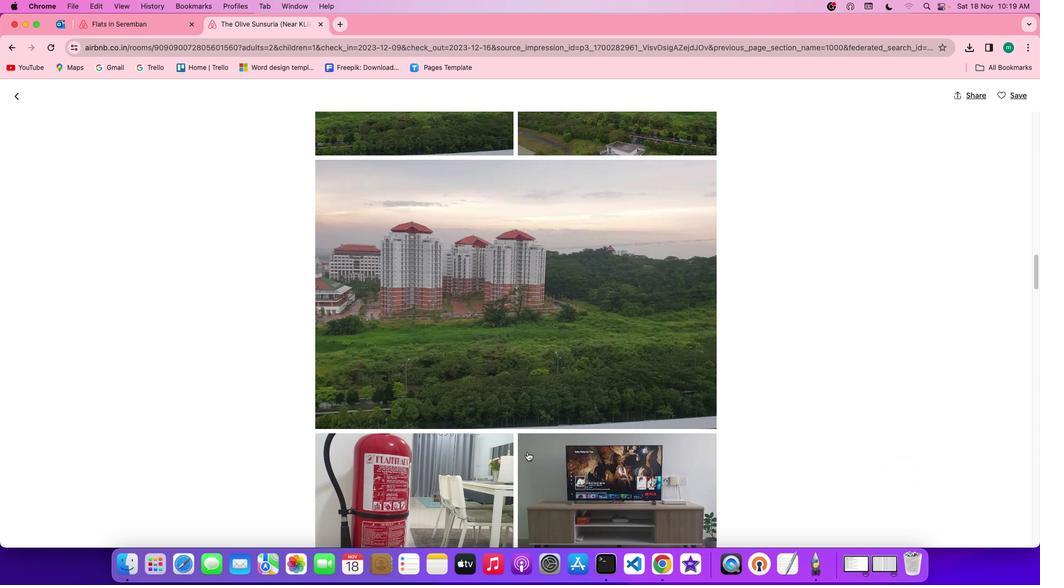 
Action: Mouse scrolled (653, 485) with delta (61, 49)
Screenshot: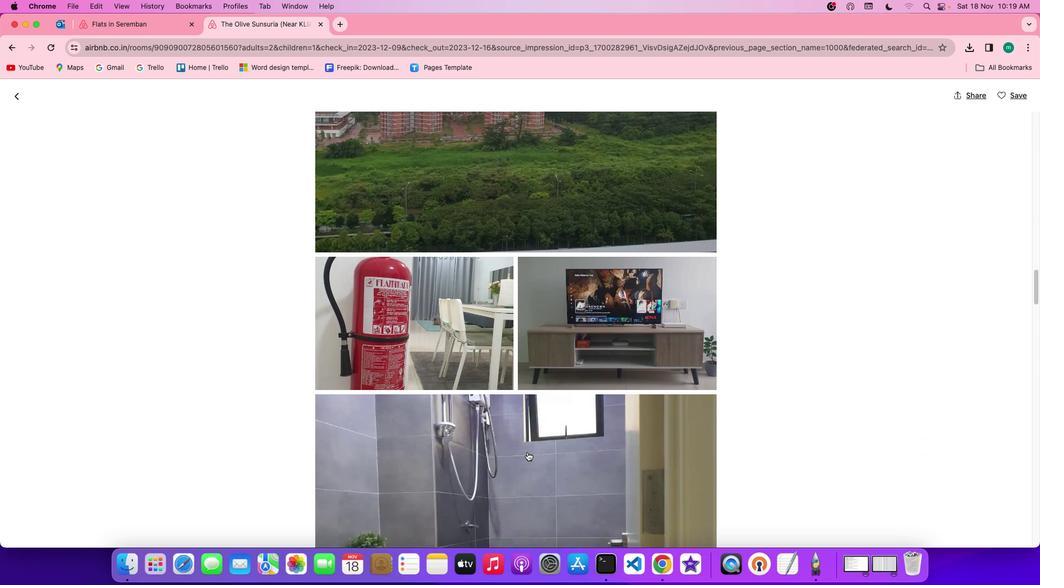 
Action: Mouse scrolled (653, 485) with delta (61, 49)
Screenshot: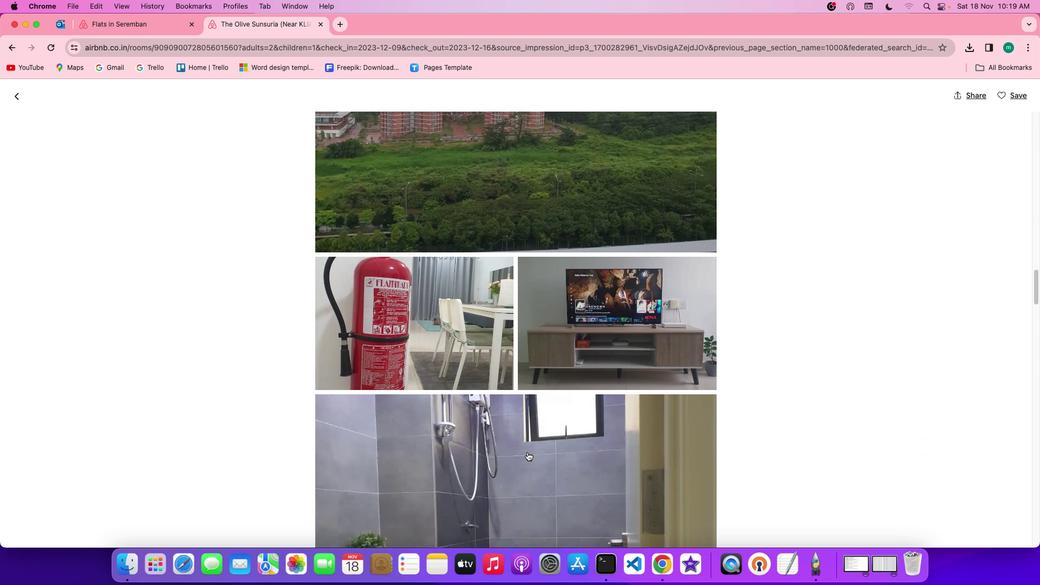 
Action: Mouse scrolled (653, 485) with delta (61, 48)
Screenshot: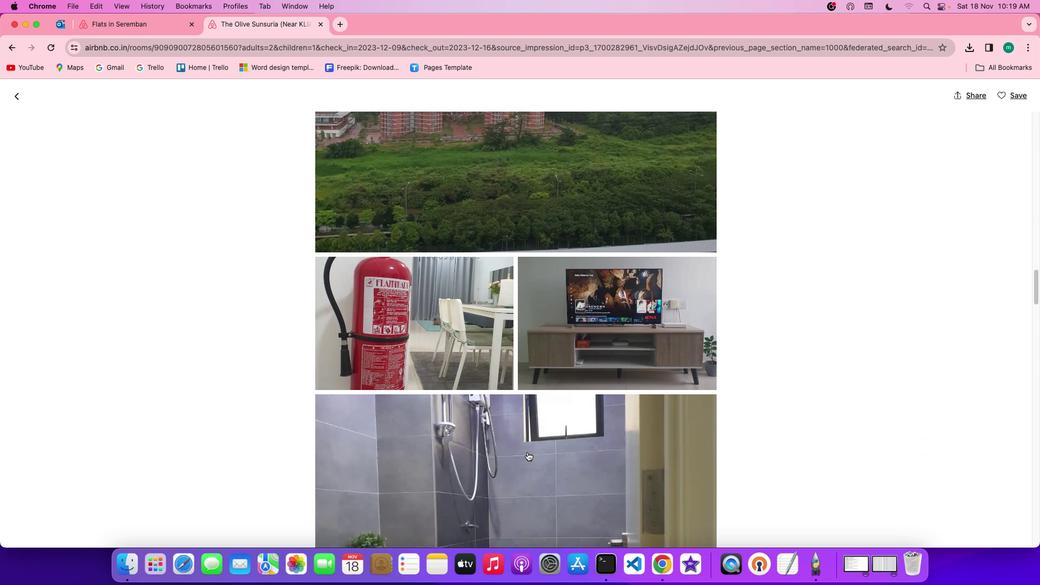 
Action: Mouse scrolled (653, 485) with delta (61, 47)
Screenshot: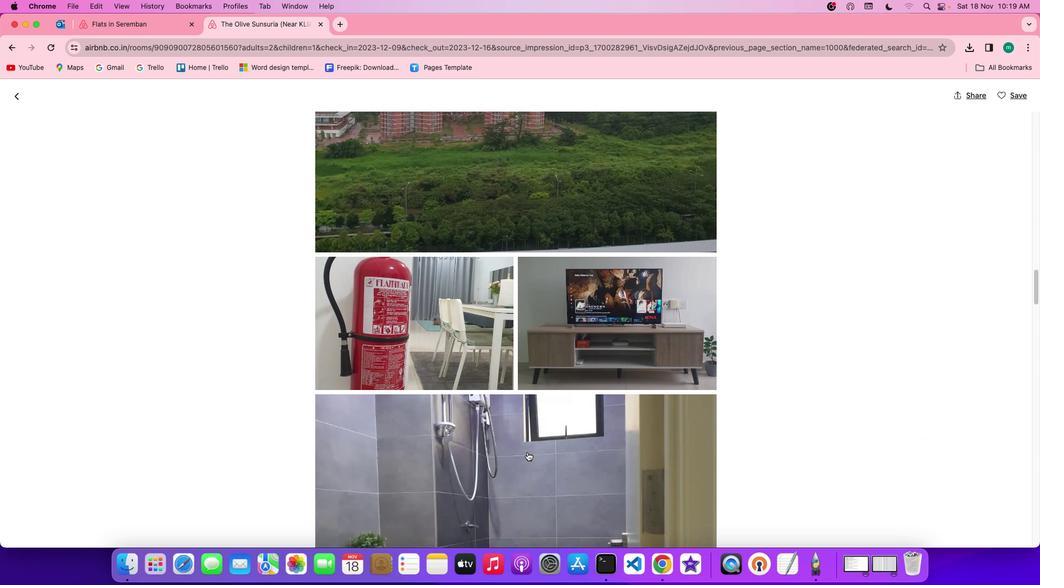 
Action: Mouse scrolled (653, 485) with delta (61, 49)
Screenshot: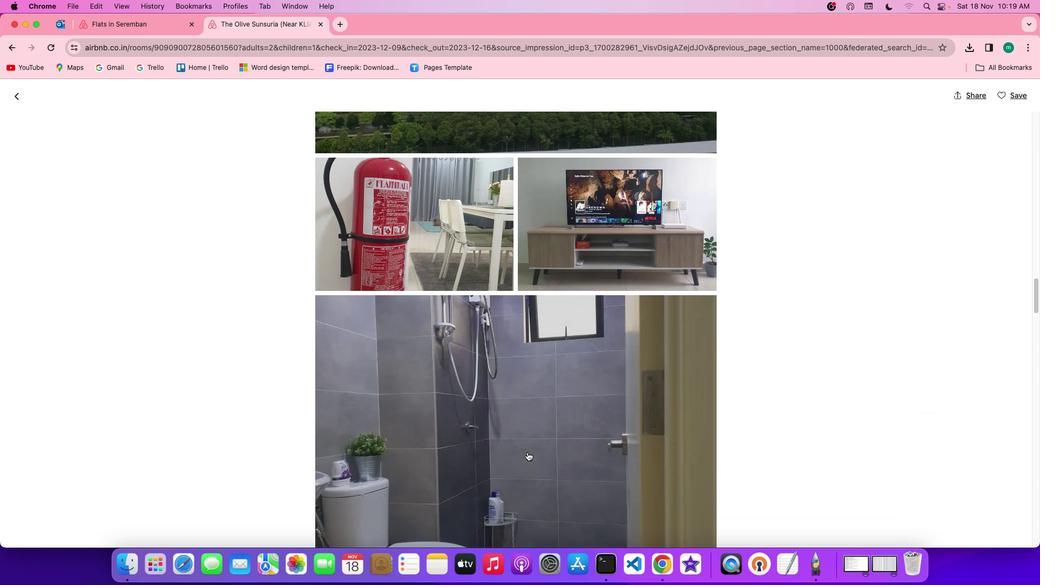 
Action: Mouse scrolled (653, 485) with delta (61, 49)
Screenshot: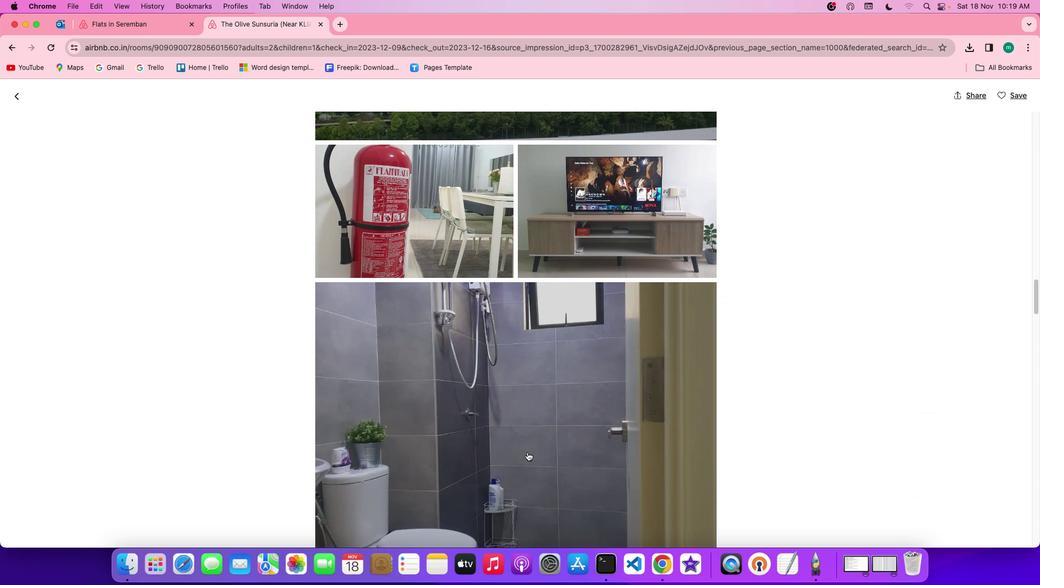
Action: Mouse scrolled (653, 485) with delta (61, 48)
Screenshot: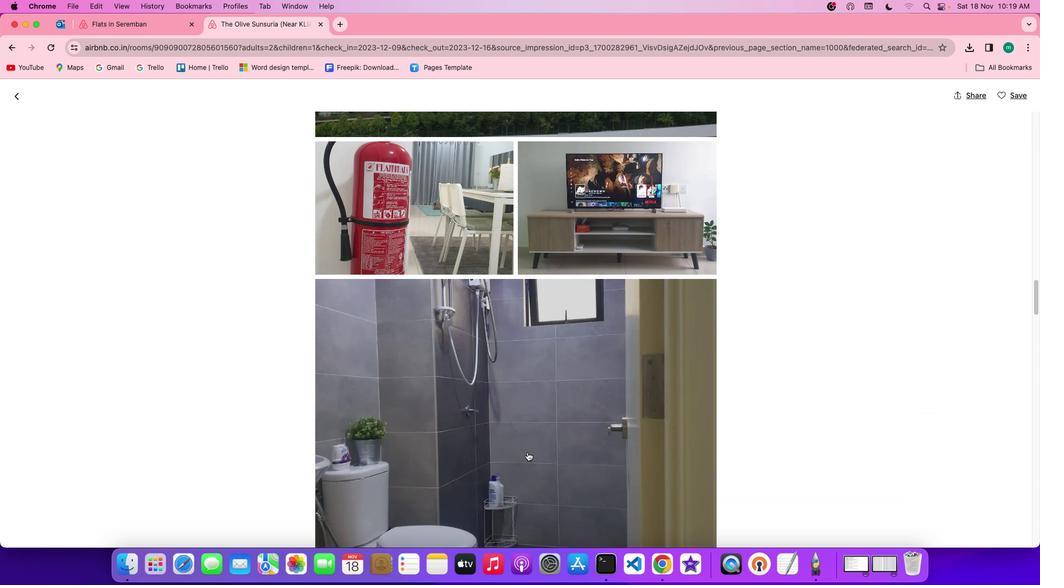 
Action: Mouse scrolled (653, 485) with delta (61, 48)
Screenshot: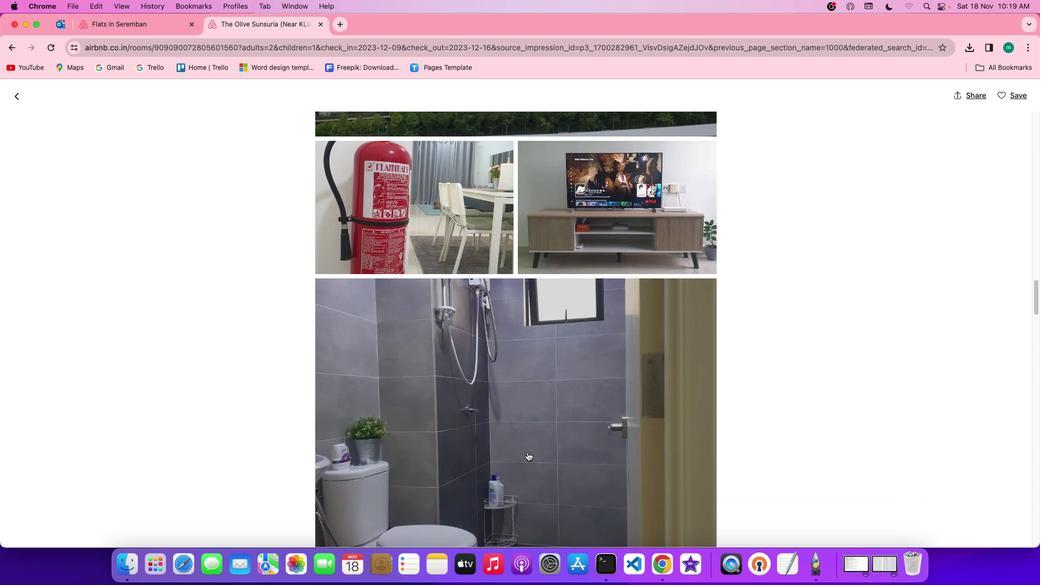 
Action: Mouse scrolled (653, 485) with delta (61, 49)
Screenshot: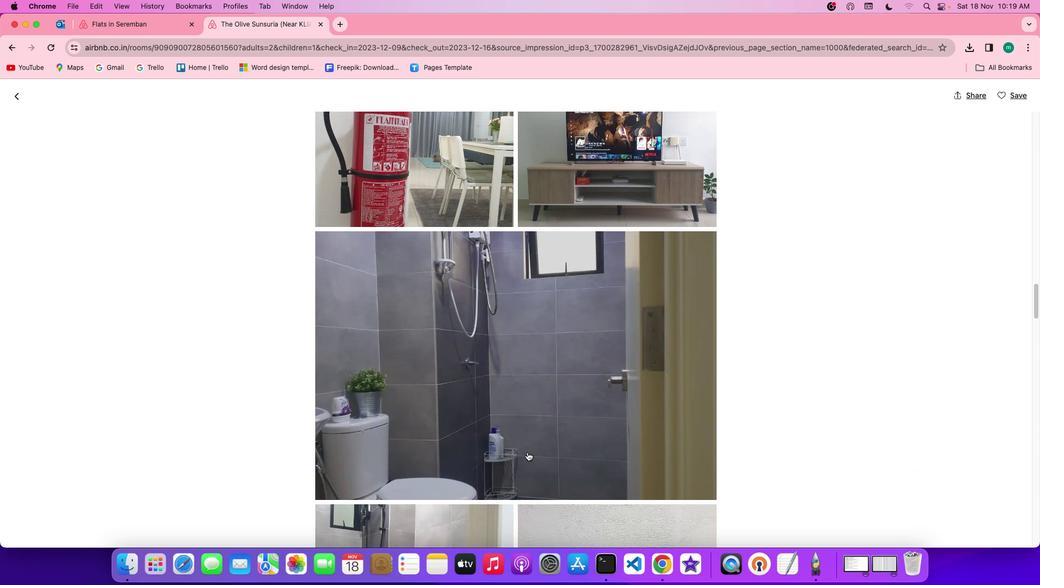 
Action: Mouse scrolled (653, 485) with delta (61, 49)
Screenshot: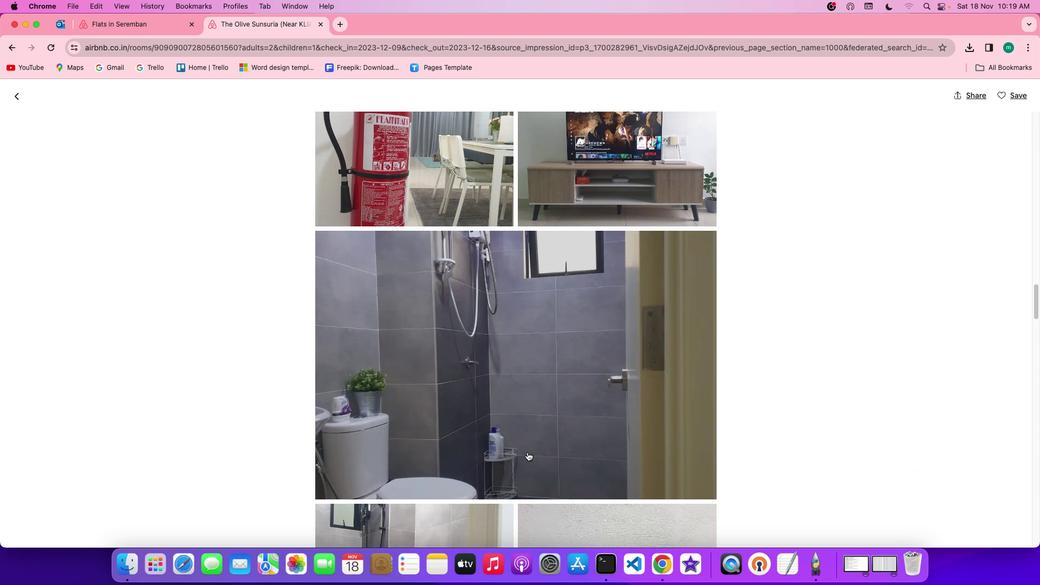 
Action: Mouse scrolled (653, 485) with delta (61, 49)
Screenshot: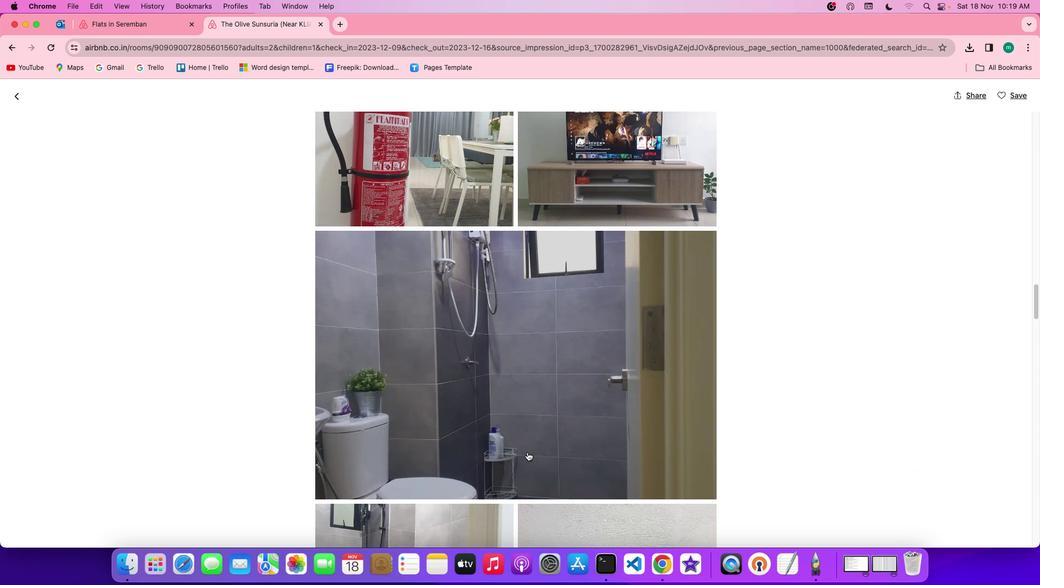 
Action: Mouse scrolled (653, 485) with delta (61, 49)
Screenshot: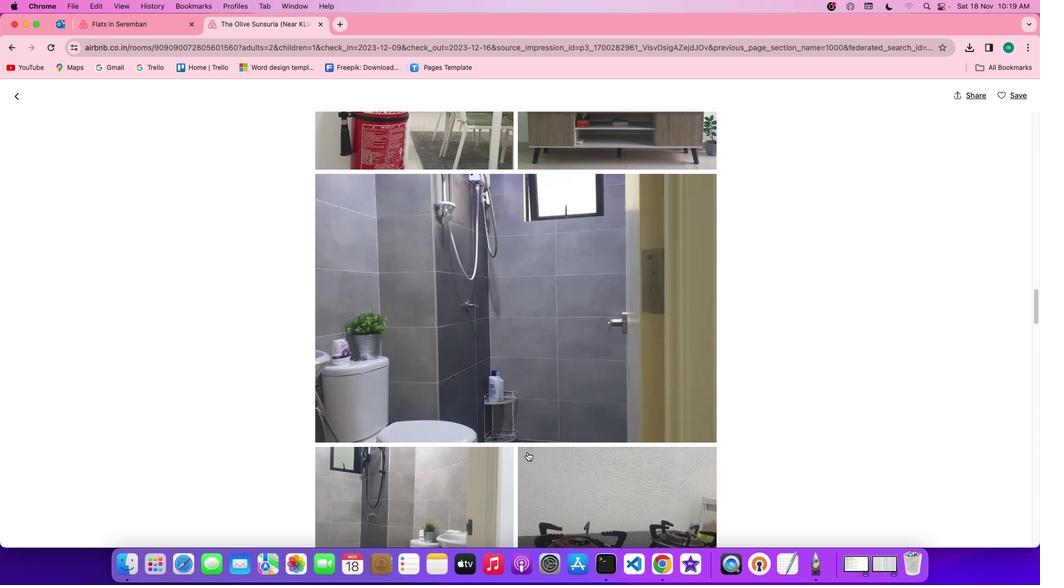 
Action: Mouse scrolled (653, 485) with delta (61, 49)
Screenshot: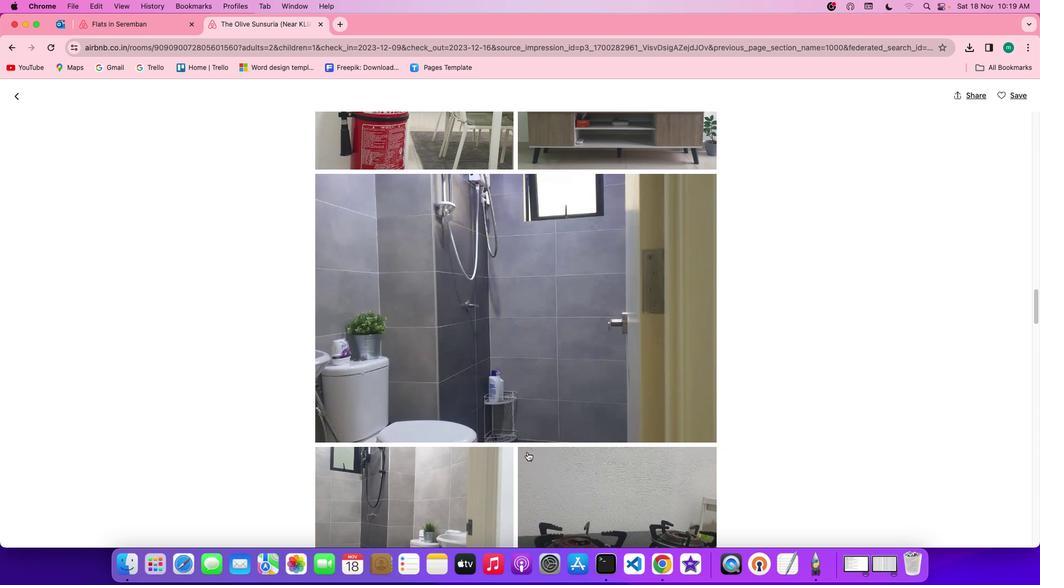 
Action: Mouse scrolled (653, 485) with delta (61, 49)
Screenshot: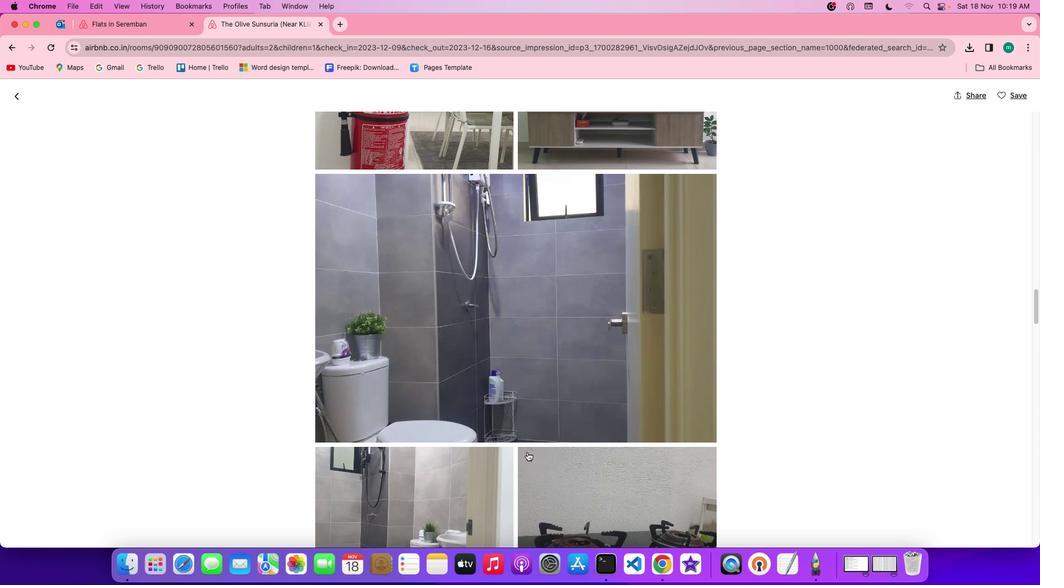 
Action: Mouse scrolled (653, 485) with delta (61, 49)
Screenshot: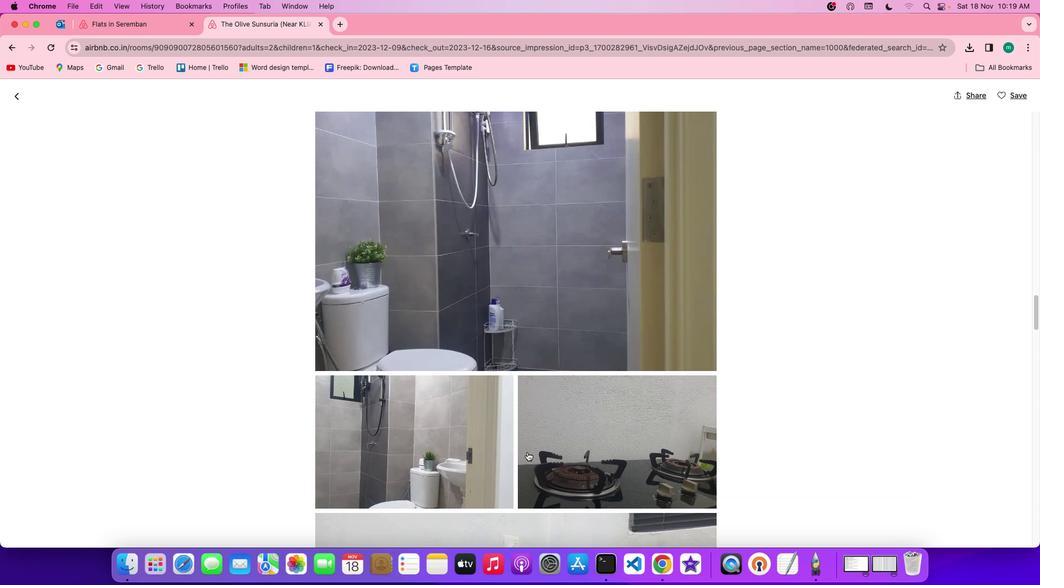 
Action: Mouse scrolled (653, 485) with delta (61, 49)
Screenshot: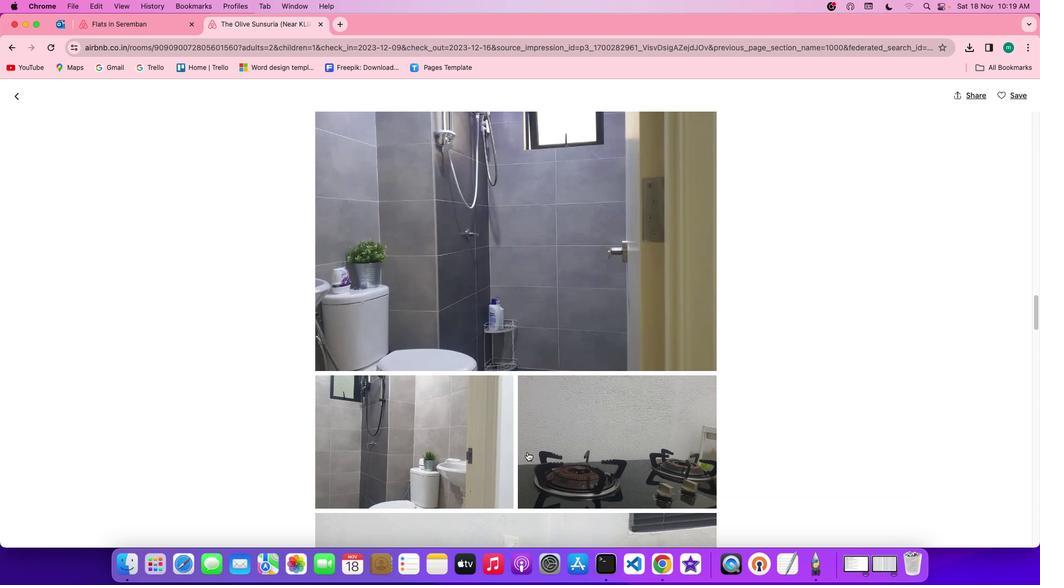 
Action: Mouse scrolled (653, 485) with delta (61, 48)
Screenshot: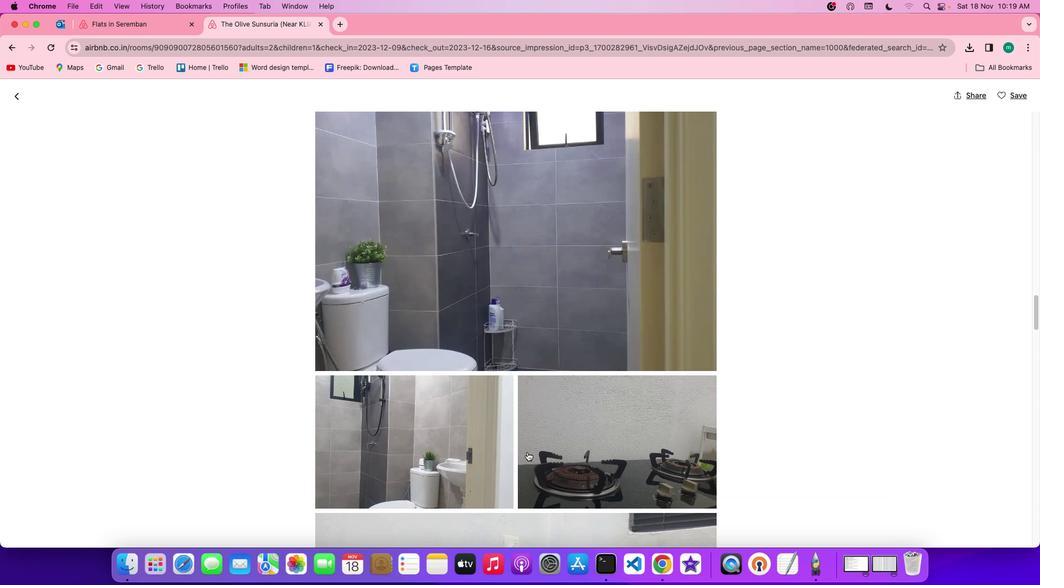 
Action: Mouse scrolled (653, 485) with delta (61, 49)
Screenshot: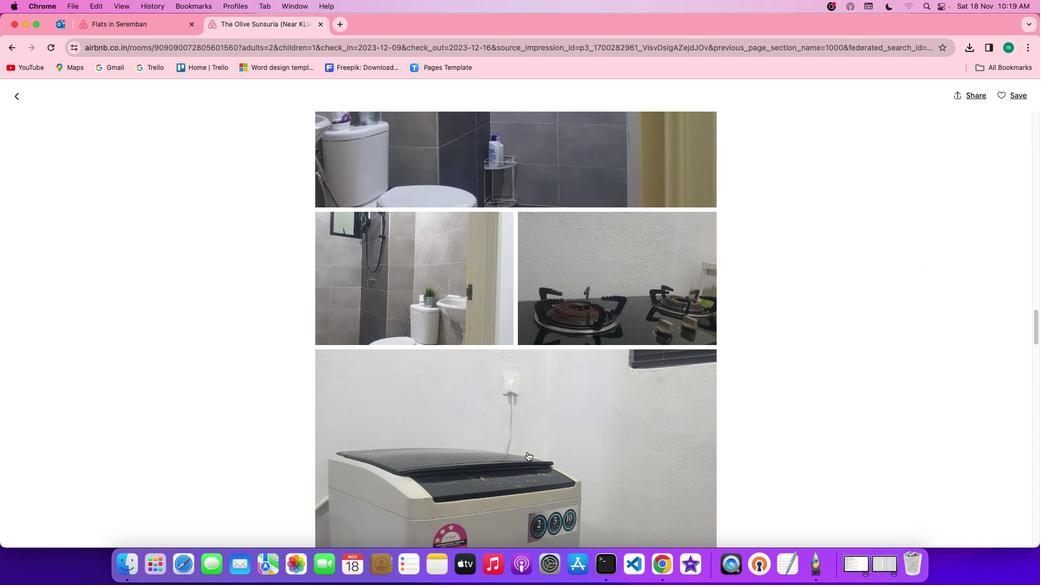 
Action: Mouse scrolled (653, 485) with delta (61, 49)
Screenshot: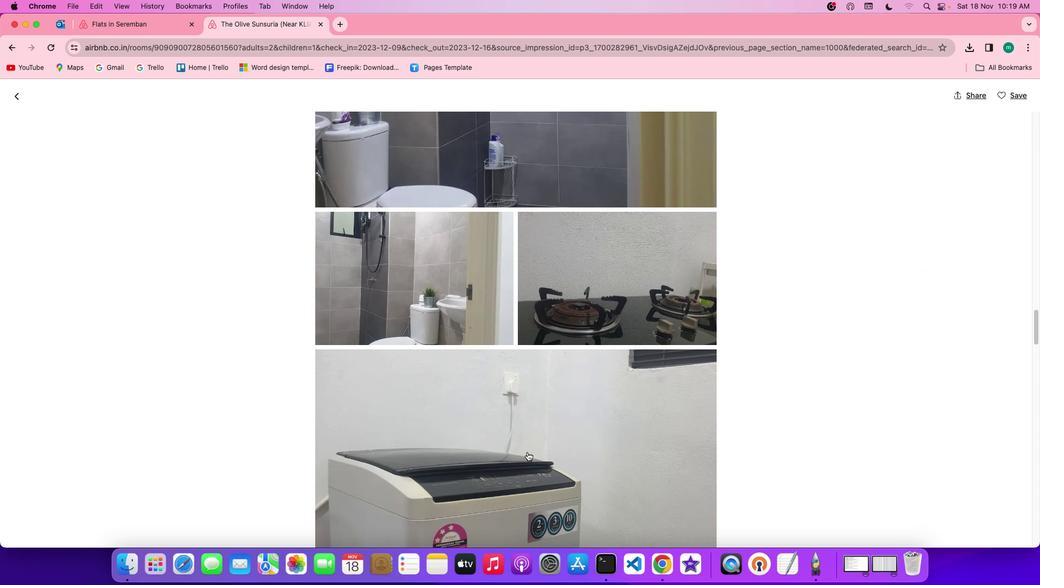
Action: Mouse scrolled (653, 485) with delta (61, 48)
Screenshot: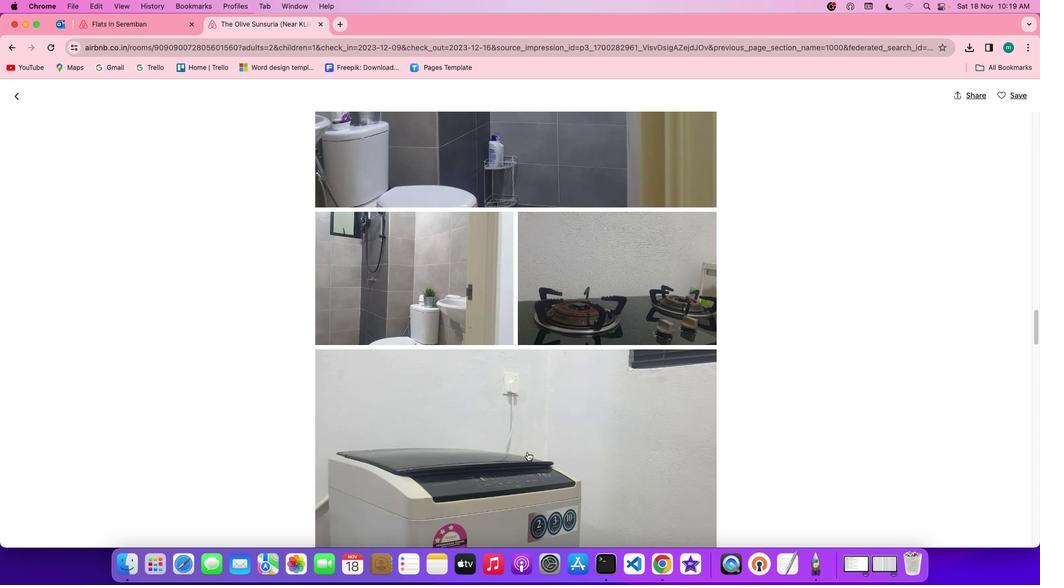 
Action: Mouse scrolled (653, 485) with delta (61, 48)
Screenshot: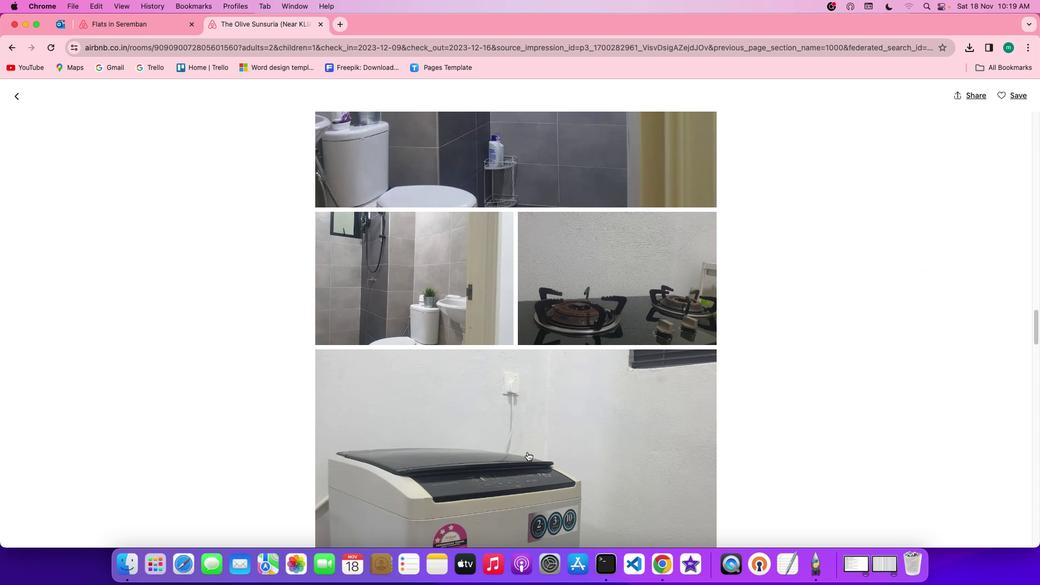 
Action: Mouse scrolled (653, 485) with delta (61, 49)
Screenshot: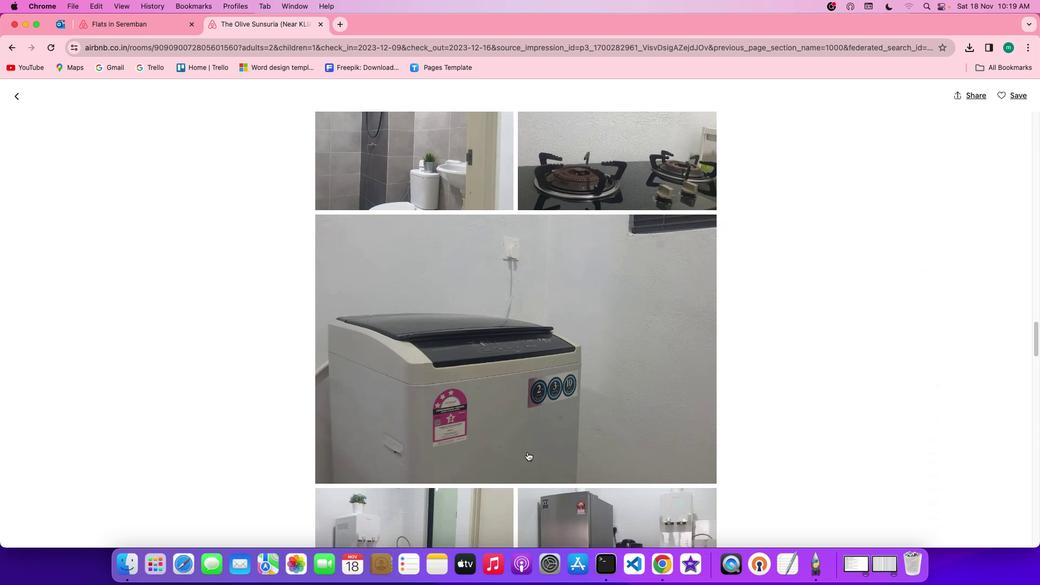 
Action: Mouse scrolled (653, 485) with delta (61, 49)
Screenshot: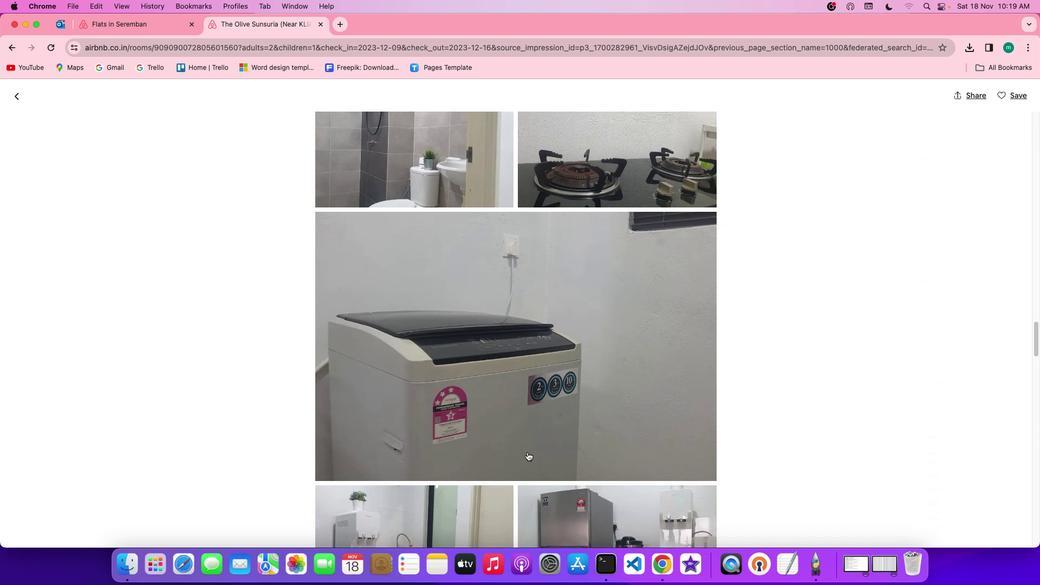
Action: Mouse scrolled (653, 485) with delta (61, 48)
Screenshot: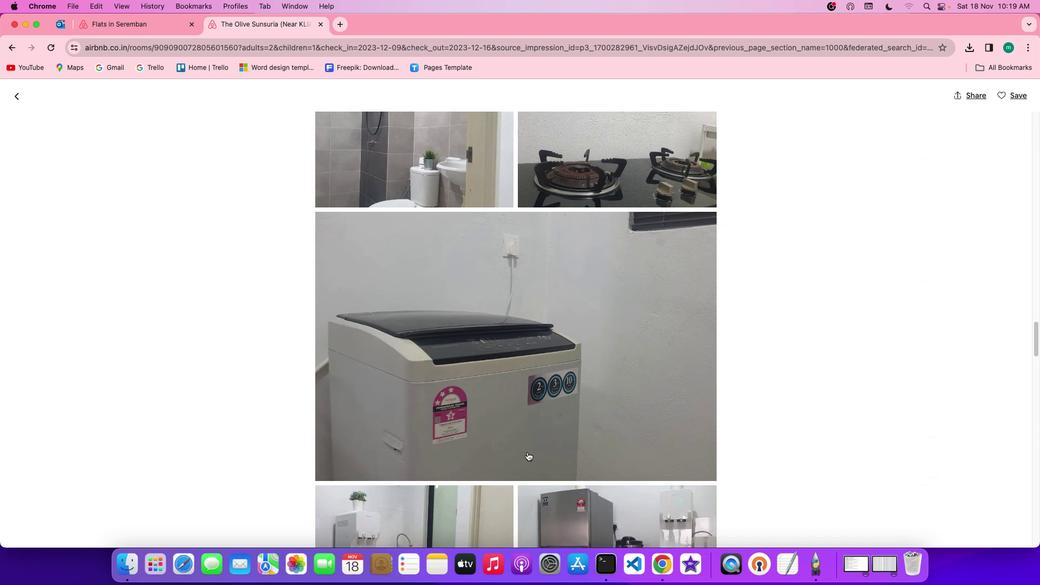 
Action: Mouse scrolled (653, 485) with delta (61, 48)
Screenshot: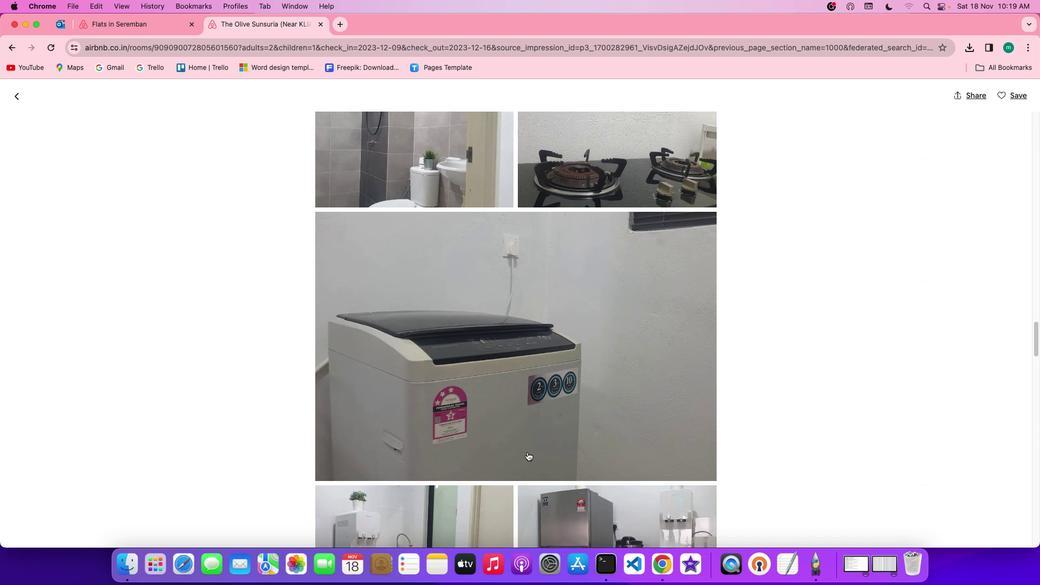 
Action: Mouse scrolled (653, 485) with delta (61, 49)
Screenshot: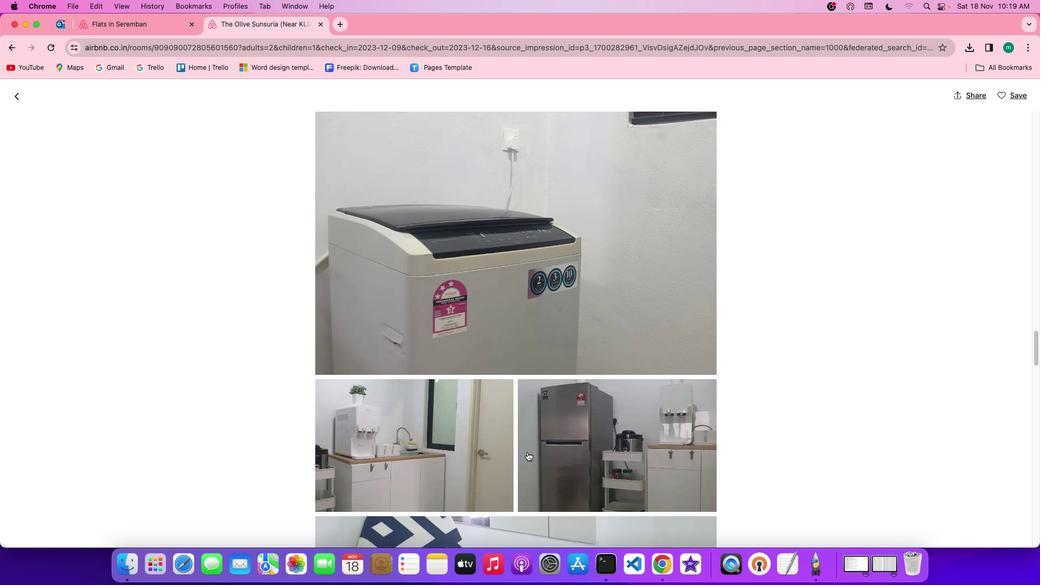 
Action: Mouse scrolled (653, 485) with delta (61, 49)
Screenshot: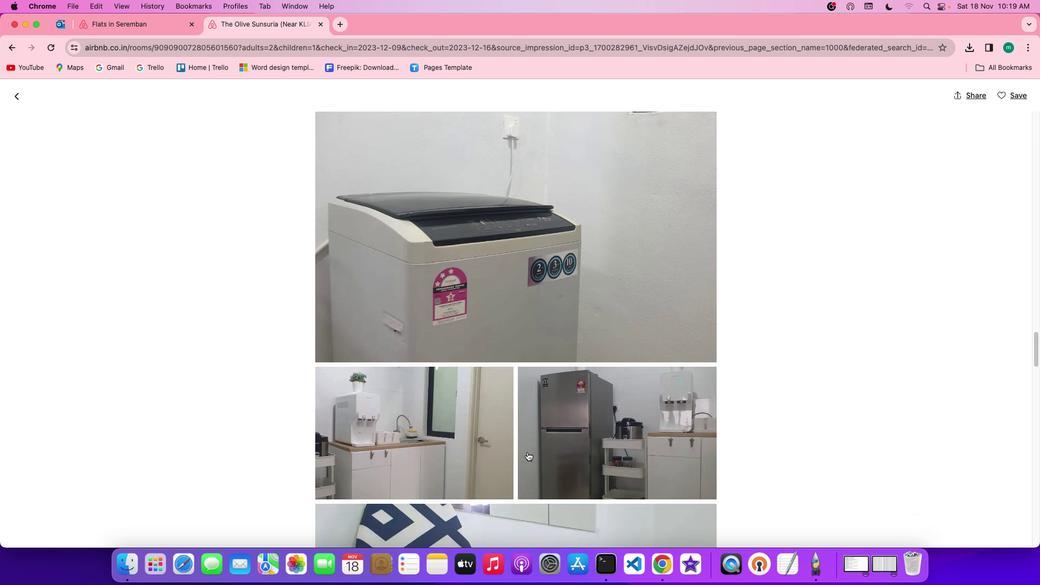 
Action: Mouse scrolled (653, 485) with delta (61, 48)
Screenshot: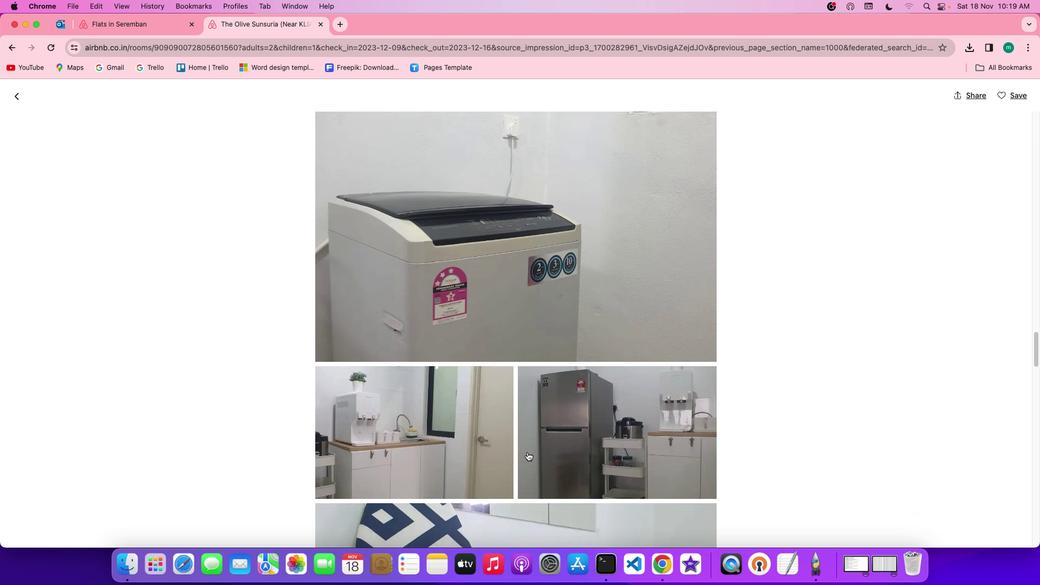
Action: Mouse scrolled (653, 485) with delta (61, 48)
Screenshot: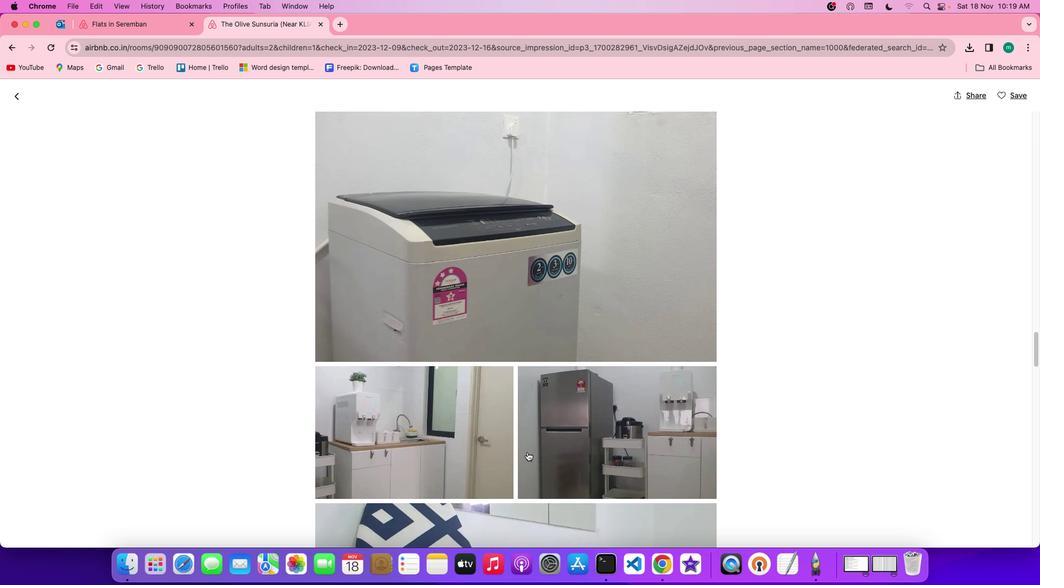 
Action: Mouse scrolled (653, 485) with delta (61, 49)
Screenshot: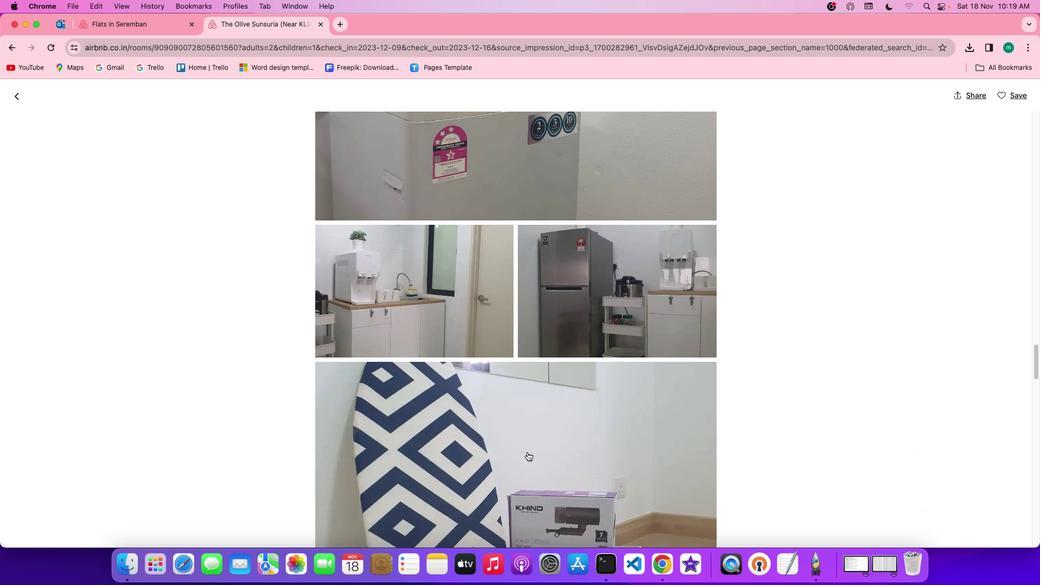 
Action: Mouse scrolled (653, 485) with delta (61, 49)
